 Task: Look for Airbnb properties in Remchi, Algeria from 3rd December, 2023 to 7th December, 2023 for 2 adults.1  bedroom having 1 bed and 1 bathroom. Property type can be hotel. Amenities needed are: washing machine. Look for 4 properties as per requirement.
Action: Mouse moved to (547, 170)
Screenshot: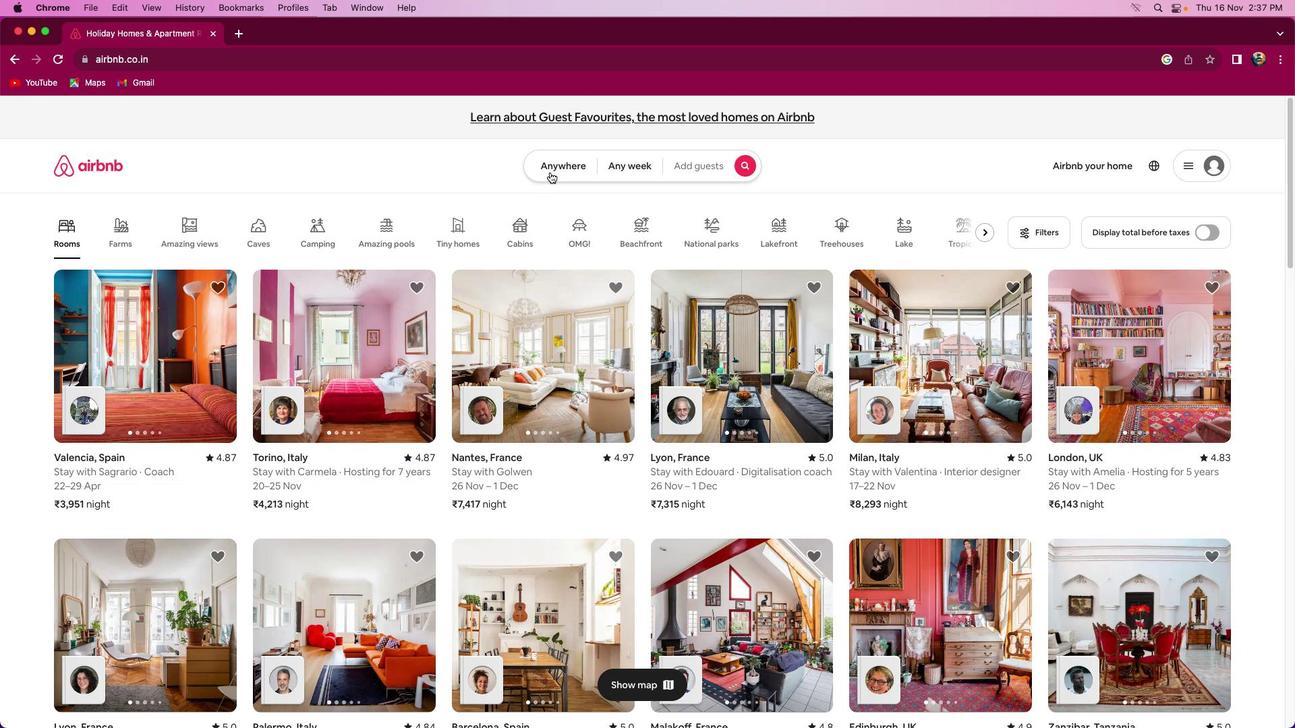 
Action: Mouse pressed left at (547, 170)
Screenshot: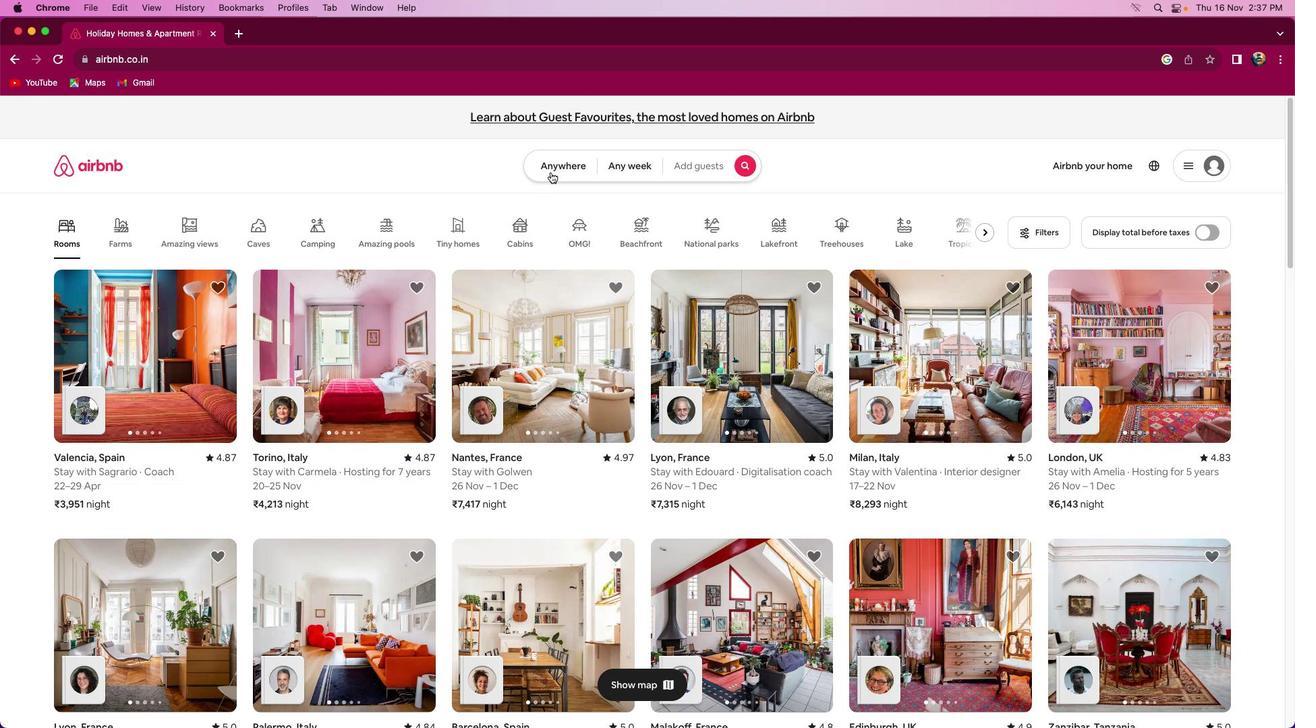 
Action: Mouse moved to (550, 172)
Screenshot: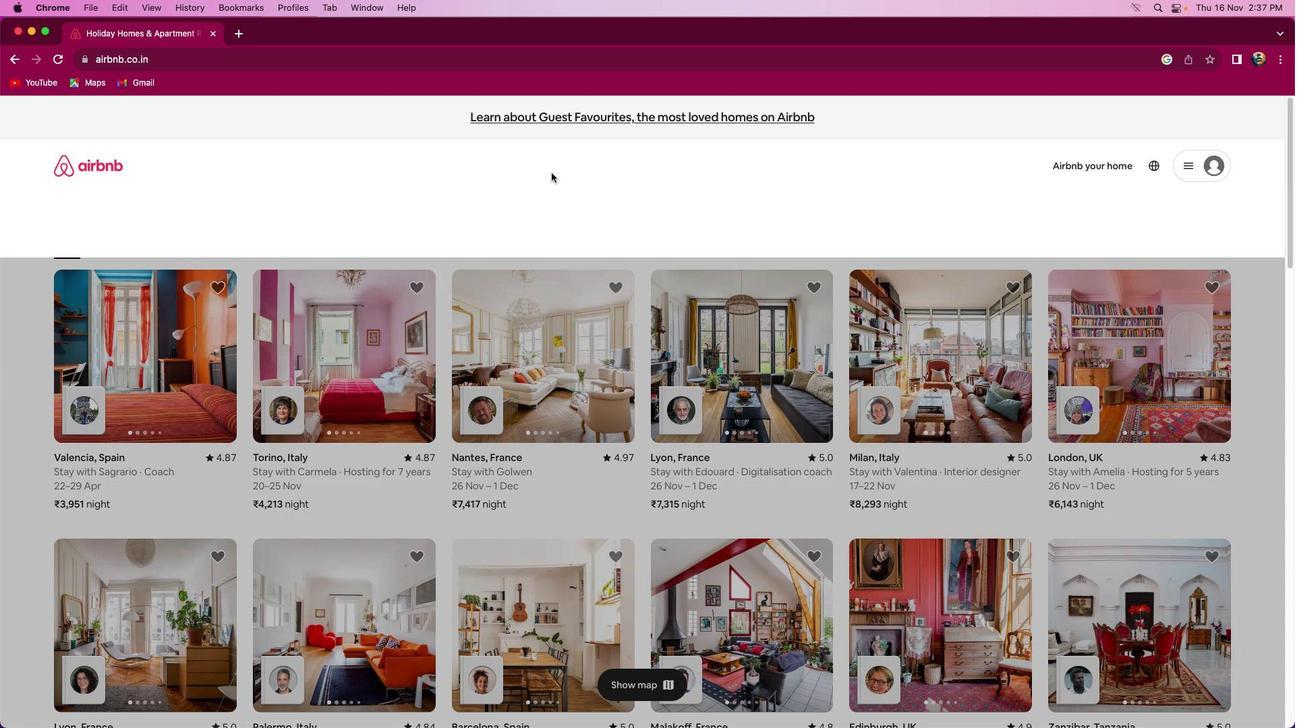 
Action: Mouse pressed left at (550, 172)
Screenshot: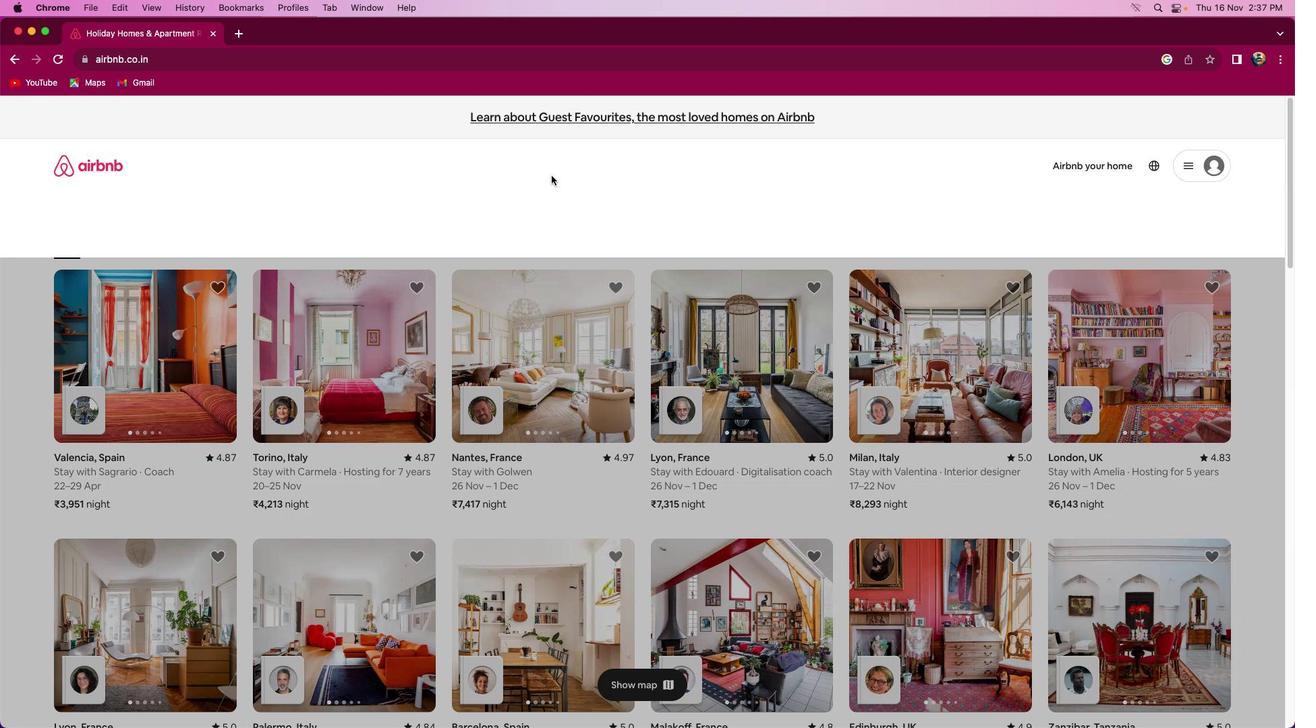 
Action: Mouse moved to (483, 215)
Screenshot: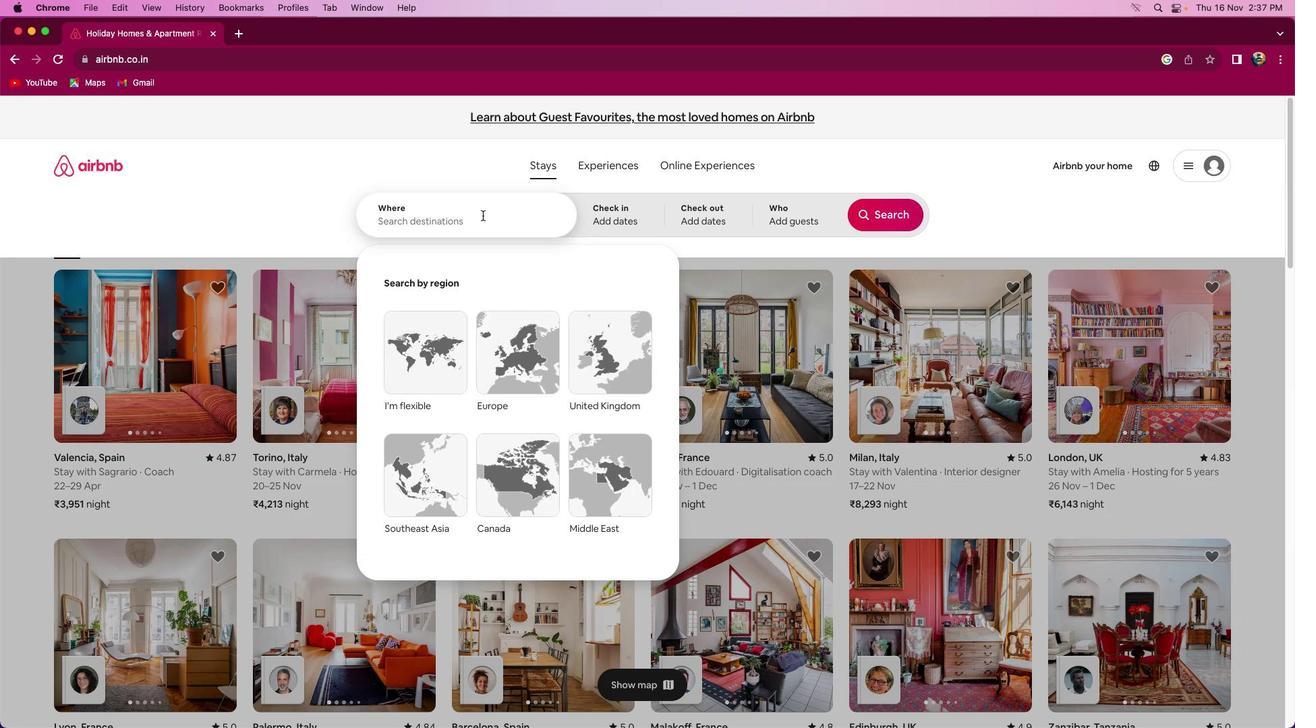 
Action: Mouse pressed left at (483, 215)
Screenshot: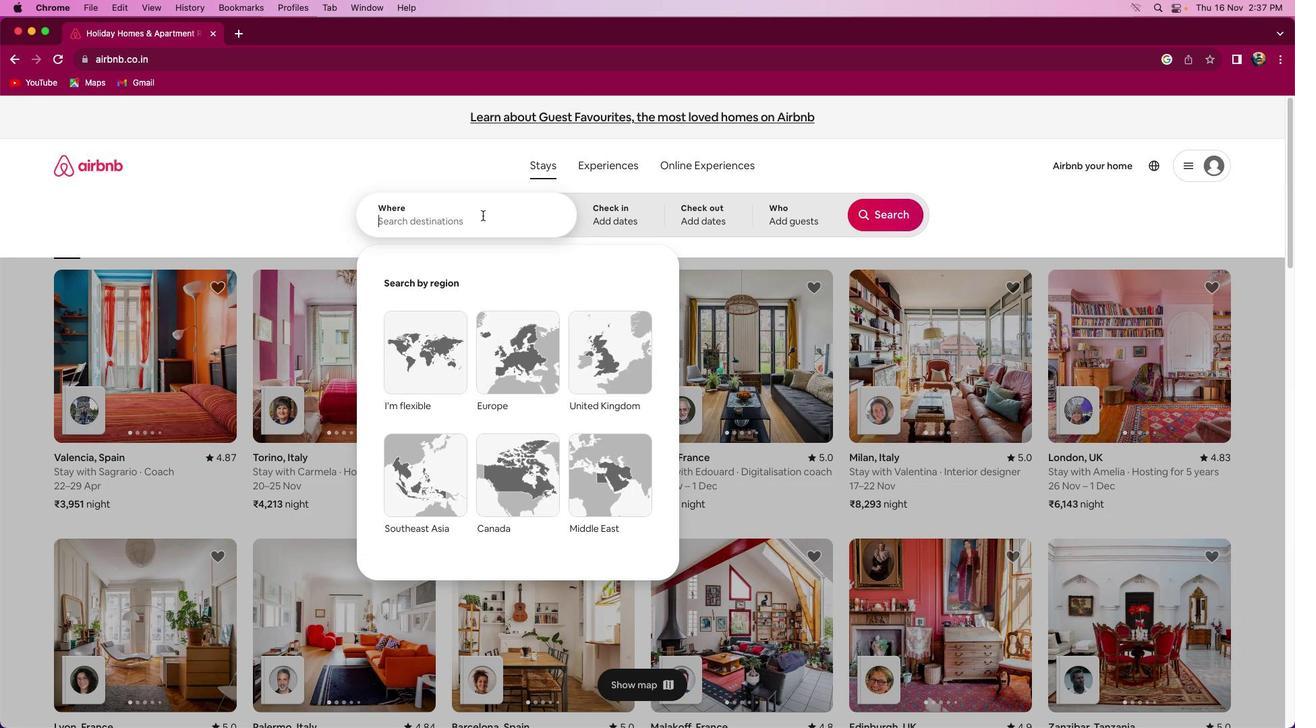 
Action: Key pressed Key.shift_r'R''e''m''c''h''i'','Key.spaceKey.shift_r'A''l''g''e''r''i''a'
Screenshot: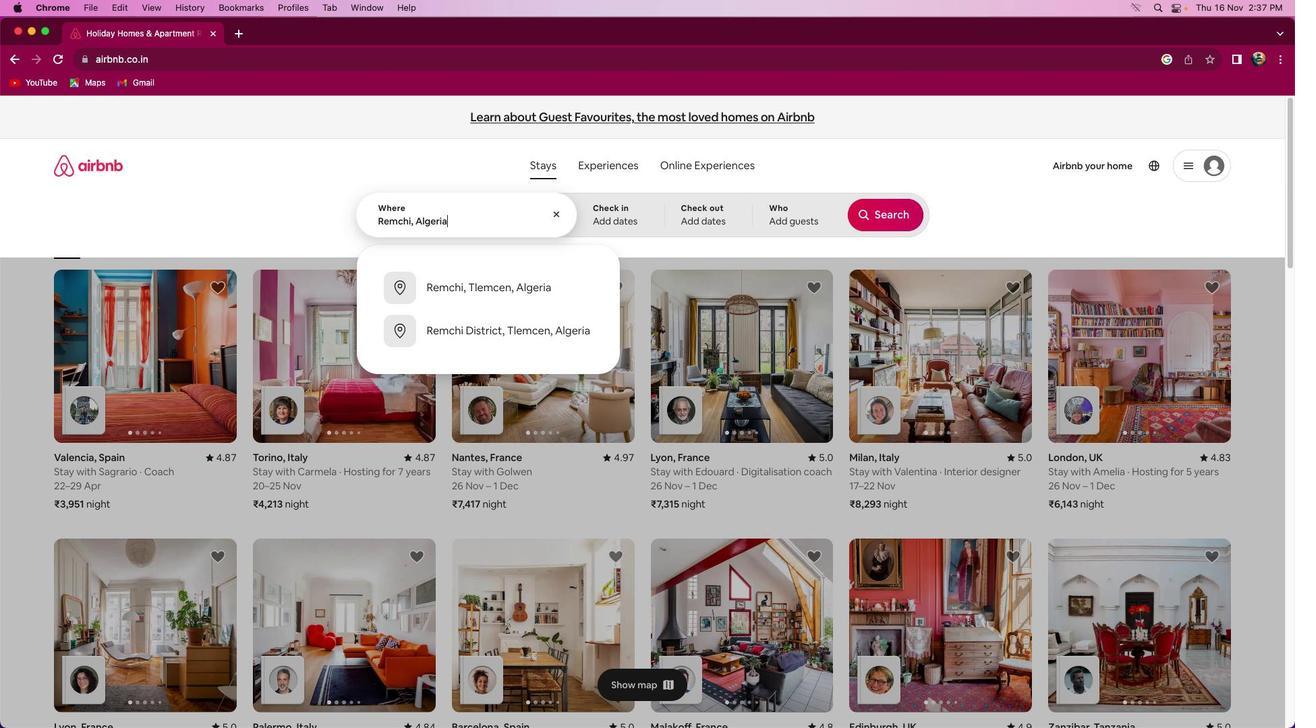 
Action: Mouse moved to (597, 202)
Screenshot: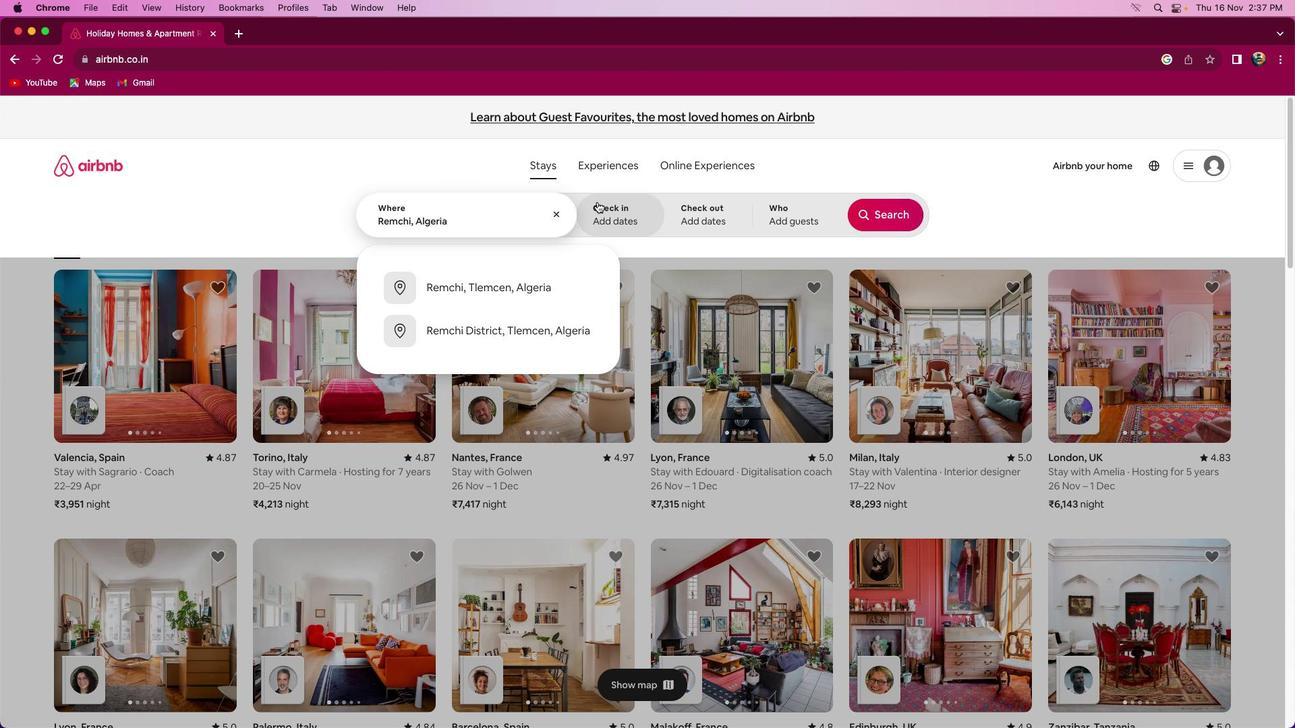 
Action: Mouse pressed left at (597, 202)
Screenshot: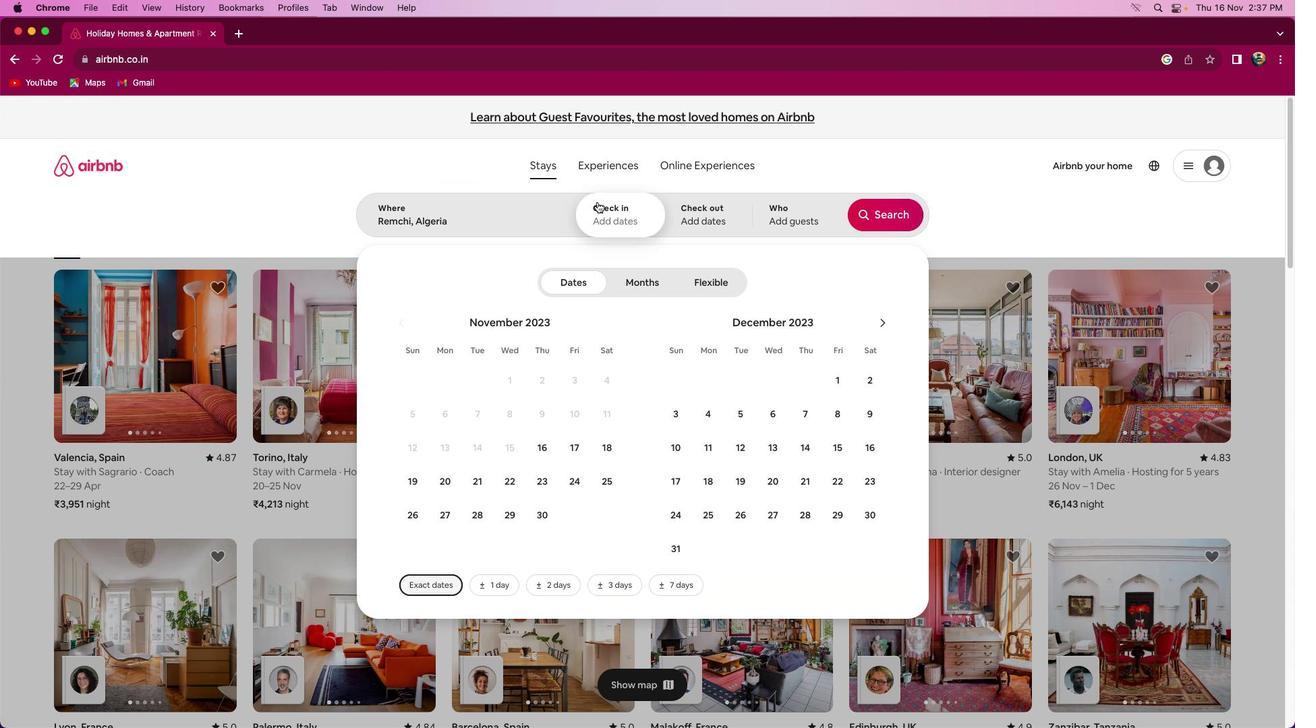 
Action: Mouse moved to (668, 415)
Screenshot: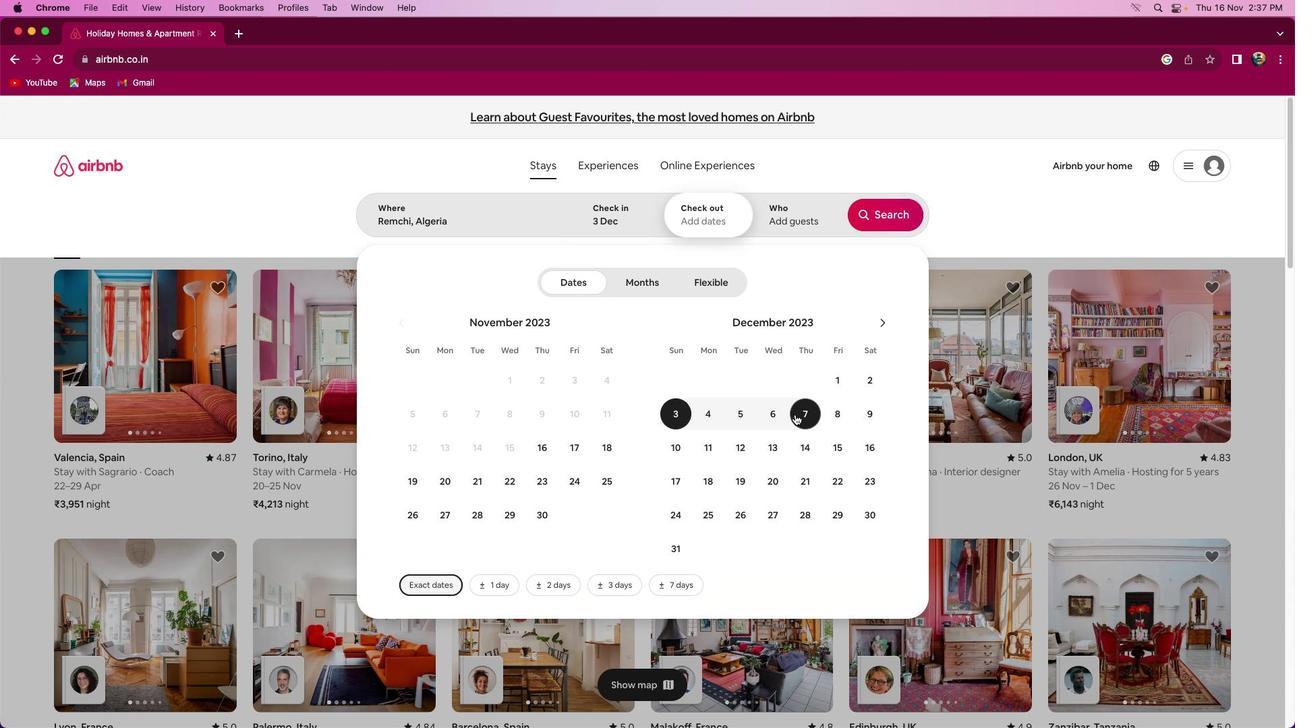 
Action: Mouse pressed left at (668, 415)
Screenshot: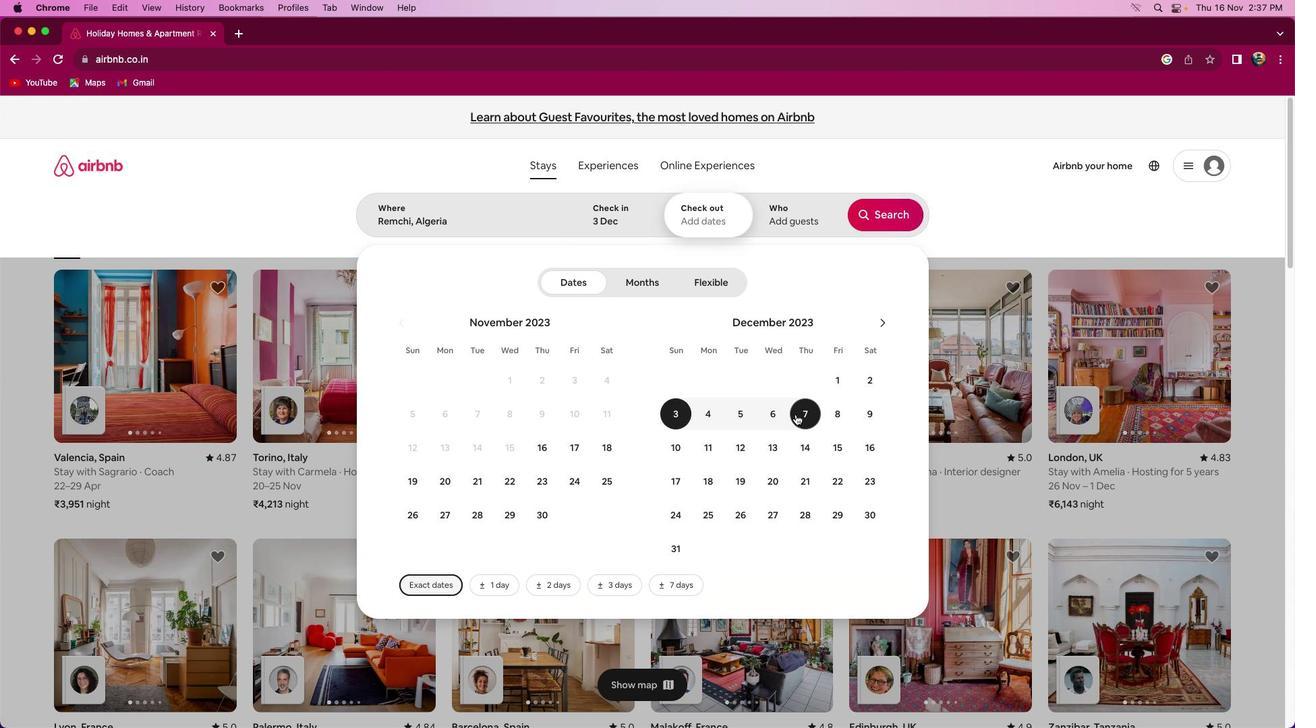 
Action: Mouse moved to (799, 412)
Screenshot: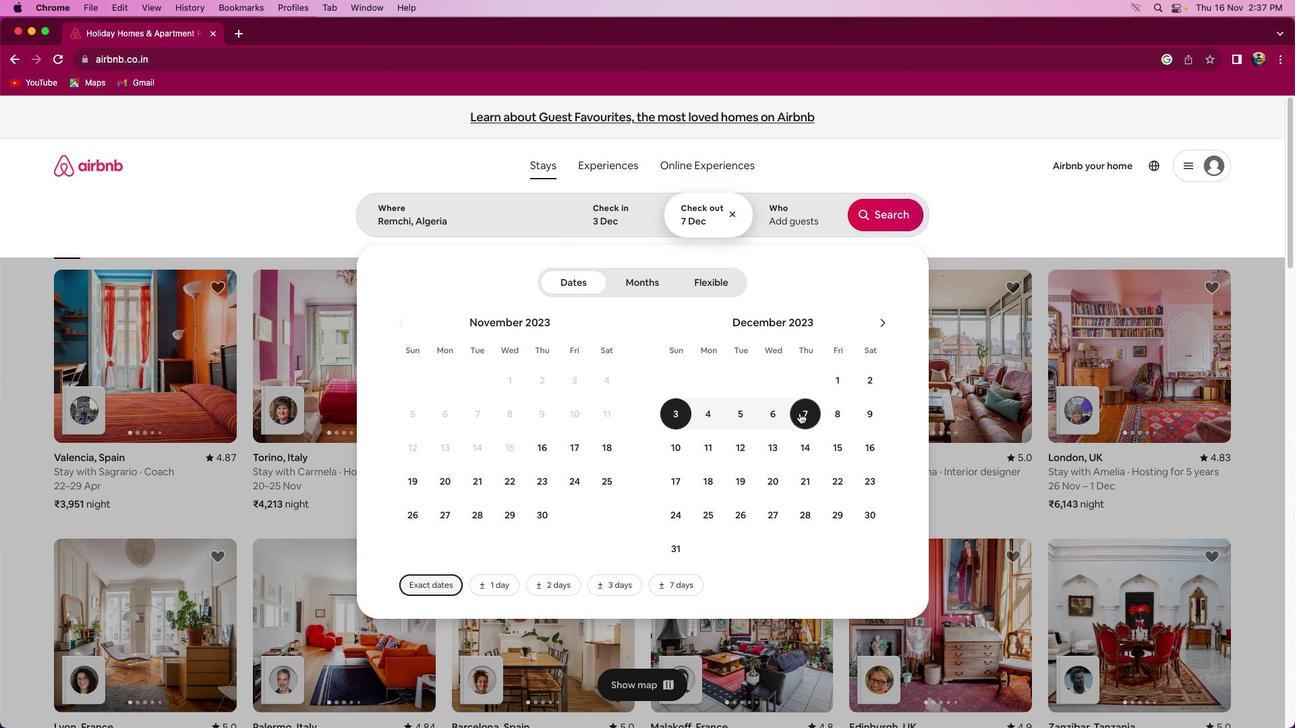 
Action: Mouse pressed left at (799, 412)
Screenshot: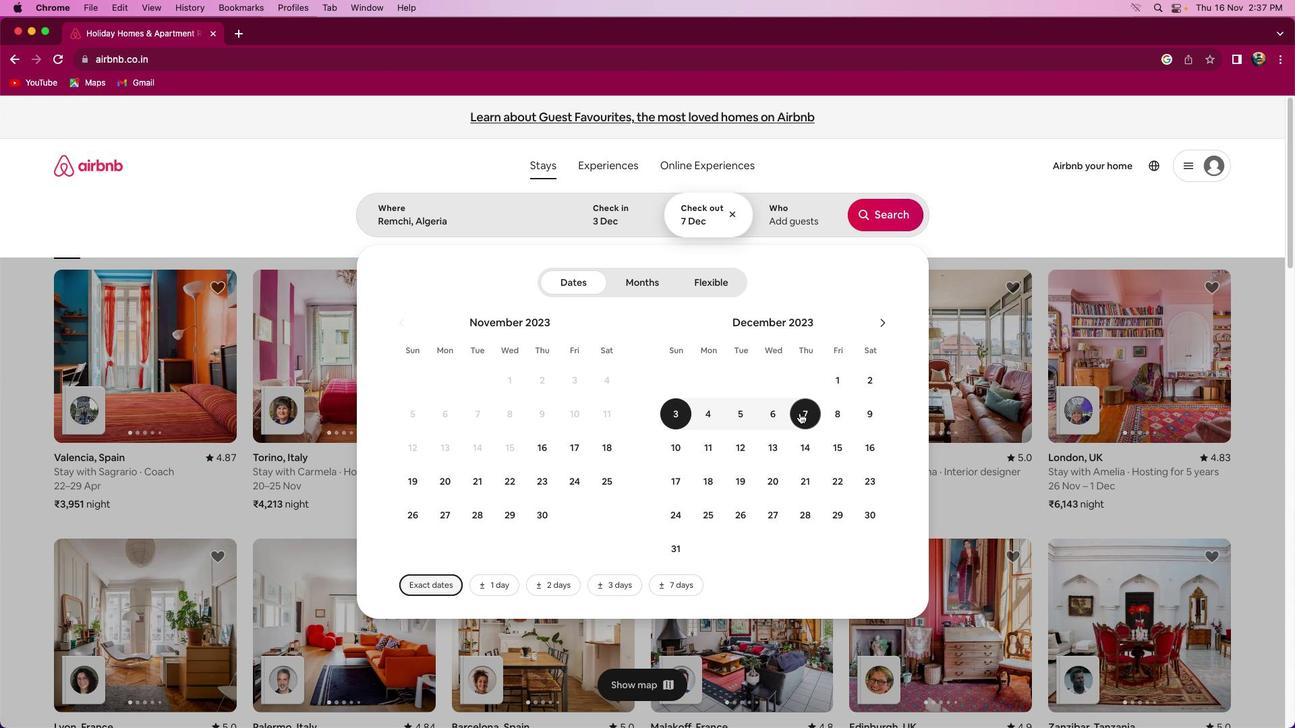 
Action: Mouse moved to (795, 222)
Screenshot: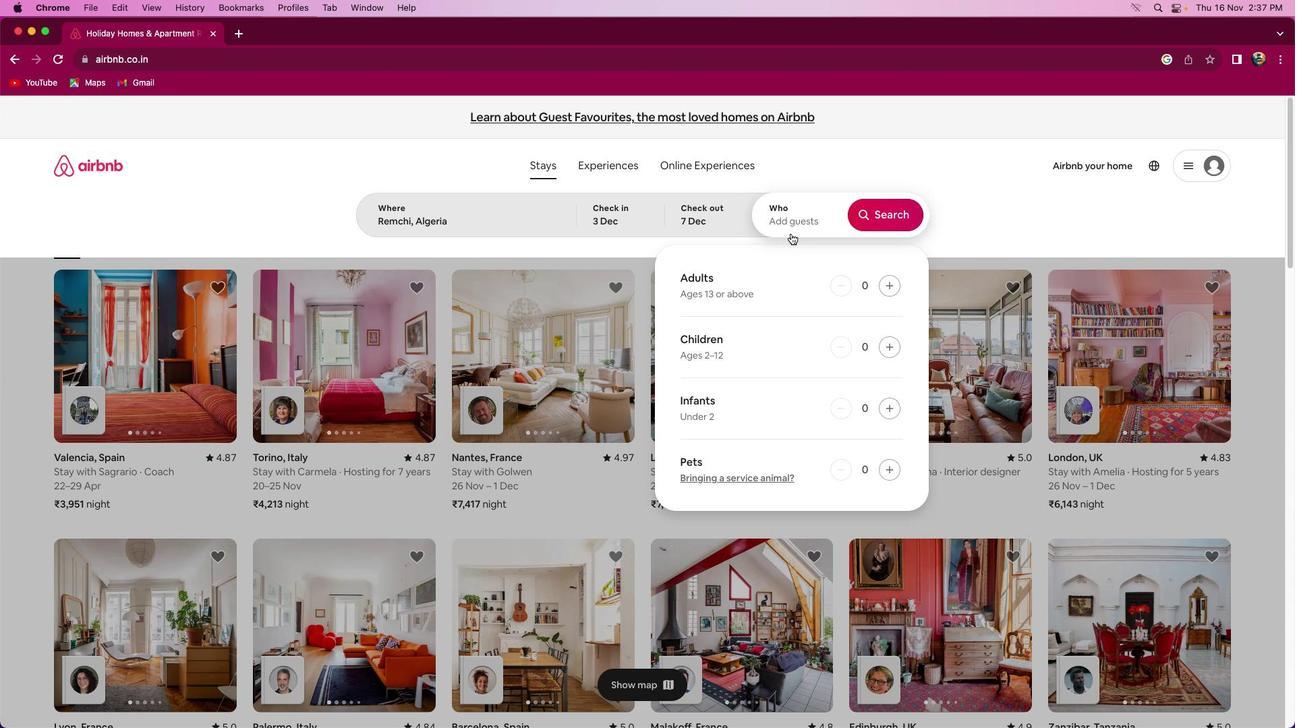 
Action: Mouse pressed left at (795, 222)
Screenshot: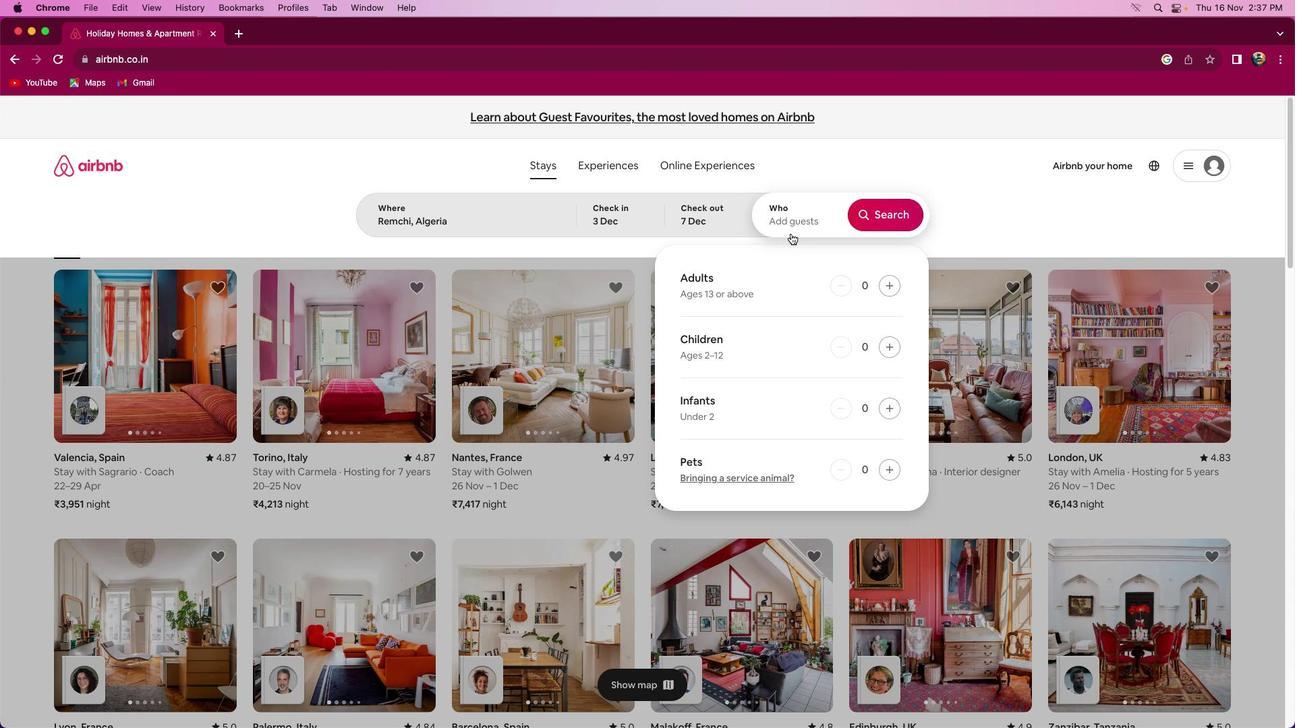 
Action: Mouse moved to (895, 285)
Screenshot: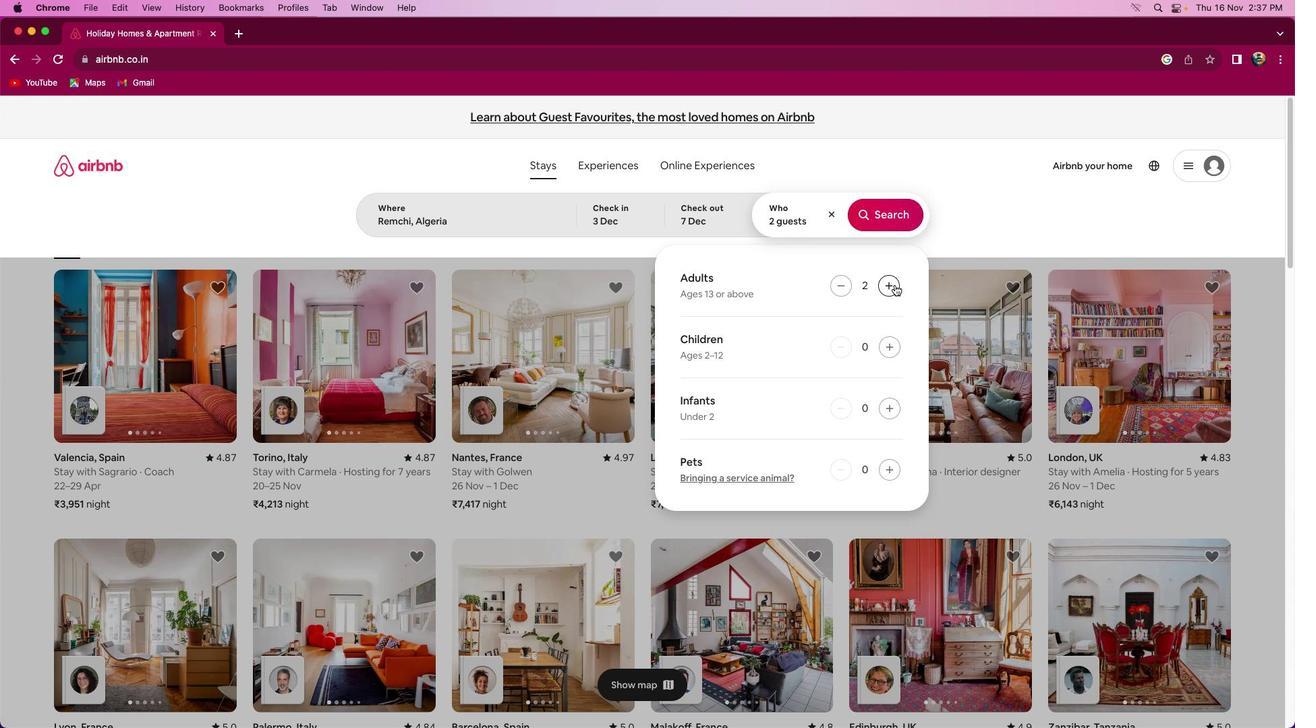 
Action: Mouse pressed left at (895, 285)
Screenshot: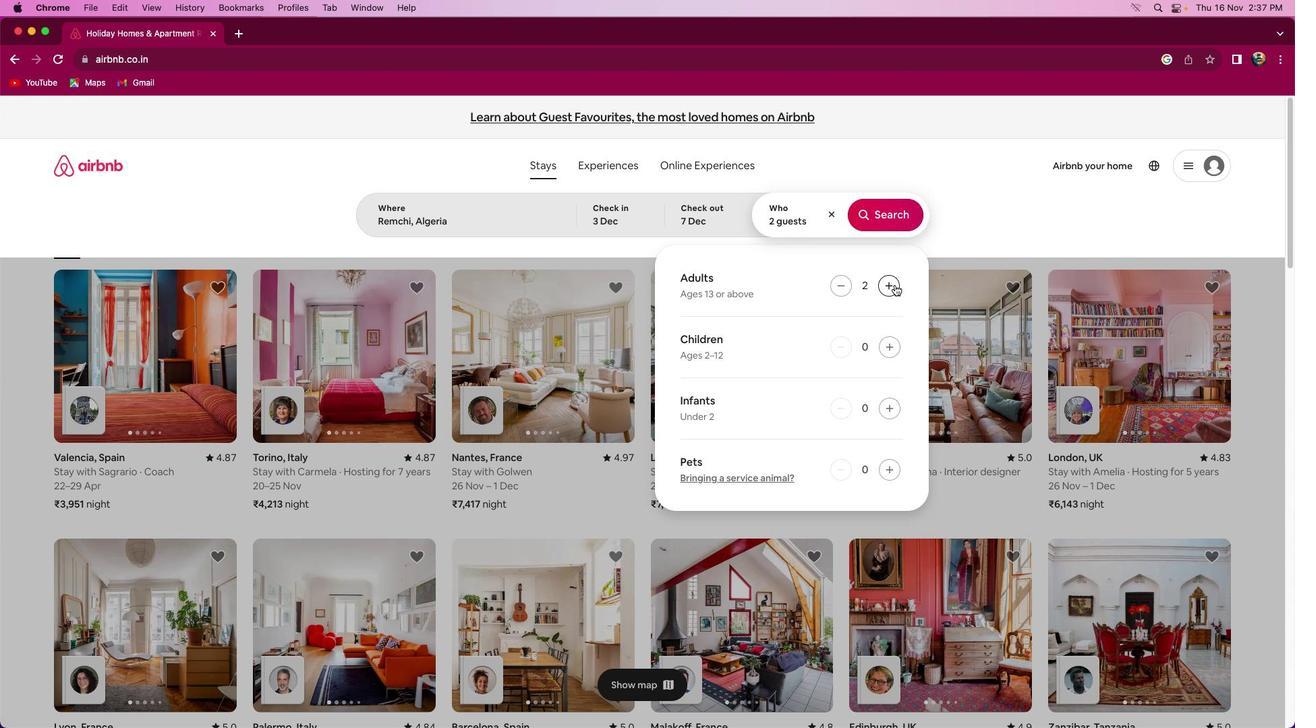 
Action: Mouse pressed left at (895, 285)
Screenshot: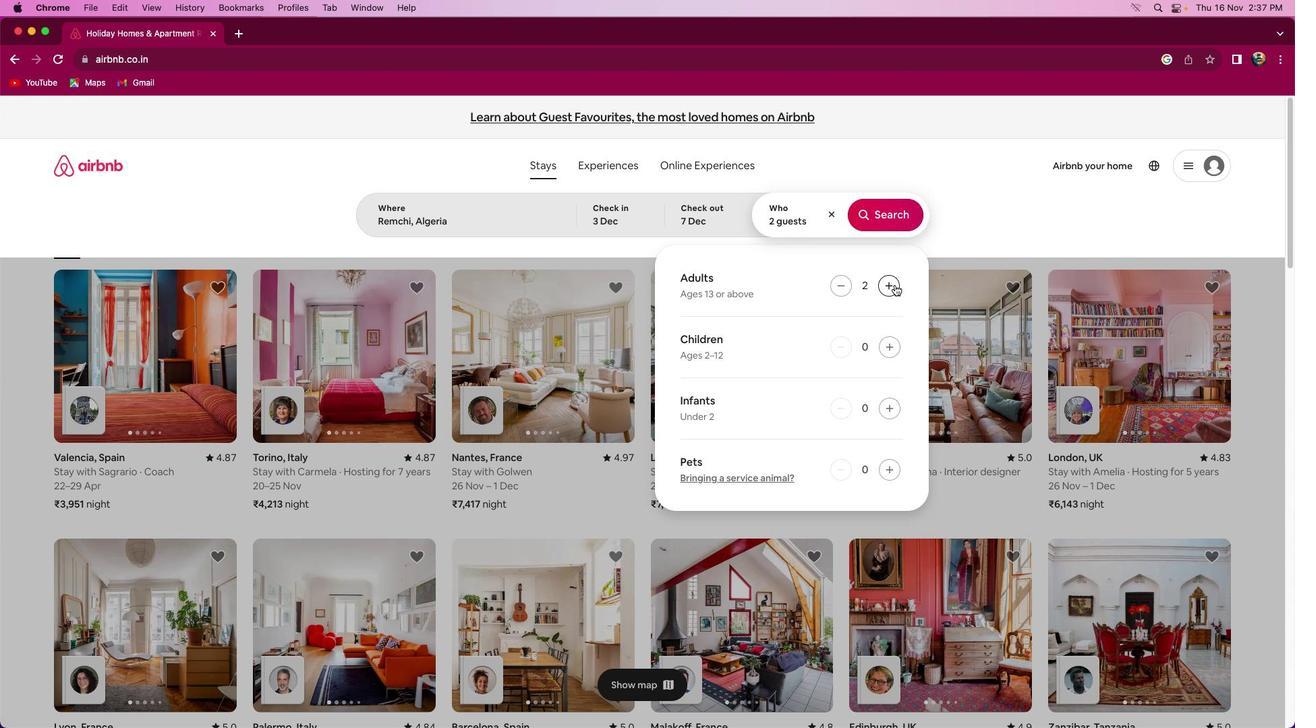 
Action: Mouse moved to (894, 211)
Screenshot: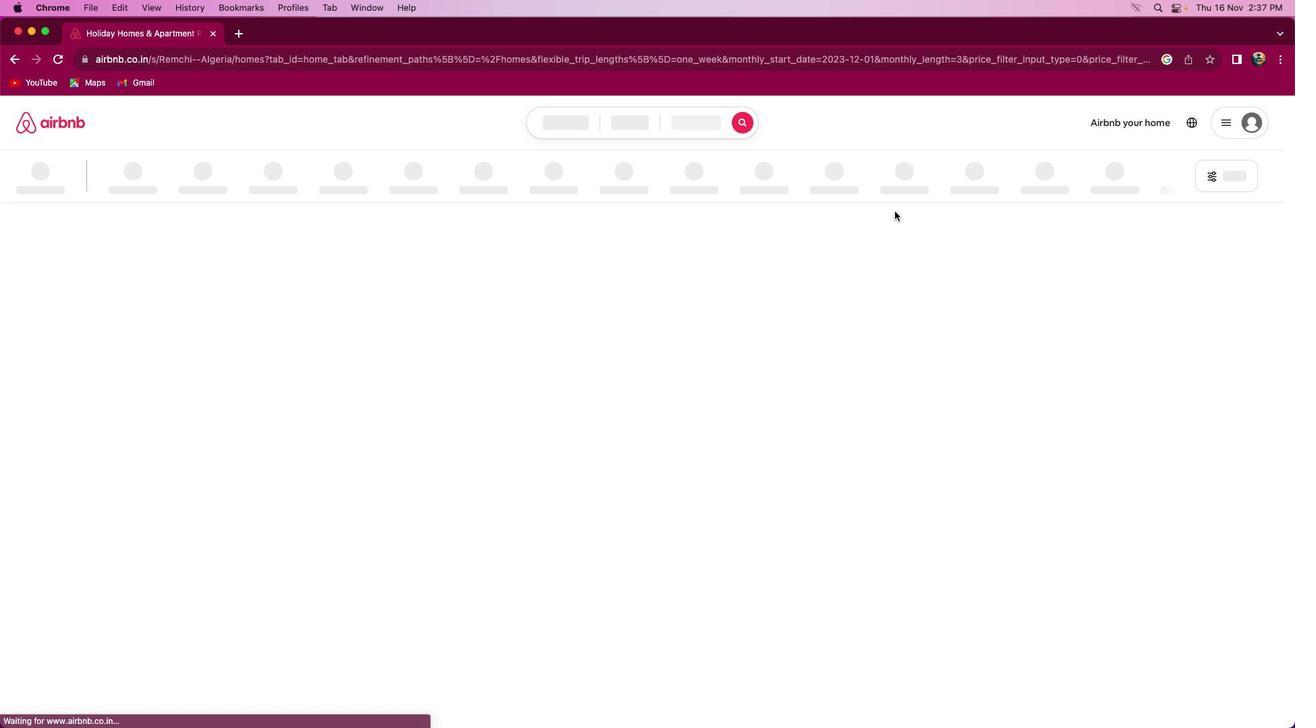 
Action: Mouse pressed left at (894, 211)
Screenshot: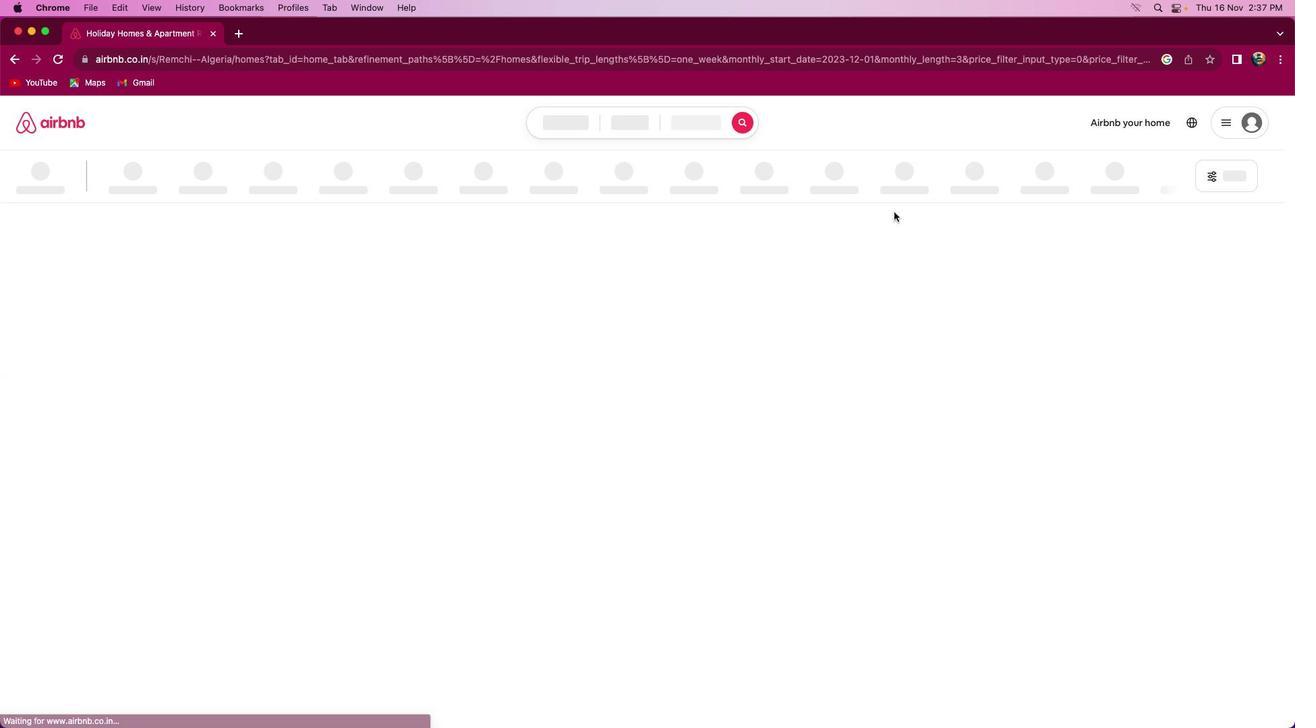 
Action: Mouse moved to (1078, 184)
Screenshot: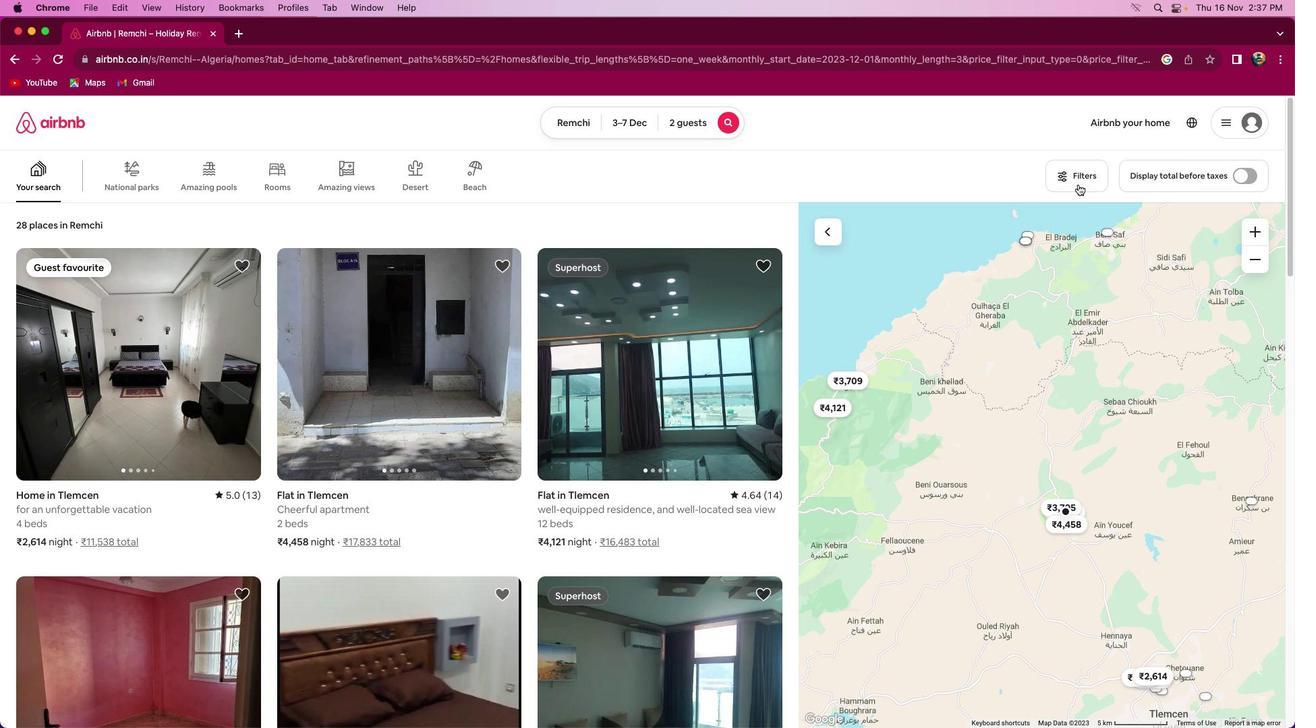 
Action: Mouse pressed left at (1078, 184)
Screenshot: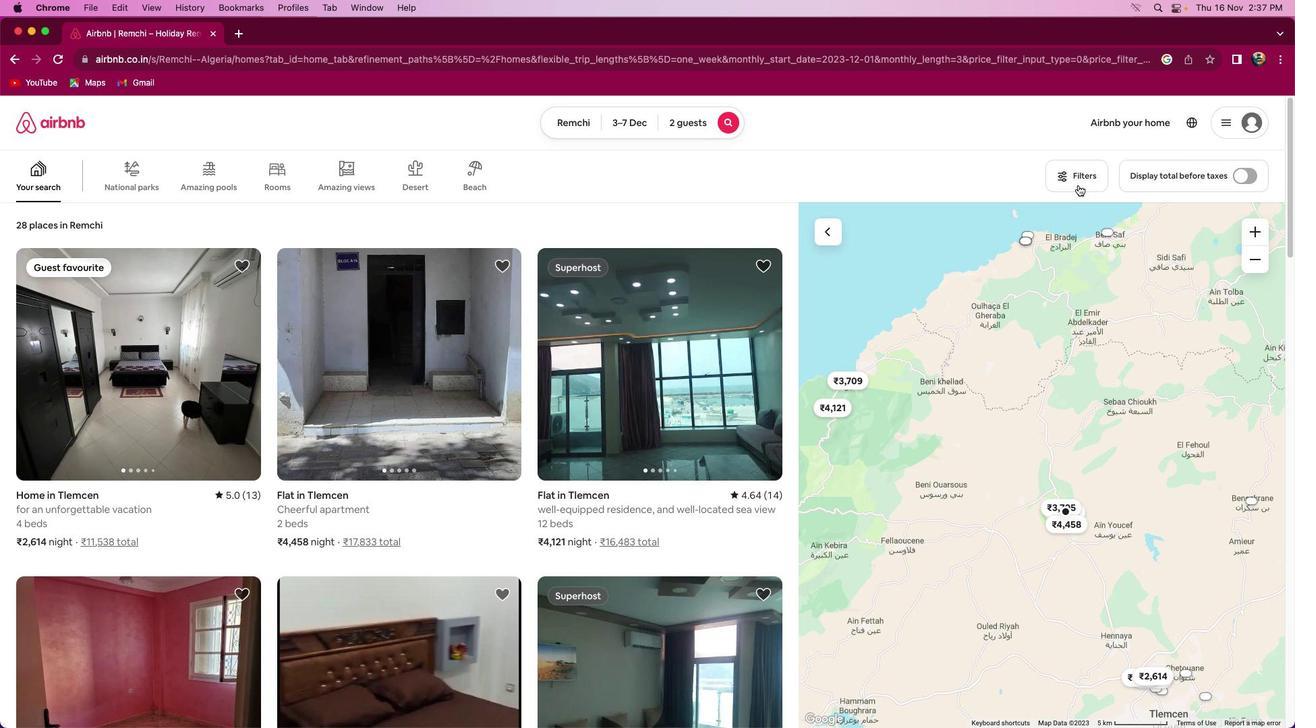 
Action: Mouse moved to (594, 402)
Screenshot: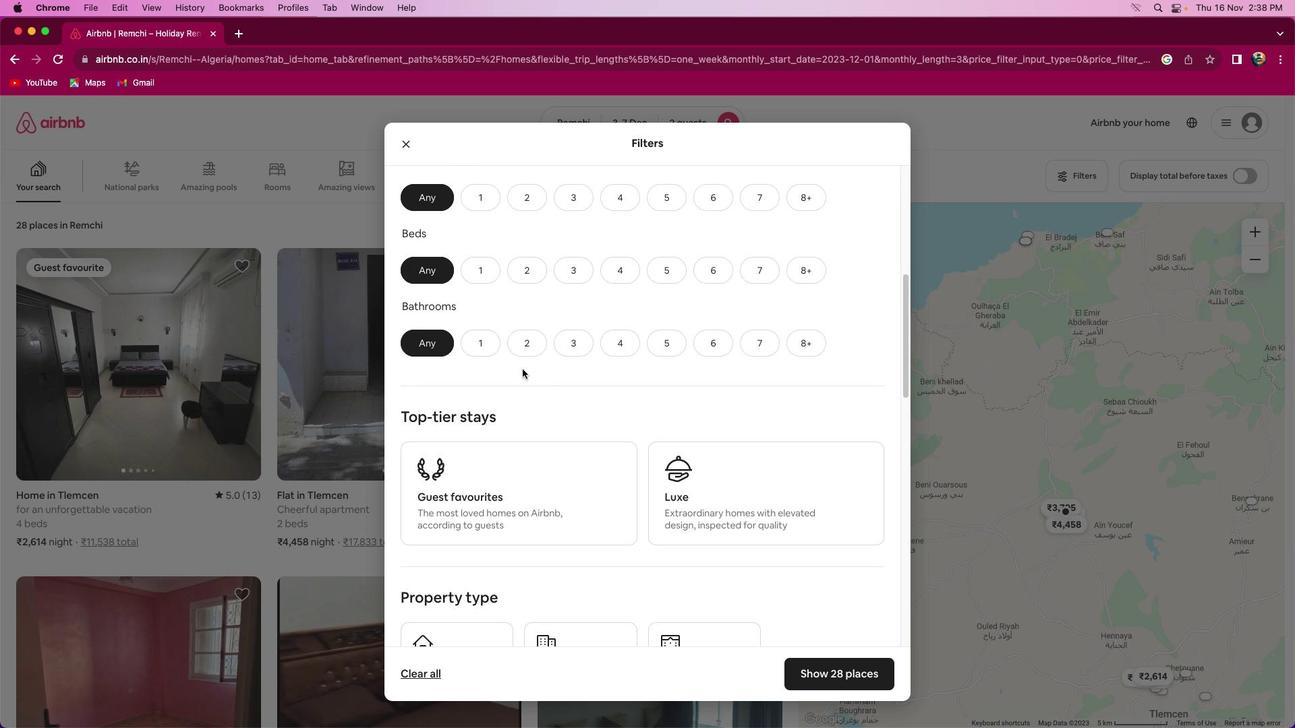 
Action: Mouse scrolled (594, 402) with delta (0, 0)
Screenshot: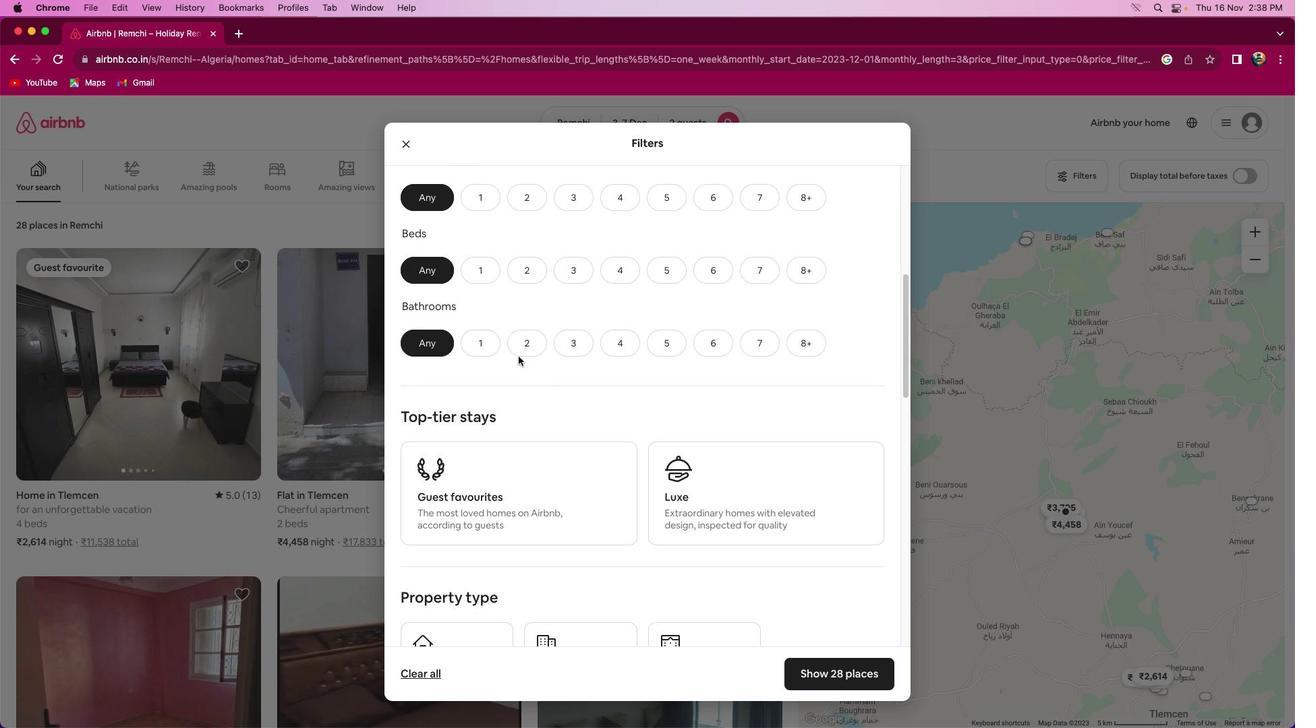 
Action: Mouse scrolled (594, 402) with delta (0, 0)
Screenshot: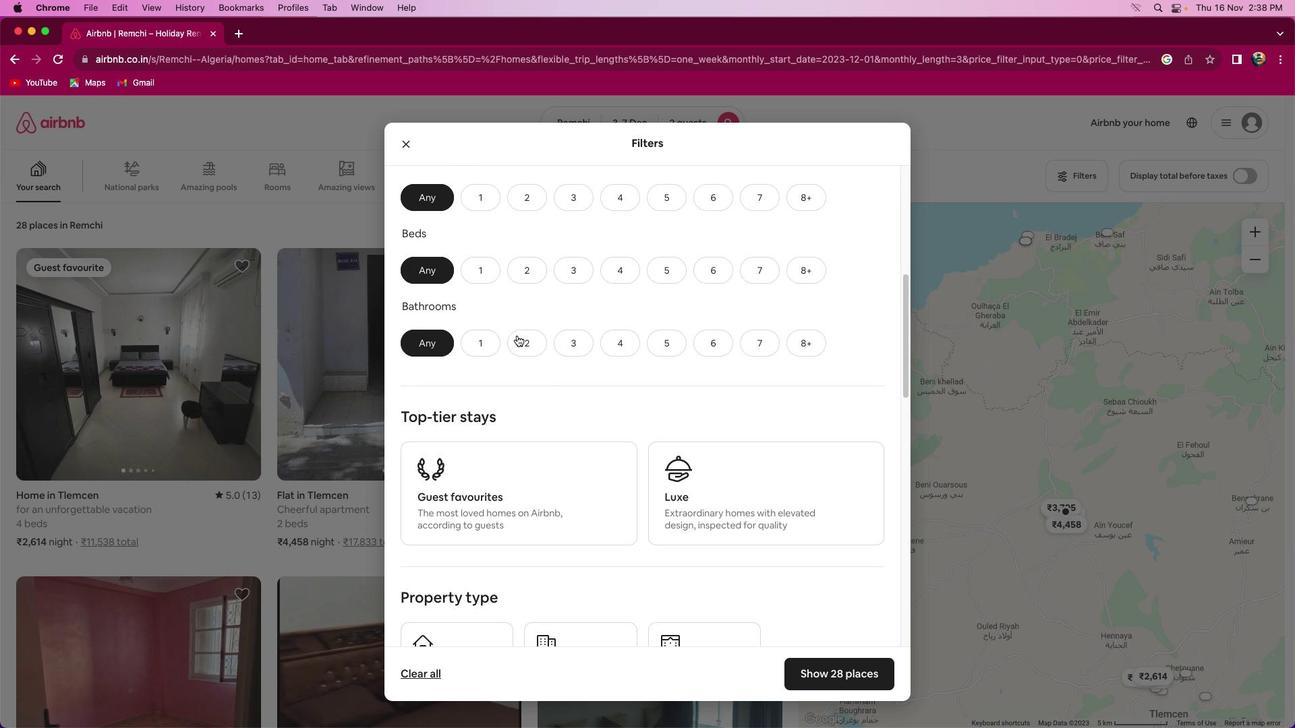 
Action: Mouse scrolled (594, 402) with delta (0, -2)
Screenshot: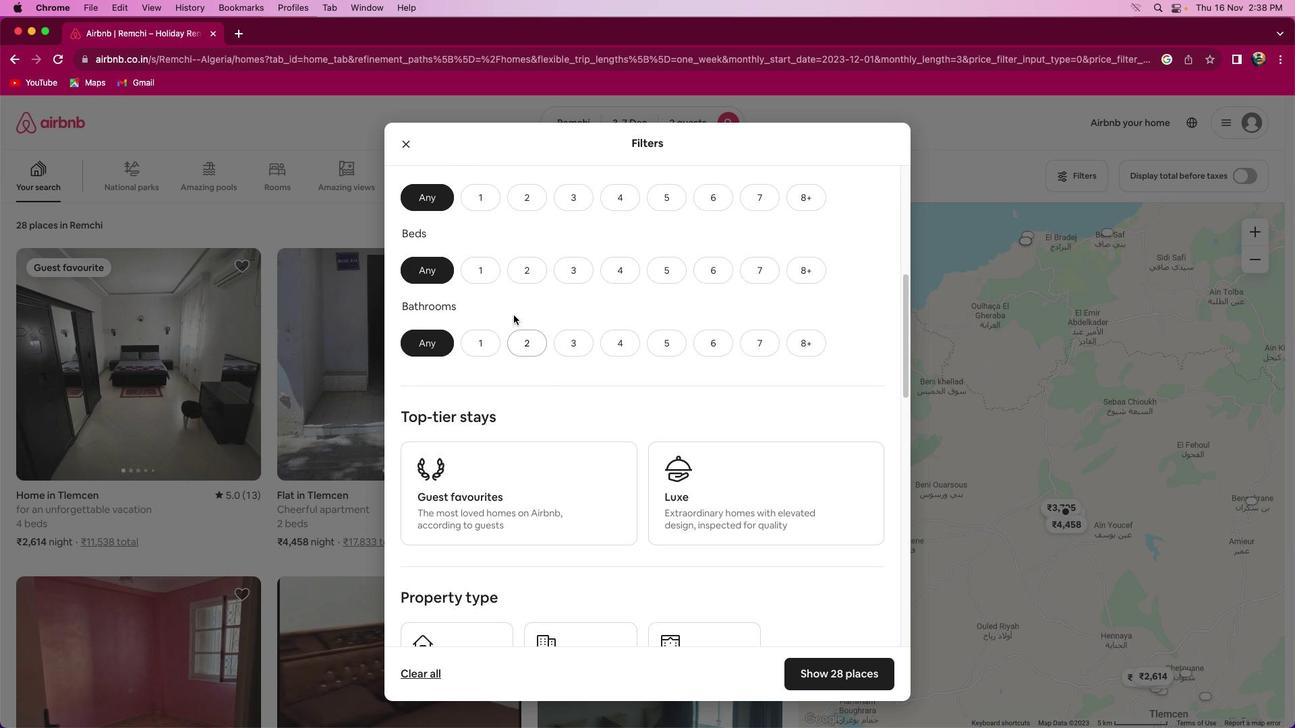 
Action: Mouse scrolled (594, 402) with delta (0, -2)
Screenshot: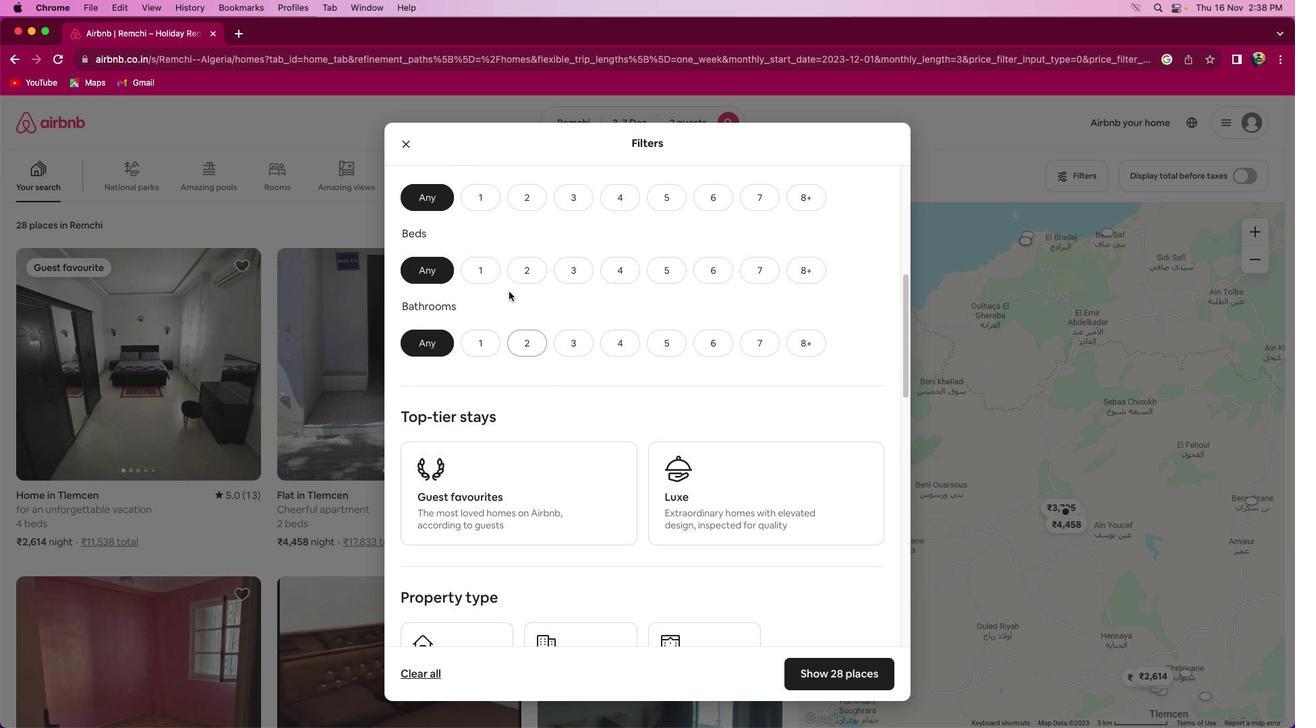 
Action: Mouse scrolled (594, 402) with delta (0, -3)
Screenshot: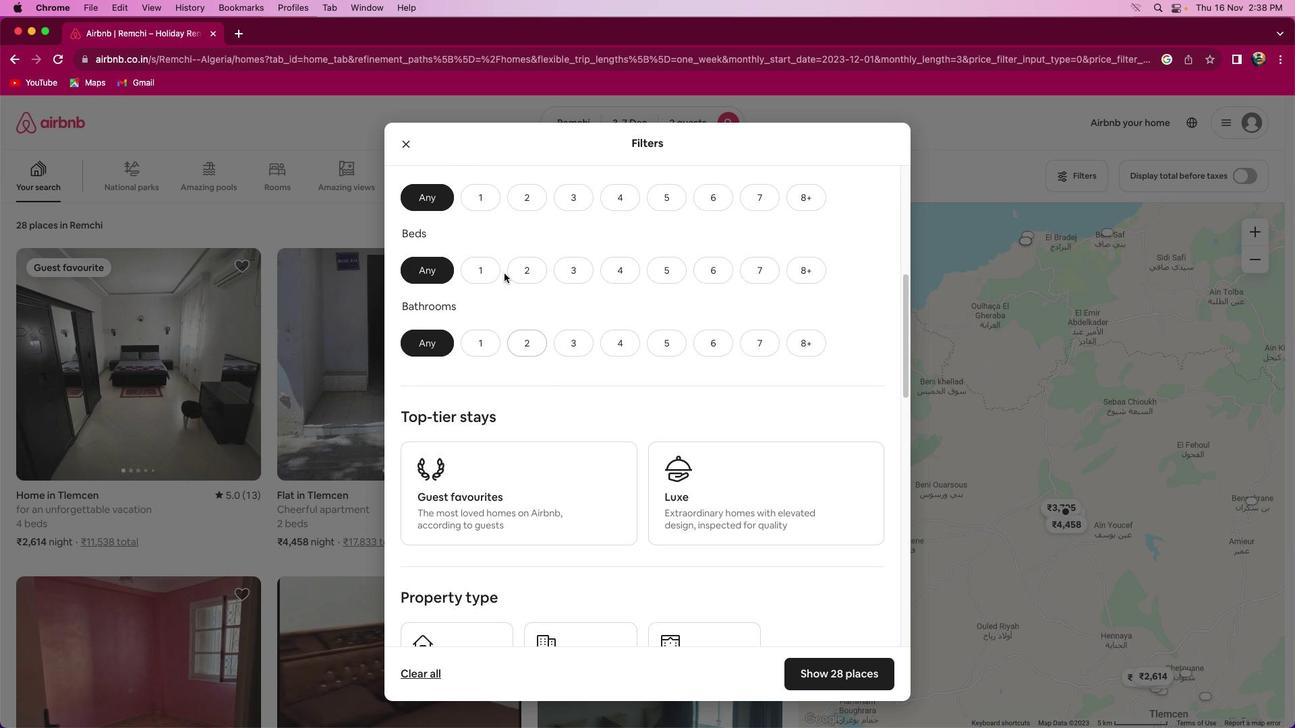 
Action: Mouse moved to (478, 196)
Screenshot: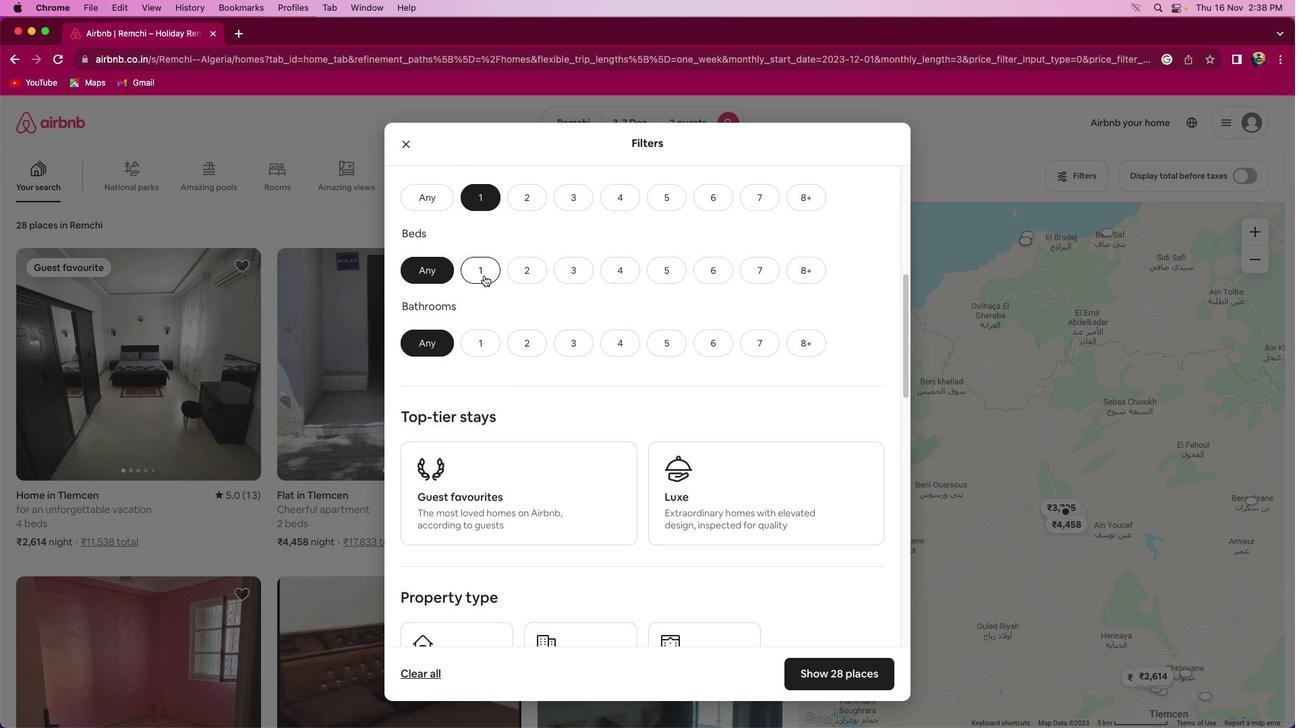 
Action: Mouse pressed left at (478, 196)
Screenshot: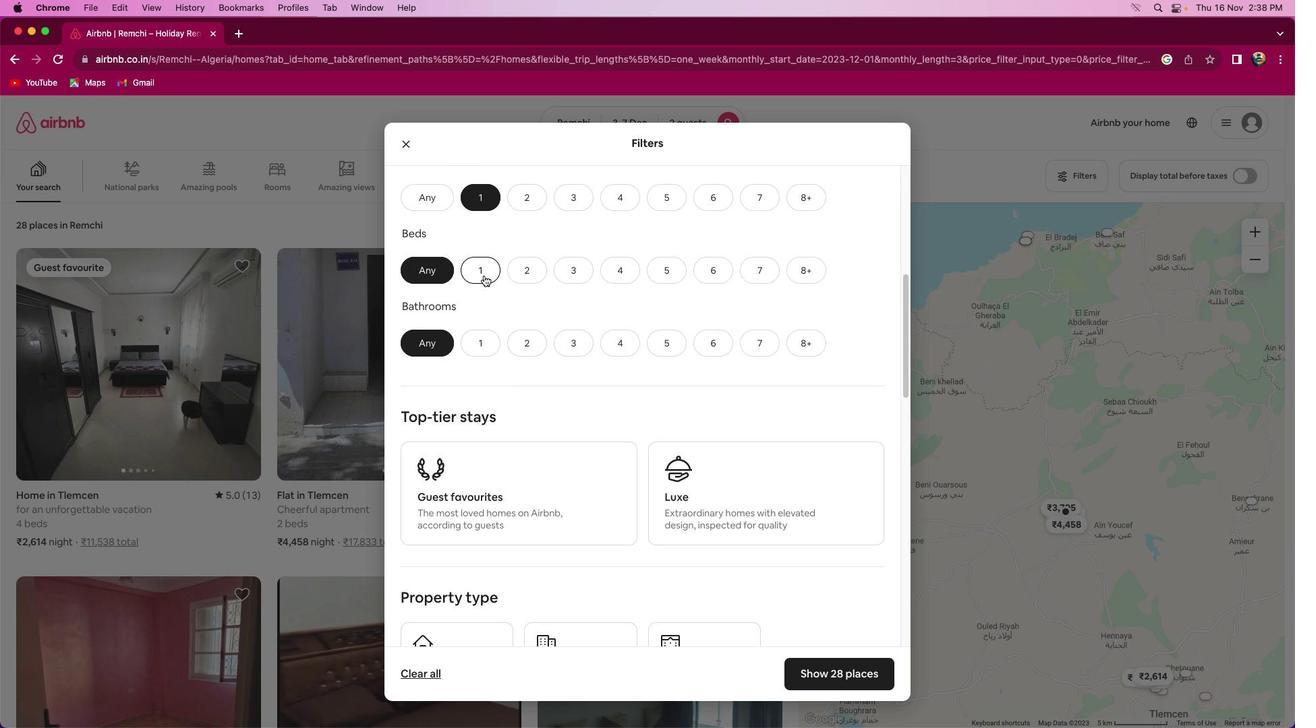 
Action: Mouse moved to (484, 275)
Screenshot: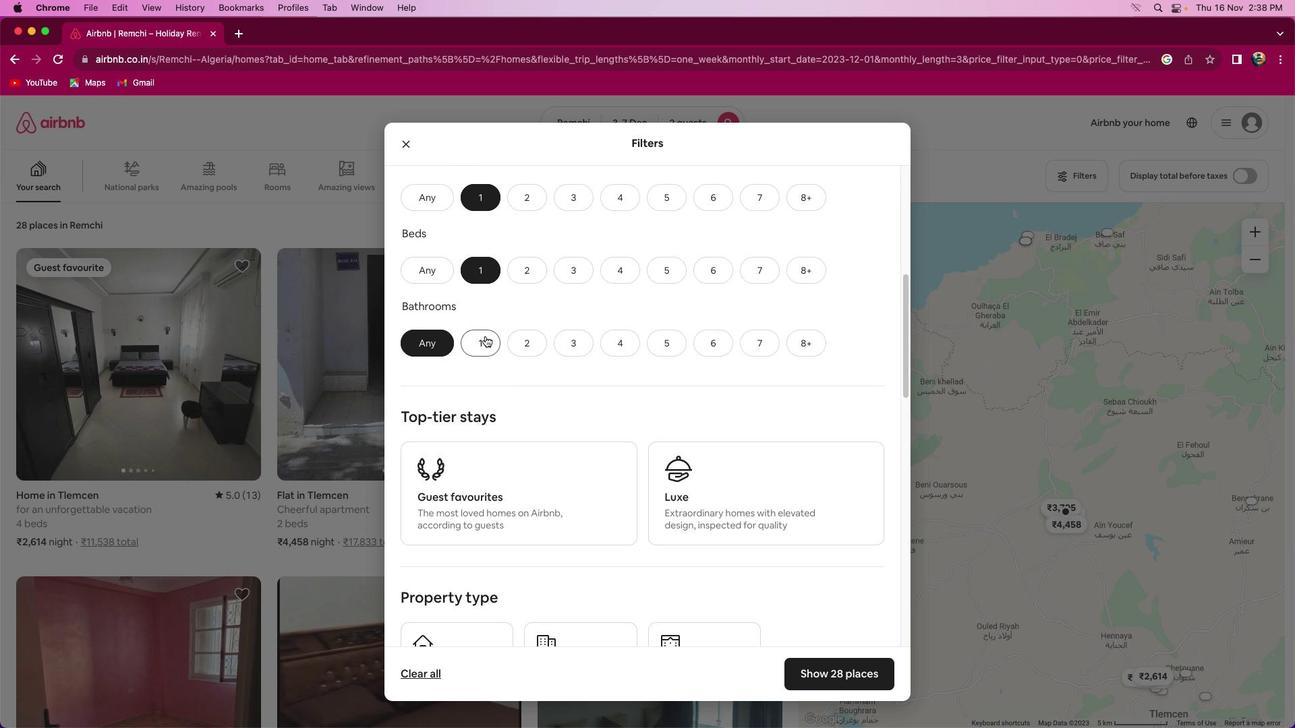 
Action: Mouse pressed left at (484, 275)
Screenshot: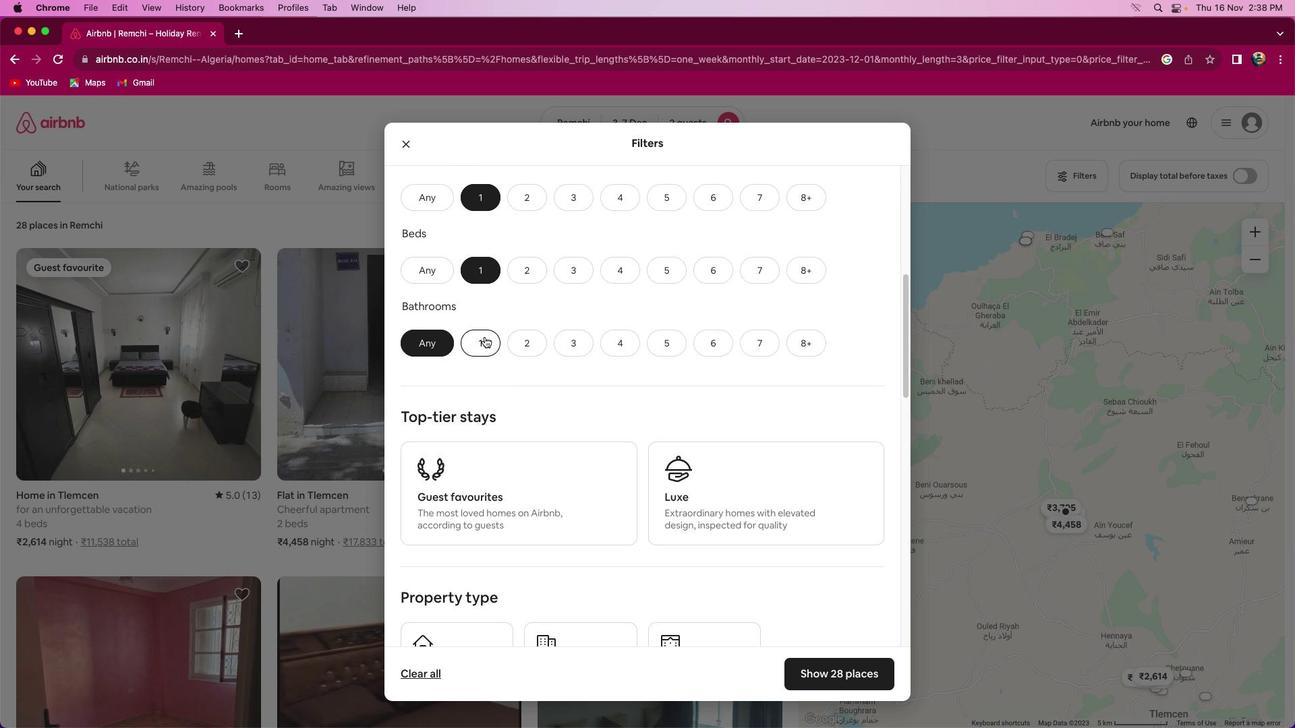 
Action: Mouse moved to (484, 337)
Screenshot: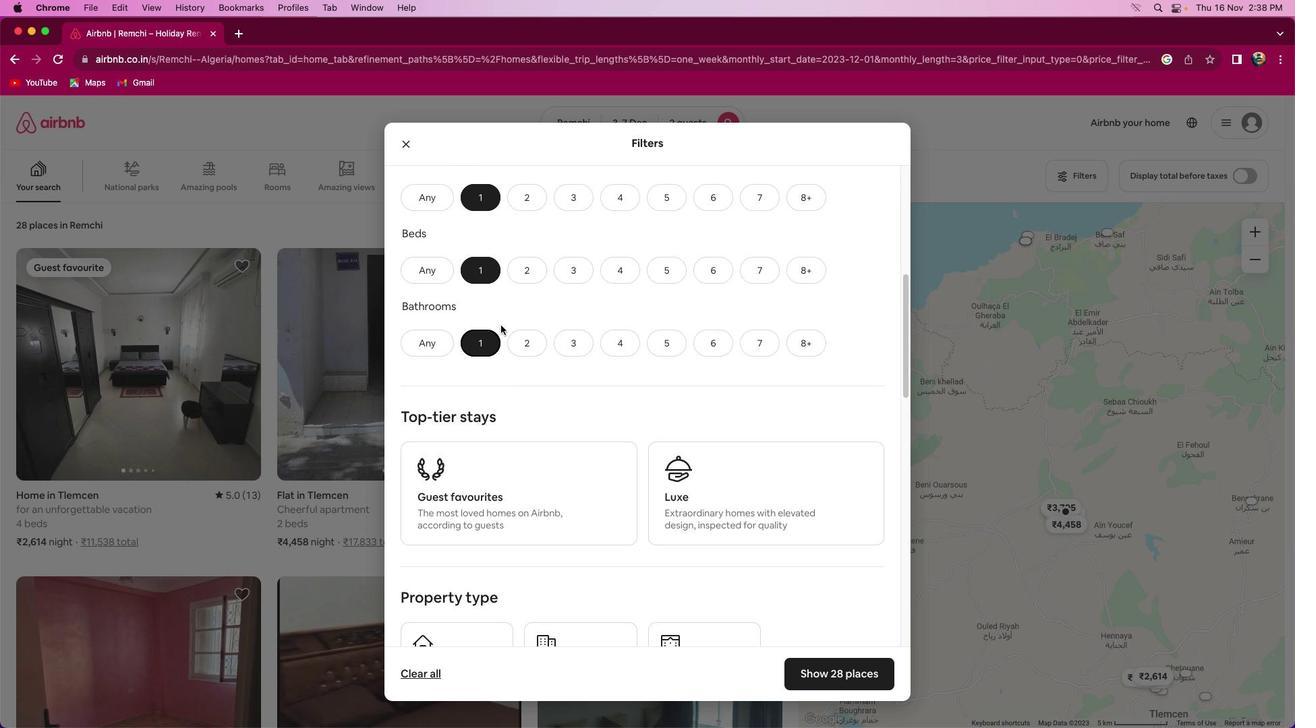 
Action: Mouse pressed left at (484, 337)
Screenshot: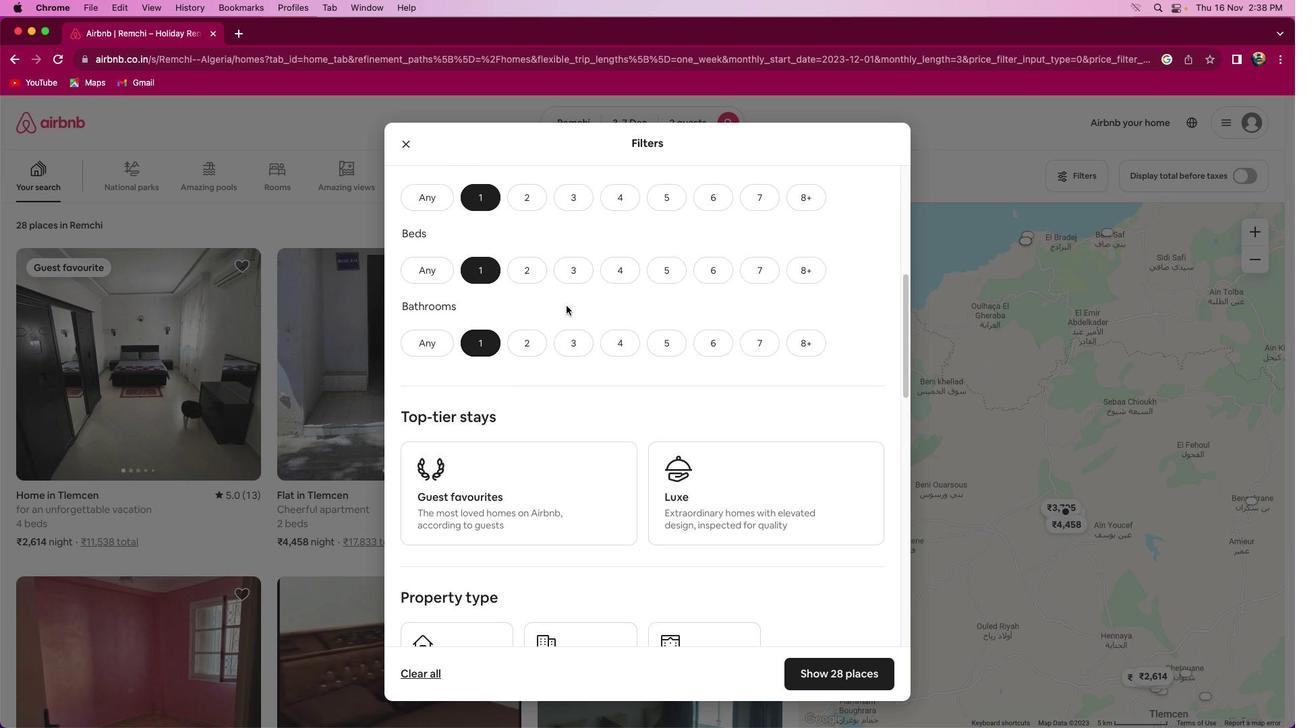 
Action: Mouse moved to (607, 295)
Screenshot: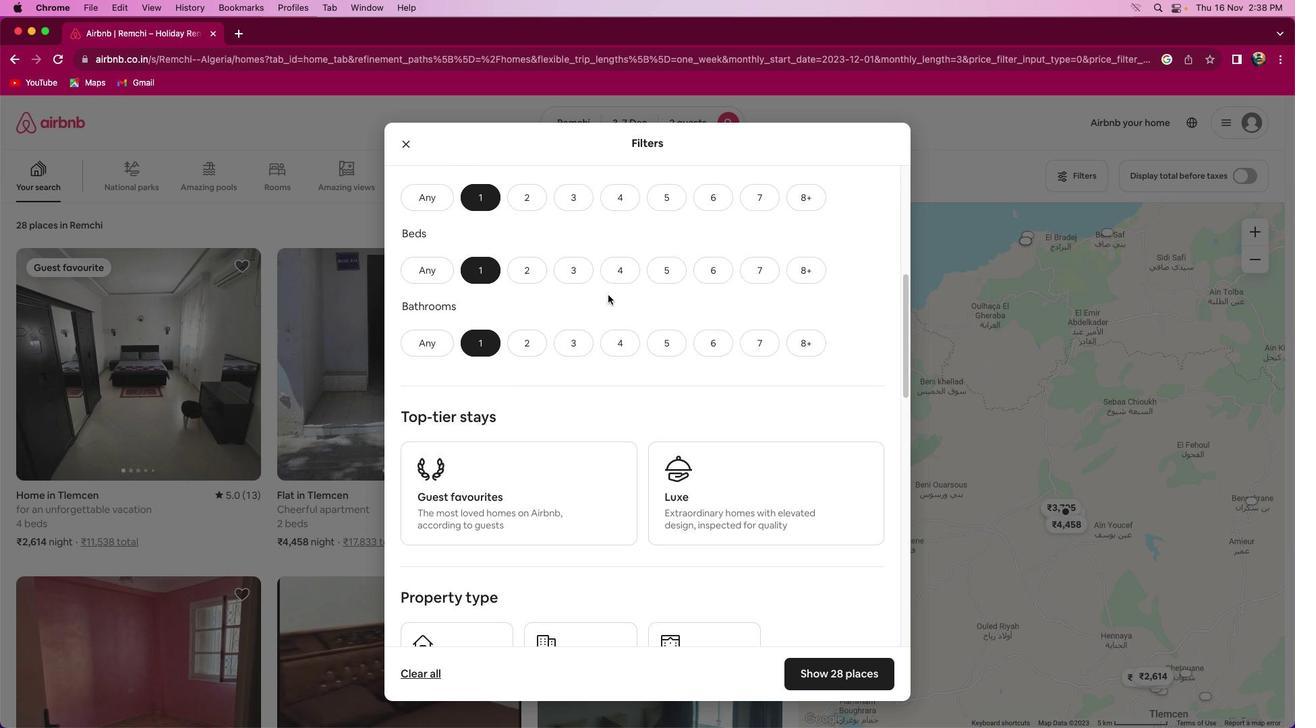 
Action: Mouse scrolled (607, 295) with delta (0, 0)
Screenshot: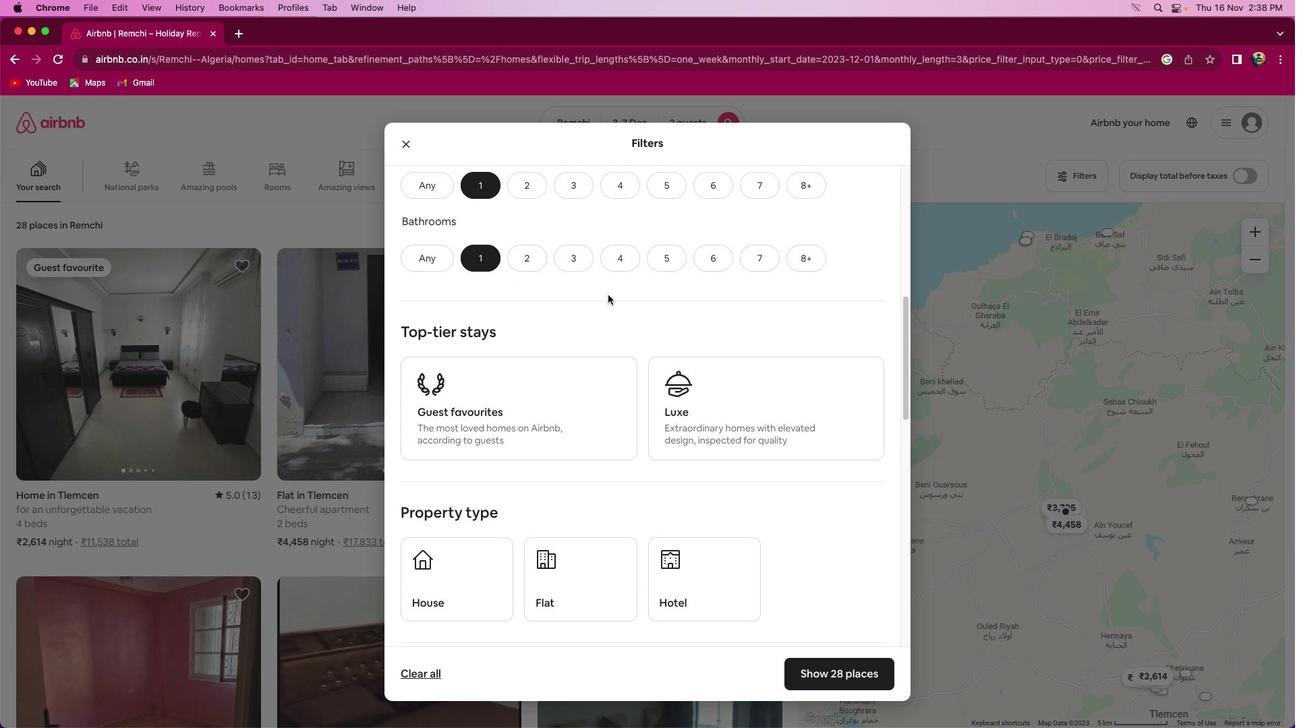 
Action: Mouse scrolled (607, 295) with delta (0, 0)
Screenshot: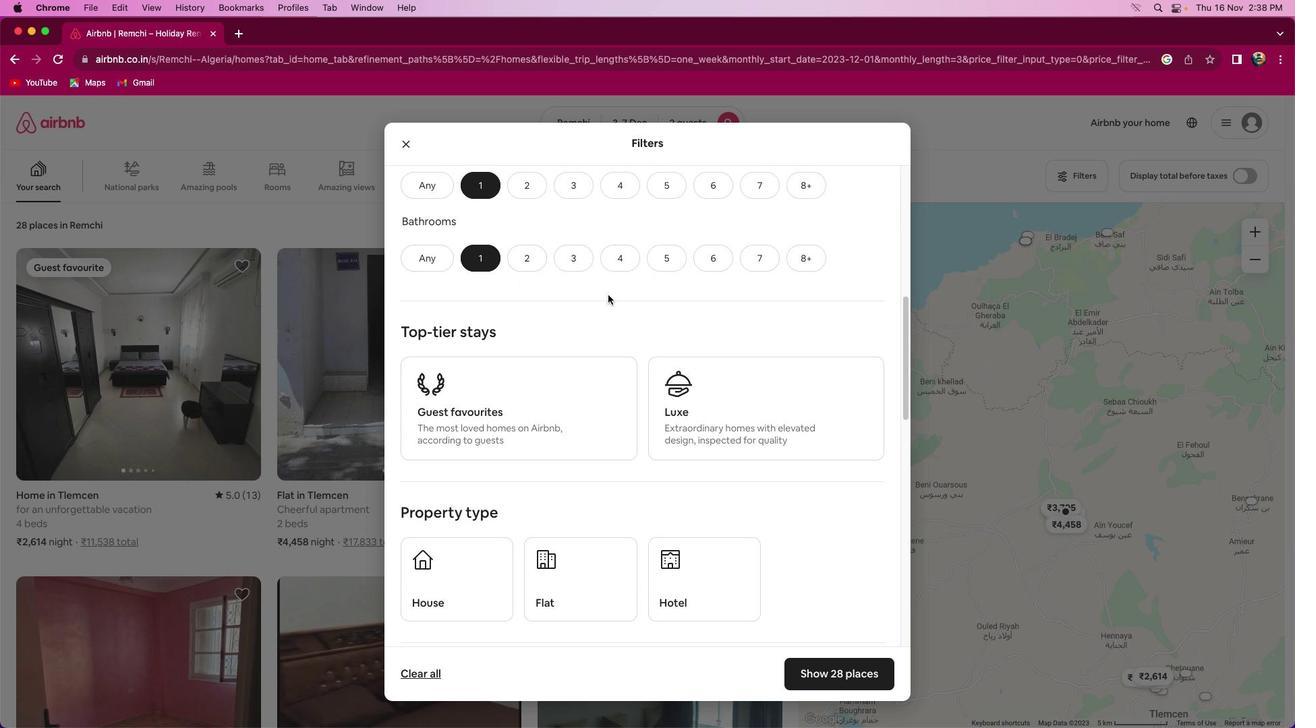 
Action: Mouse scrolled (607, 295) with delta (0, -1)
Screenshot: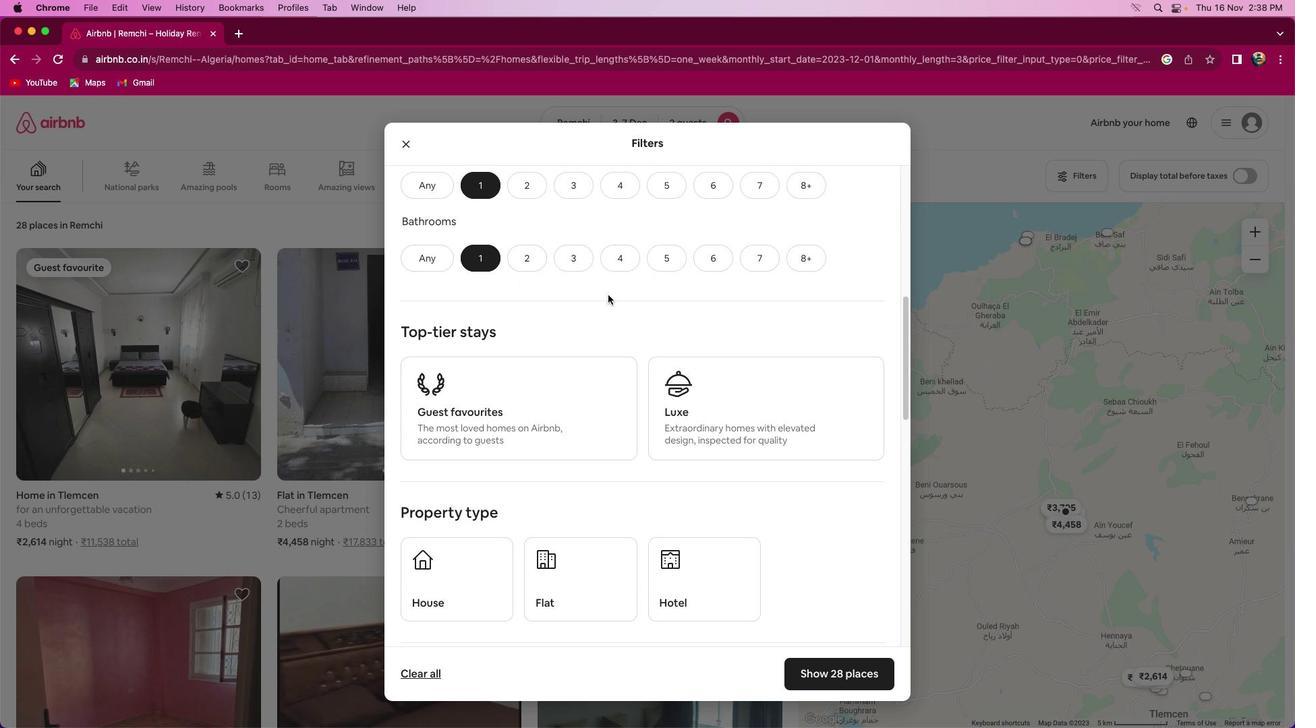 
Action: Mouse scrolled (607, 295) with delta (0, 0)
Screenshot: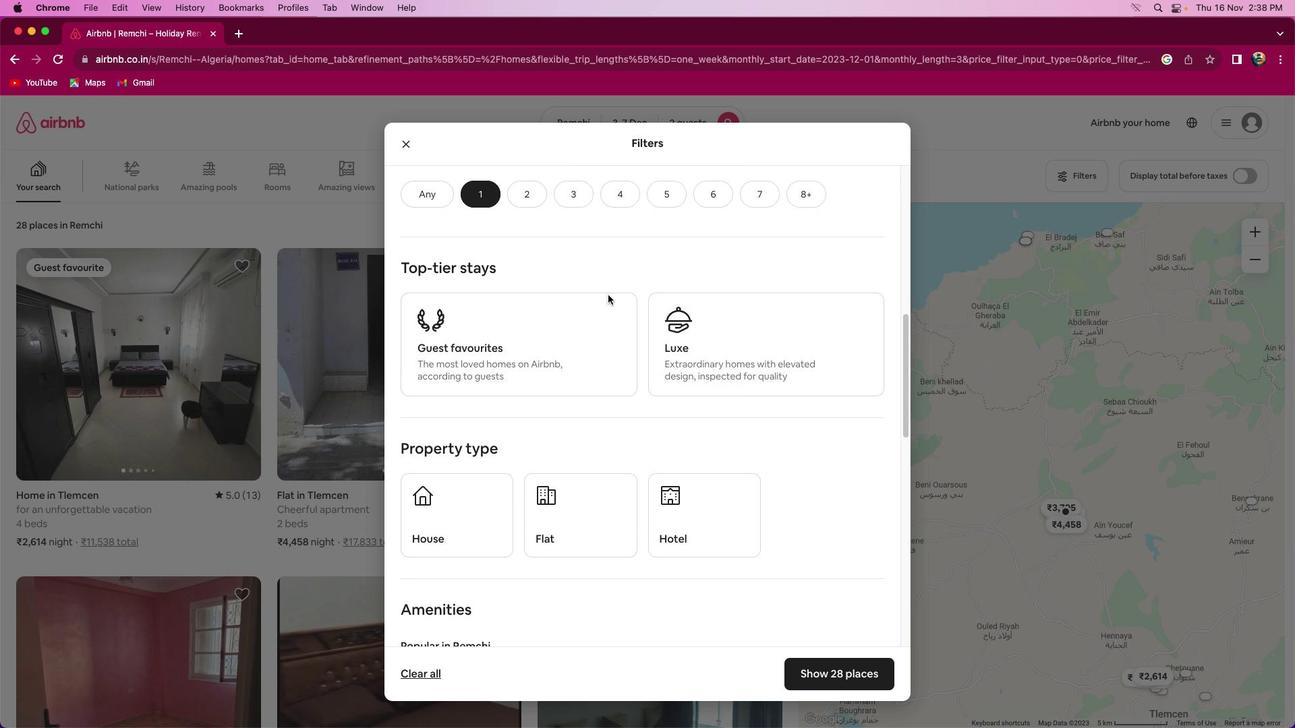 
Action: Mouse scrolled (607, 295) with delta (0, 0)
Screenshot: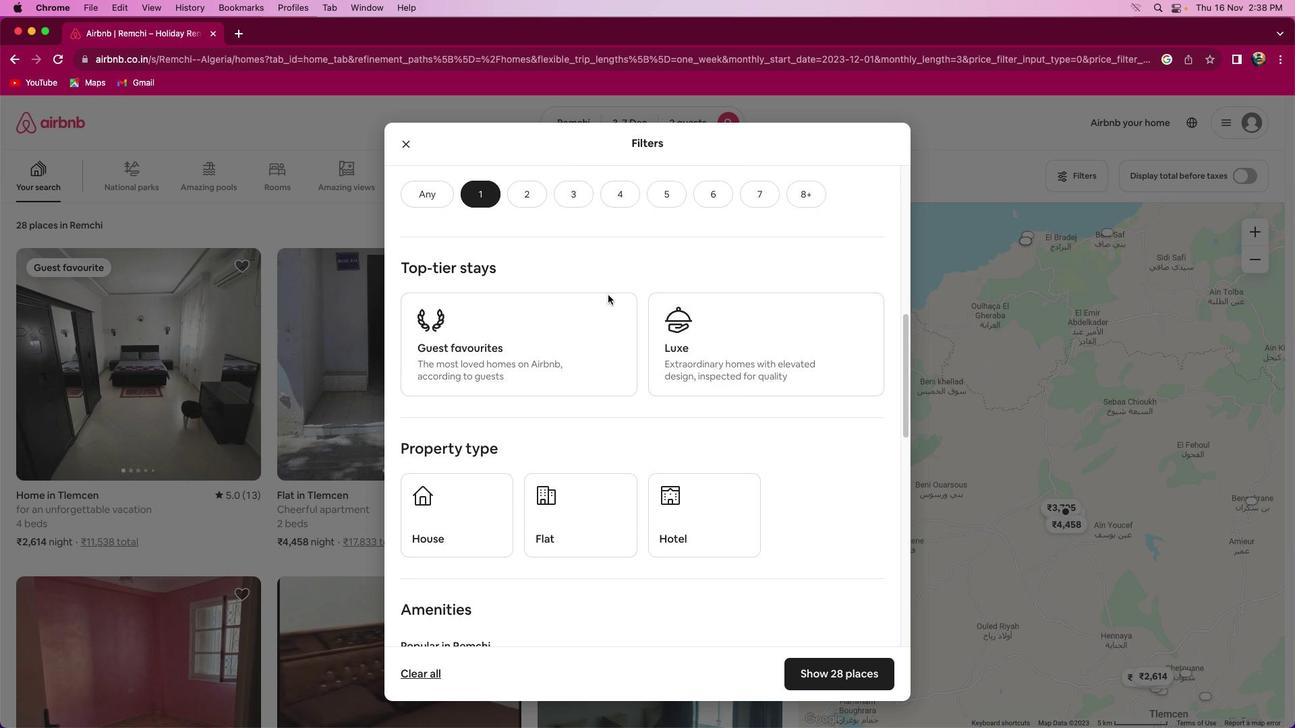 
Action: Mouse scrolled (607, 295) with delta (0, 0)
Screenshot: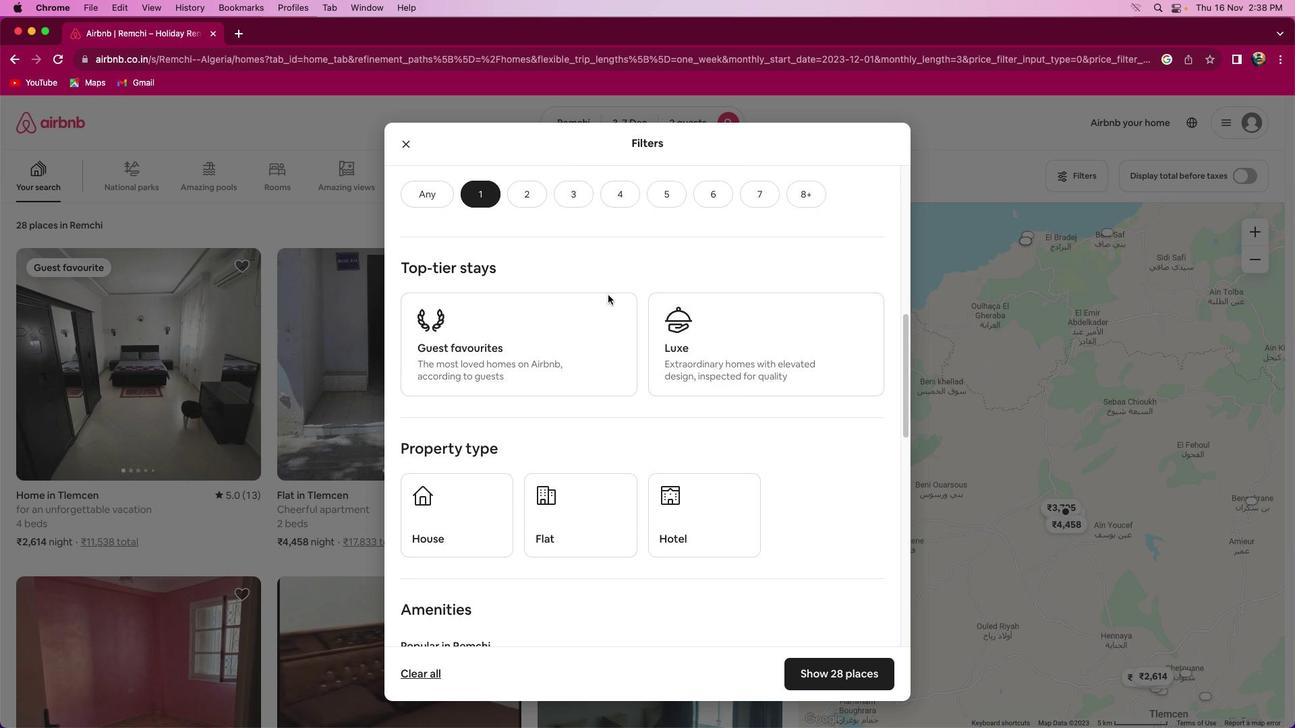 
Action: Mouse scrolled (607, 295) with delta (0, 0)
Screenshot: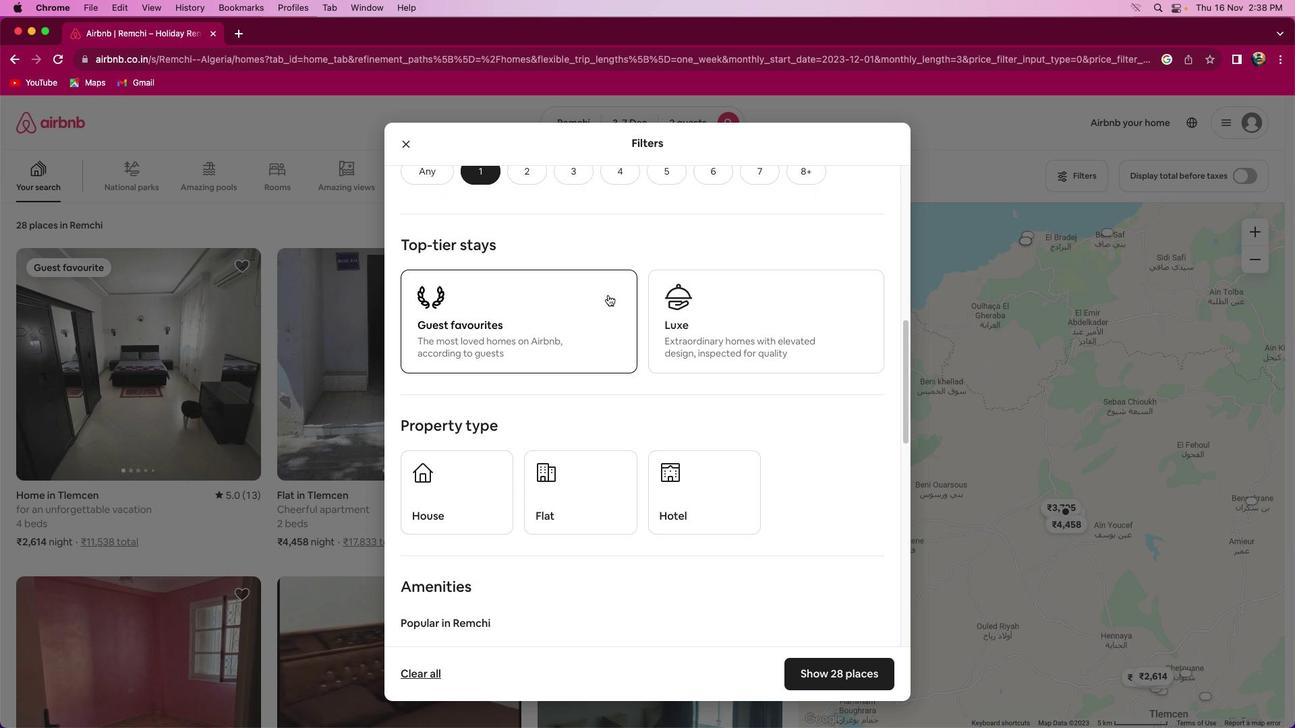 
Action: Mouse scrolled (607, 295) with delta (0, 0)
Screenshot: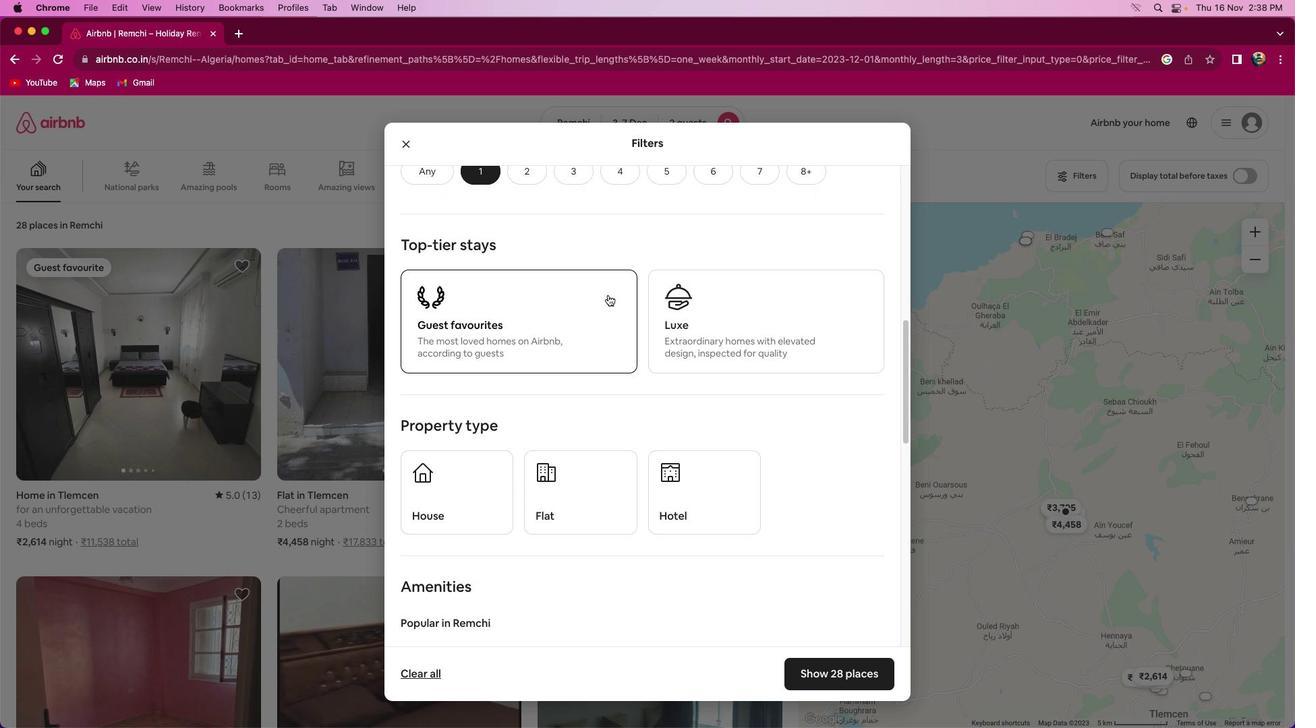 
Action: Mouse scrolled (607, 295) with delta (0, 0)
Screenshot: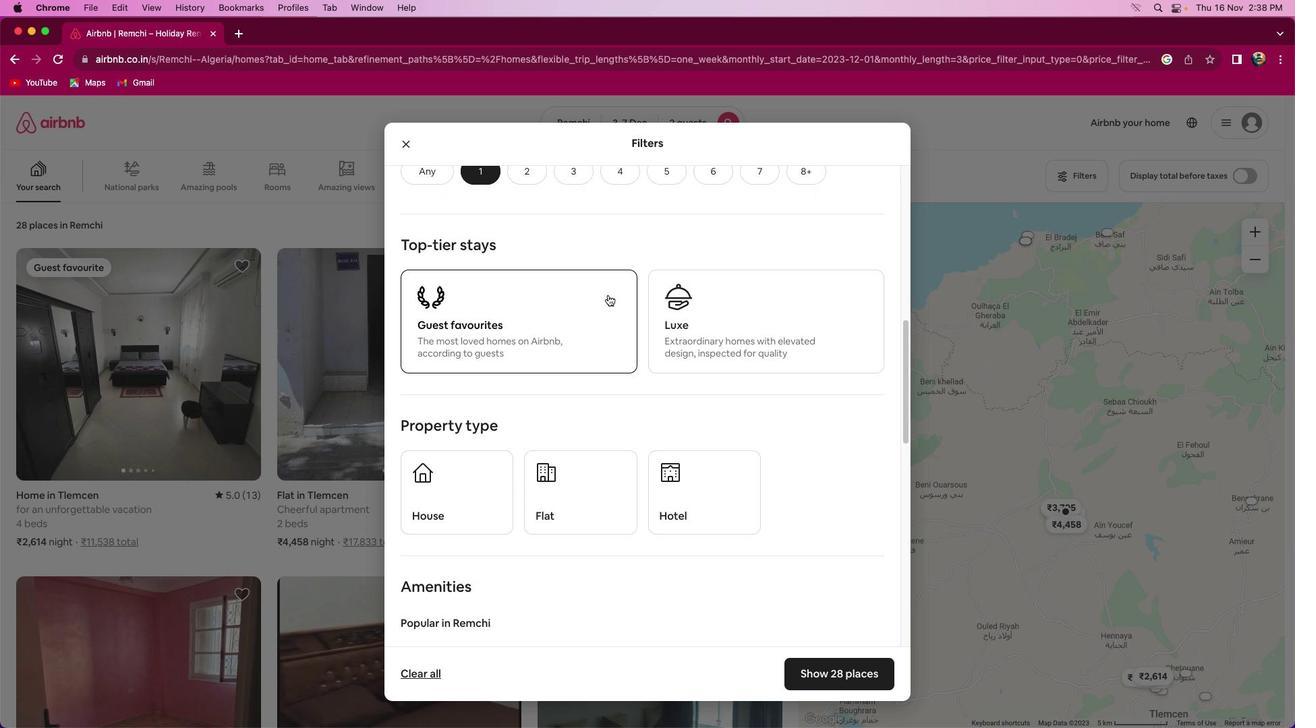 
Action: Mouse scrolled (607, 295) with delta (0, 0)
Screenshot: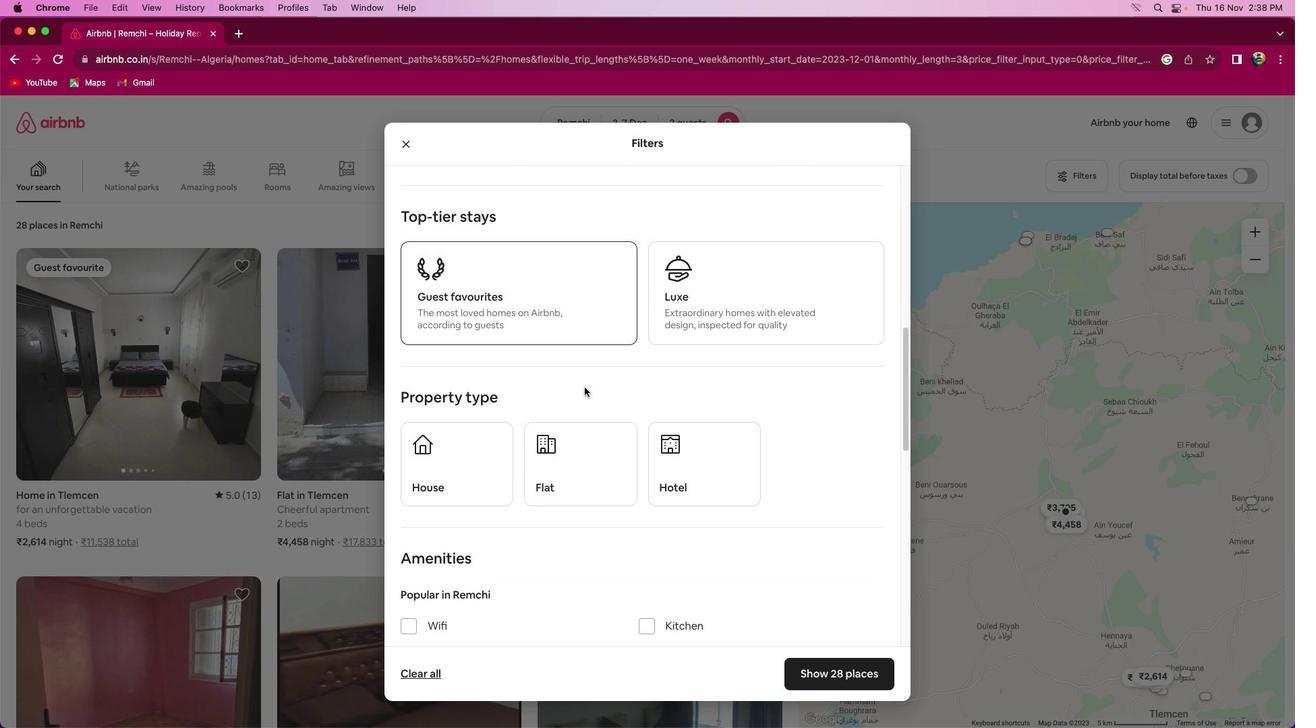 
Action: Mouse scrolled (607, 295) with delta (0, 0)
Screenshot: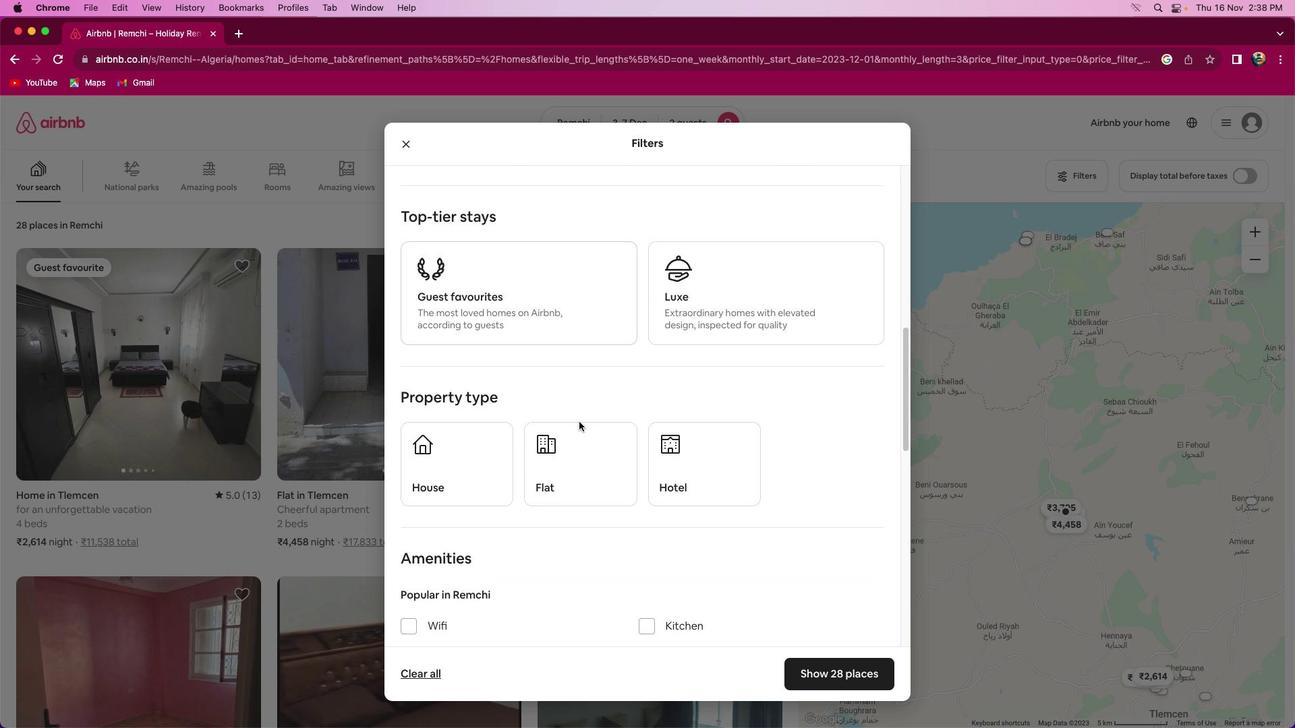 
Action: Mouse scrolled (607, 295) with delta (0, 0)
Screenshot: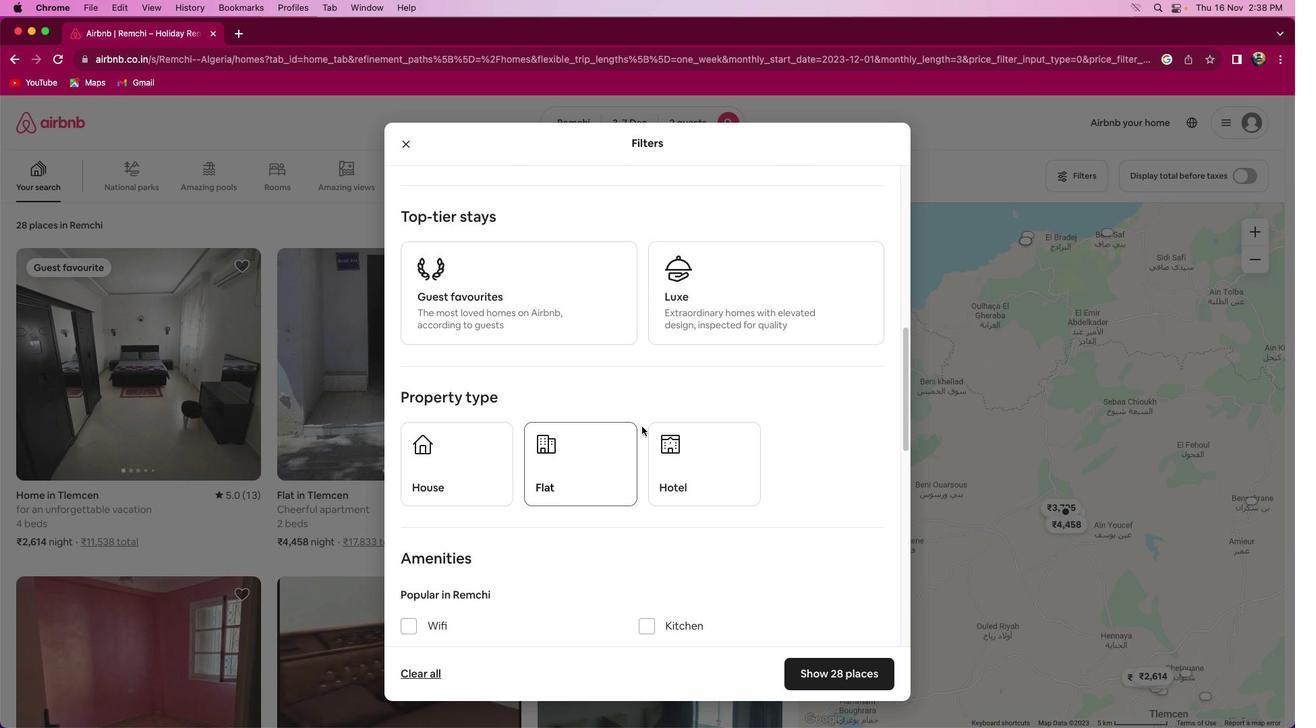 
Action: Mouse moved to (675, 446)
Screenshot: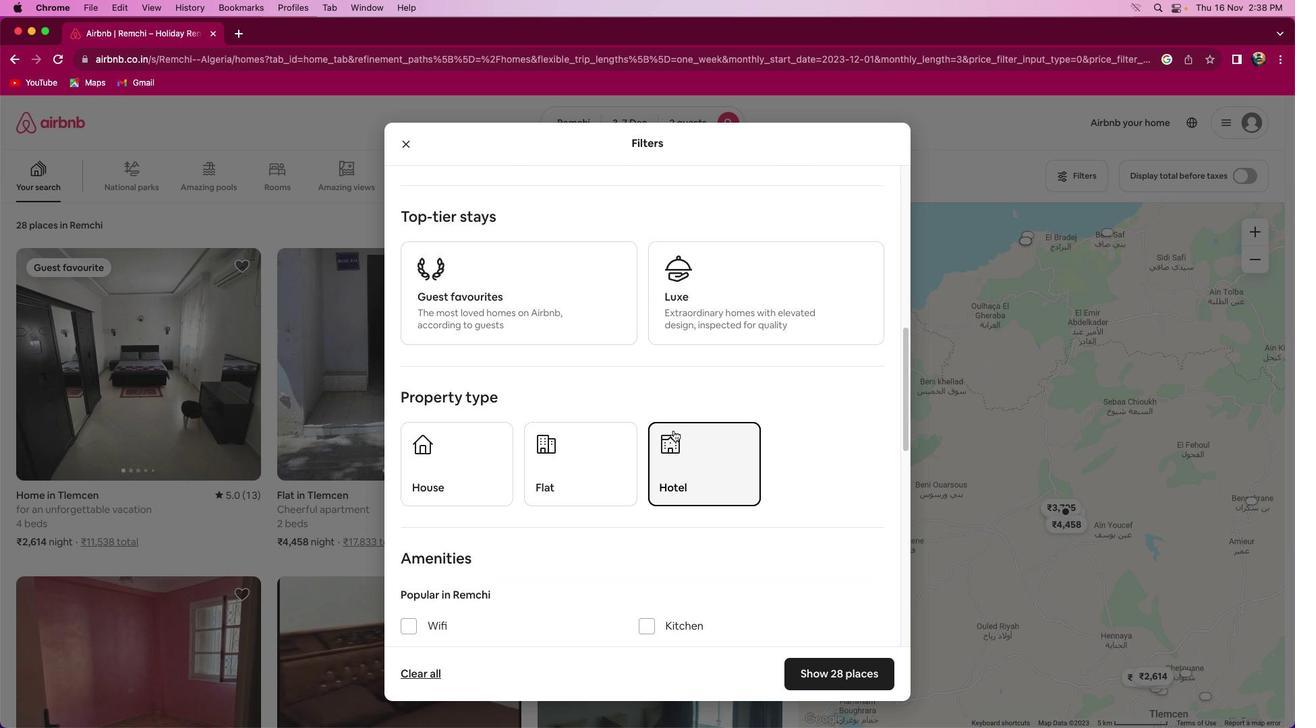 
Action: Mouse pressed left at (675, 446)
Screenshot: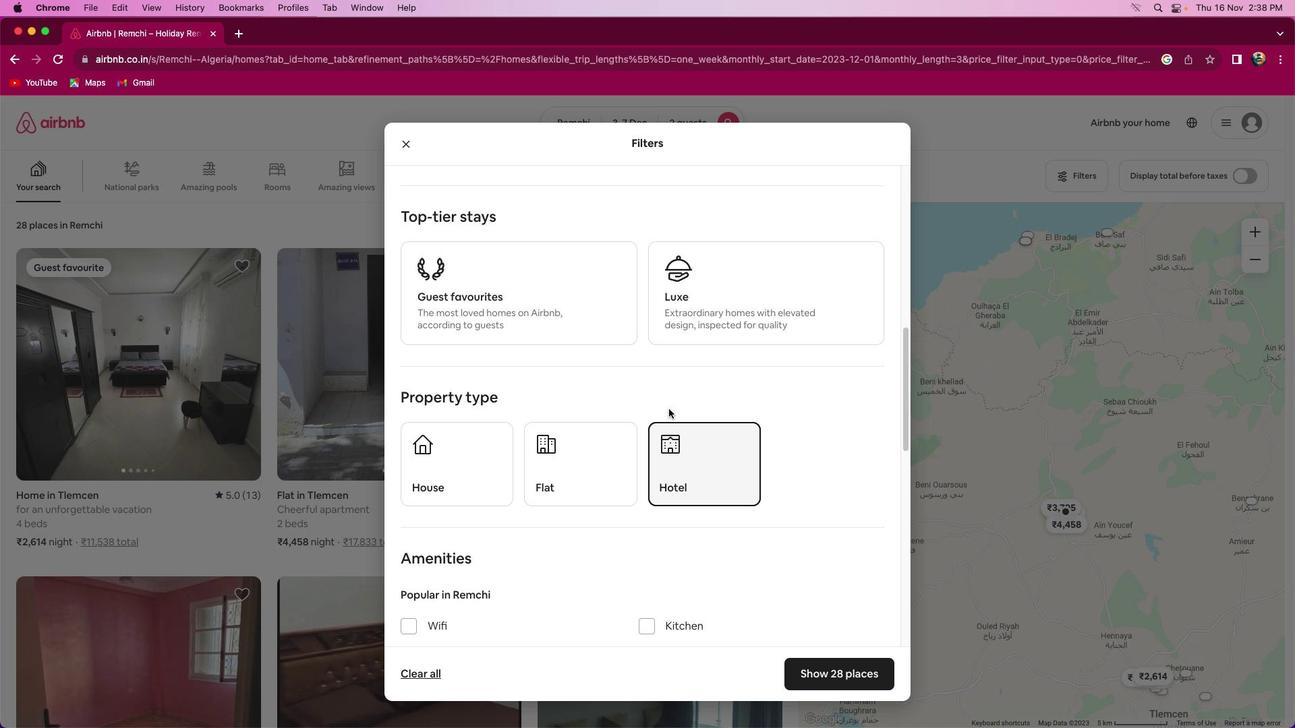 
Action: Mouse moved to (676, 371)
Screenshot: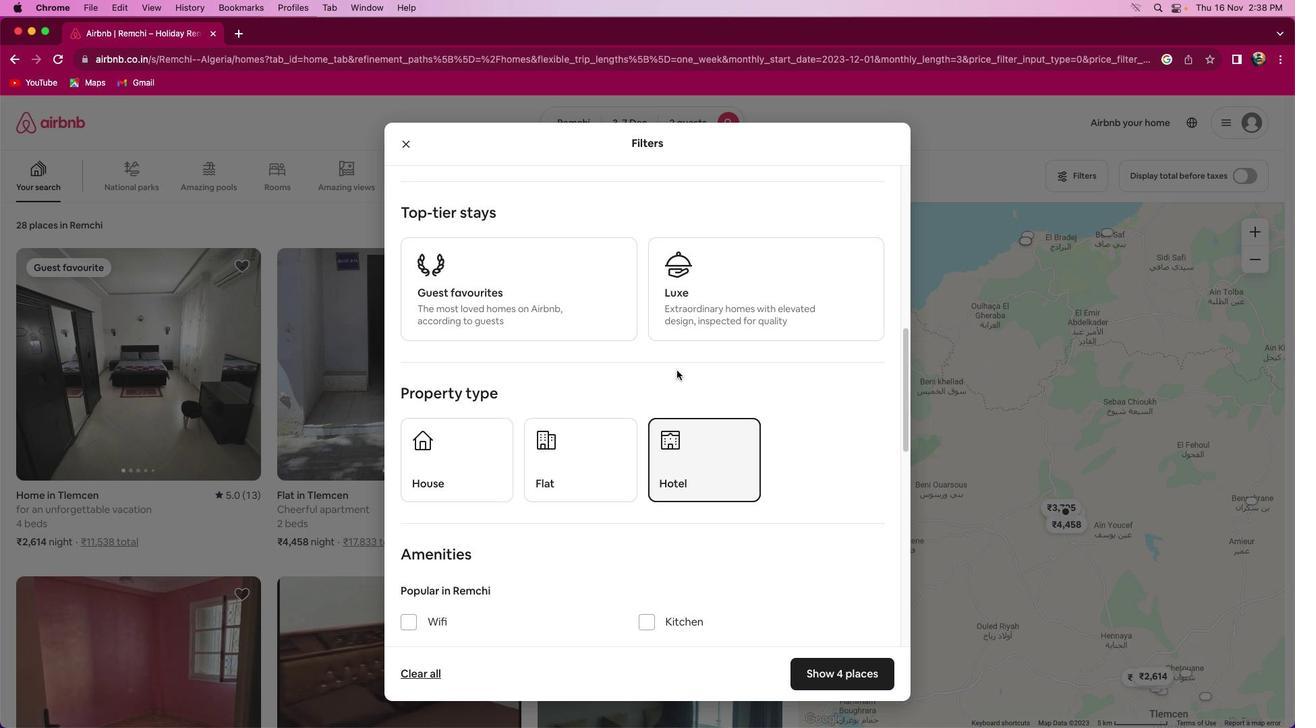 
Action: Mouse scrolled (676, 371) with delta (0, 0)
Screenshot: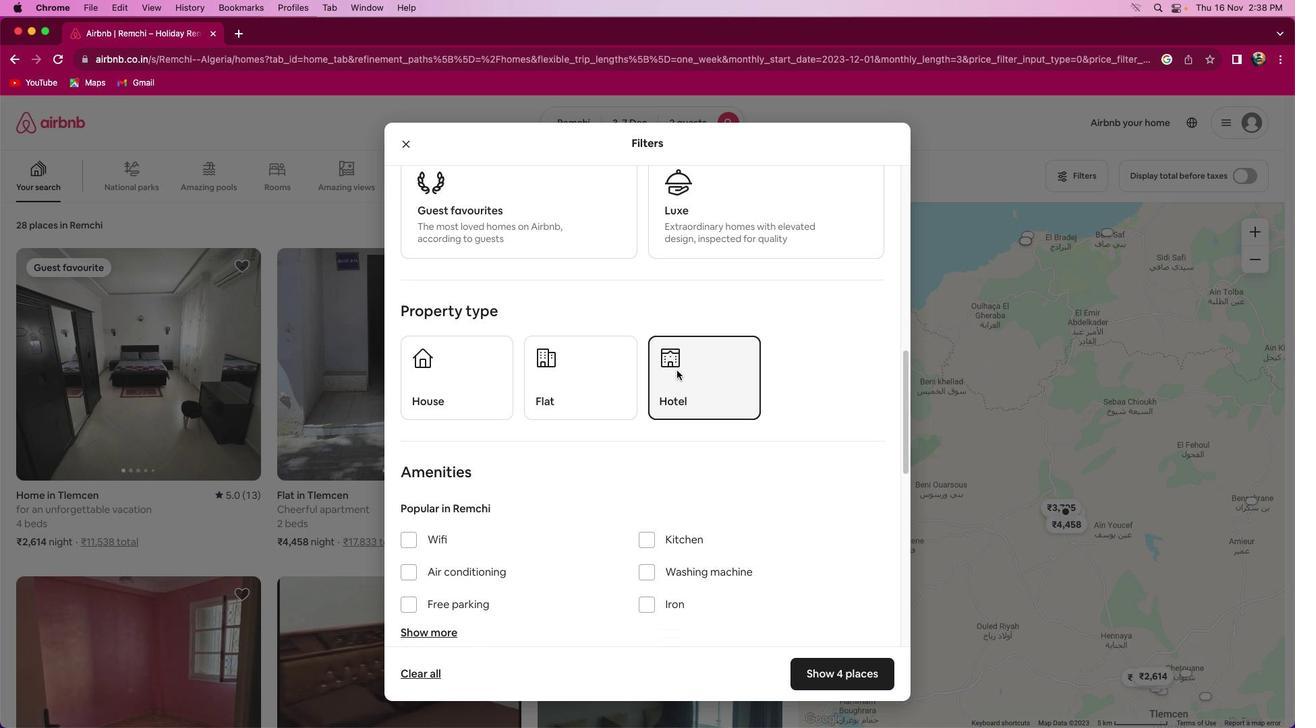 
Action: Mouse scrolled (676, 371) with delta (0, 0)
Screenshot: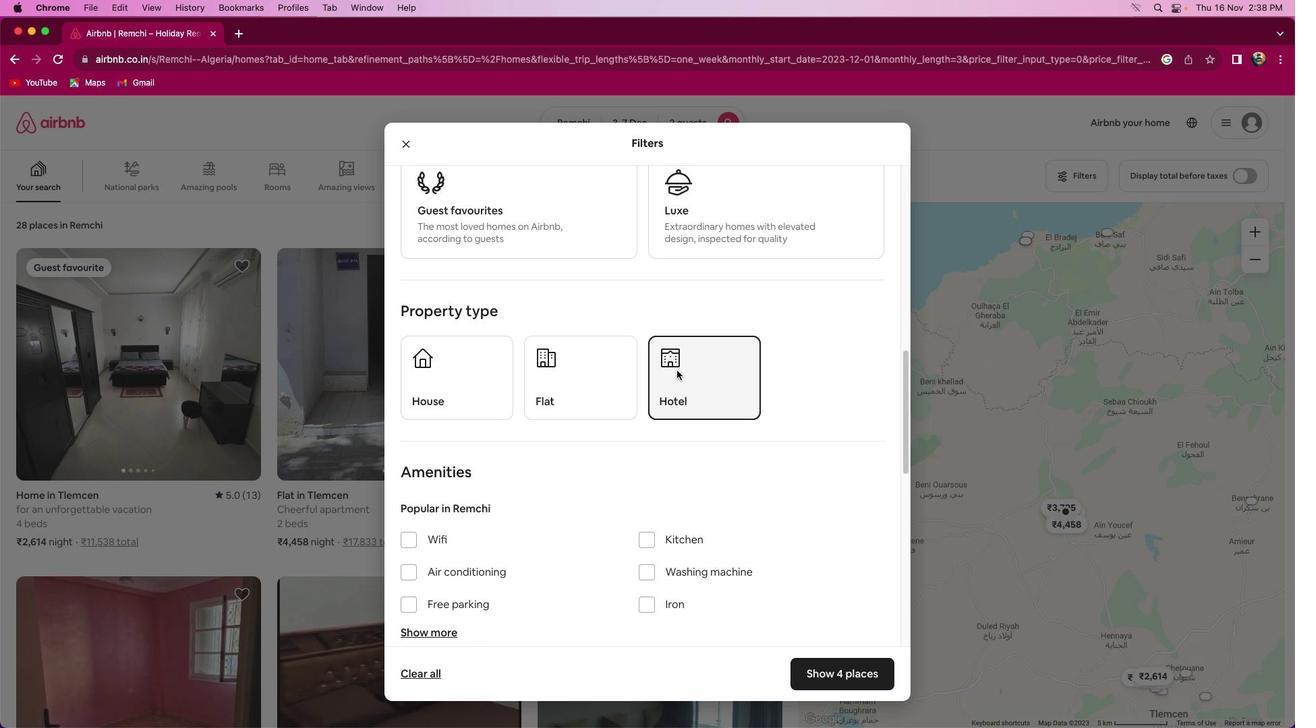 
Action: Mouse scrolled (676, 371) with delta (0, 0)
Screenshot: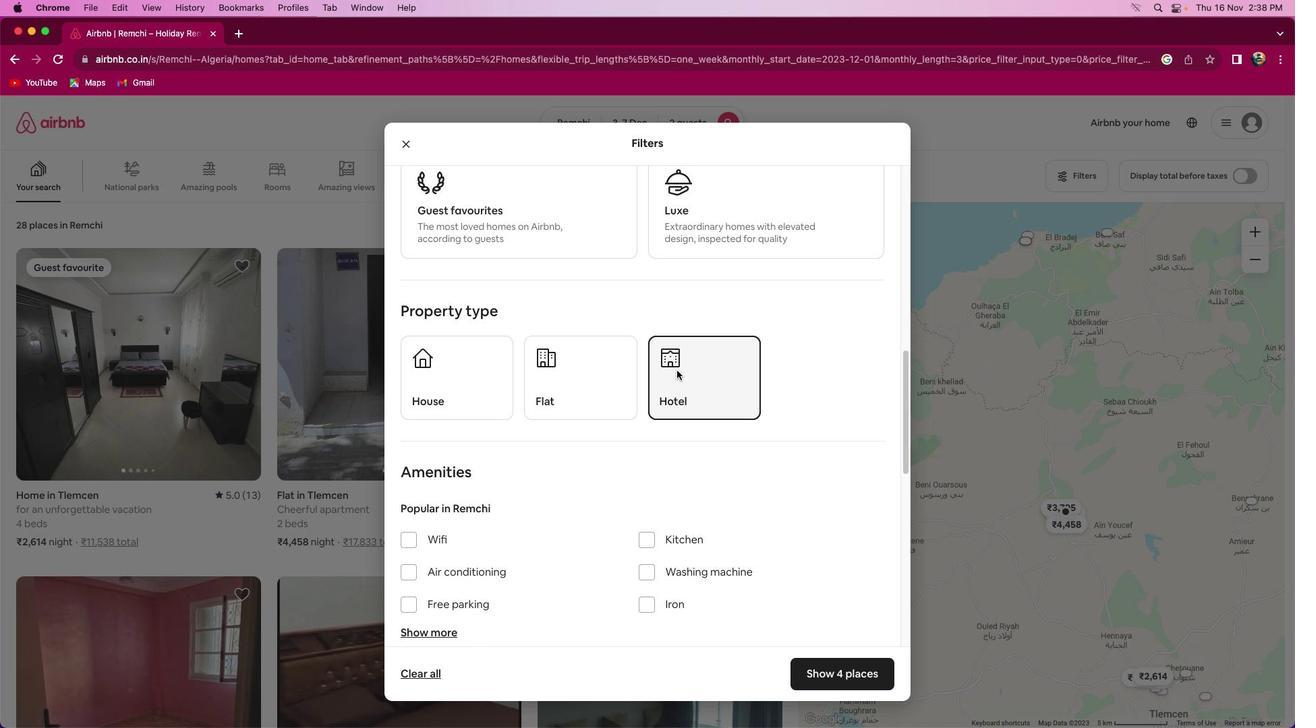 
Action: Mouse scrolled (676, 371) with delta (0, 0)
Screenshot: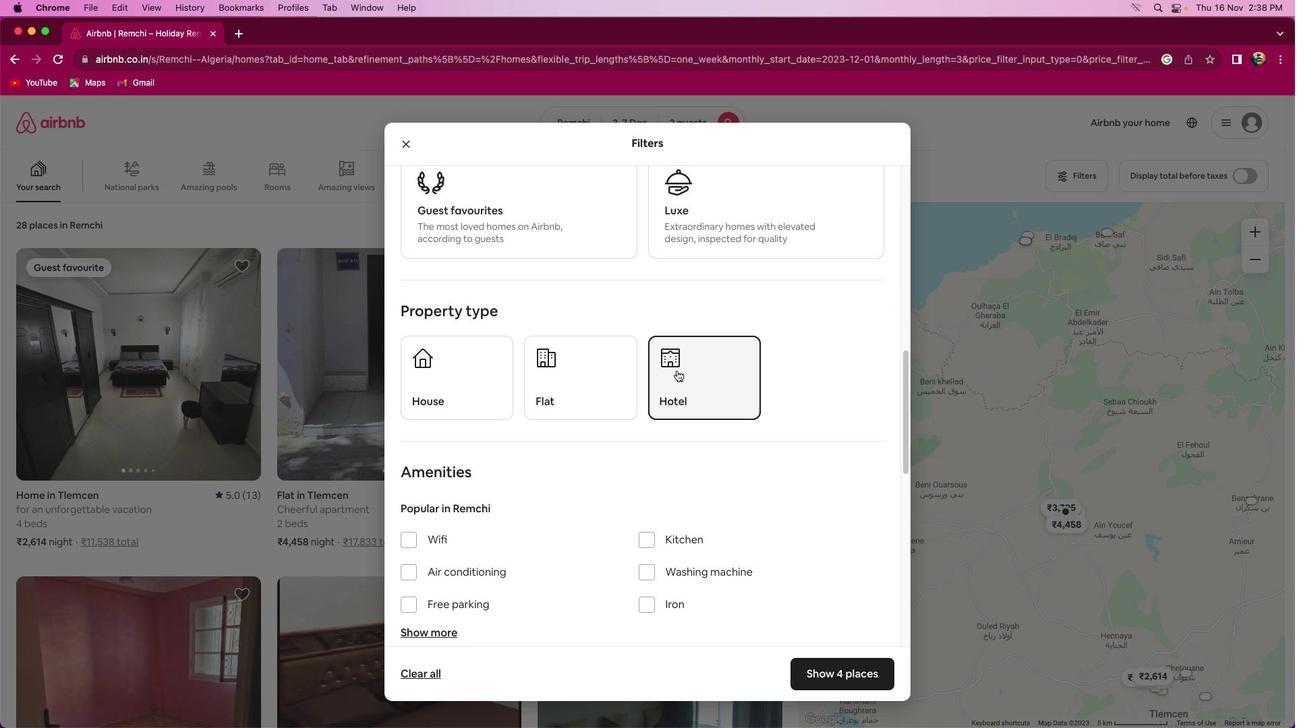 
Action: Mouse scrolled (676, 371) with delta (0, 0)
Screenshot: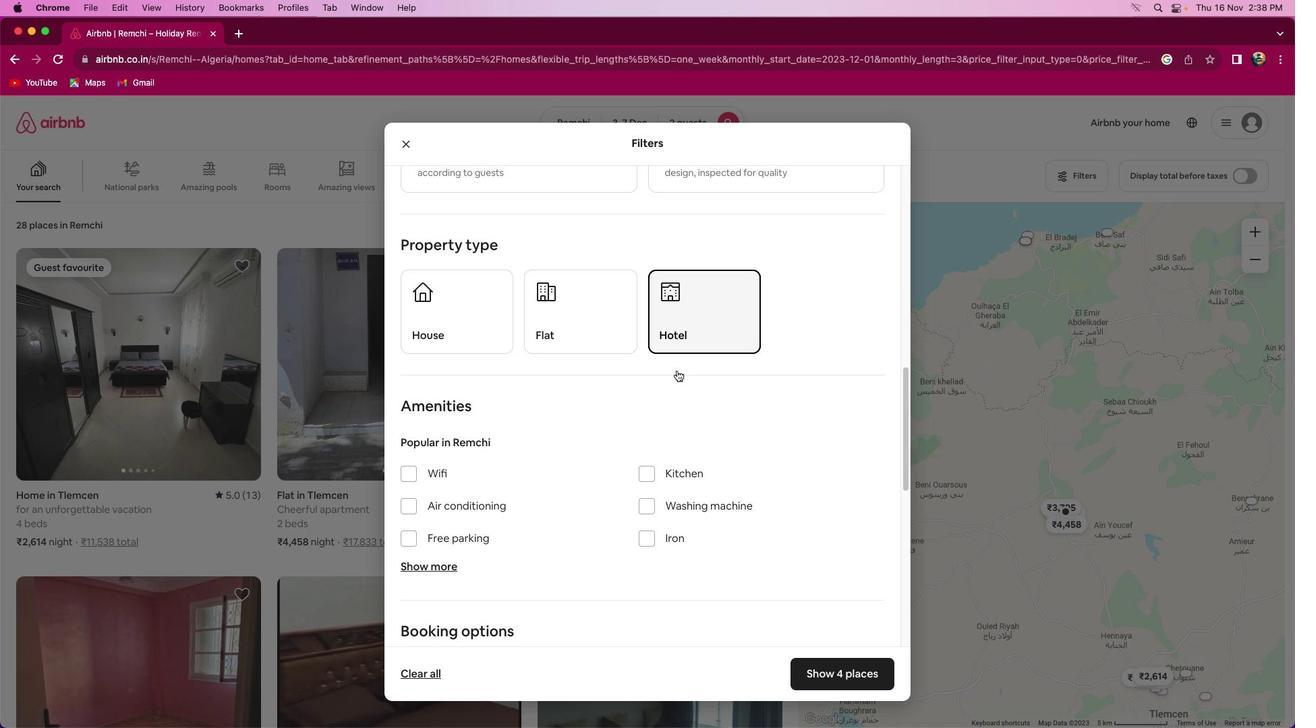 
Action: Mouse scrolled (676, 371) with delta (0, 0)
Screenshot: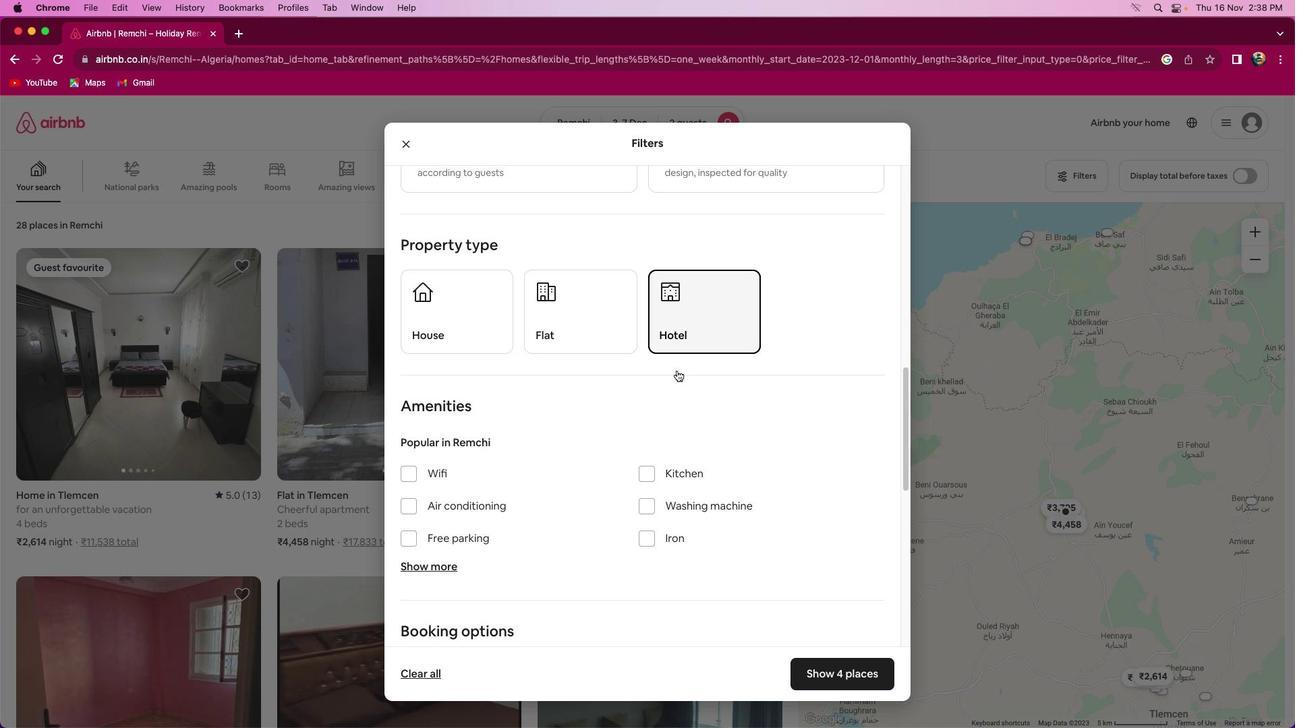 
Action: Mouse scrolled (676, 371) with delta (0, 0)
Screenshot: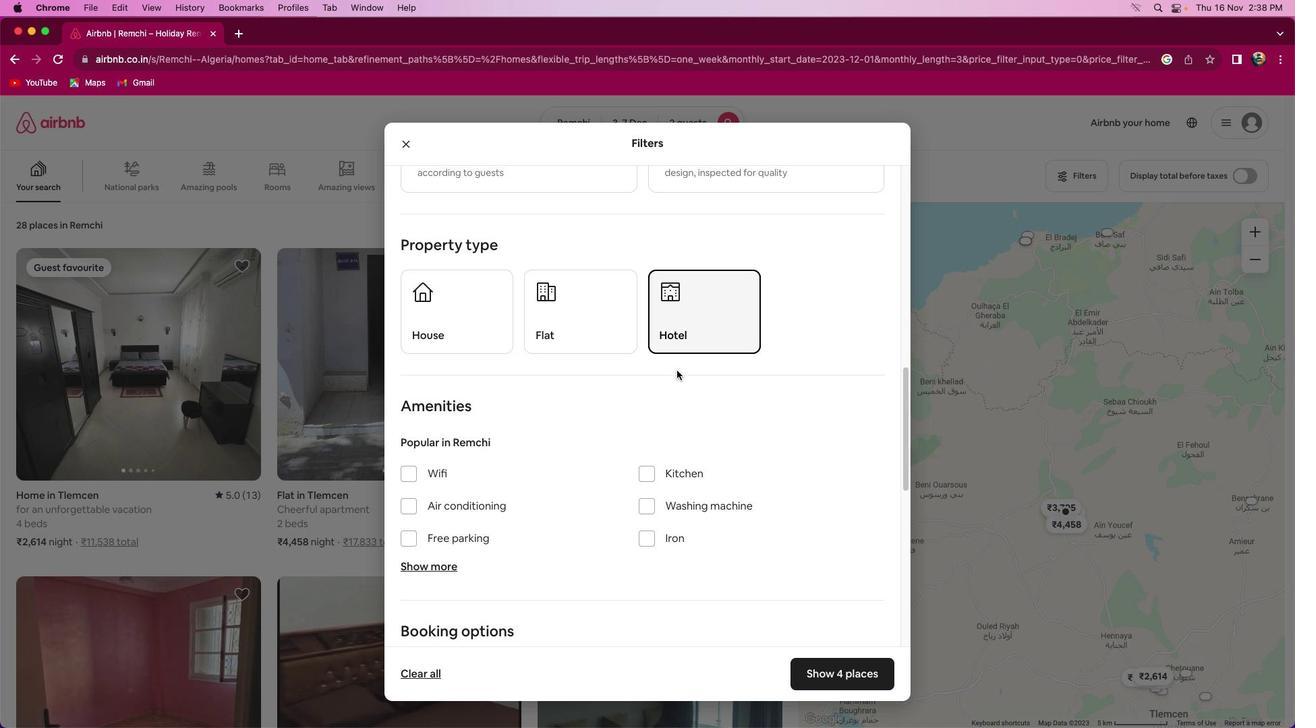 
Action: Mouse scrolled (676, 371) with delta (0, 0)
Screenshot: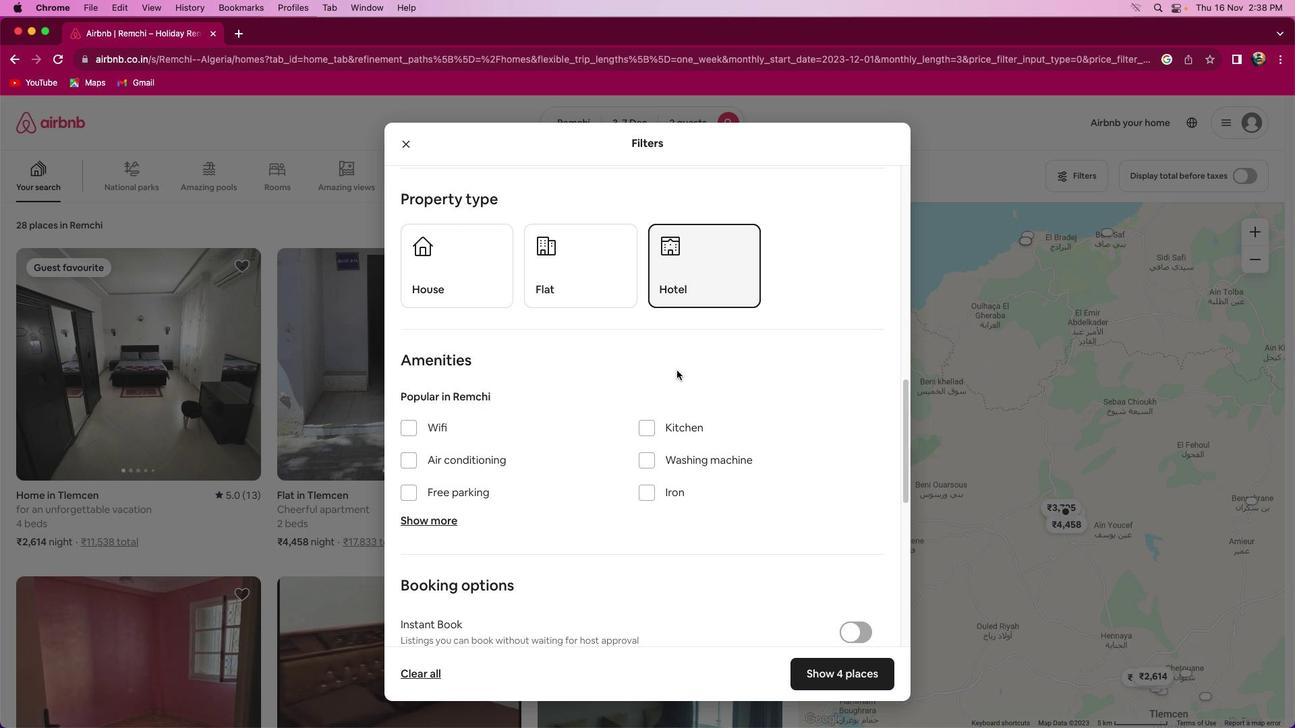 
Action: Mouse scrolled (676, 371) with delta (0, 0)
Screenshot: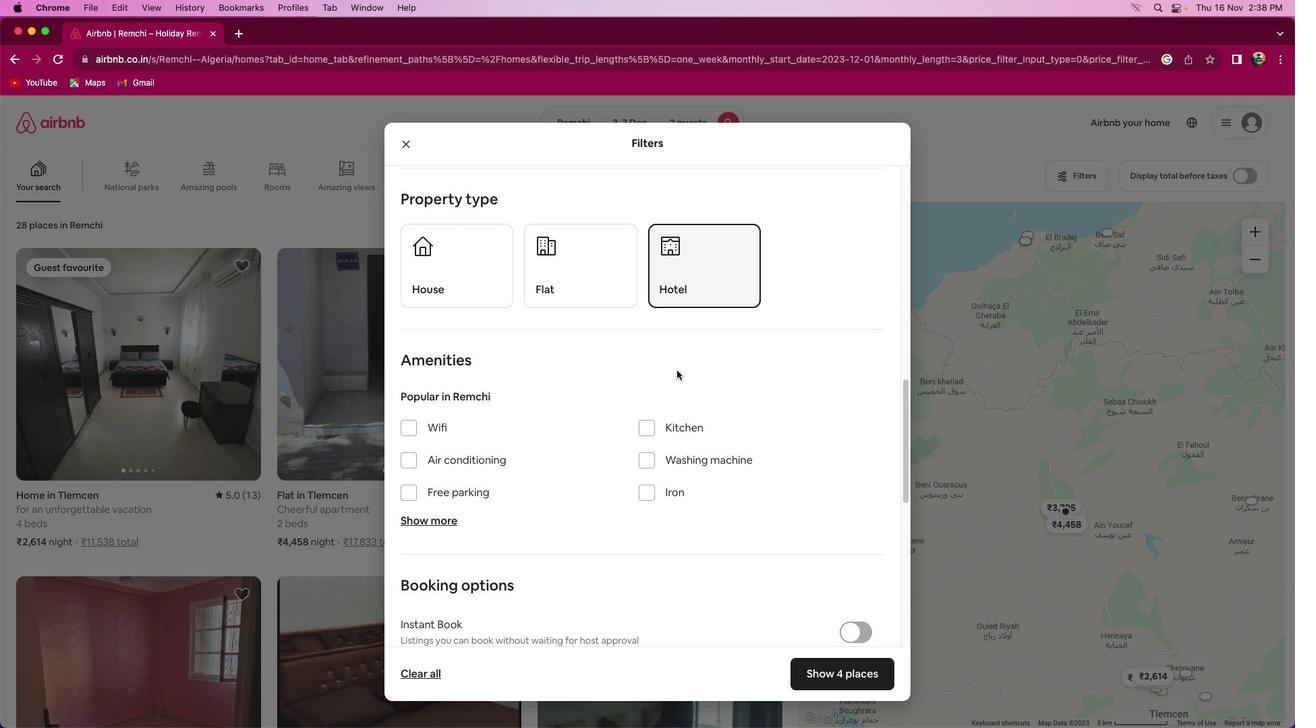 
Action: Mouse scrolled (676, 371) with delta (0, 0)
Screenshot: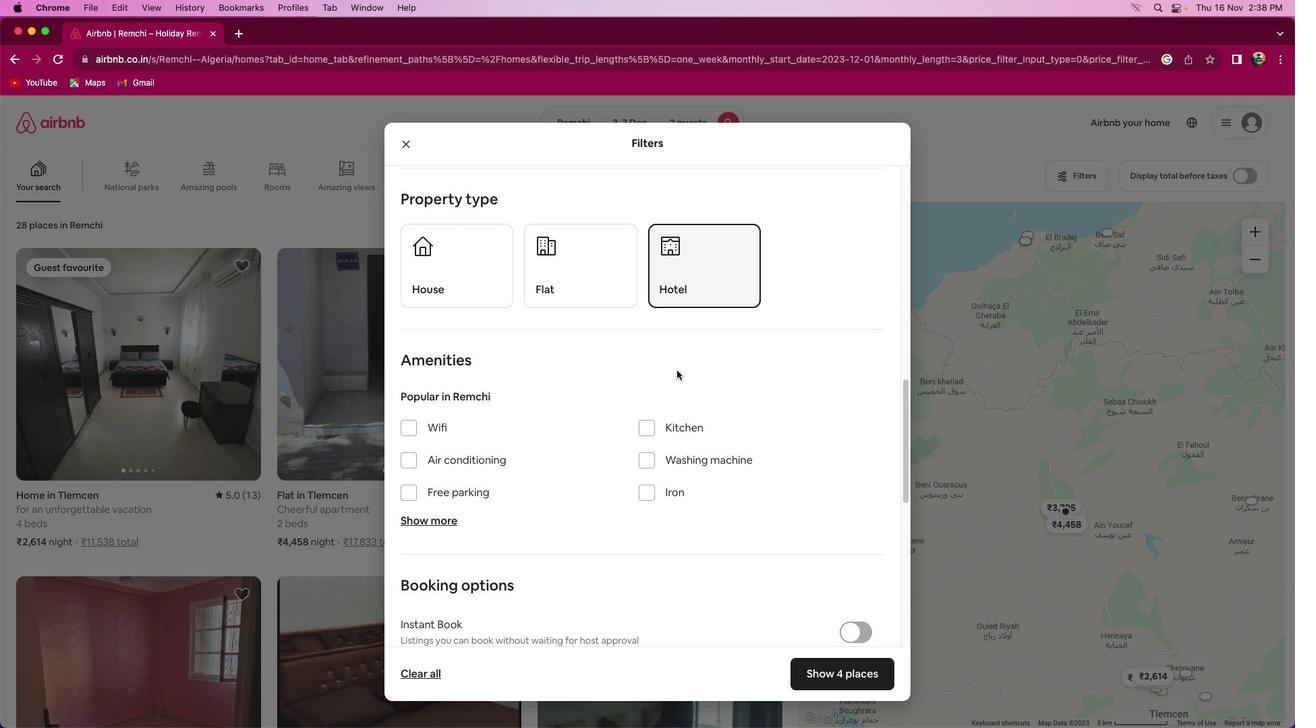 
Action: Mouse scrolled (676, 371) with delta (0, 0)
Screenshot: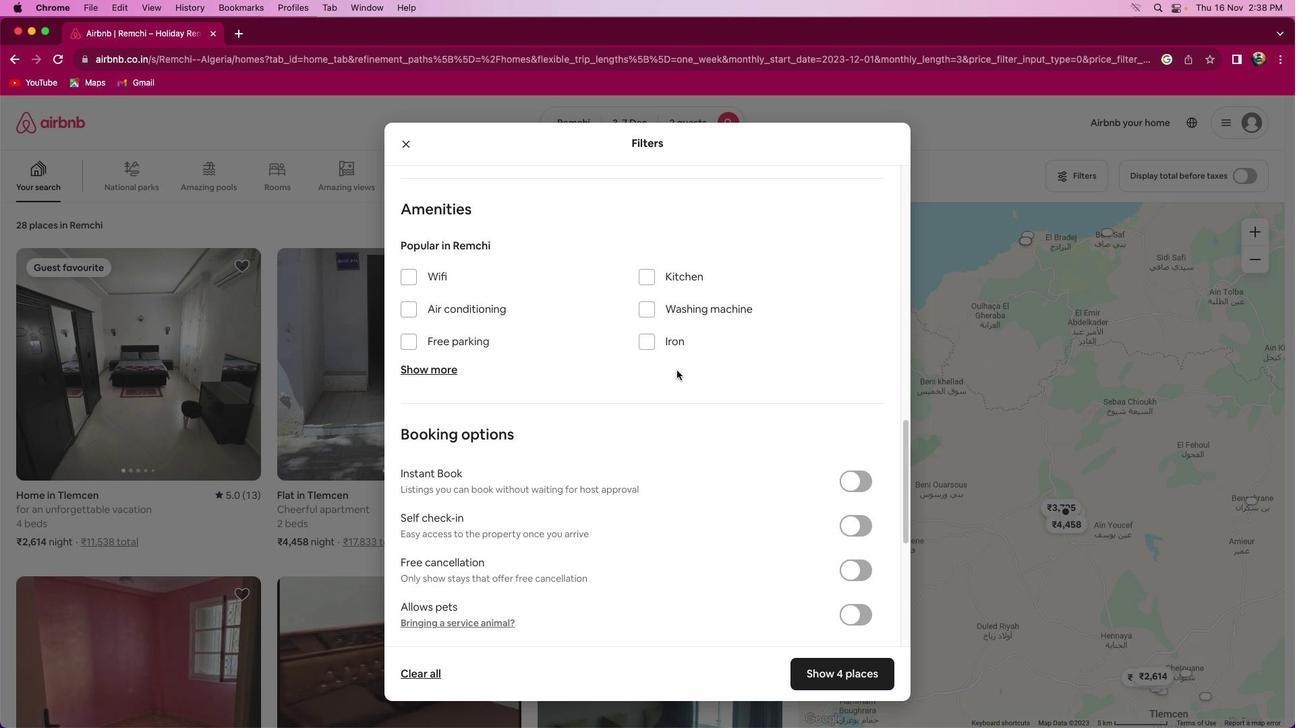
Action: Mouse scrolled (676, 371) with delta (0, 0)
Screenshot: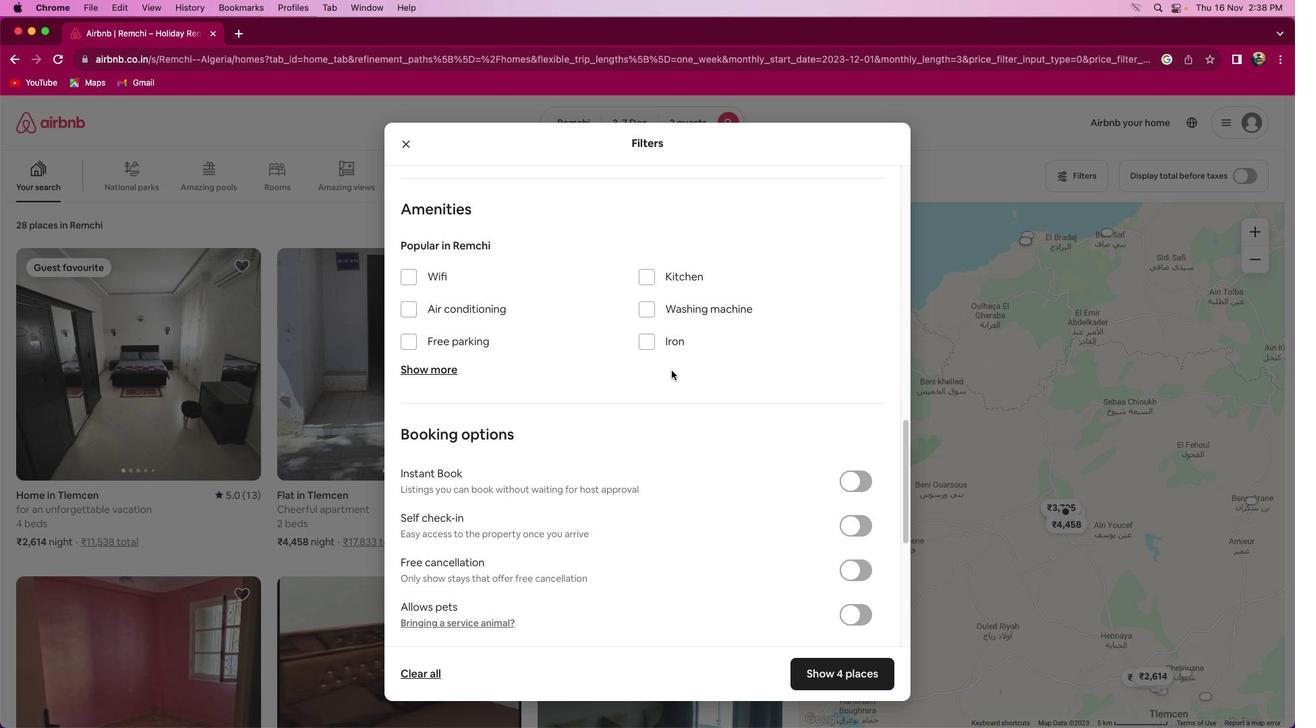
Action: Mouse scrolled (676, 371) with delta (0, -1)
Screenshot: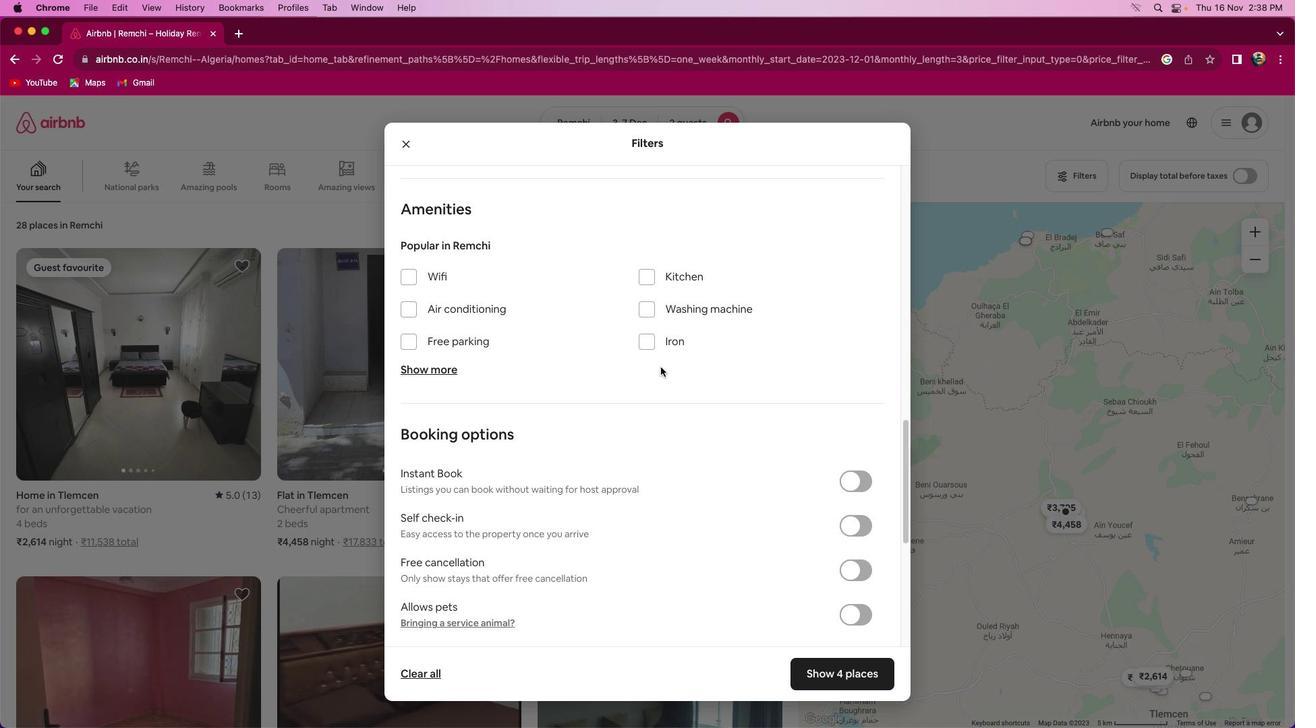 
Action: Mouse scrolled (676, 371) with delta (0, -1)
Screenshot: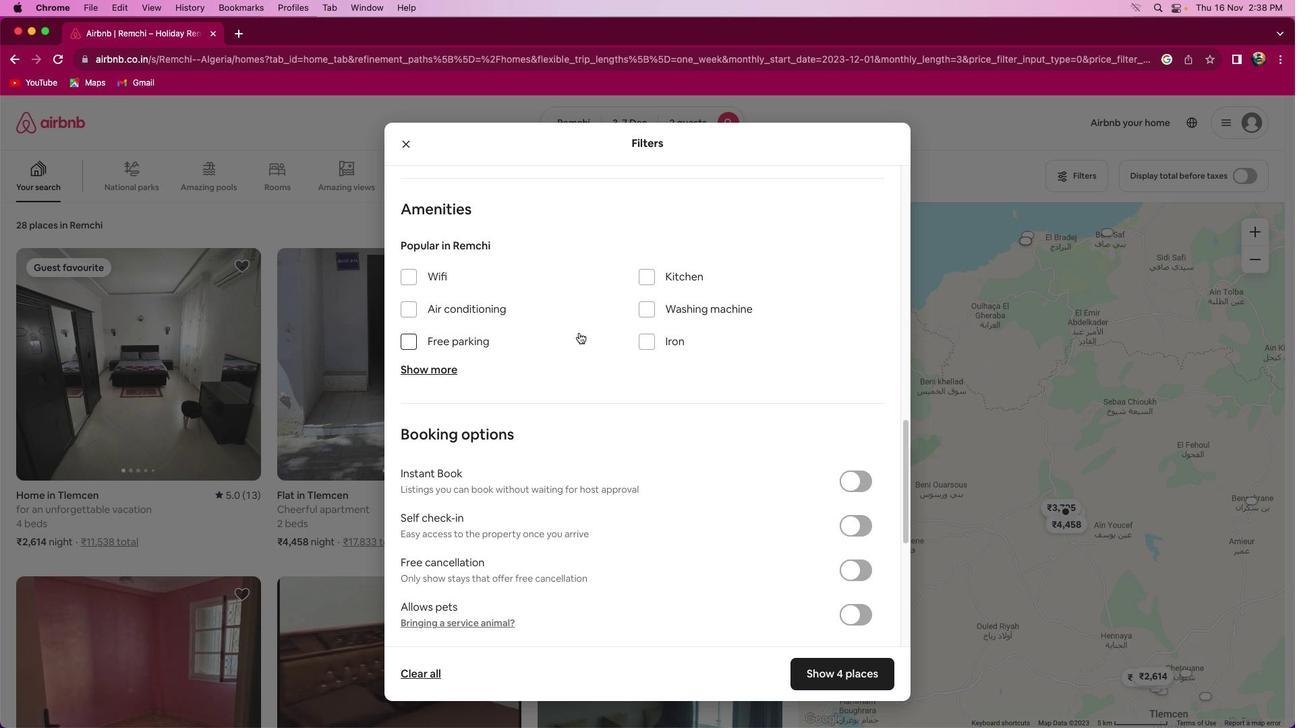 
Action: Mouse moved to (641, 311)
Screenshot: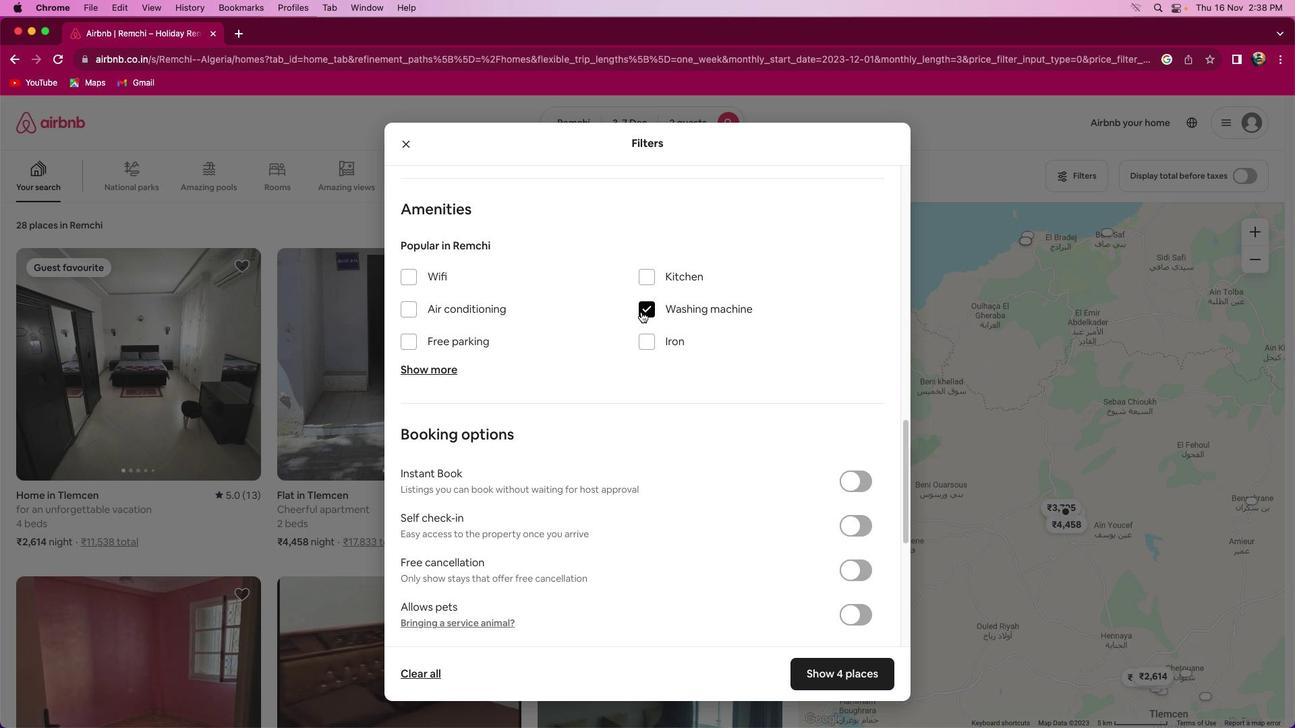 
Action: Mouse pressed left at (641, 311)
Screenshot: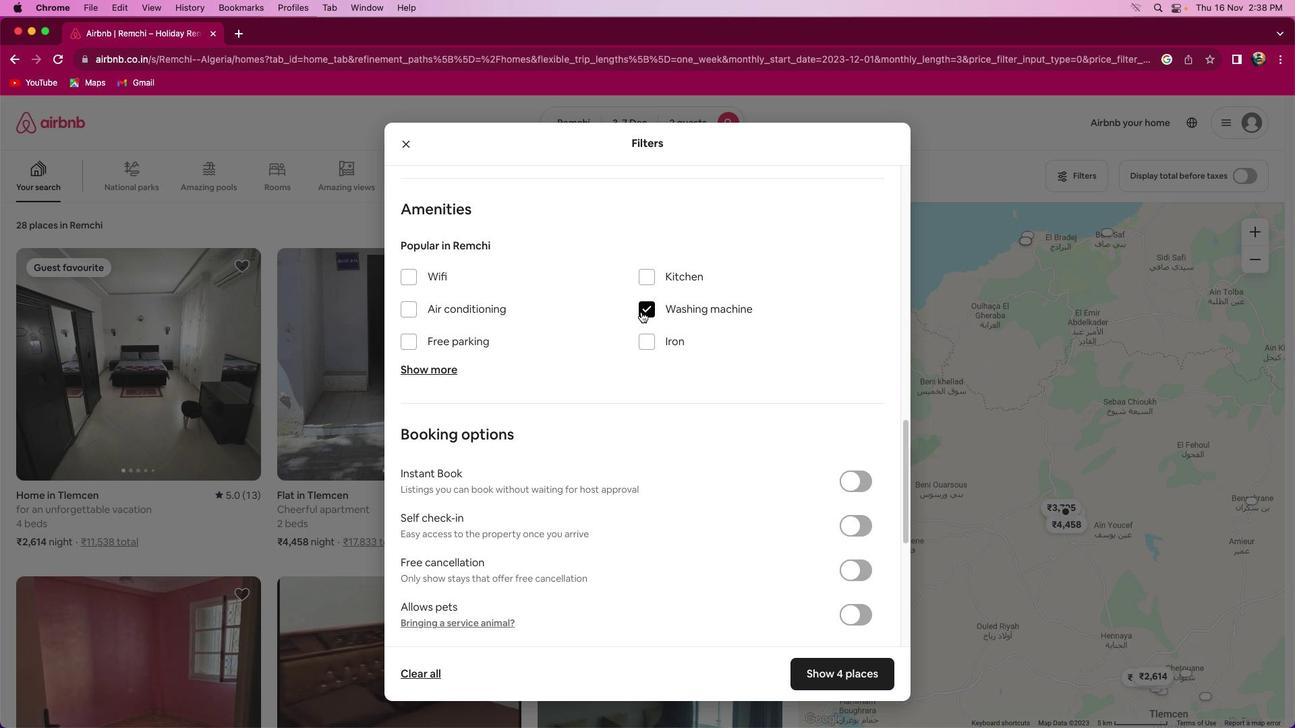 
Action: Mouse moved to (634, 323)
Screenshot: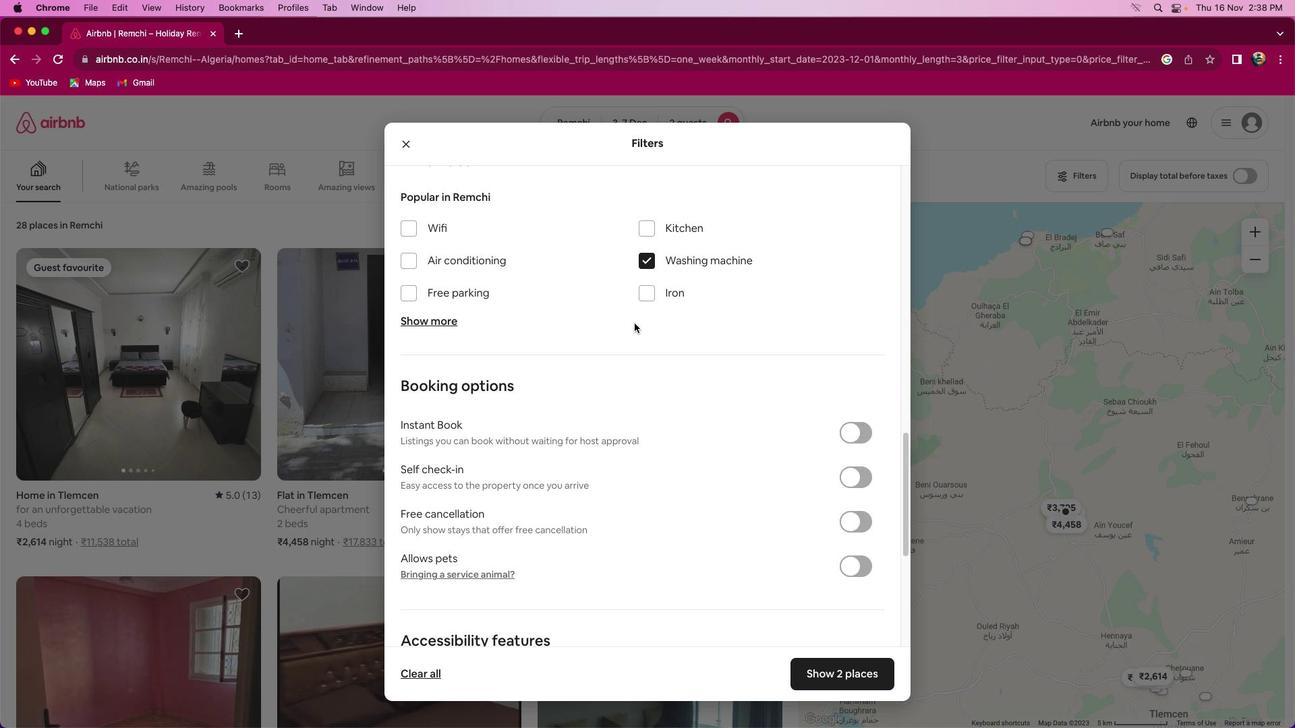 
Action: Mouse scrolled (634, 323) with delta (0, 0)
Screenshot: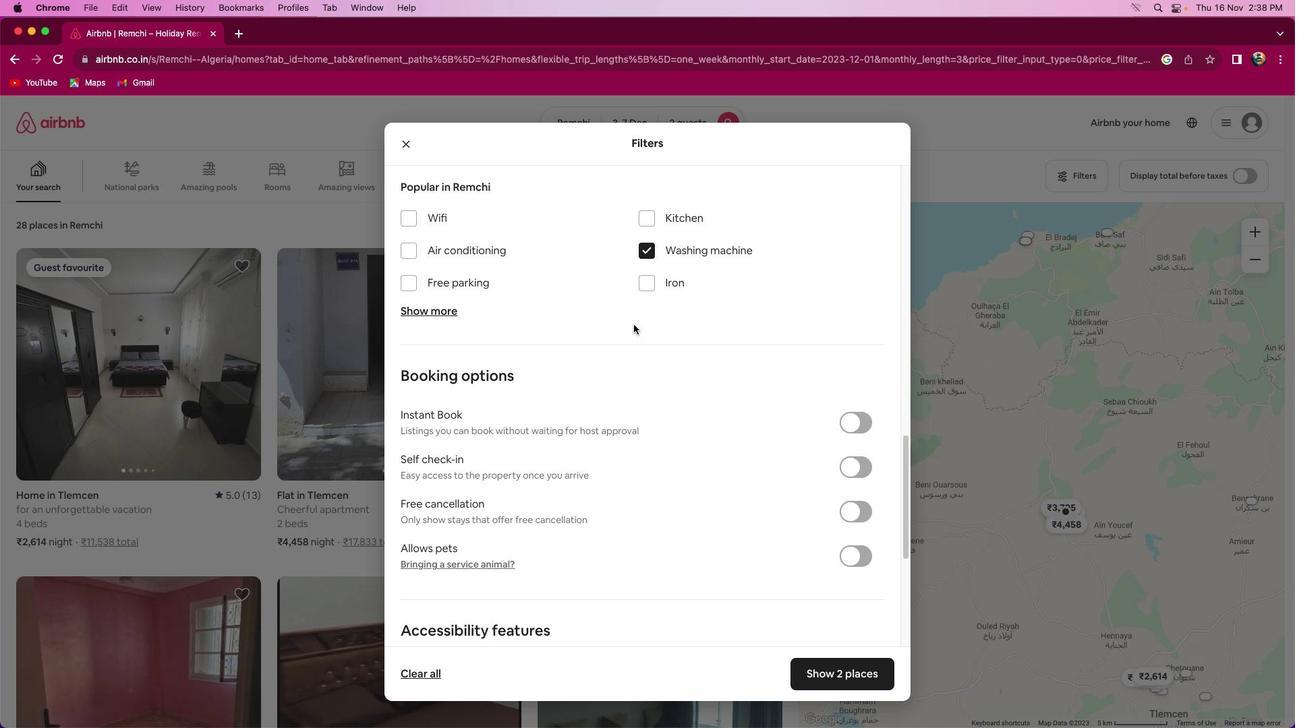 
Action: Mouse scrolled (634, 323) with delta (0, 0)
Screenshot: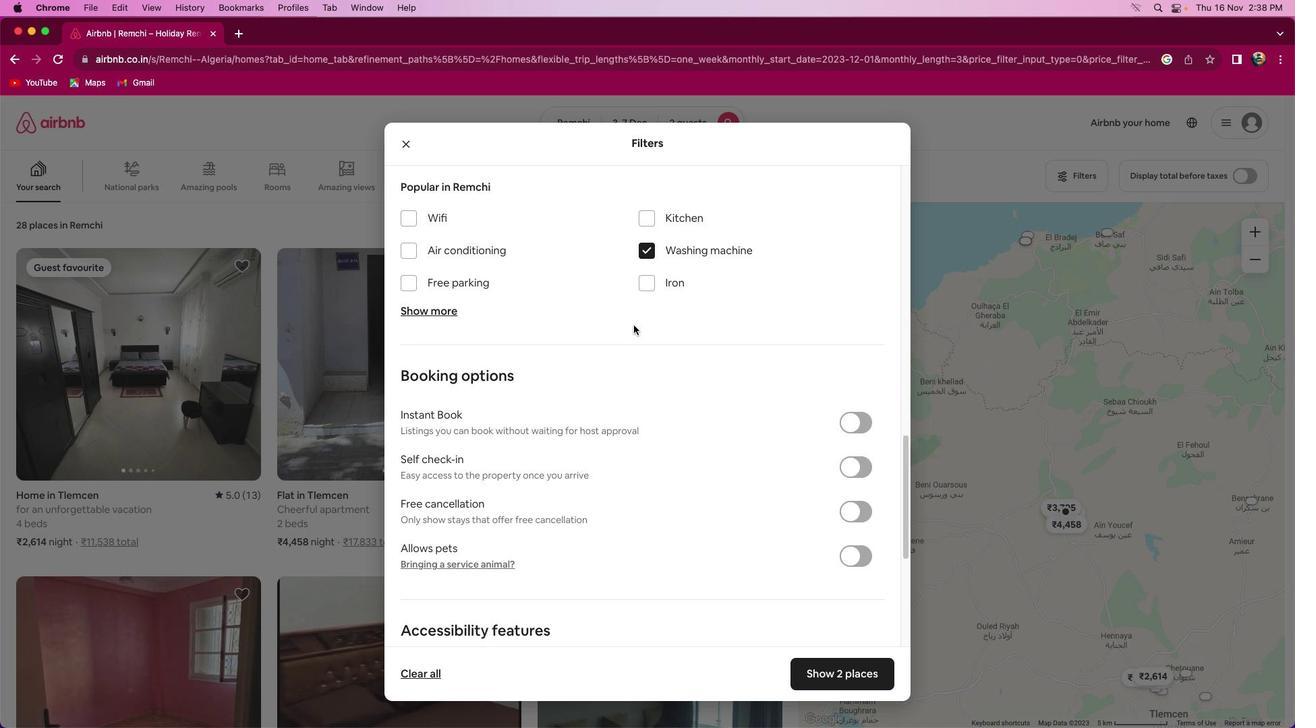
Action: Mouse scrolled (634, 323) with delta (0, 0)
Screenshot: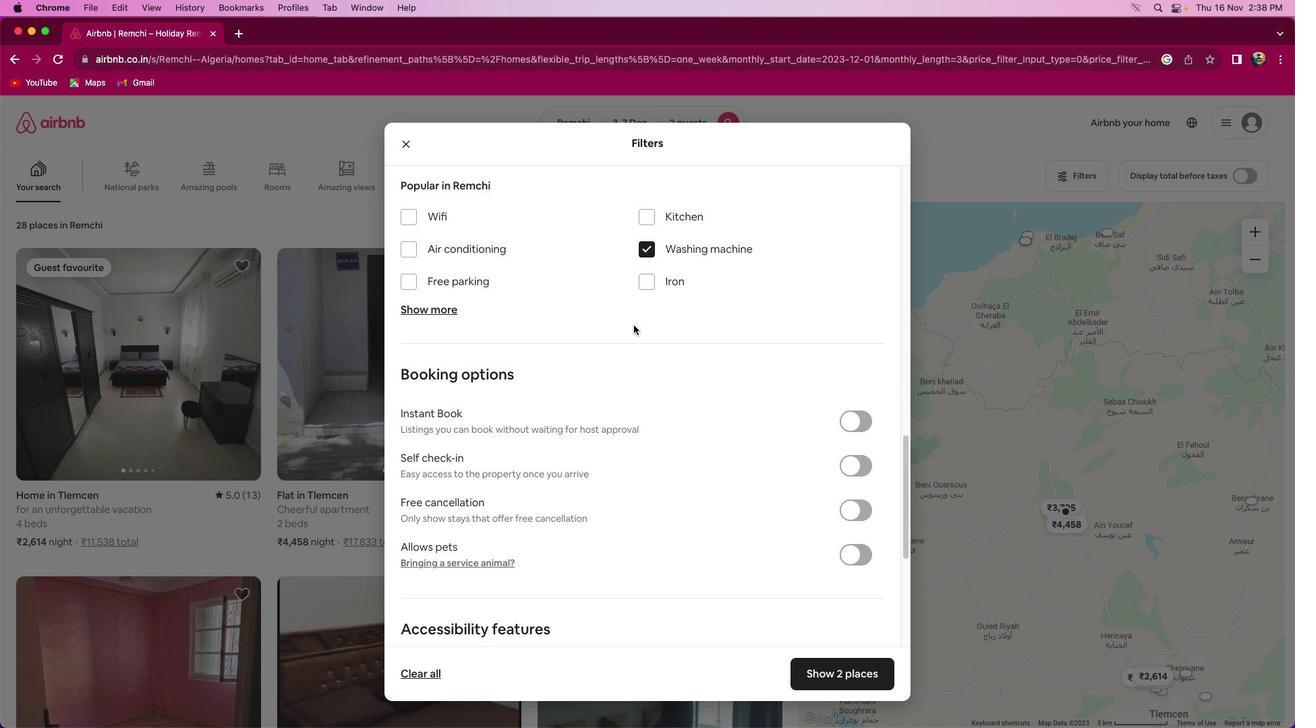 
Action: Mouse moved to (633, 325)
Screenshot: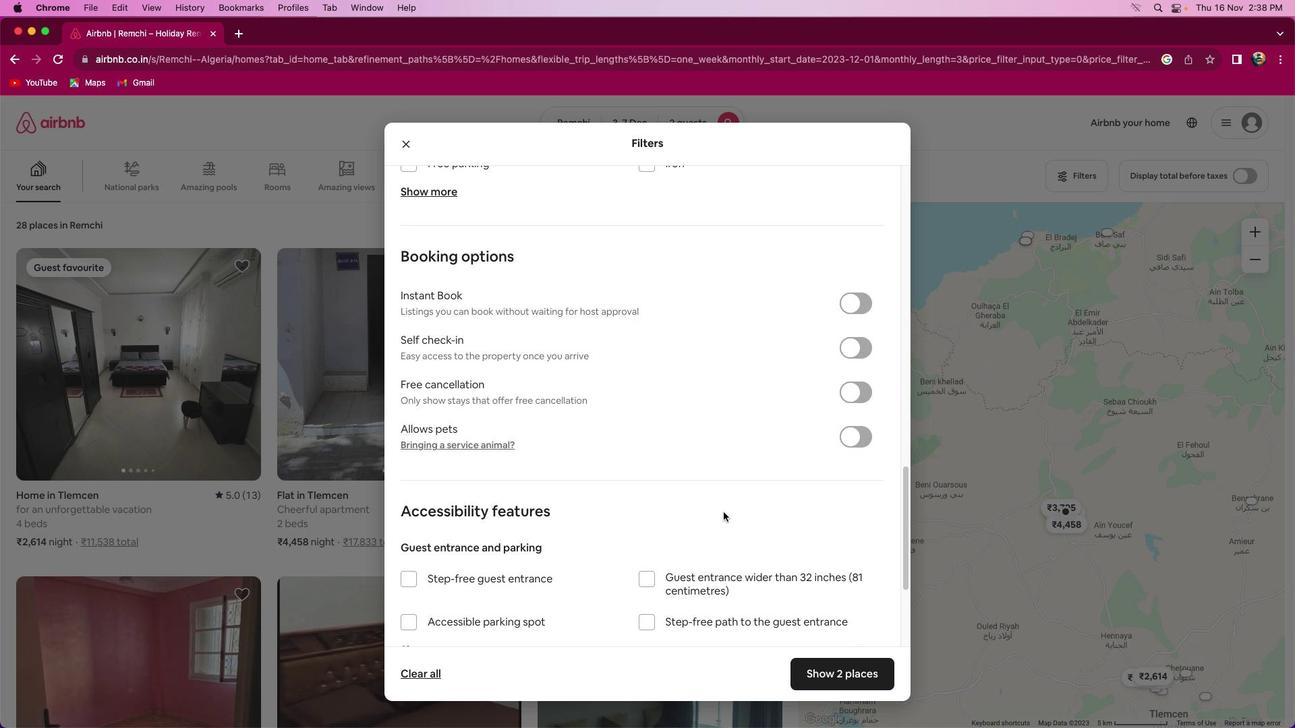 
Action: Mouse scrolled (633, 325) with delta (0, 0)
Screenshot: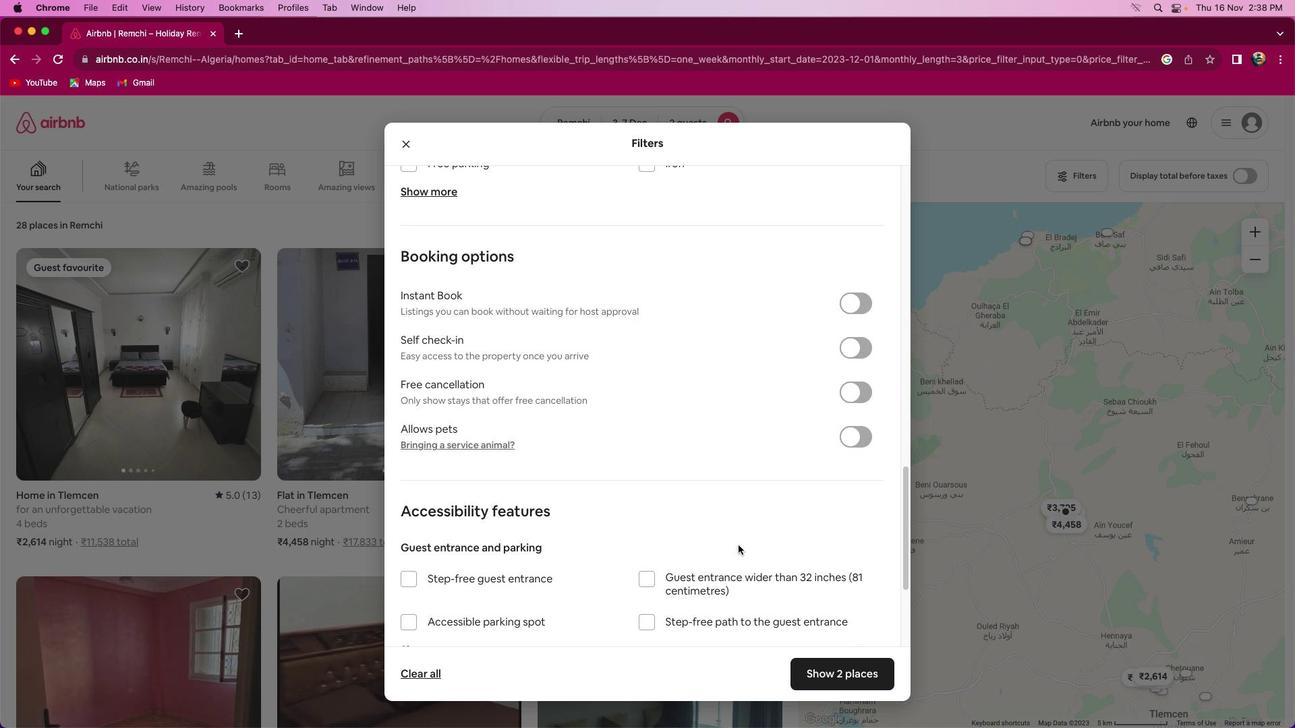 
Action: Mouse scrolled (633, 325) with delta (0, 0)
Screenshot: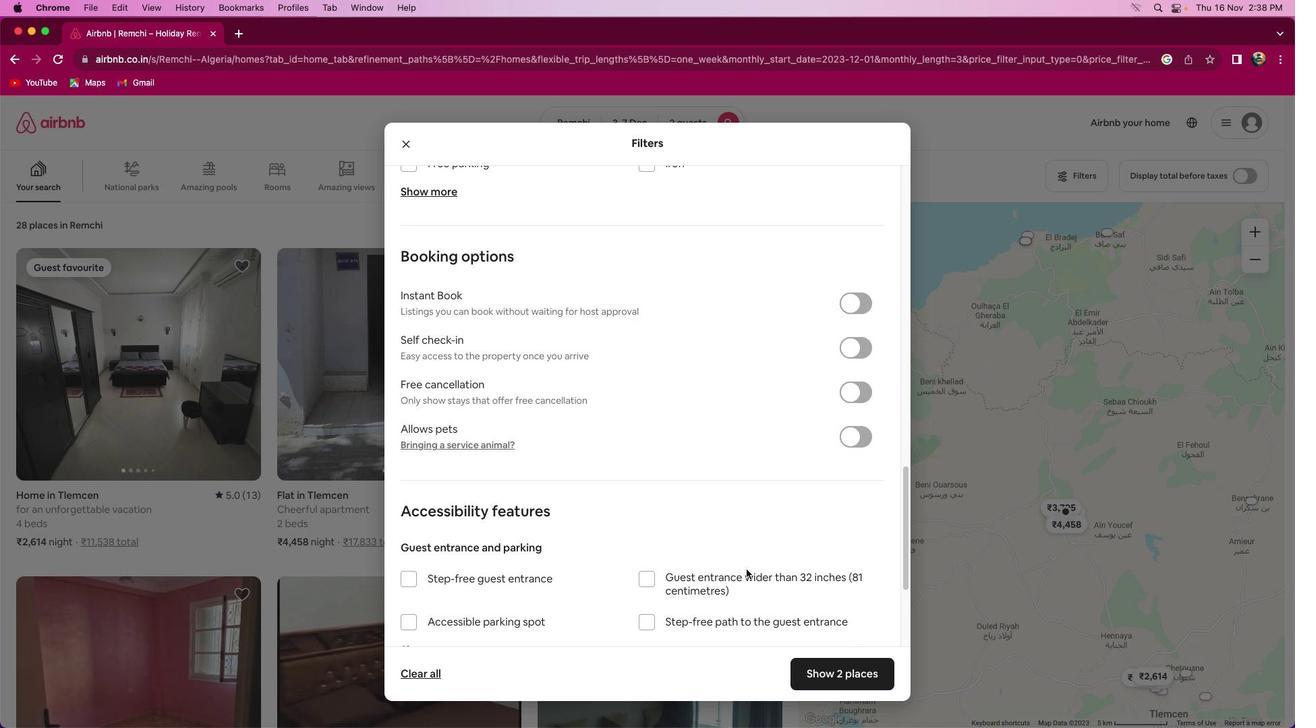 
Action: Mouse scrolled (633, 325) with delta (0, -2)
Screenshot: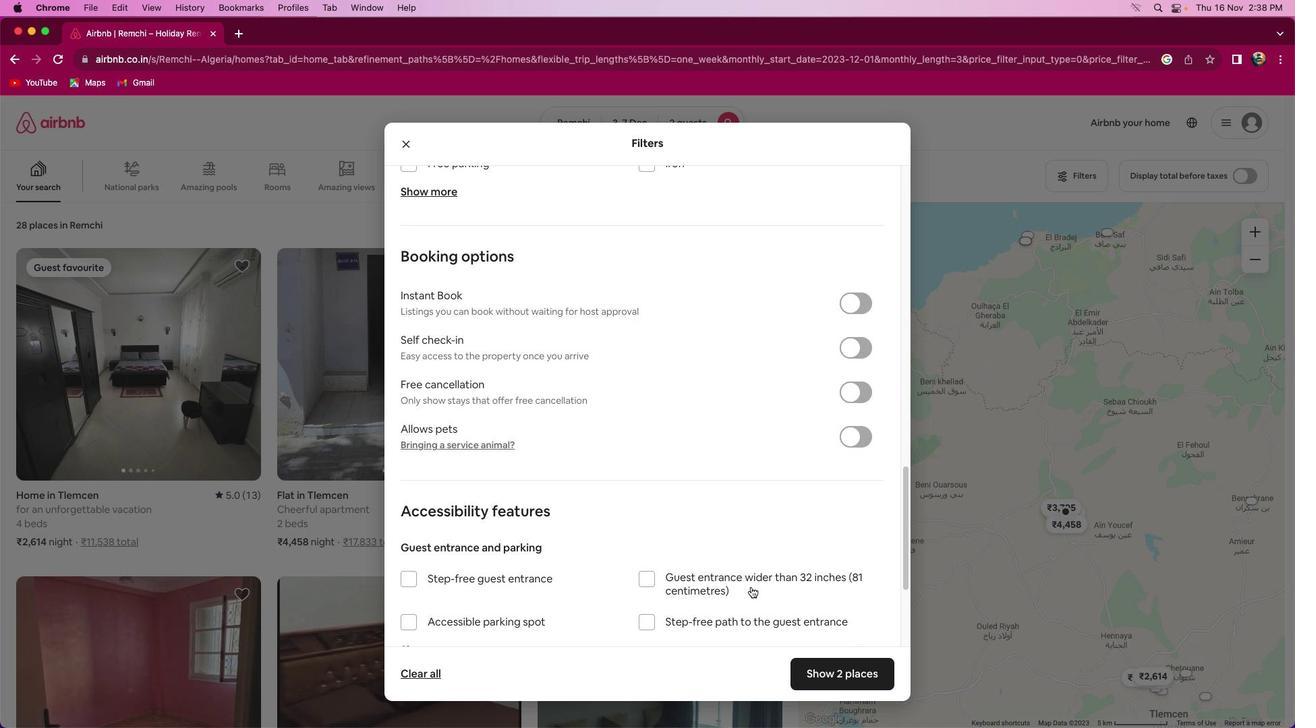 
Action: Mouse moved to (846, 682)
Screenshot: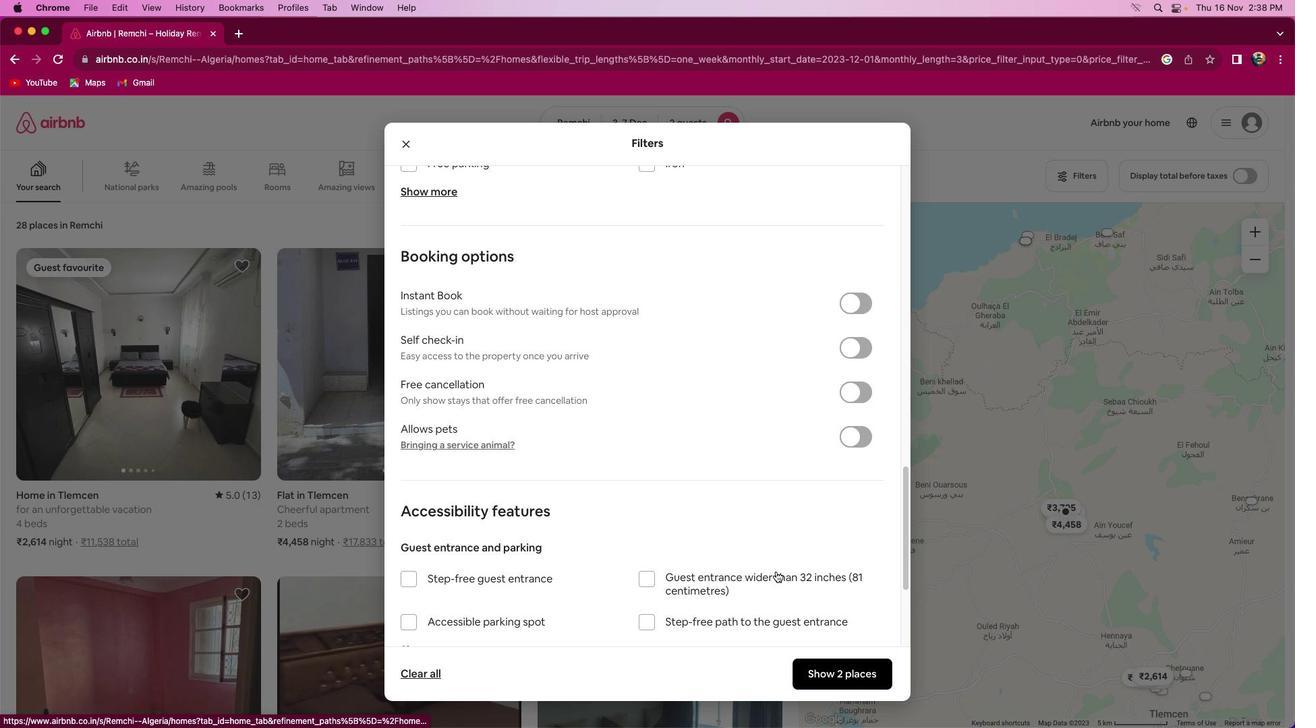 
Action: Mouse pressed left at (846, 682)
Screenshot: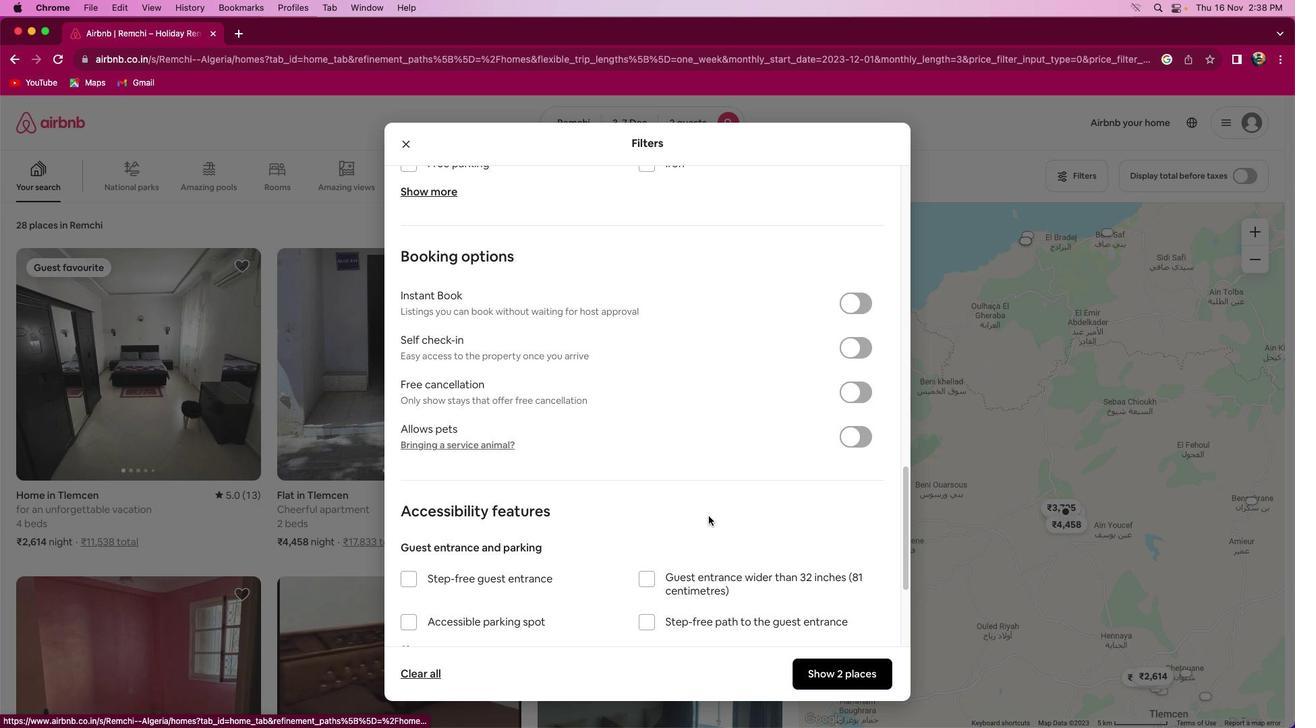 
Action: Mouse moved to (166, 362)
Screenshot: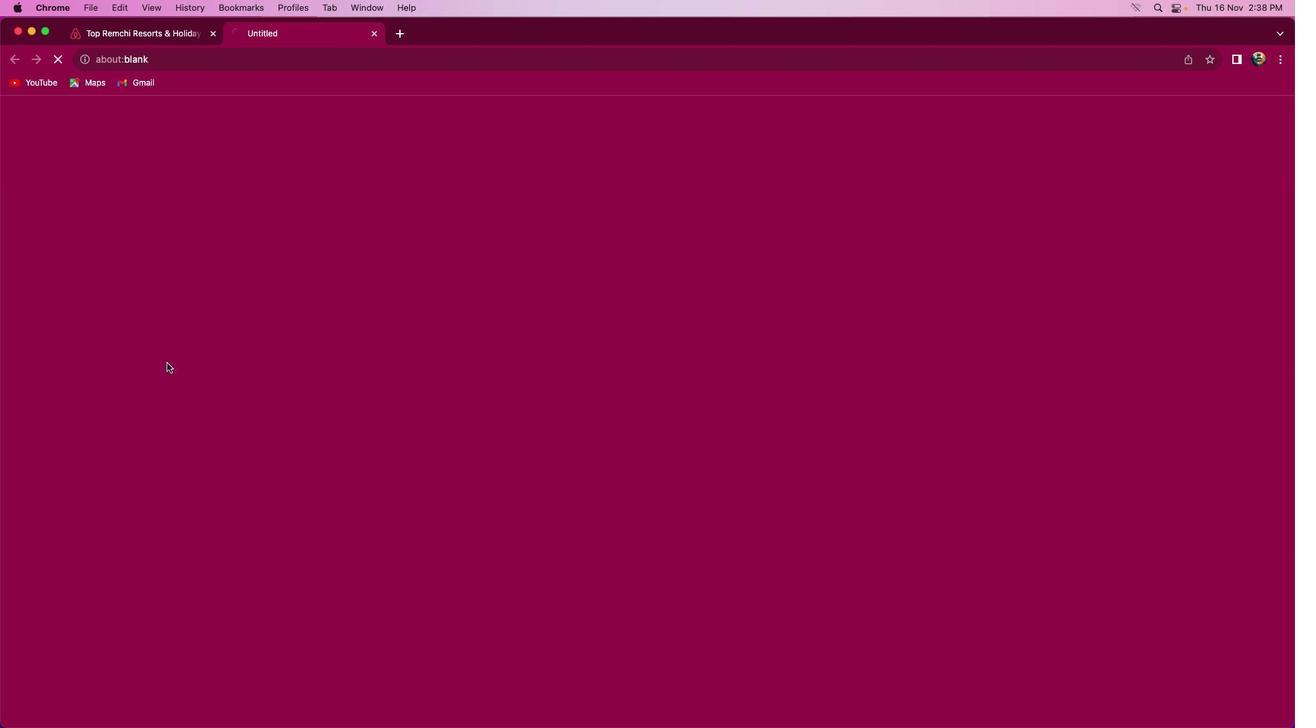 
Action: Mouse pressed left at (166, 362)
Screenshot: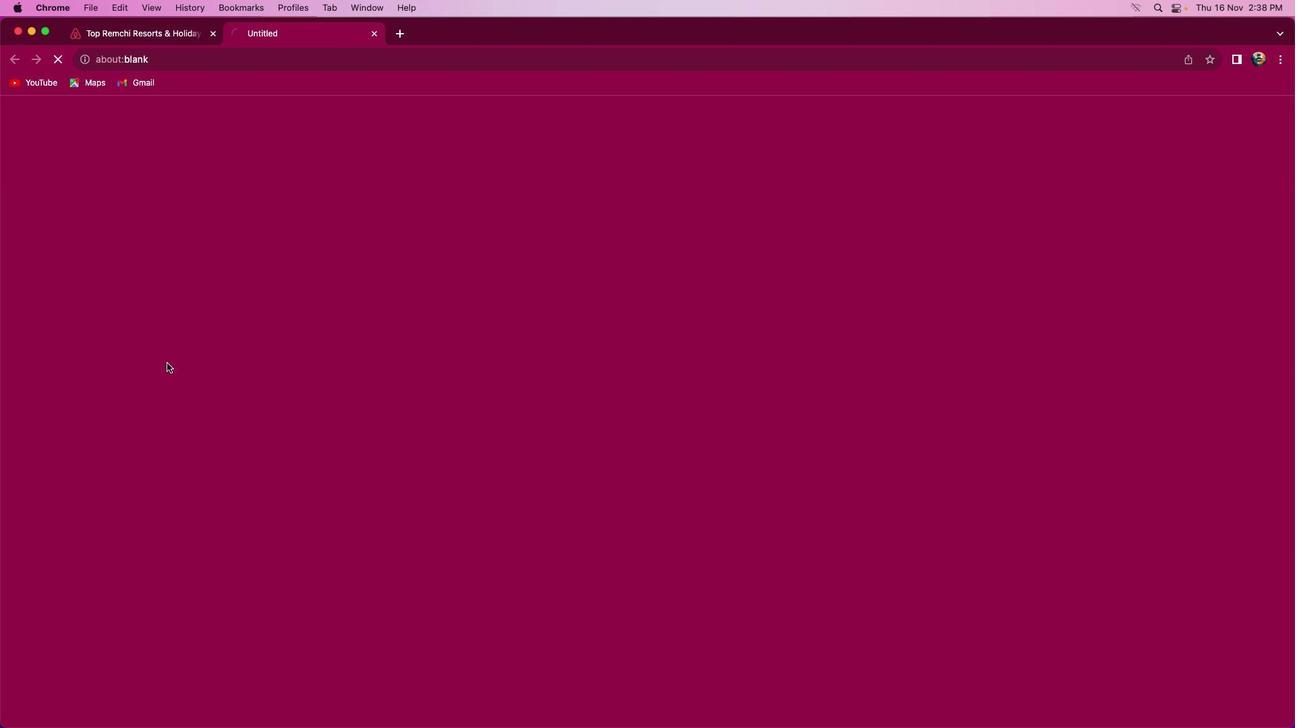 
Action: Mouse moved to (941, 510)
Screenshot: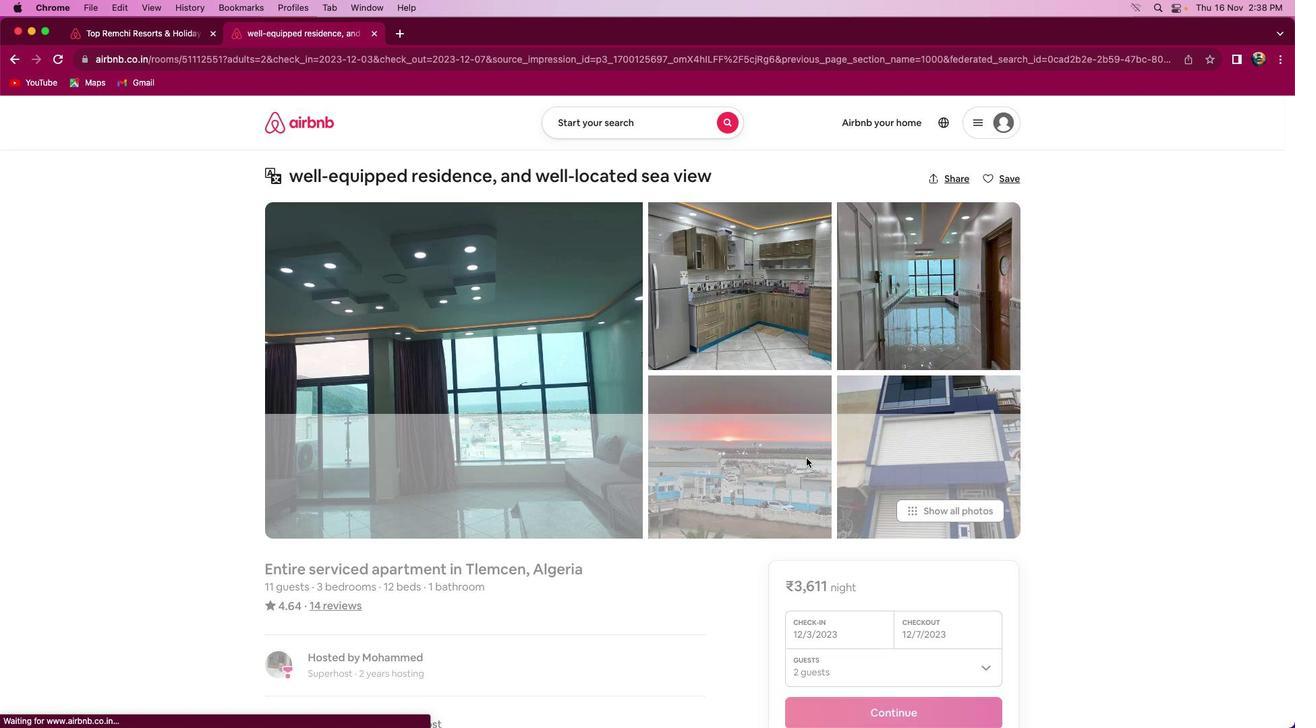 
Action: Mouse pressed left at (941, 510)
Screenshot: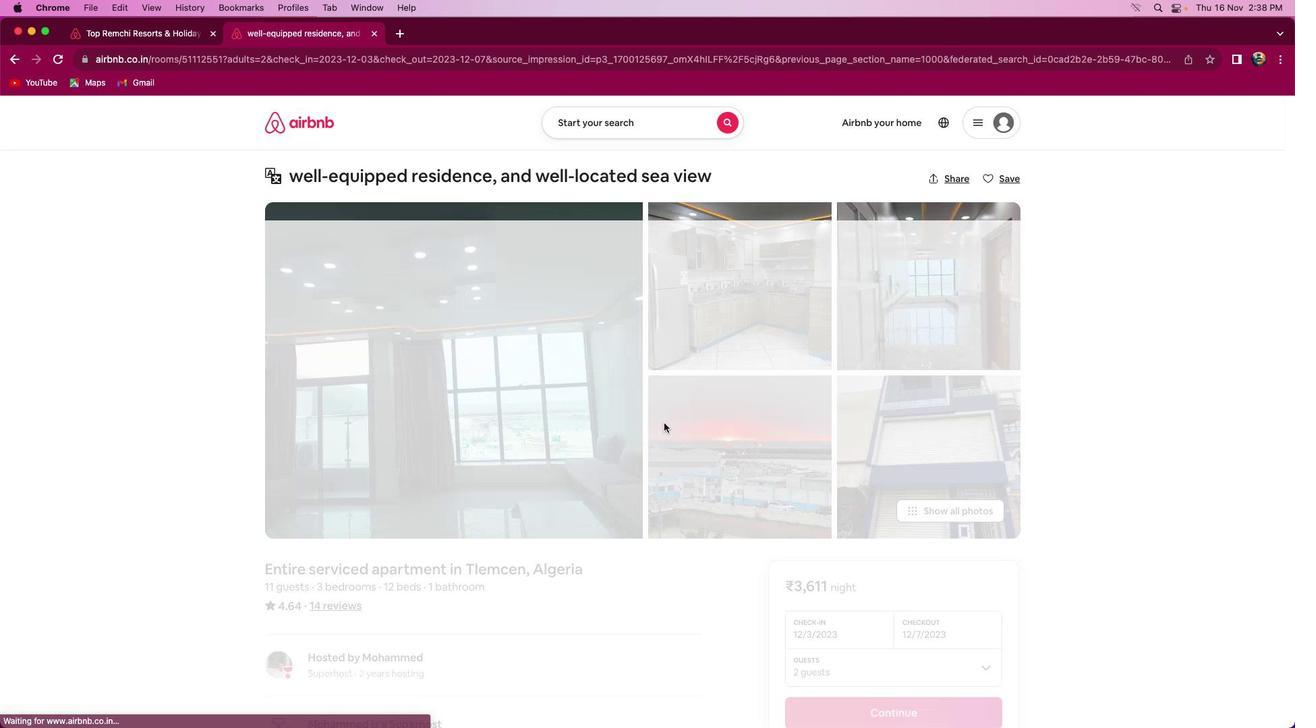 
Action: Mouse moved to (648, 402)
Screenshot: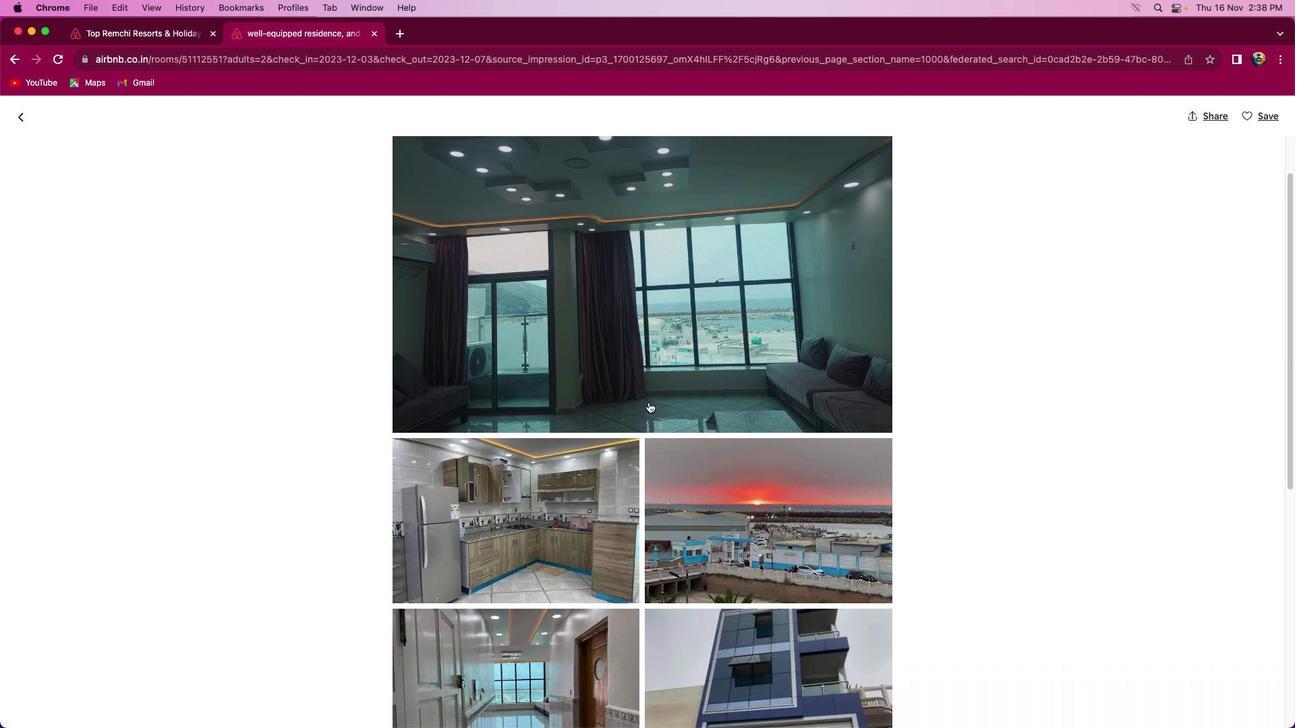 
Action: Mouse scrolled (648, 402) with delta (0, 0)
Screenshot: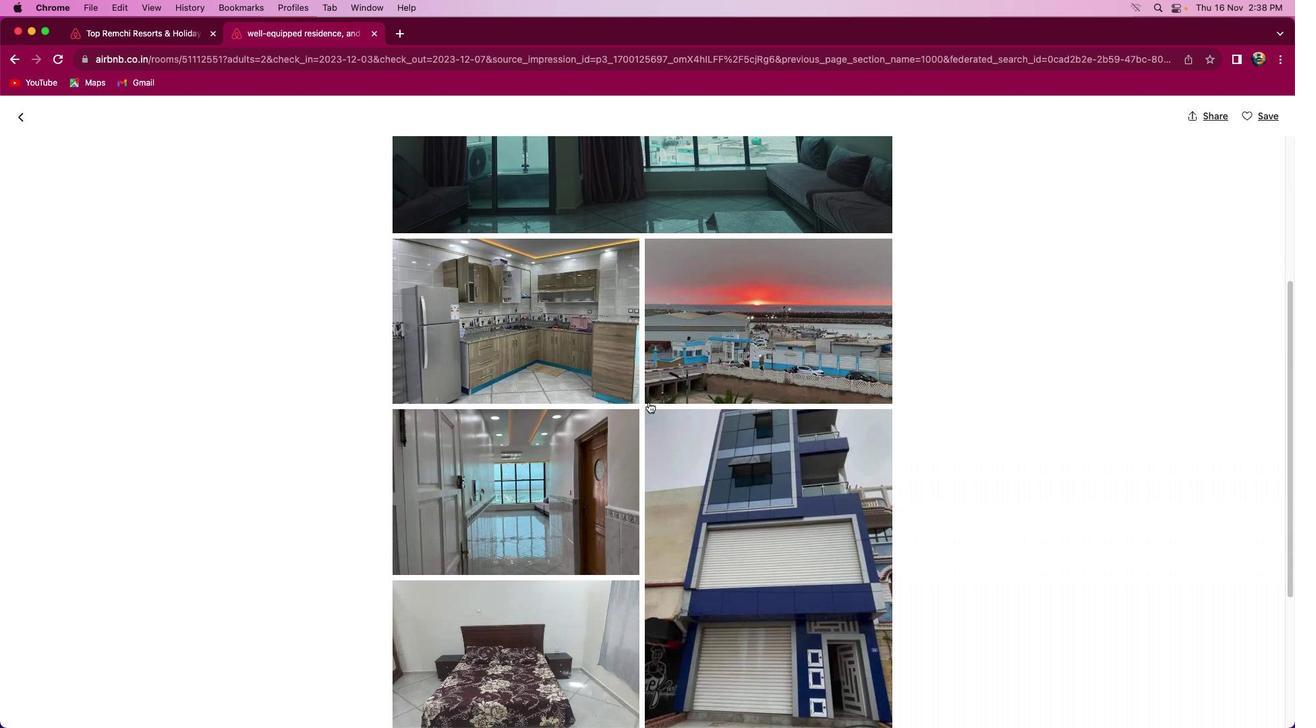 
Action: Mouse scrolled (648, 402) with delta (0, 0)
Screenshot: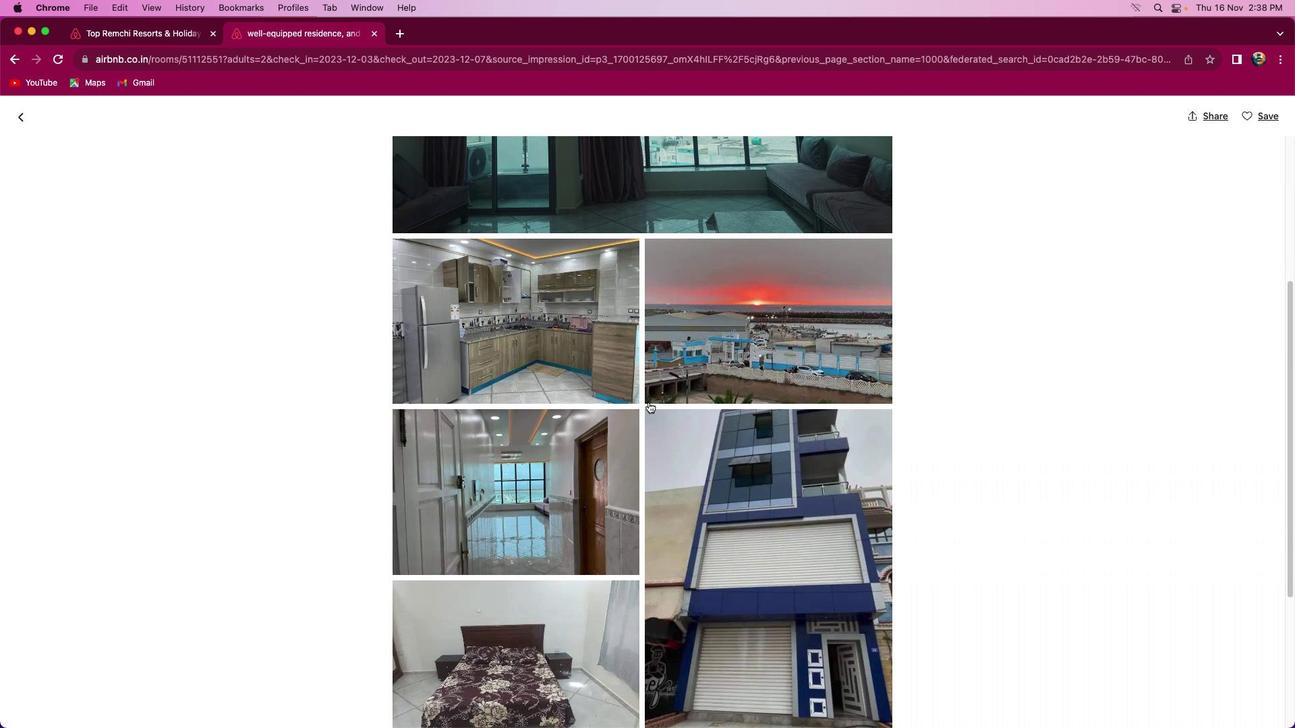 
Action: Mouse scrolled (648, 402) with delta (0, -1)
Screenshot: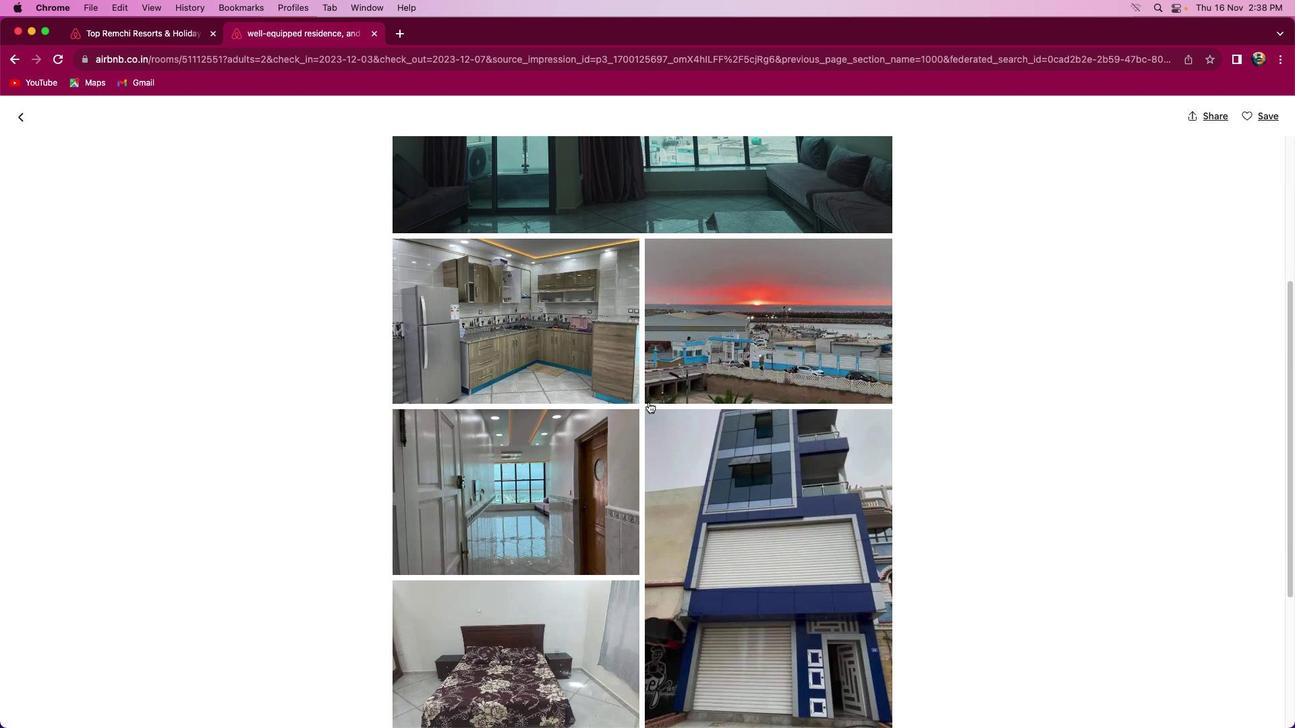 
Action: Mouse scrolled (648, 402) with delta (0, -2)
Screenshot: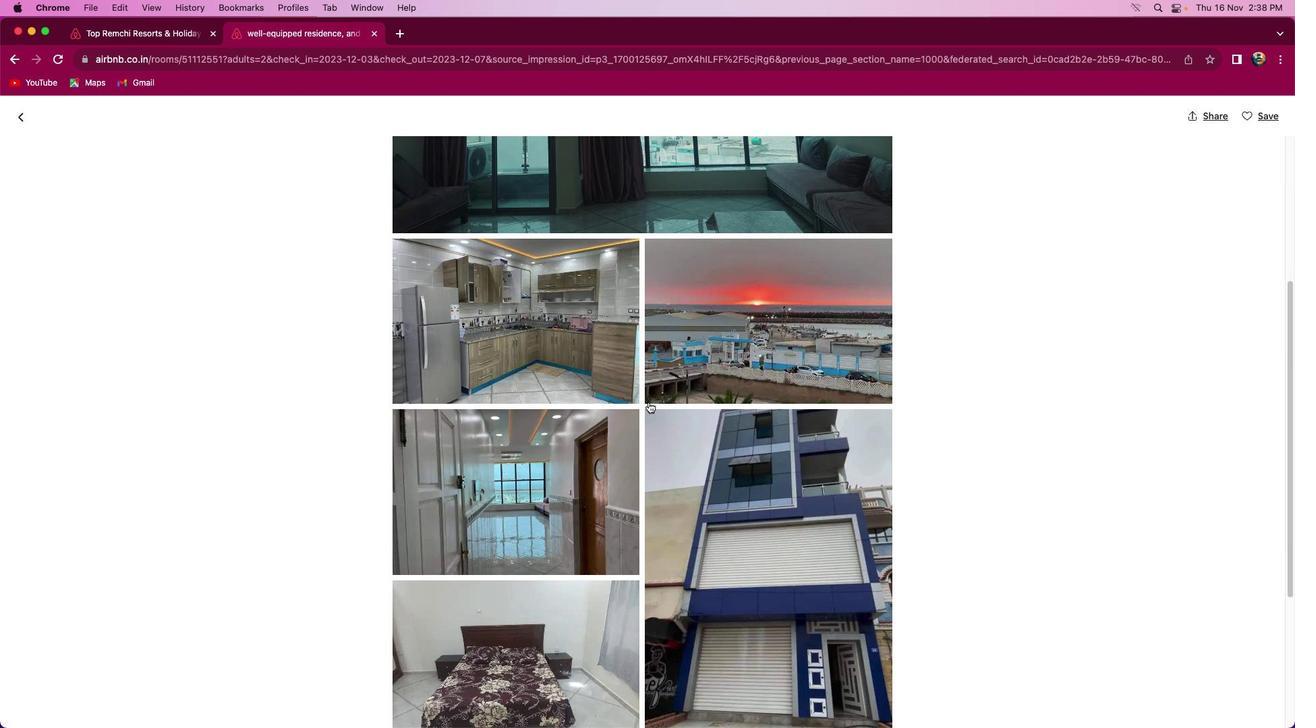 
Action: Mouse scrolled (648, 402) with delta (0, -2)
Screenshot: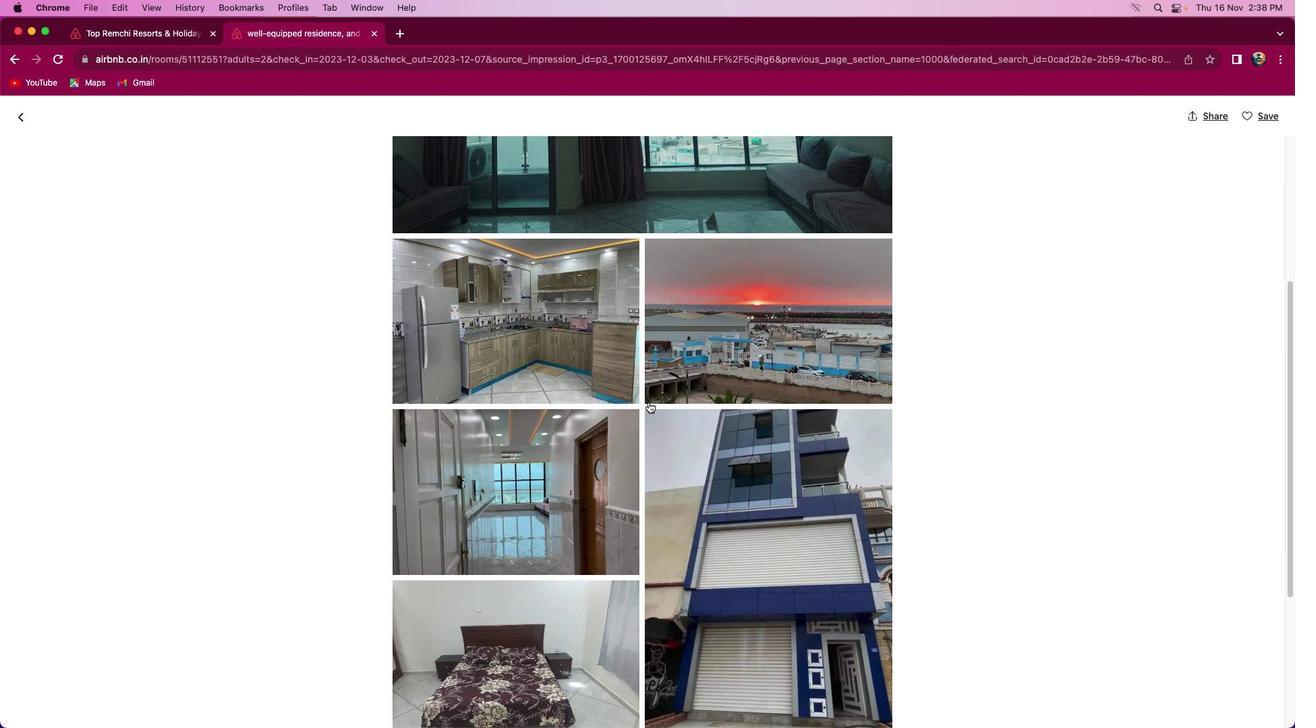 
Action: Mouse scrolled (648, 402) with delta (0, 0)
Screenshot: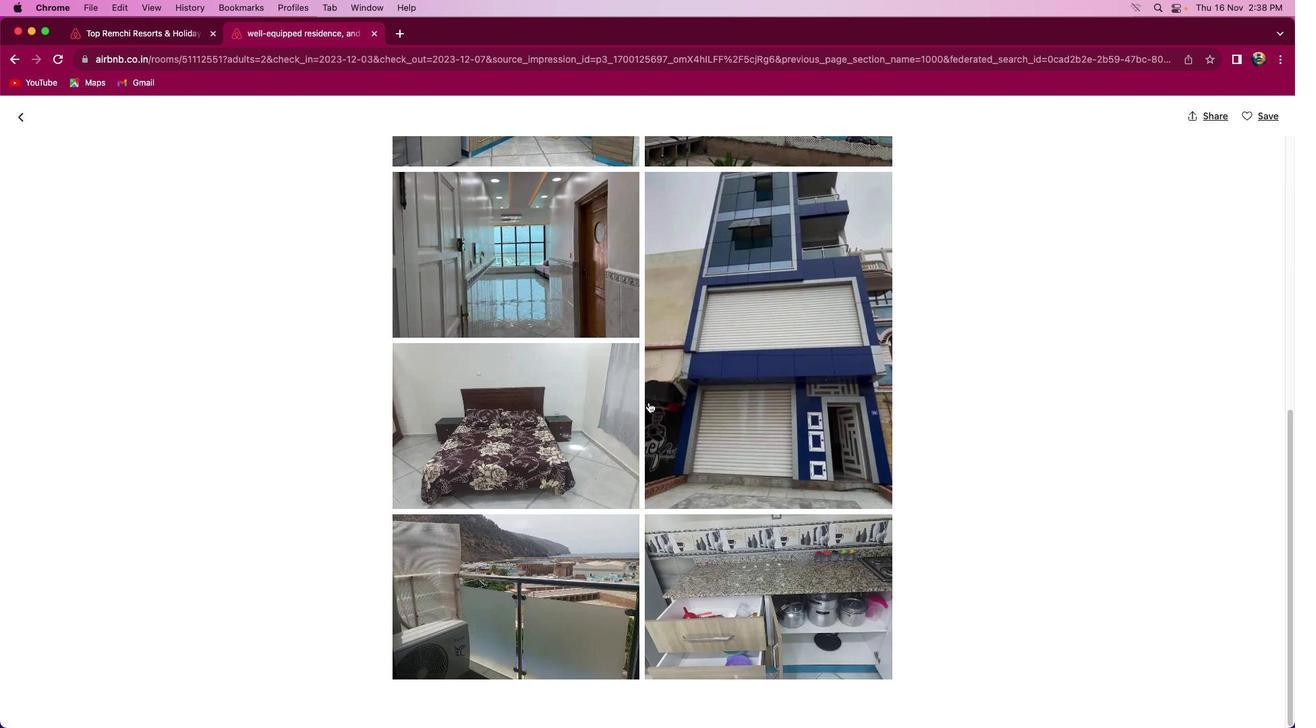 
Action: Mouse scrolled (648, 402) with delta (0, 0)
Screenshot: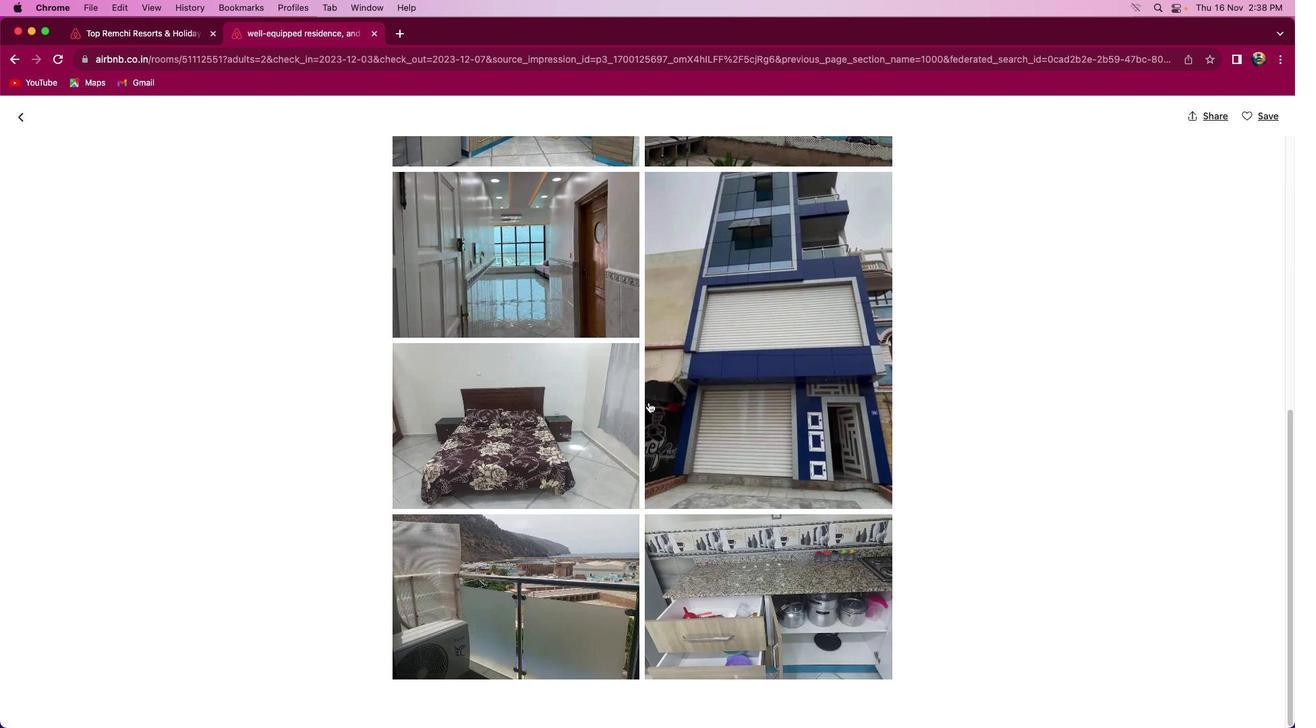 
Action: Mouse scrolled (648, 402) with delta (0, -2)
Screenshot: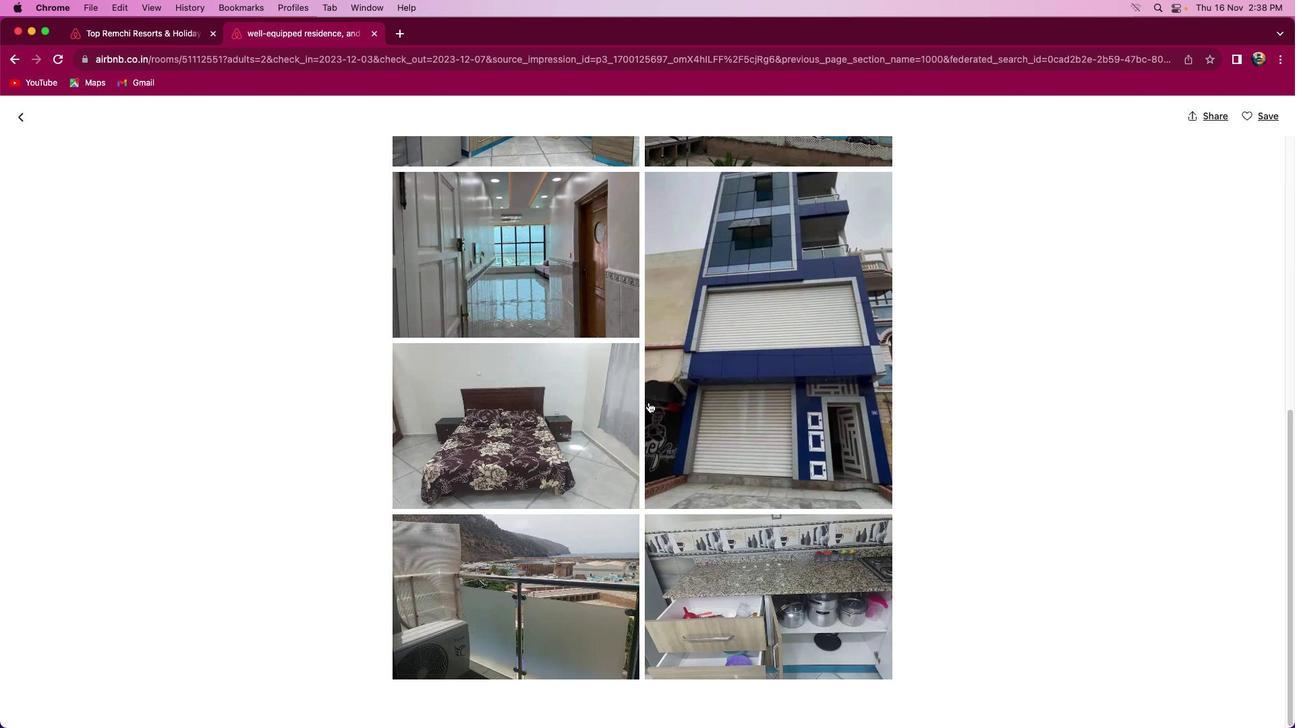 
Action: Mouse scrolled (648, 402) with delta (0, -3)
Screenshot: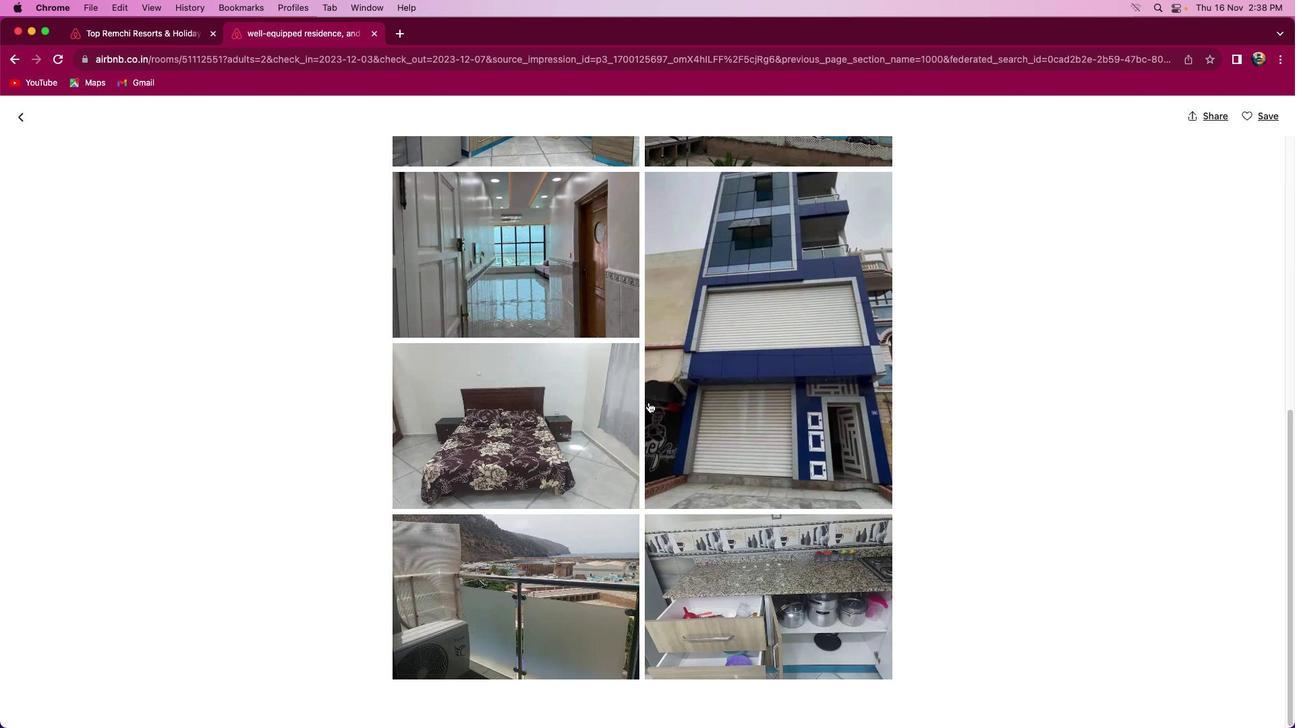 
Action: Mouse scrolled (648, 402) with delta (0, 0)
Screenshot: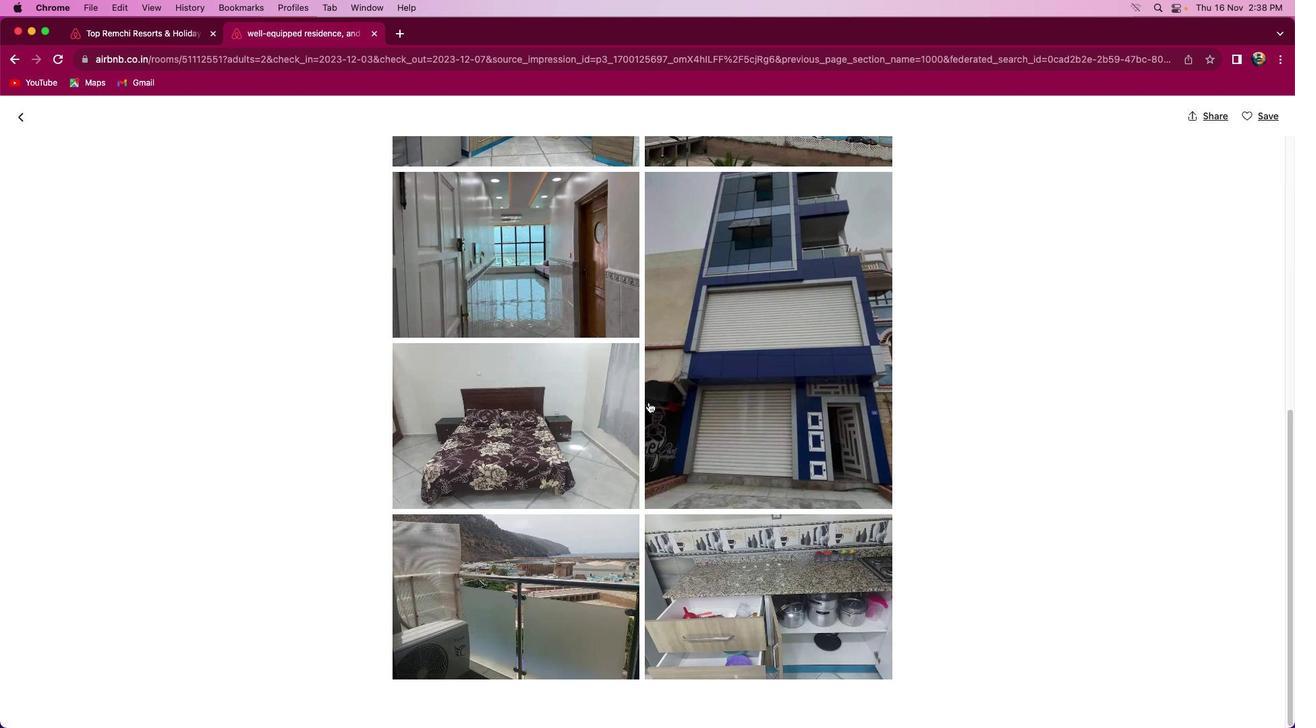 
Action: Mouse scrolled (648, 402) with delta (0, 0)
Screenshot: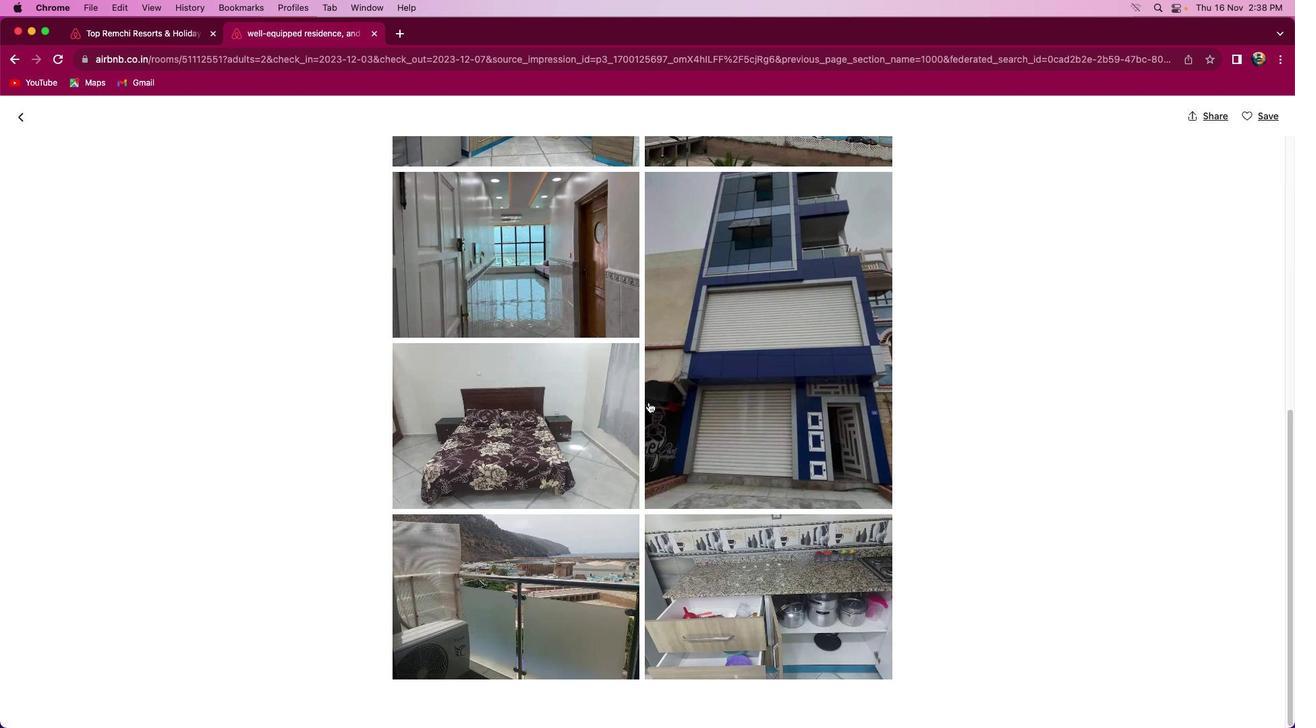 
Action: Mouse scrolled (648, 402) with delta (0, -1)
Screenshot: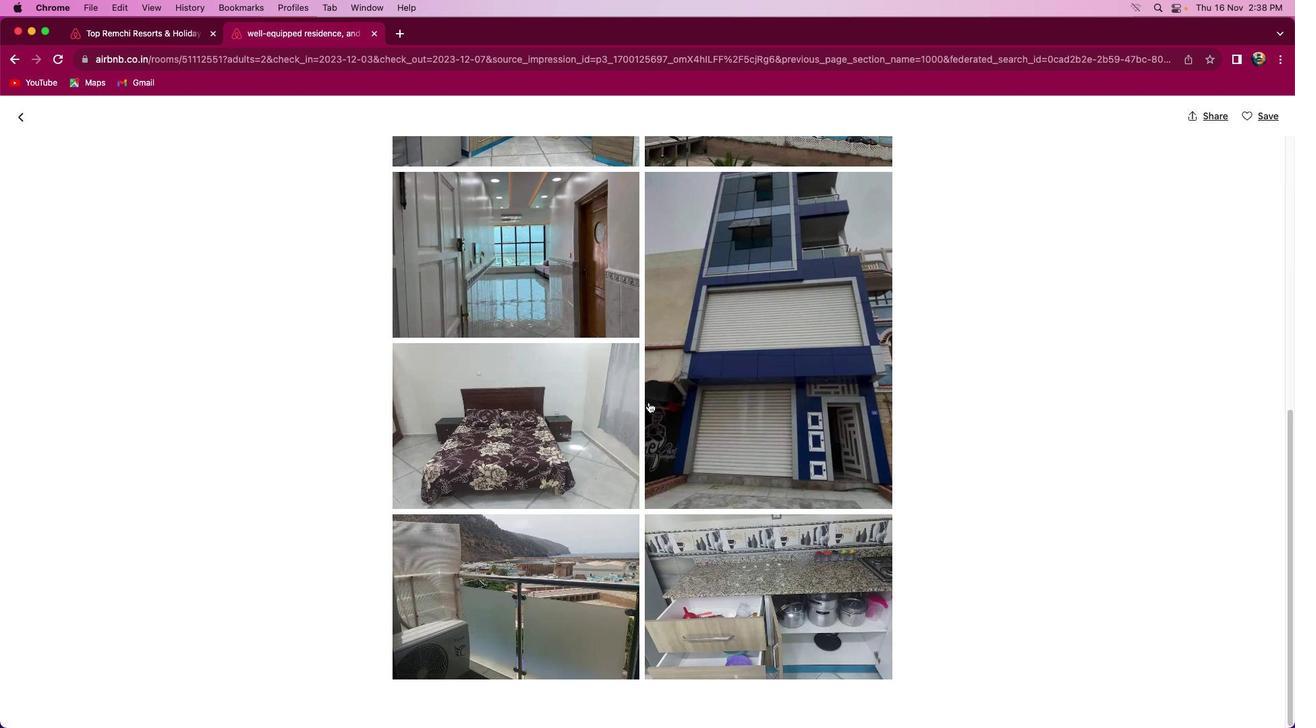 
Action: Mouse scrolled (648, 402) with delta (0, -2)
Screenshot: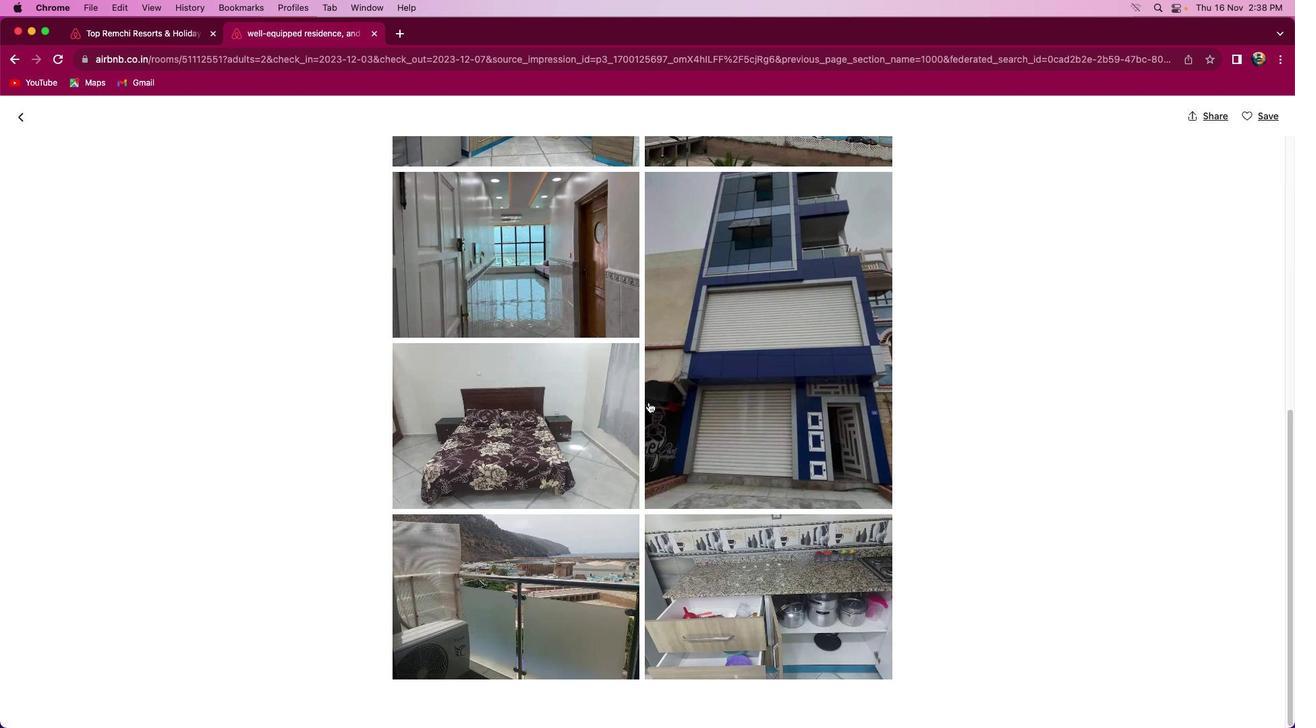
Action: Mouse scrolled (648, 402) with delta (0, 0)
Screenshot: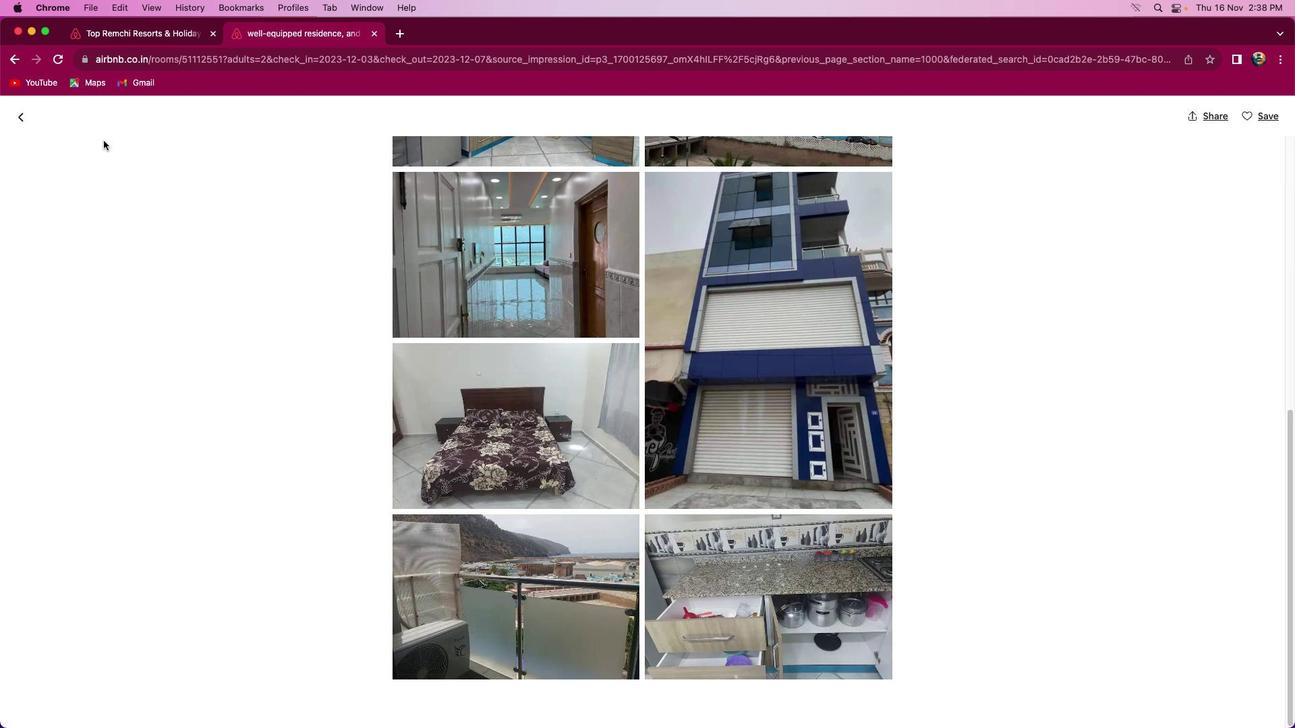 
Action: Mouse scrolled (648, 402) with delta (0, 0)
Screenshot: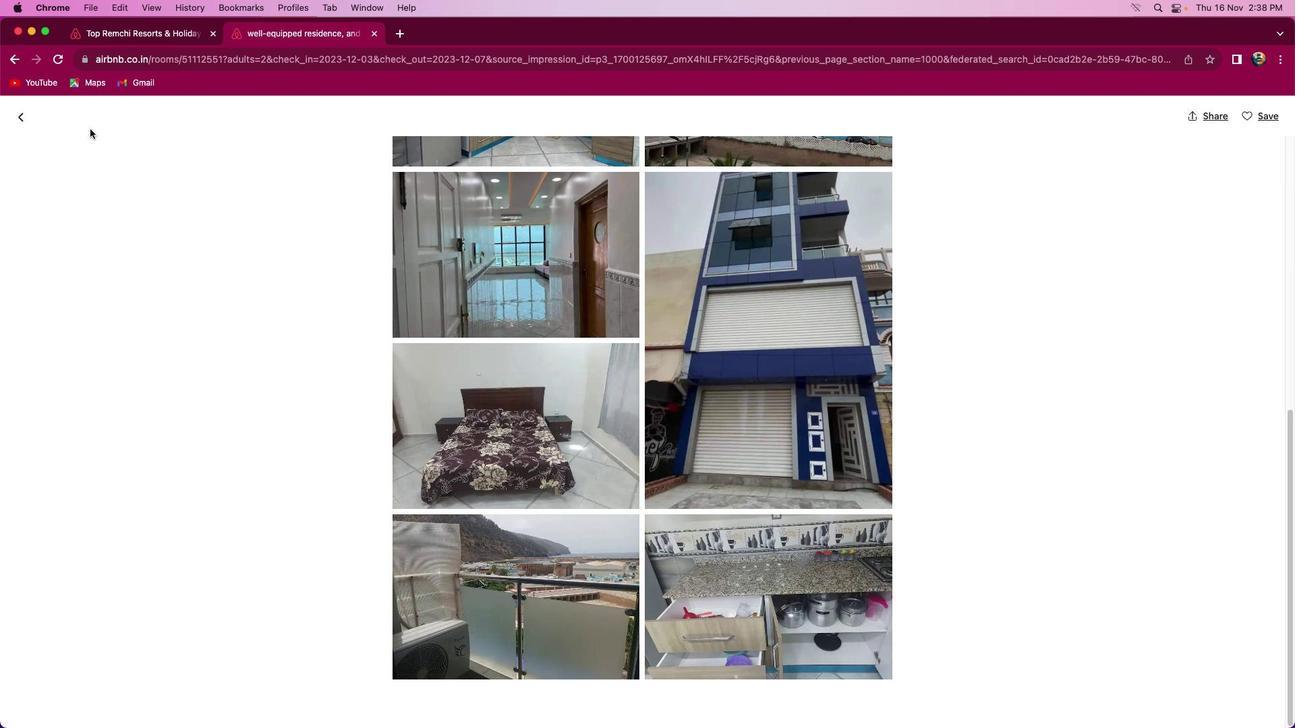 
Action: Mouse scrolled (648, 402) with delta (0, -2)
Screenshot: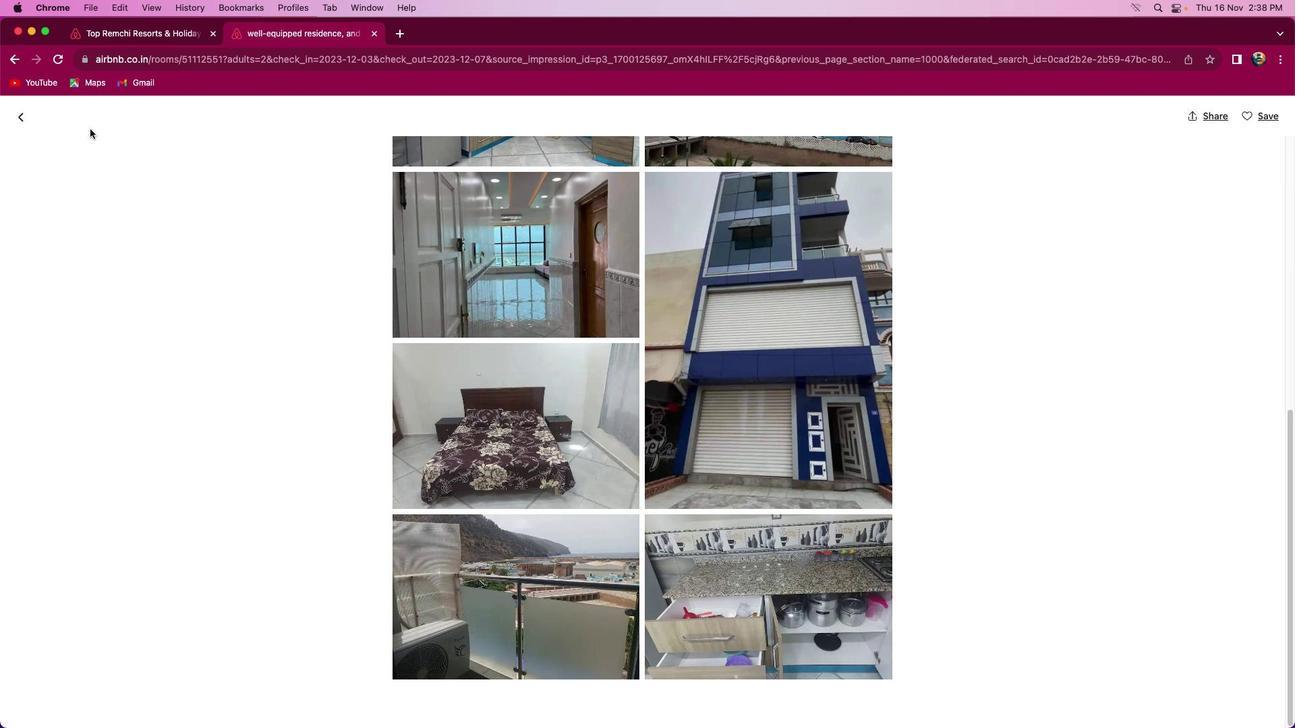 
Action: Mouse scrolled (648, 402) with delta (0, -3)
Screenshot: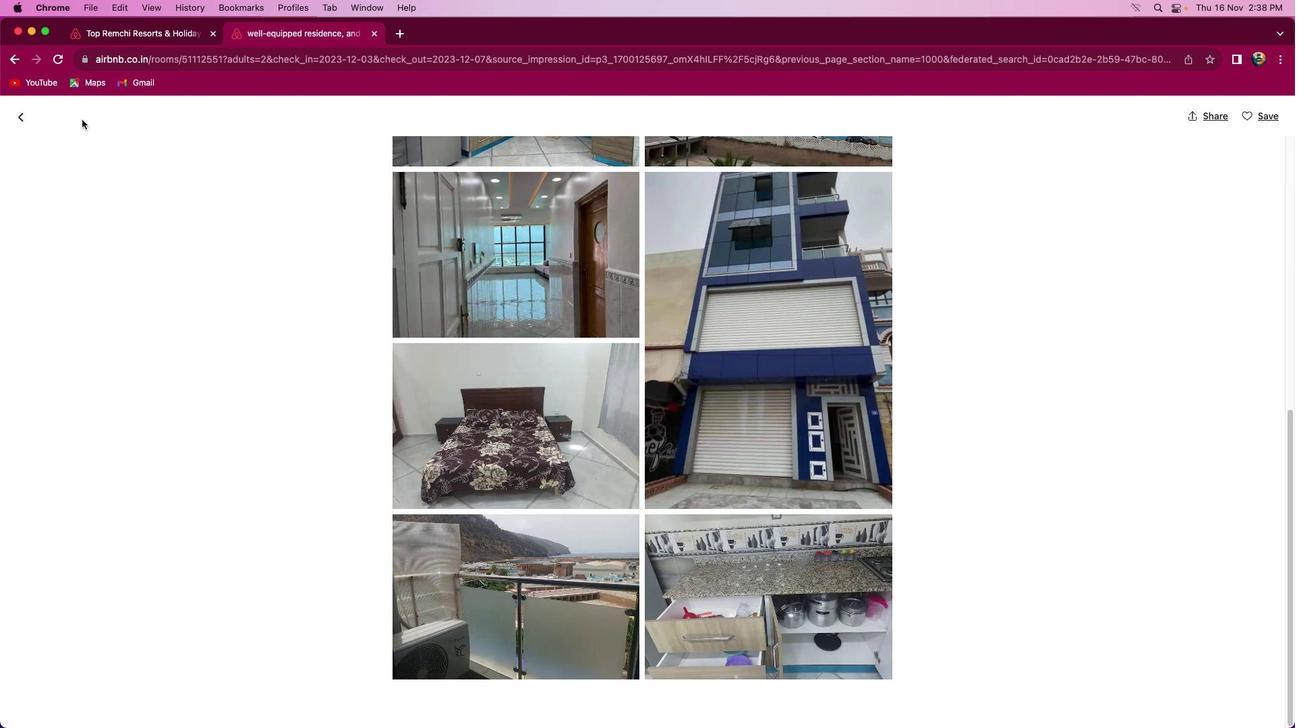 
Action: Mouse moved to (22, 116)
Screenshot: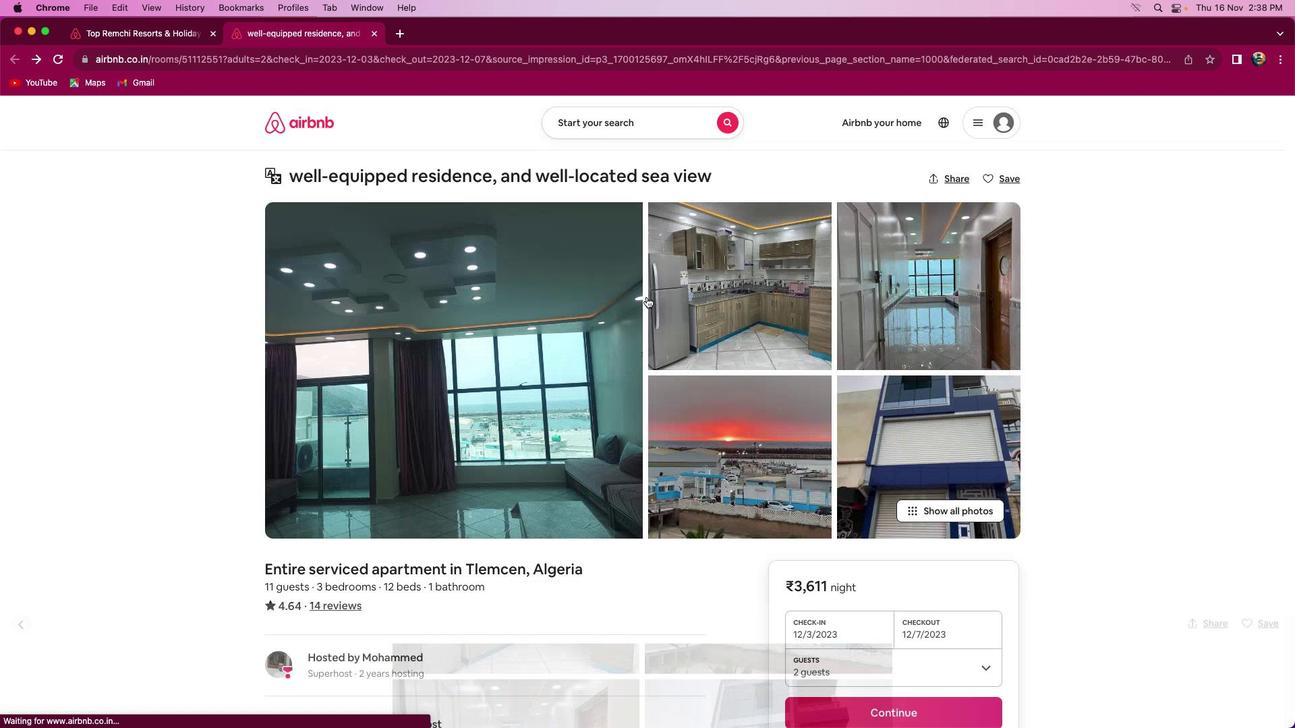 
Action: Mouse pressed left at (22, 116)
Screenshot: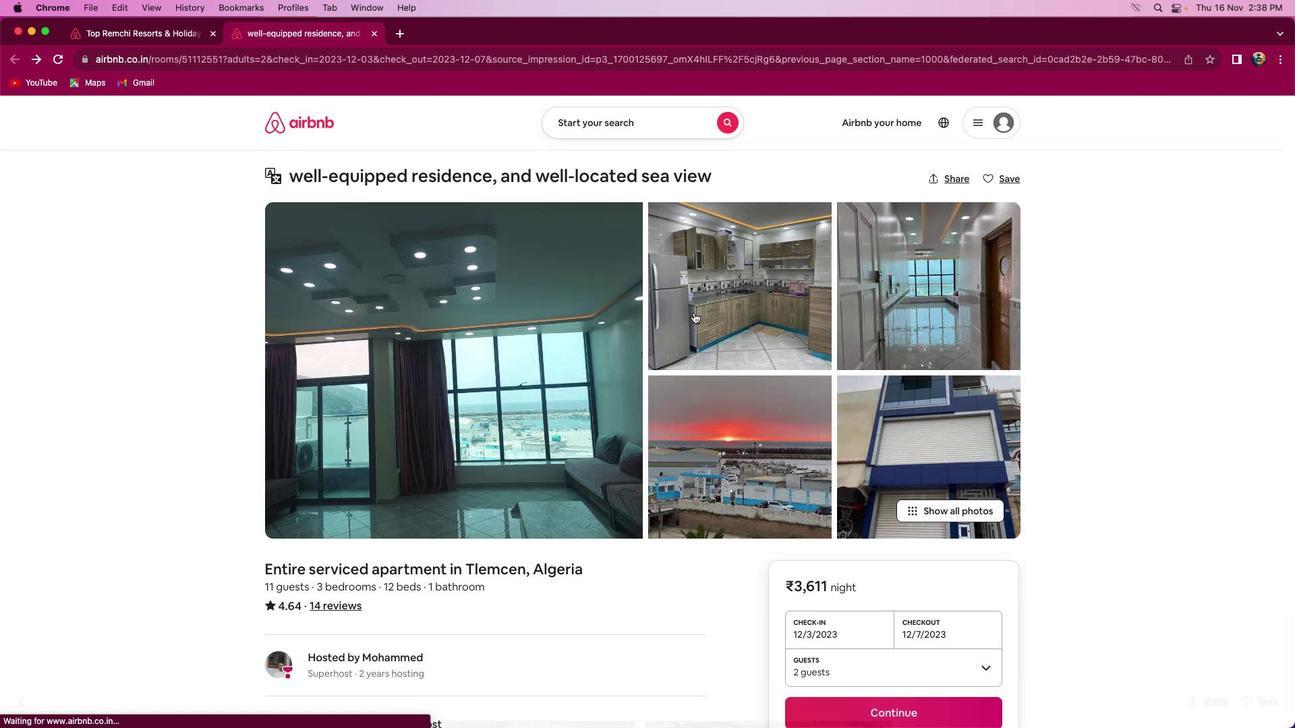 
Action: Mouse moved to (789, 417)
Screenshot: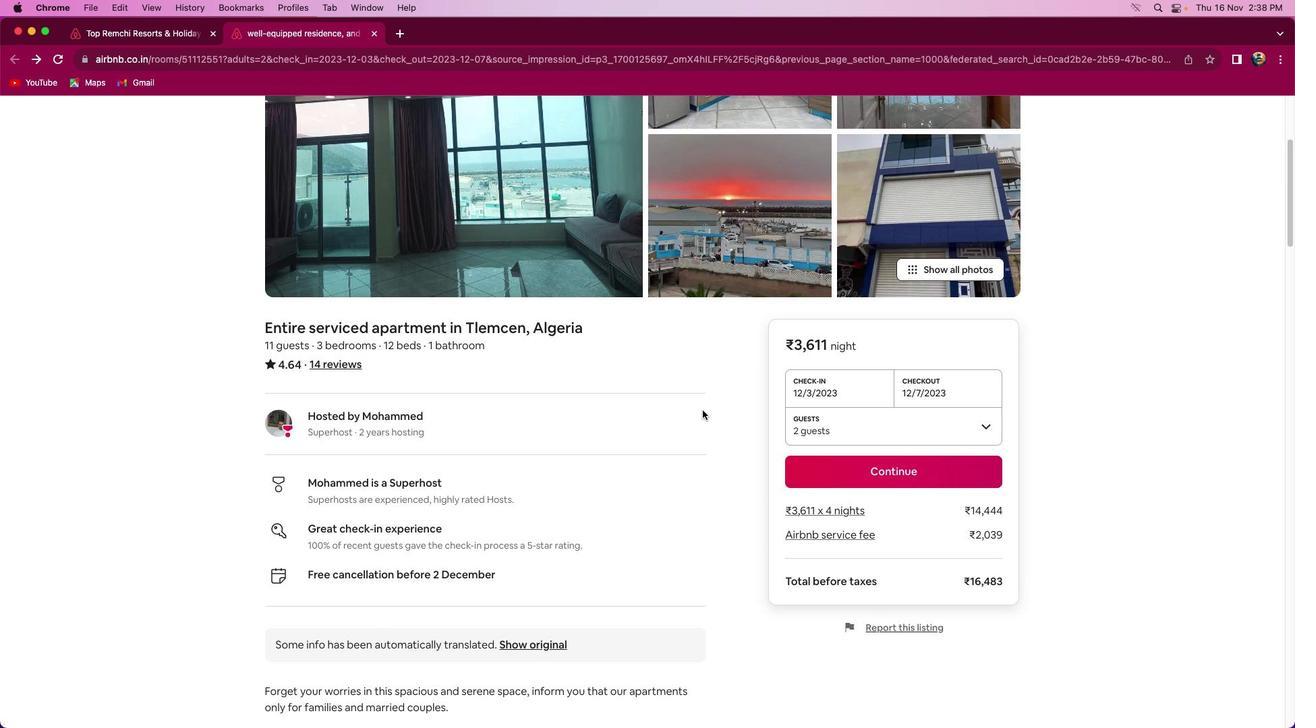 
Action: Mouse scrolled (789, 417) with delta (0, 0)
Screenshot: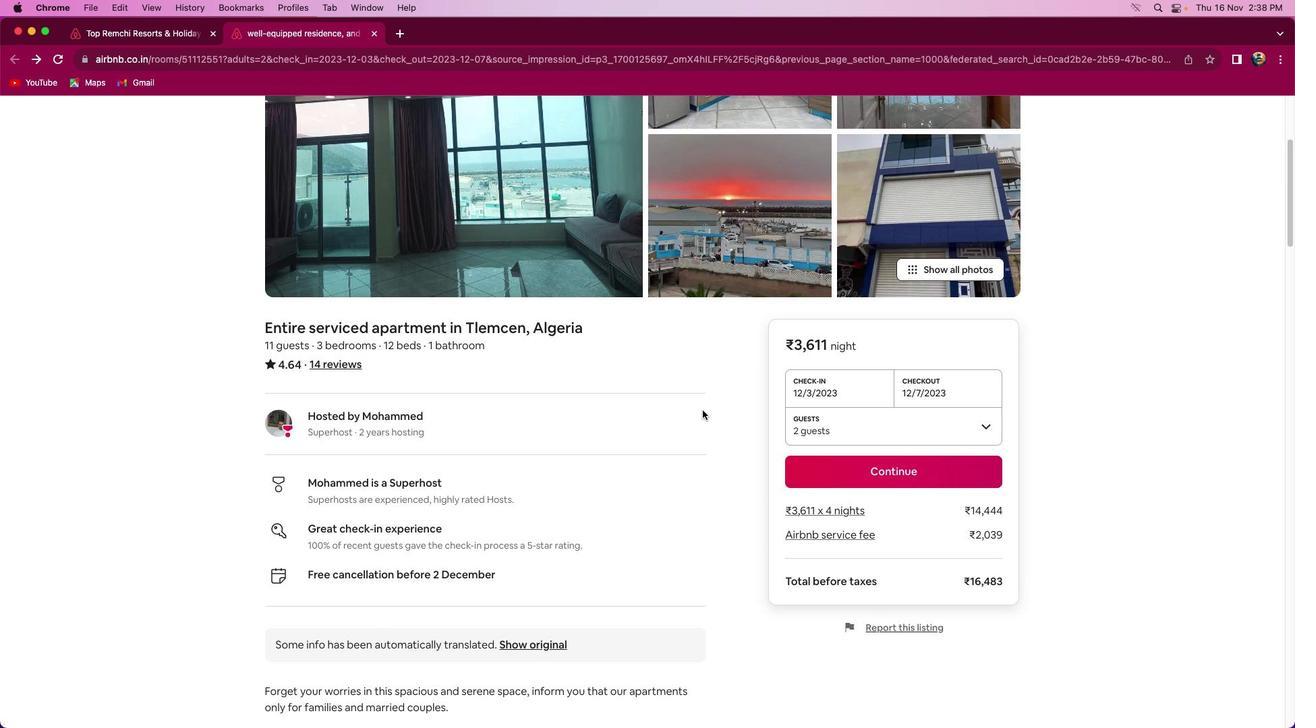 
Action: Mouse moved to (789, 417)
Screenshot: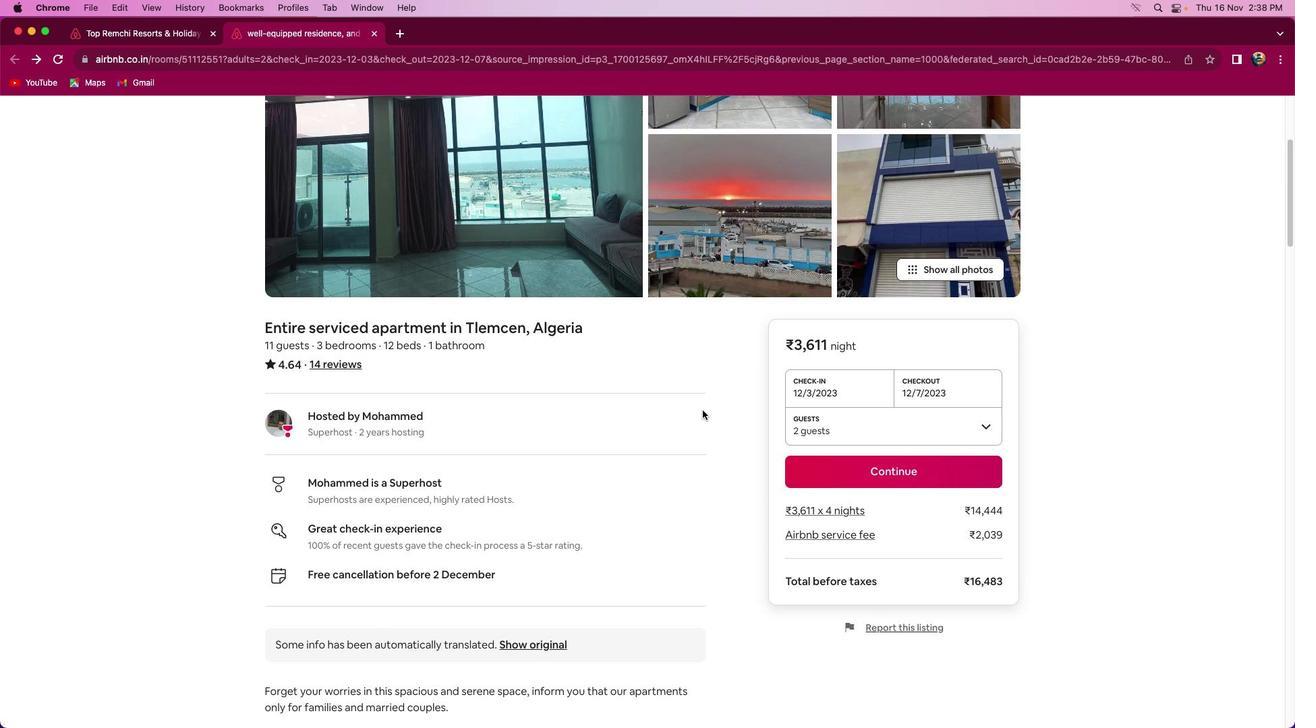 
Action: Mouse scrolled (789, 417) with delta (0, 0)
Screenshot: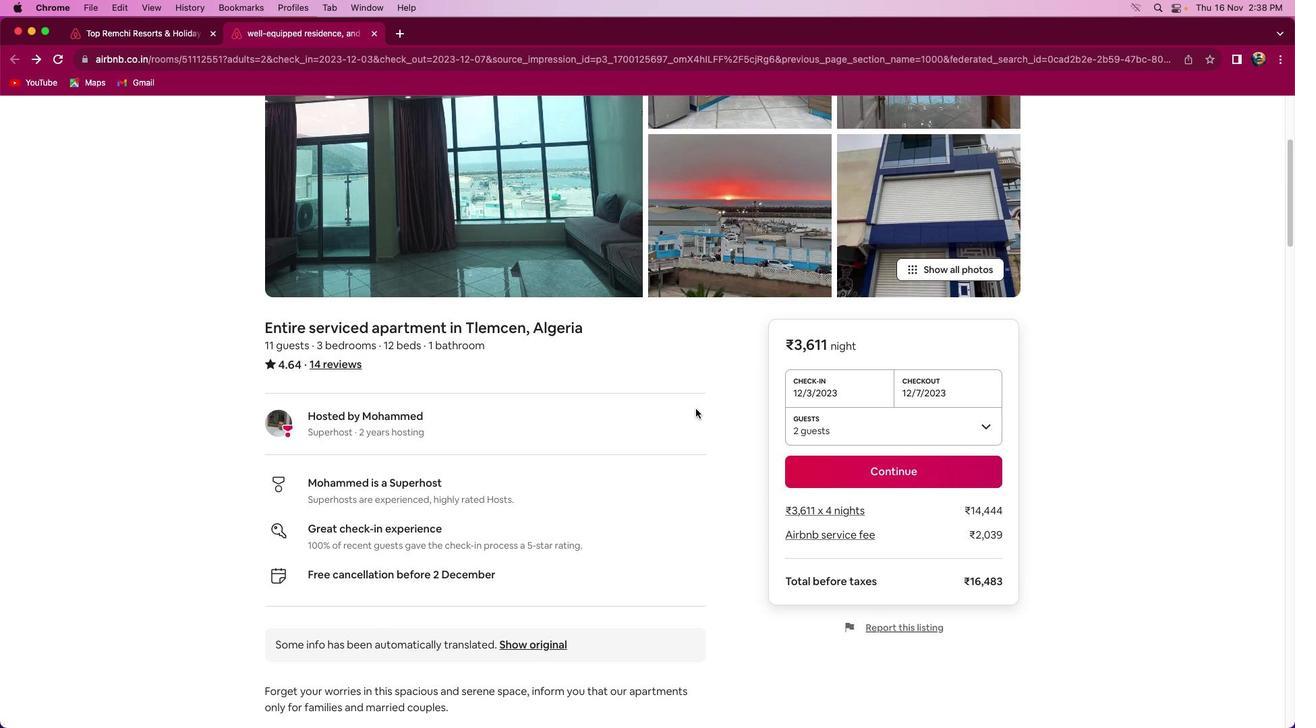 
Action: Mouse moved to (789, 416)
Screenshot: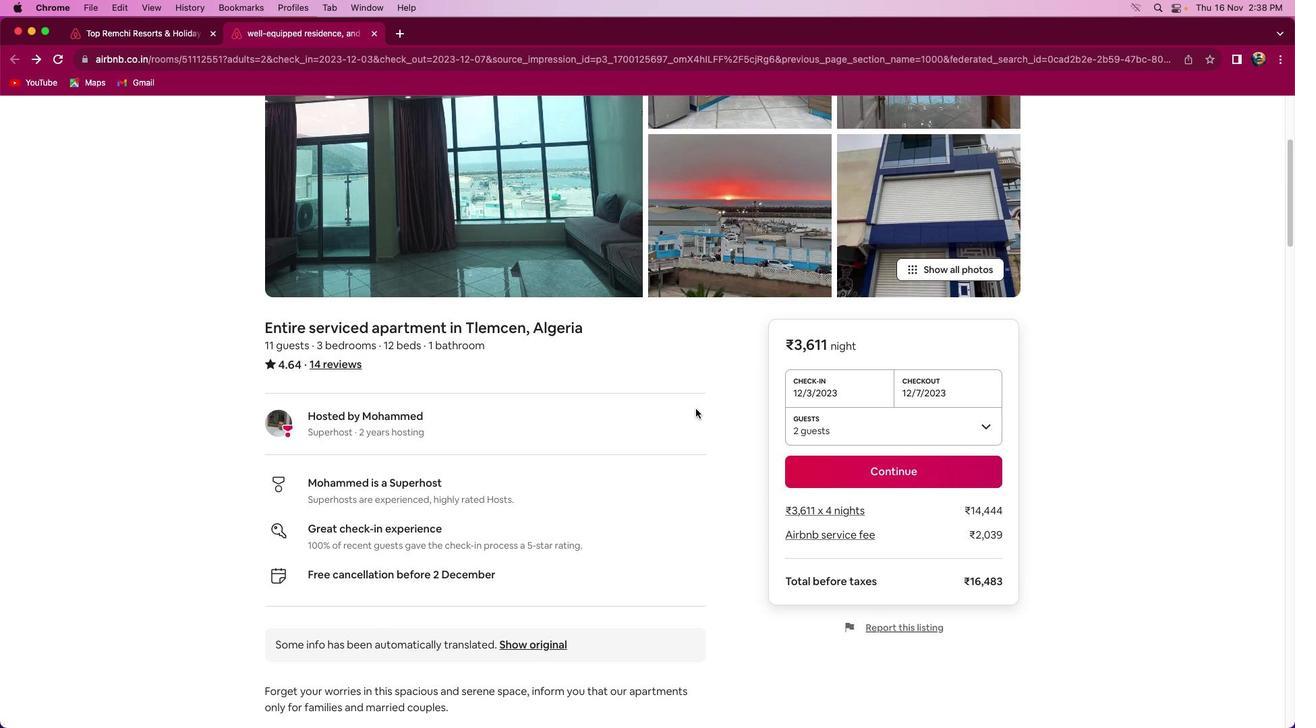 
Action: Mouse scrolled (789, 416) with delta (0, -2)
Screenshot: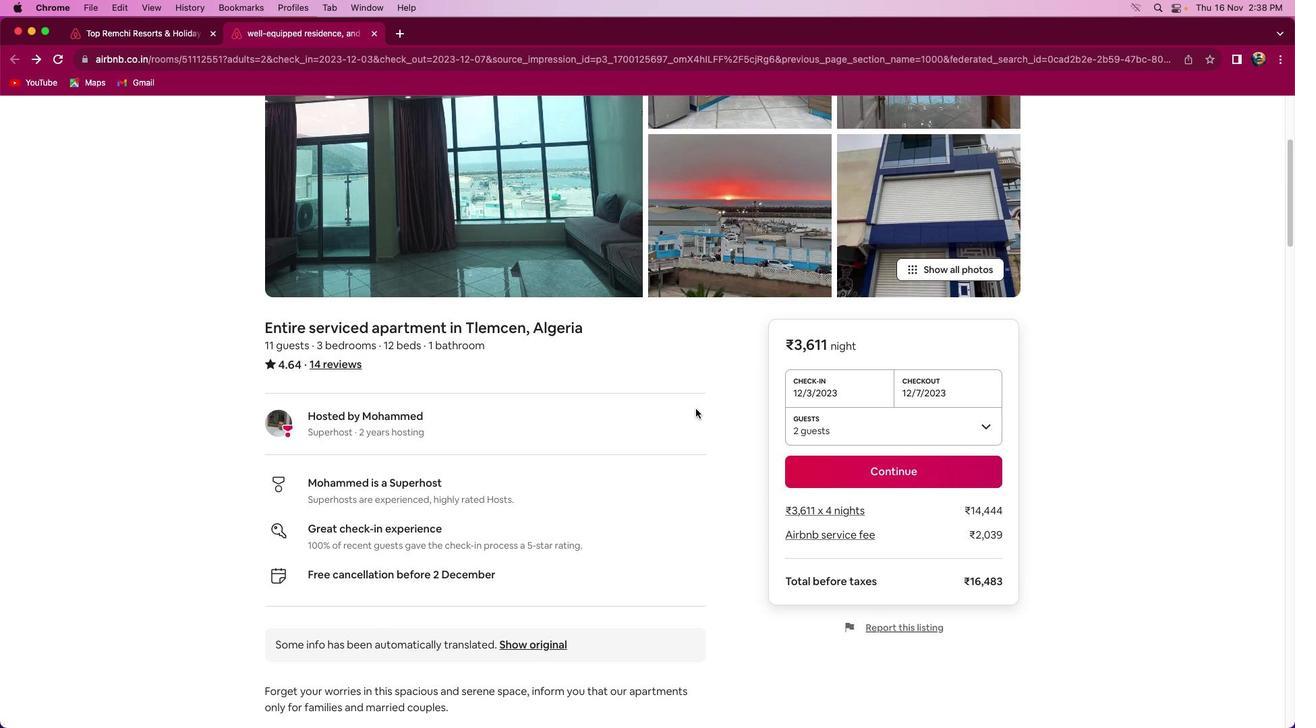 
Action: Mouse moved to (789, 415)
Screenshot: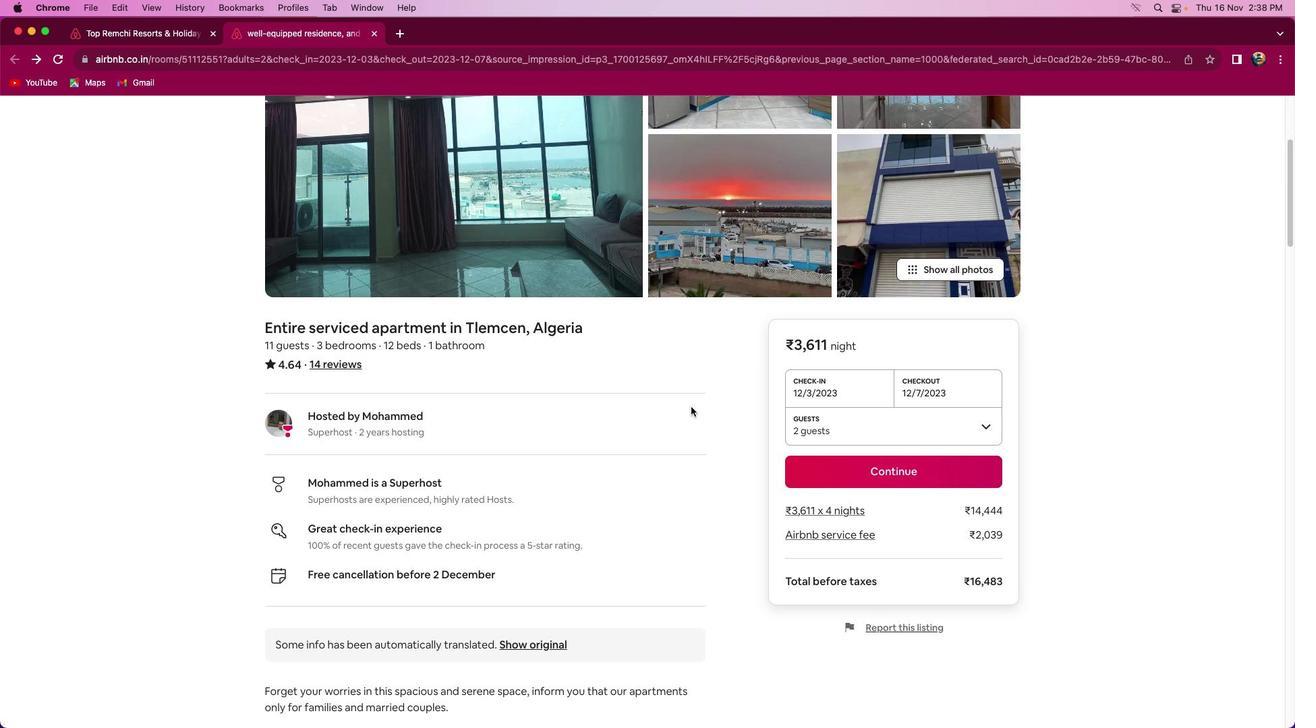 
Action: Mouse scrolled (789, 415) with delta (0, -2)
Screenshot: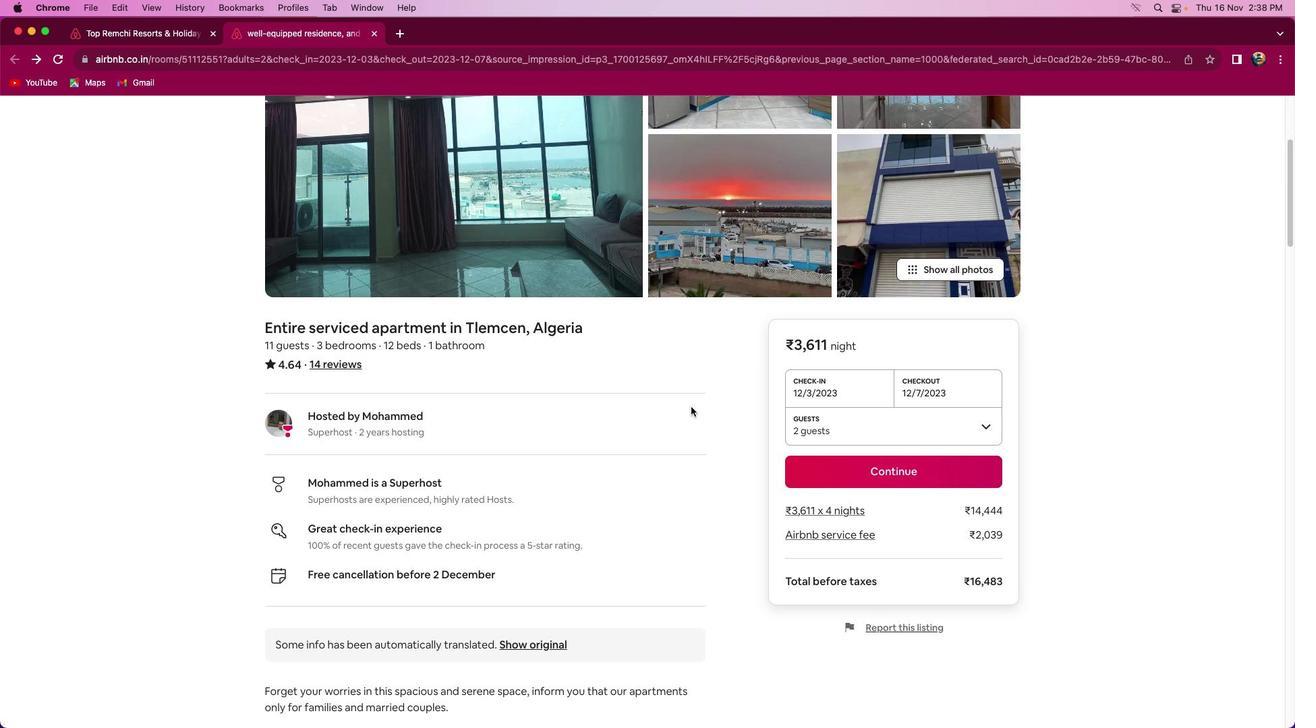 
Action: Mouse moved to (690, 407)
Screenshot: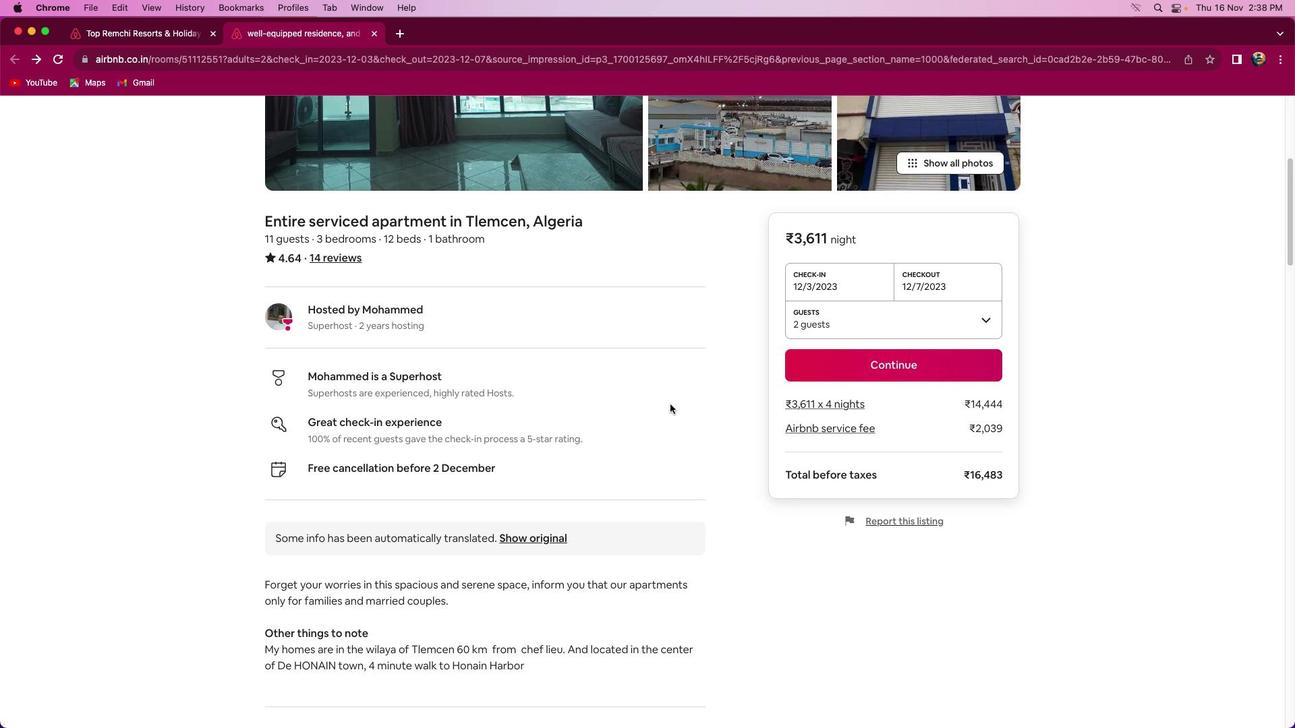 
Action: Mouse scrolled (690, 407) with delta (0, 0)
Screenshot: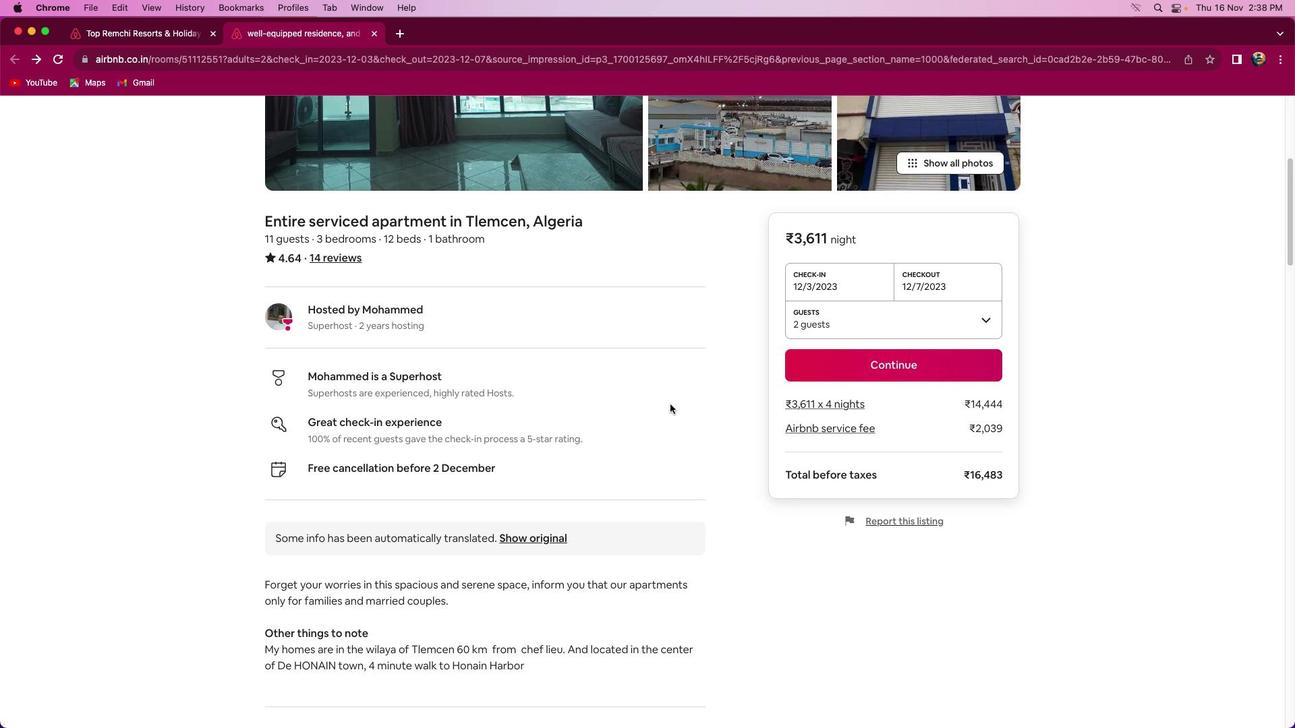 
Action: Mouse moved to (690, 406)
Screenshot: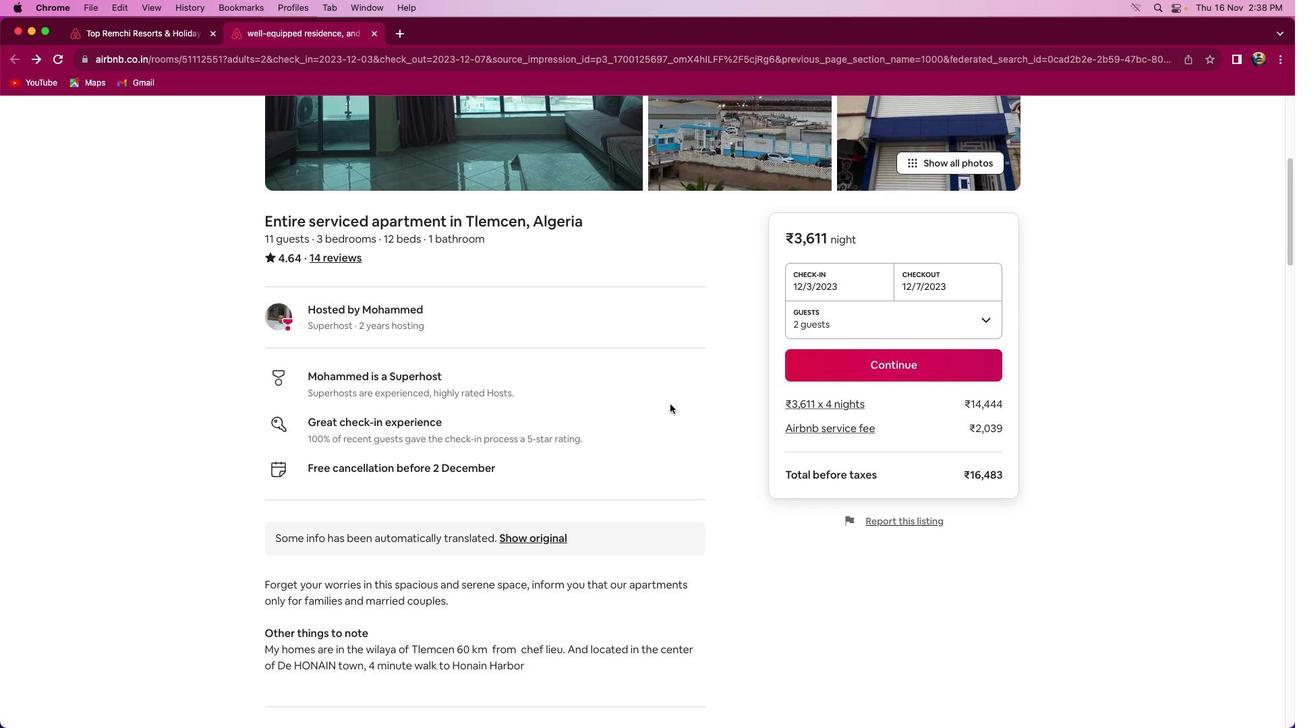 
Action: Mouse scrolled (690, 406) with delta (0, 0)
Screenshot: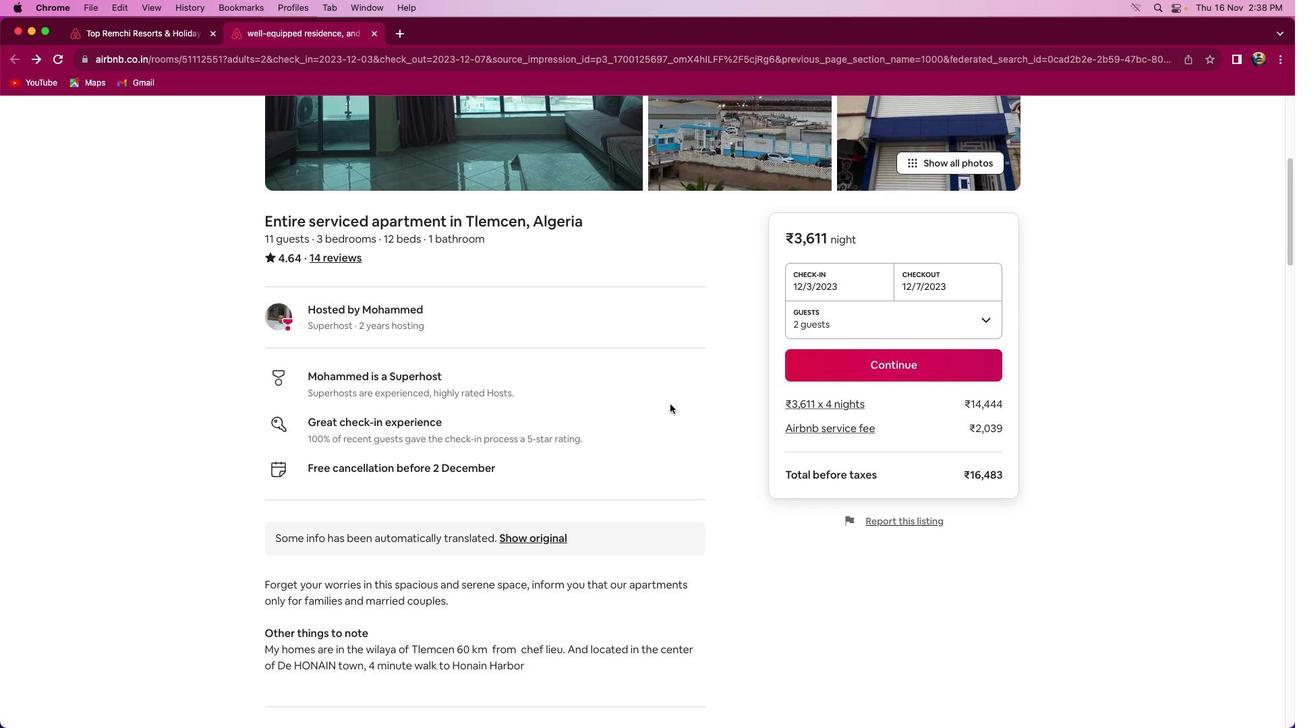 
Action: Mouse scrolled (690, 406) with delta (0, -1)
Screenshot: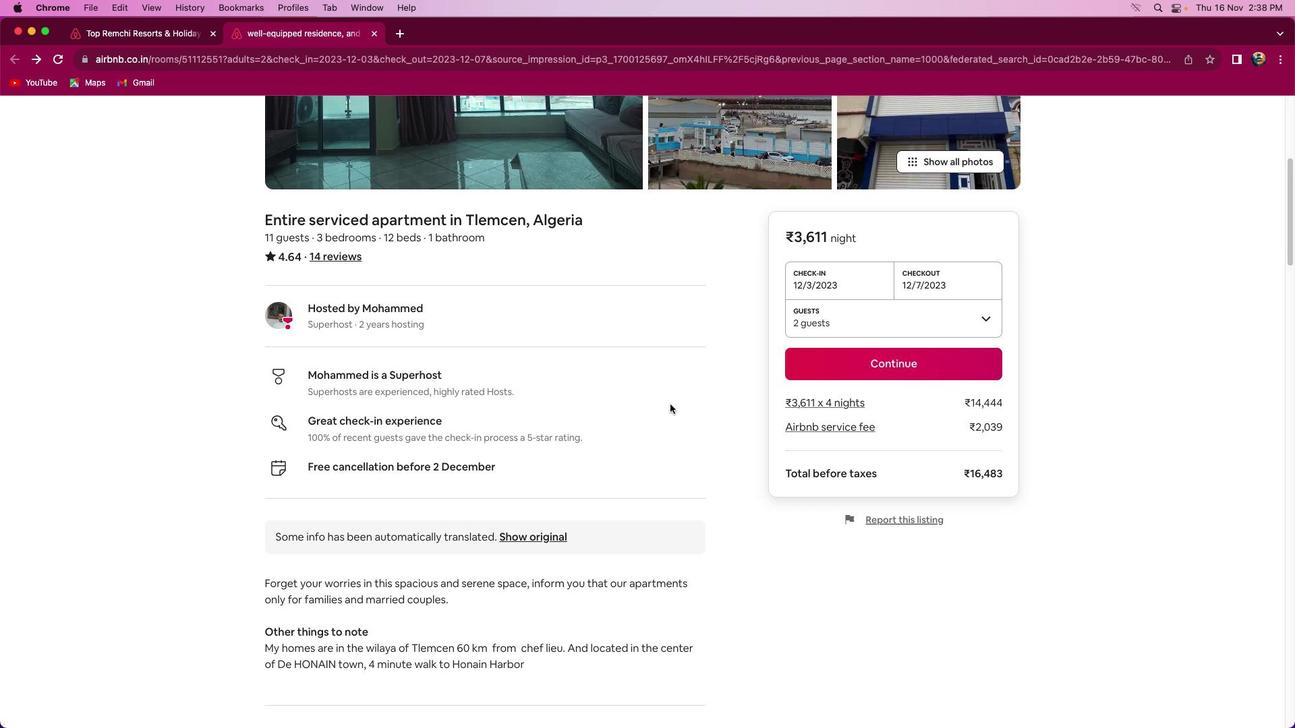 
Action: Mouse moved to (670, 404)
Screenshot: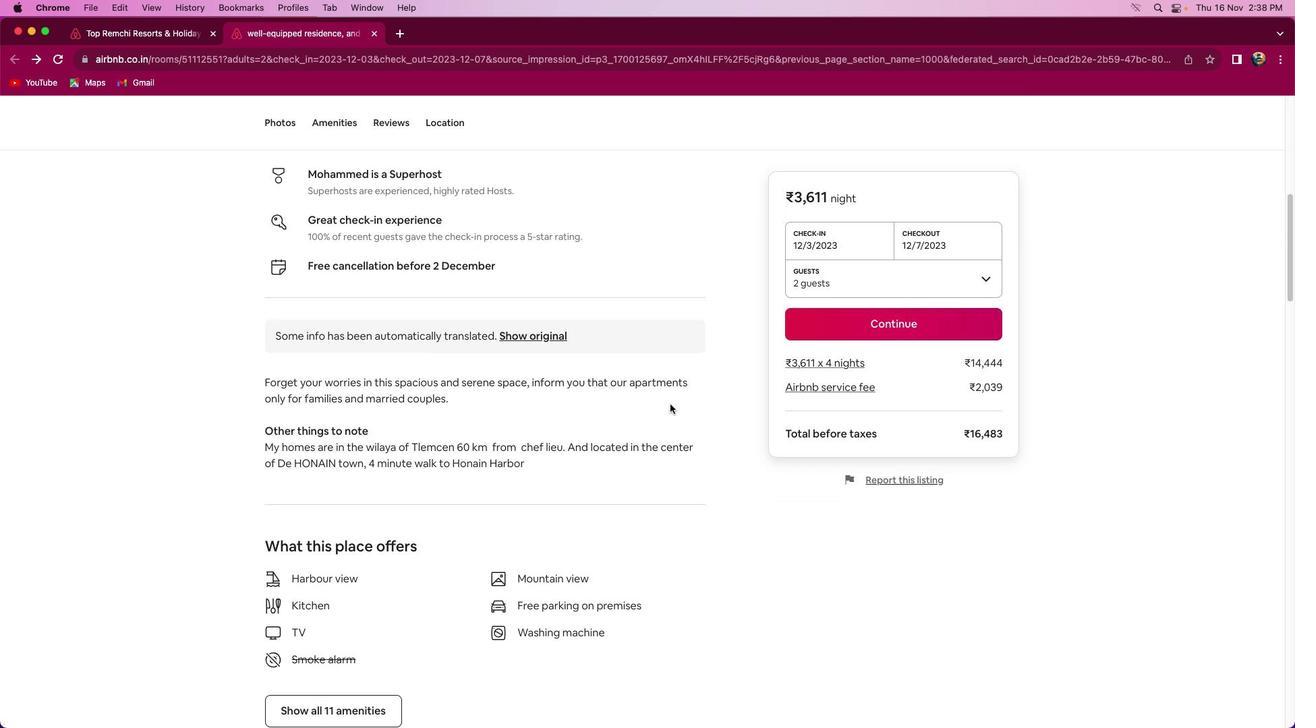 
Action: Mouse scrolled (670, 404) with delta (0, 0)
Screenshot: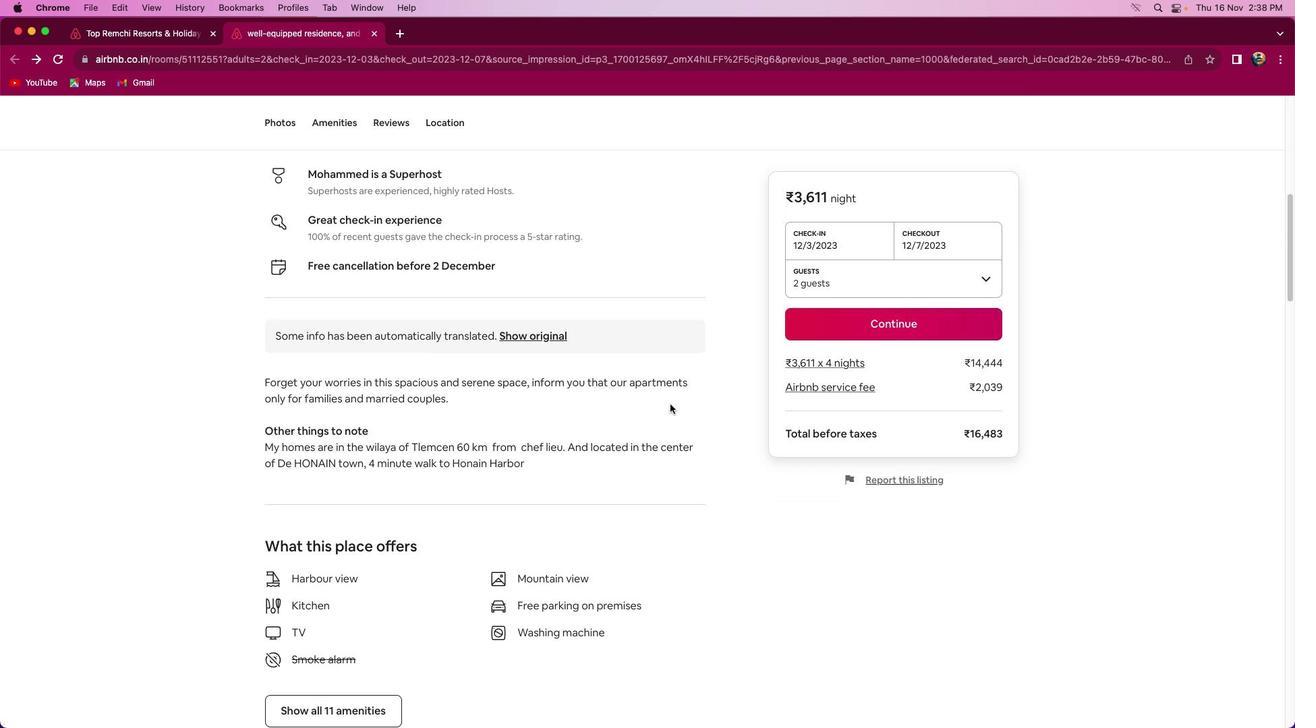 
Action: Mouse scrolled (670, 404) with delta (0, 0)
Screenshot: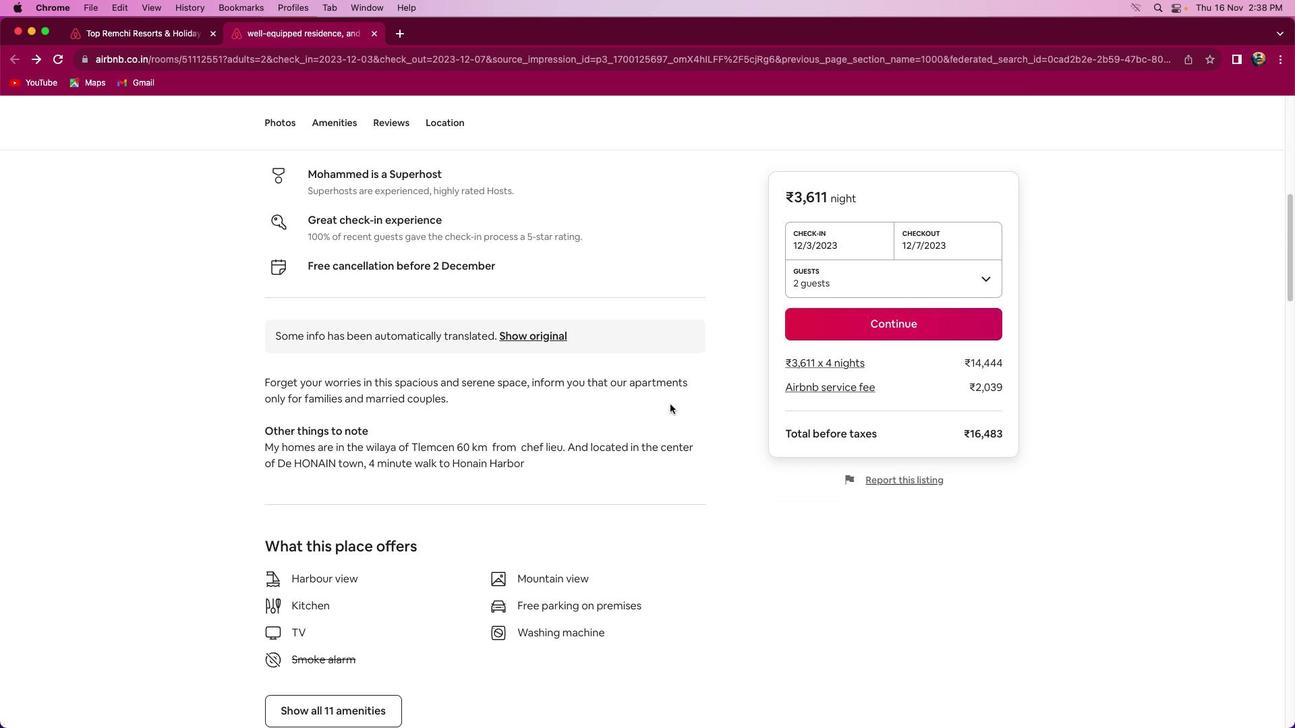 
Action: Mouse scrolled (670, 404) with delta (0, -1)
Screenshot: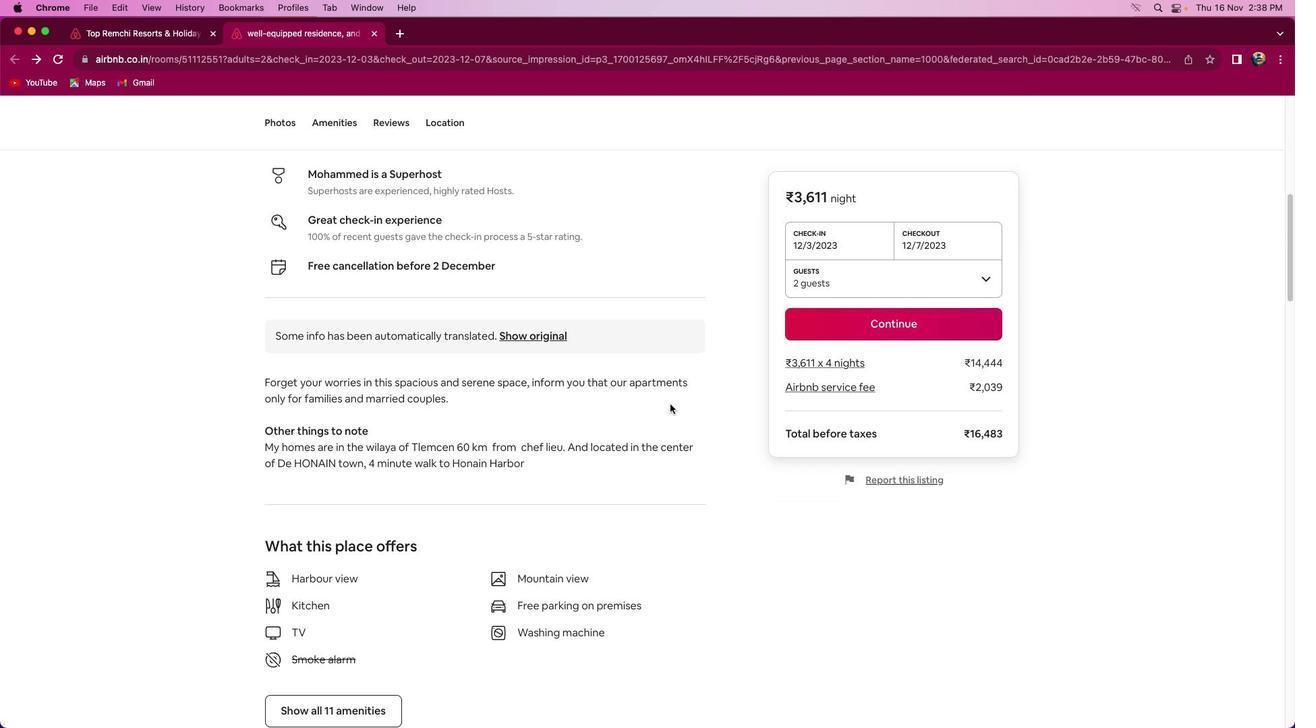 
Action: Mouse scrolled (670, 404) with delta (0, -2)
Screenshot: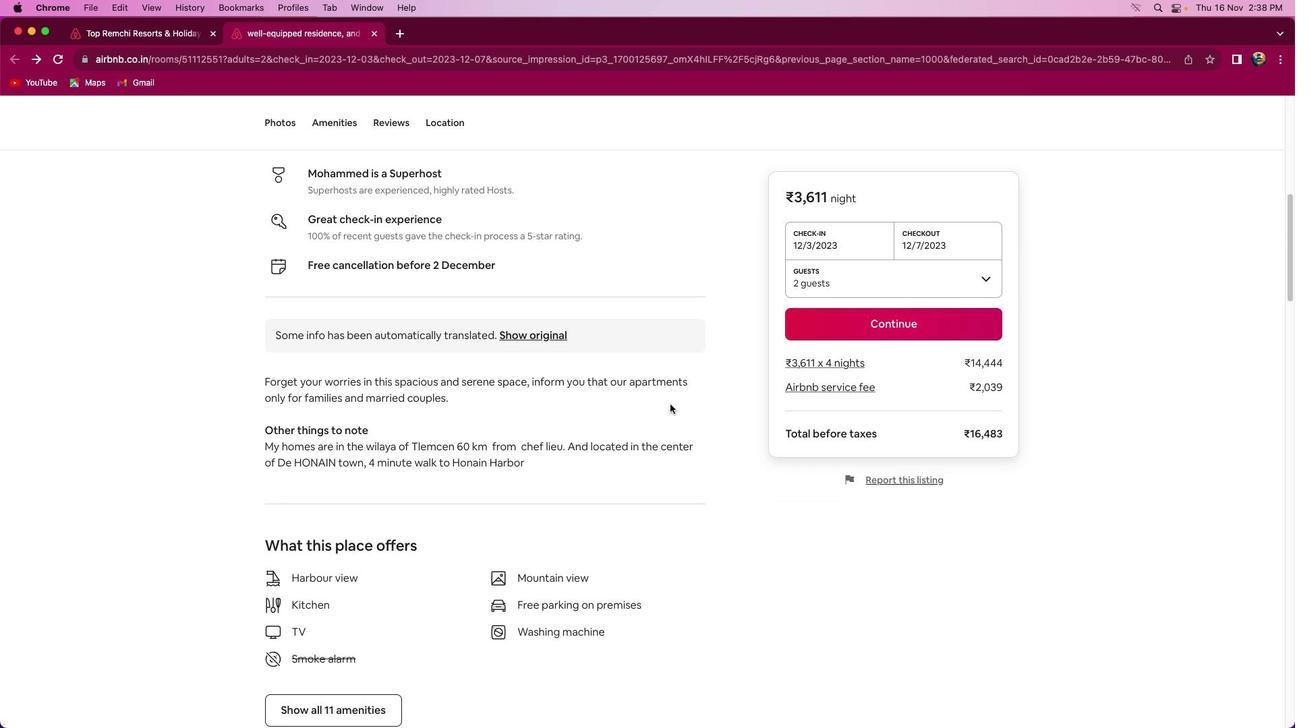 
Action: Mouse moved to (670, 404)
Screenshot: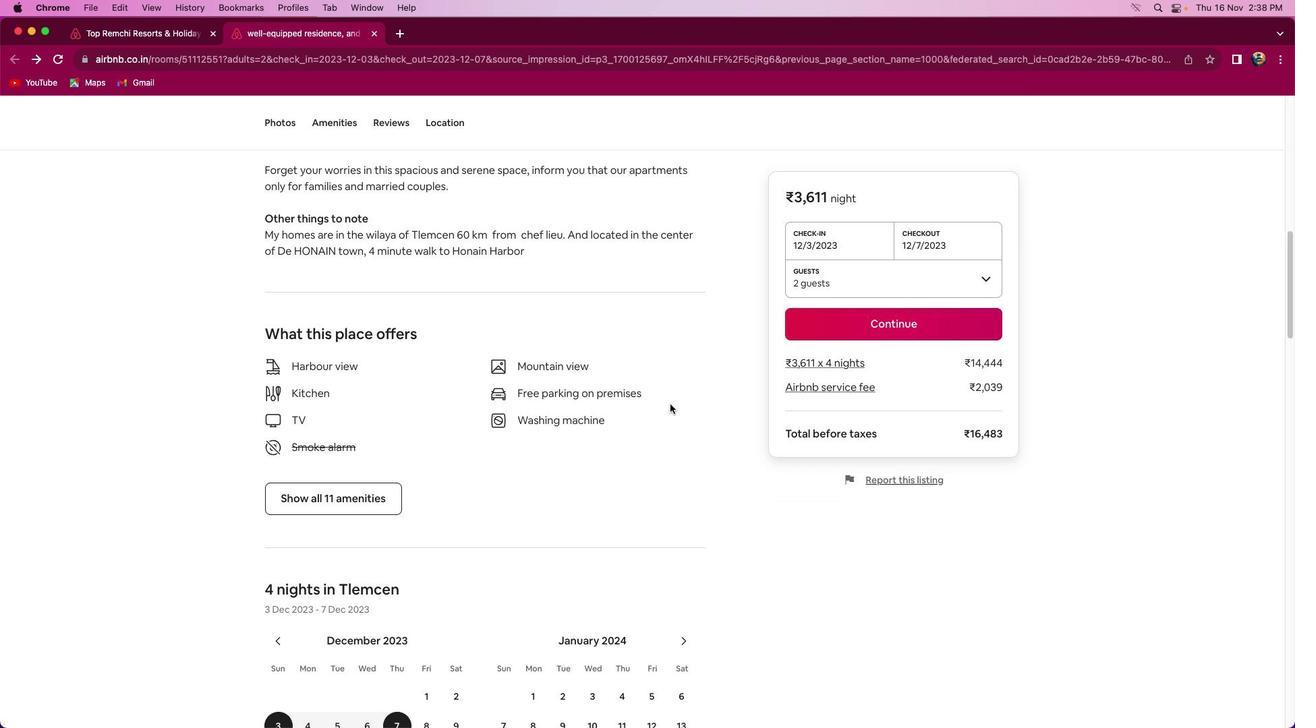 
Action: Mouse scrolled (670, 404) with delta (0, 0)
Screenshot: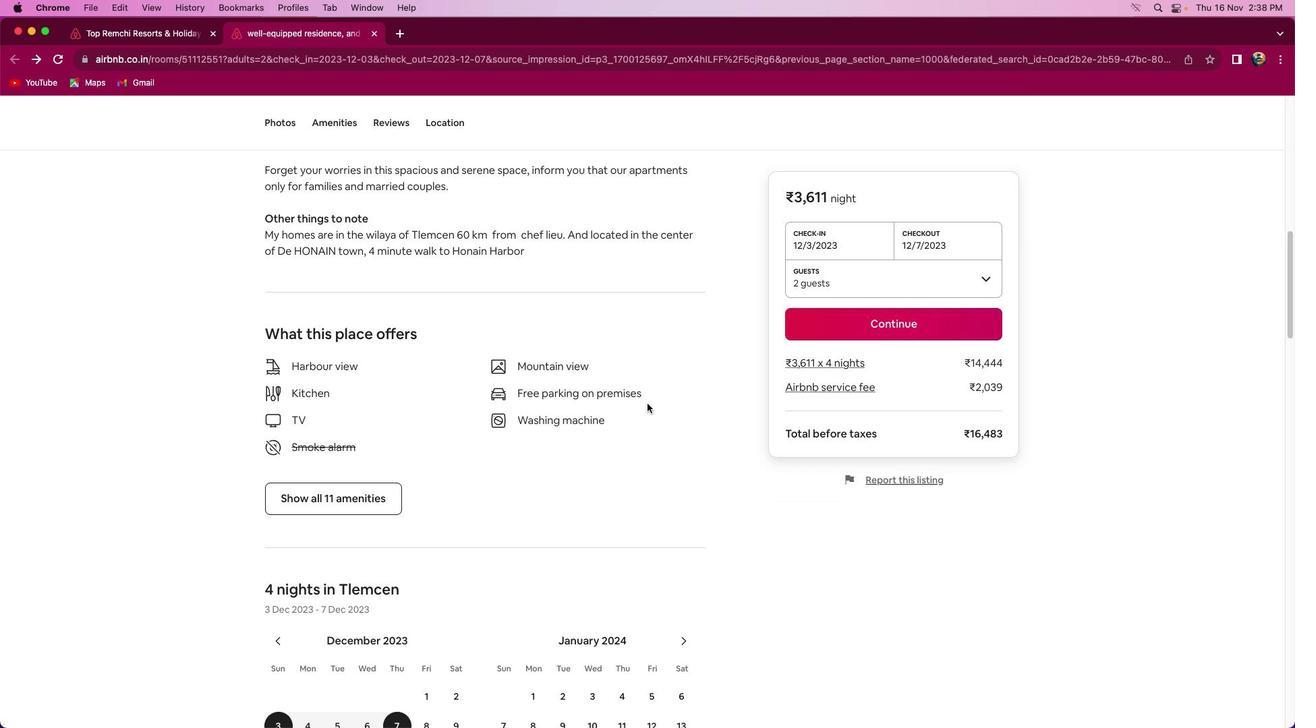 
Action: Mouse scrolled (670, 404) with delta (0, 0)
Screenshot: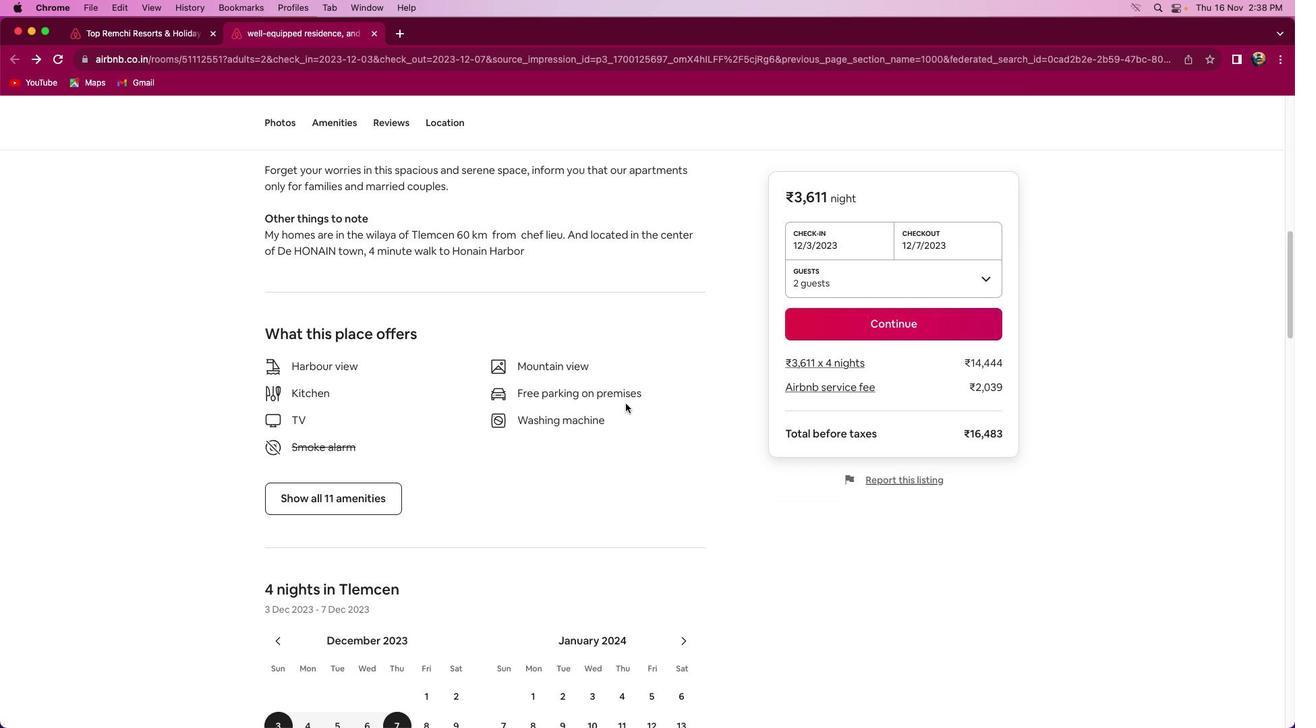 
Action: Mouse scrolled (670, 404) with delta (0, -1)
Screenshot: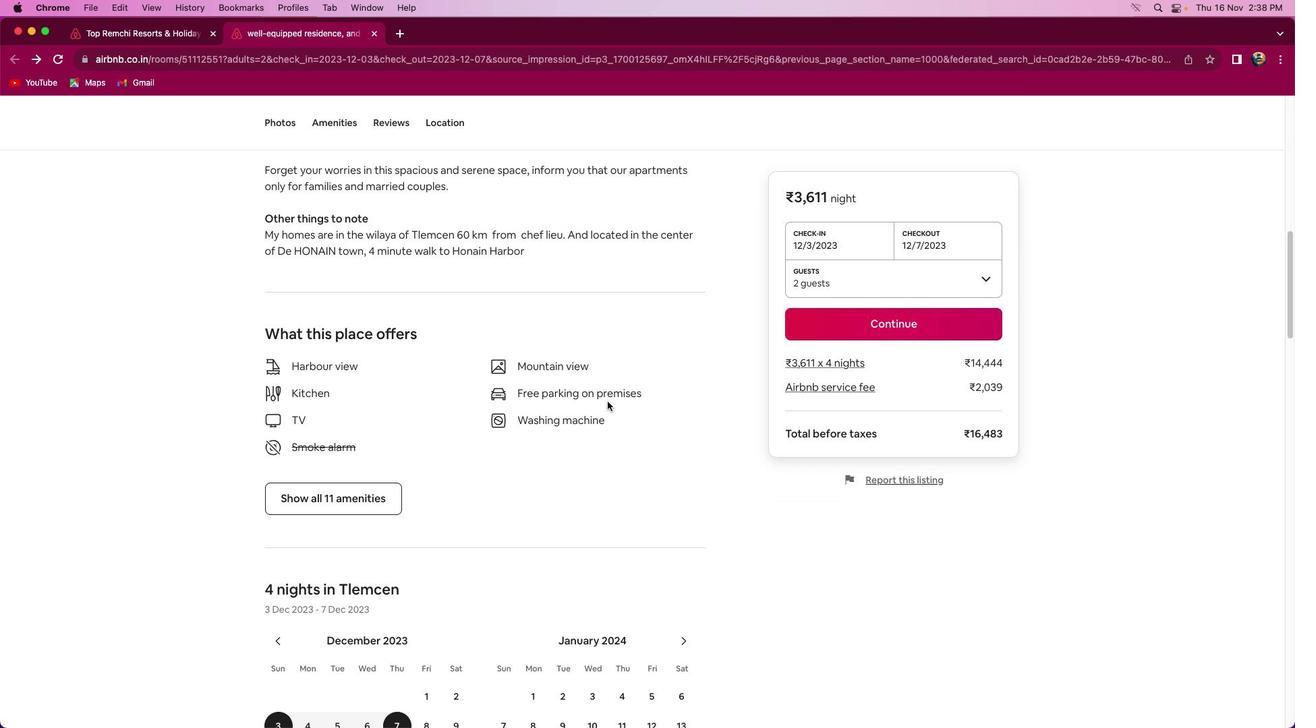 
Action: Mouse scrolled (670, 404) with delta (0, -2)
Screenshot: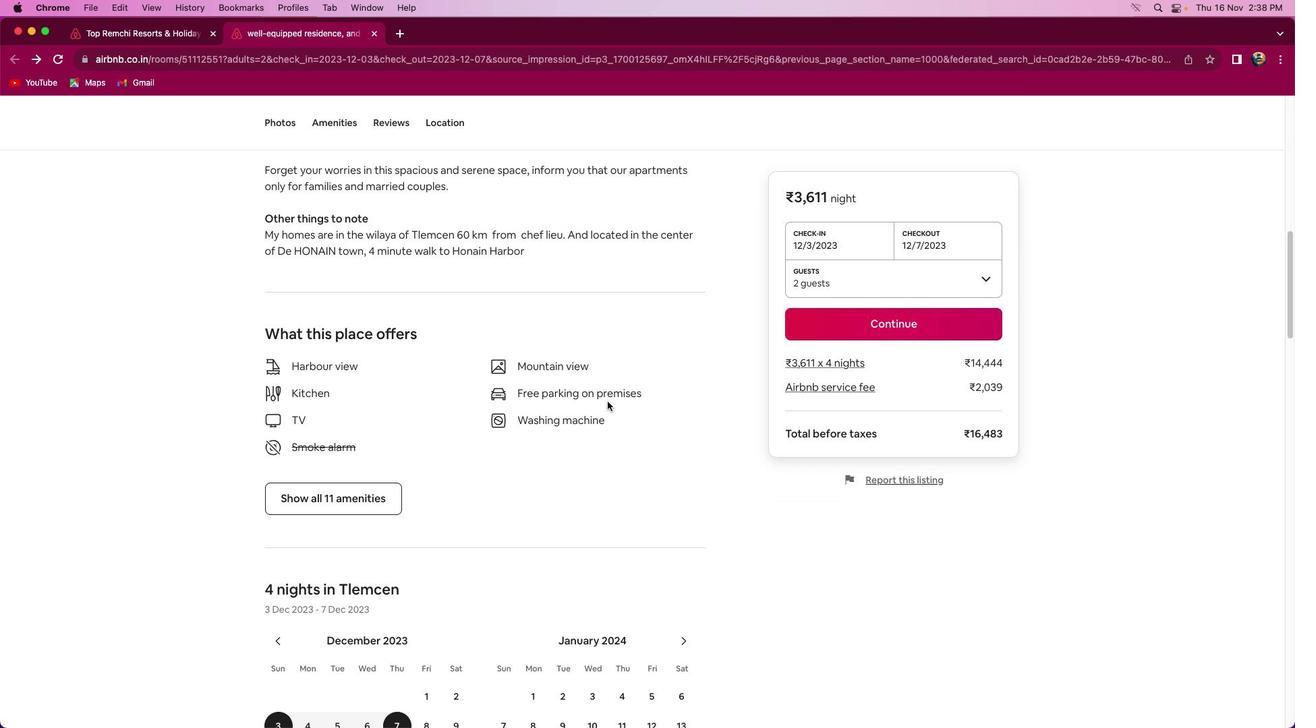 
Action: Mouse moved to (599, 400)
Screenshot: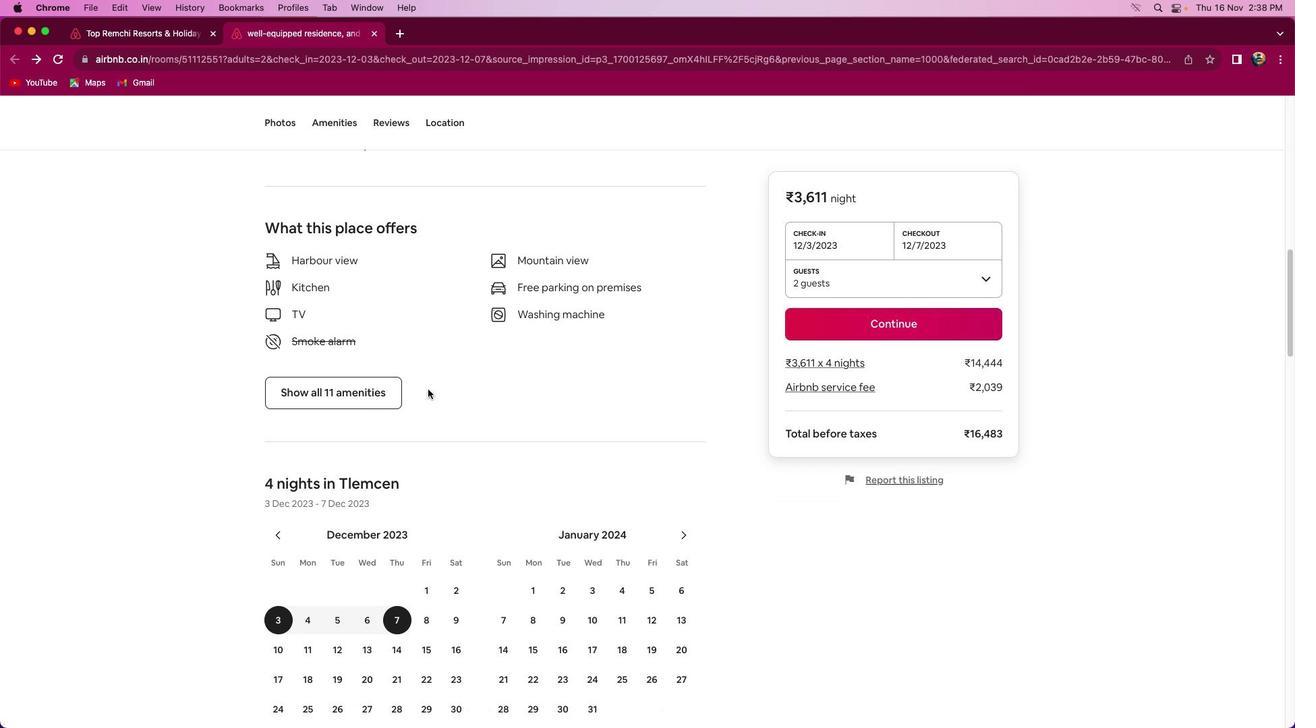 
Action: Mouse scrolled (599, 400) with delta (0, 0)
Screenshot: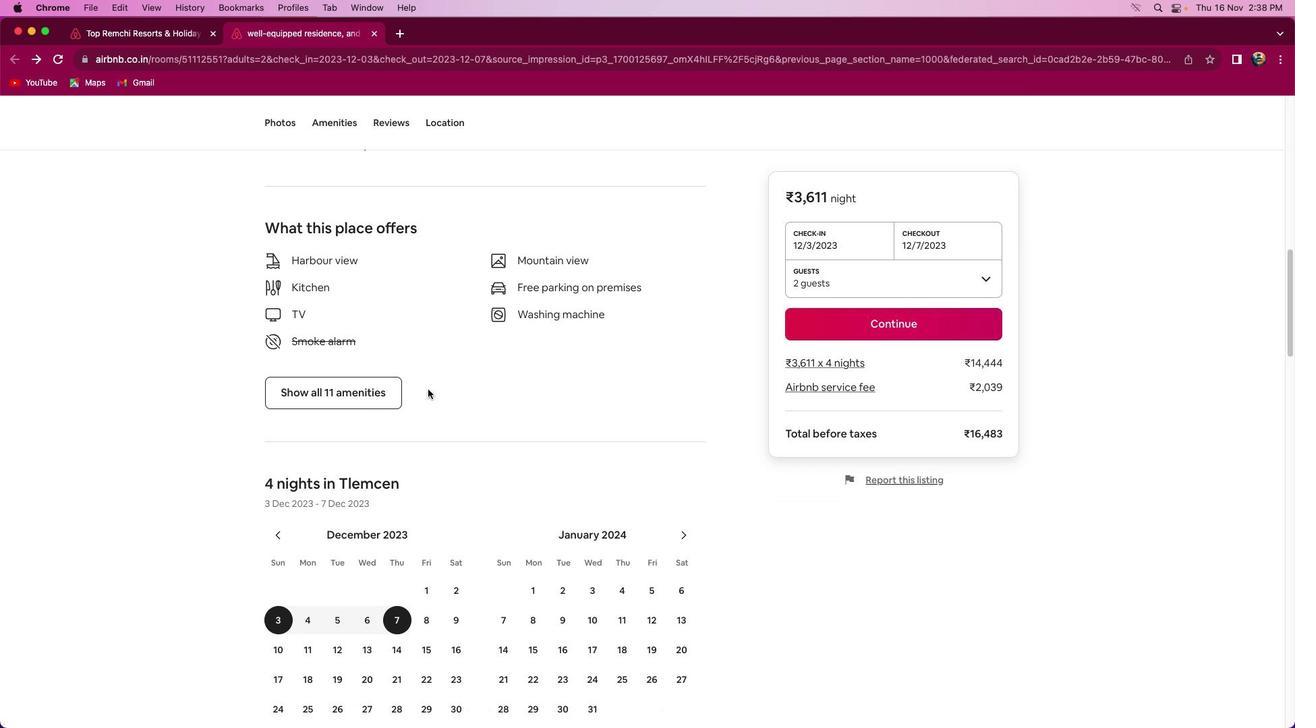 
Action: Mouse moved to (598, 399)
Screenshot: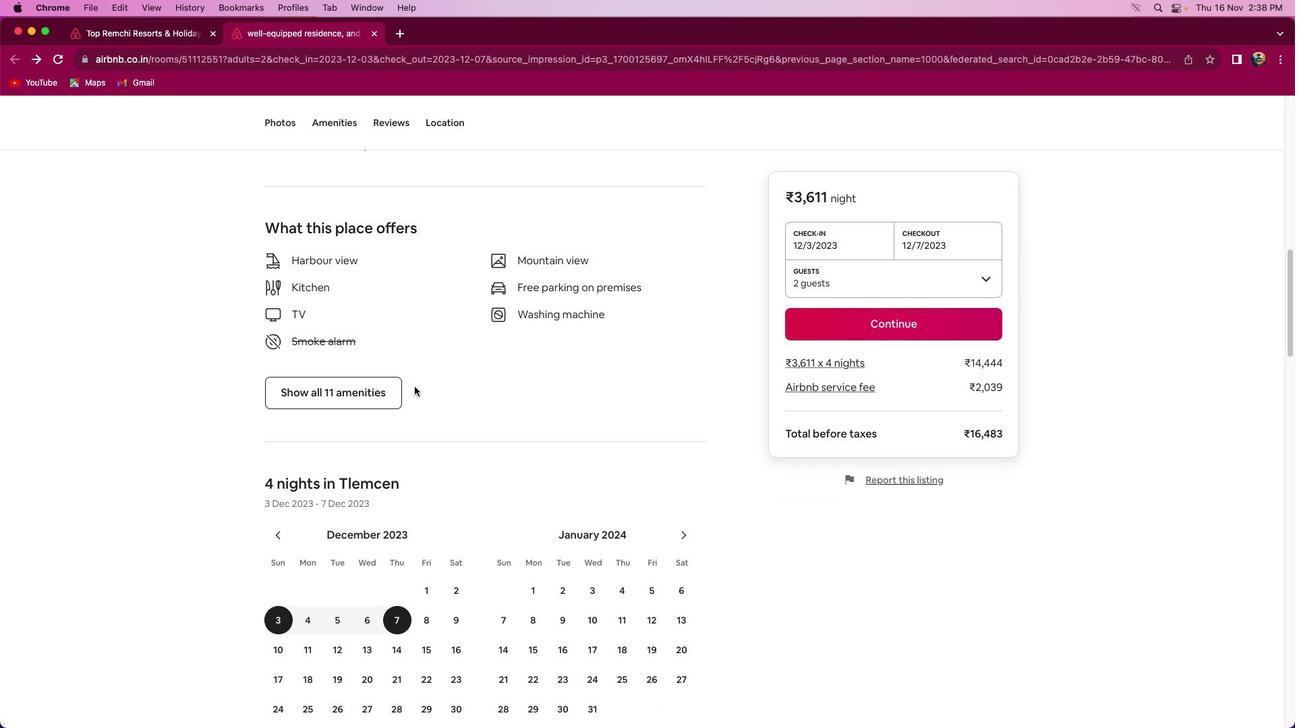 
Action: Mouse scrolled (598, 399) with delta (0, 0)
Screenshot: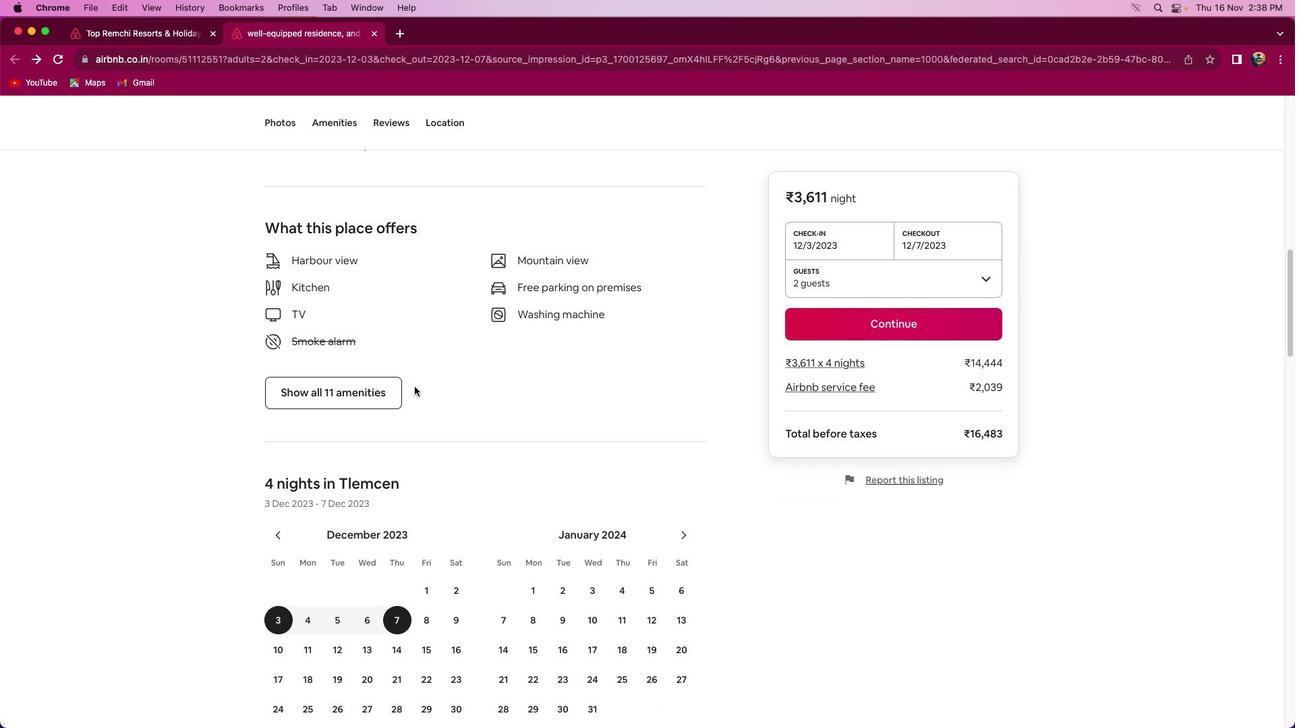 
Action: Mouse moved to (598, 399)
Screenshot: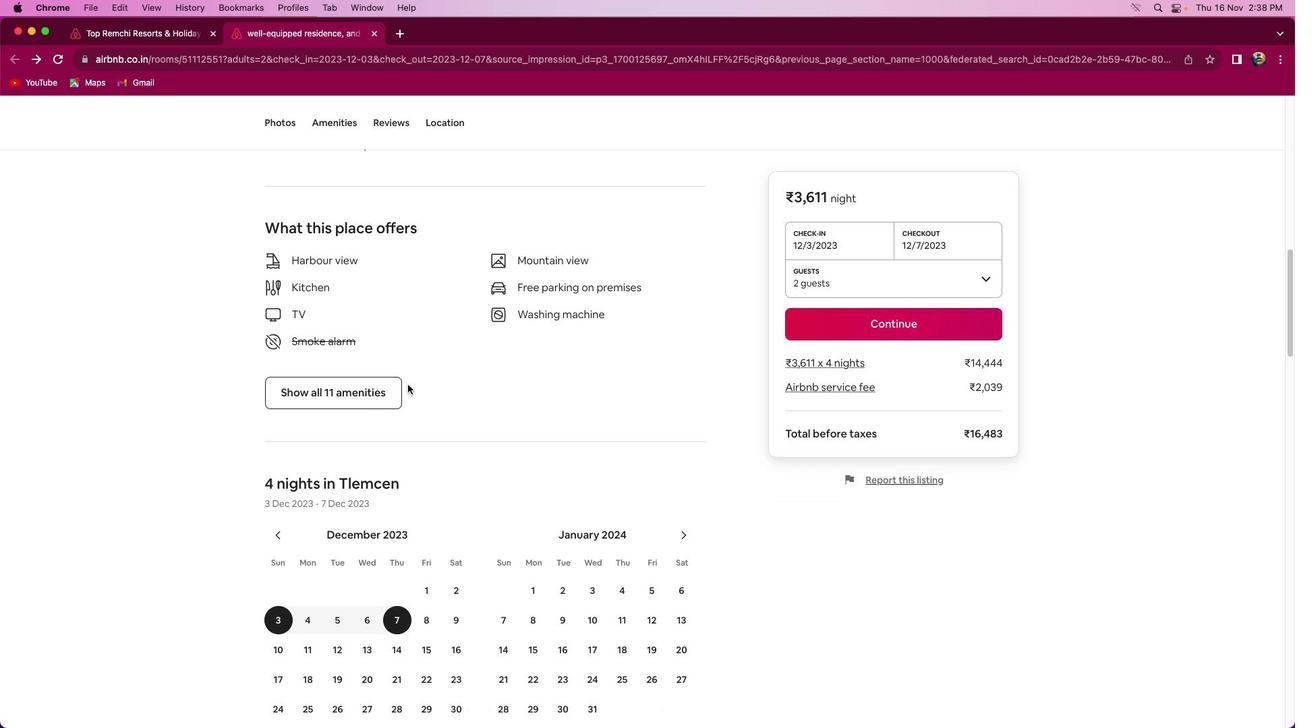 
Action: Mouse scrolled (598, 399) with delta (0, -1)
Screenshot: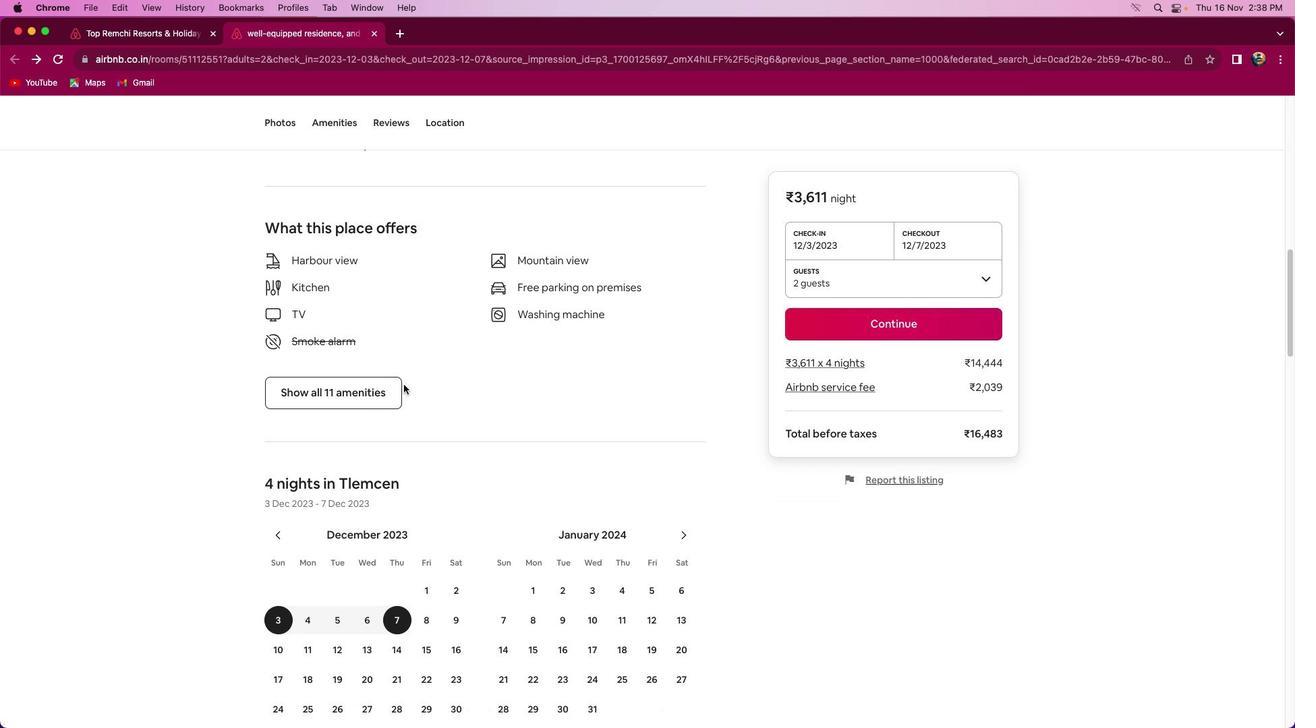 
Action: Mouse moved to (384, 389)
Screenshot: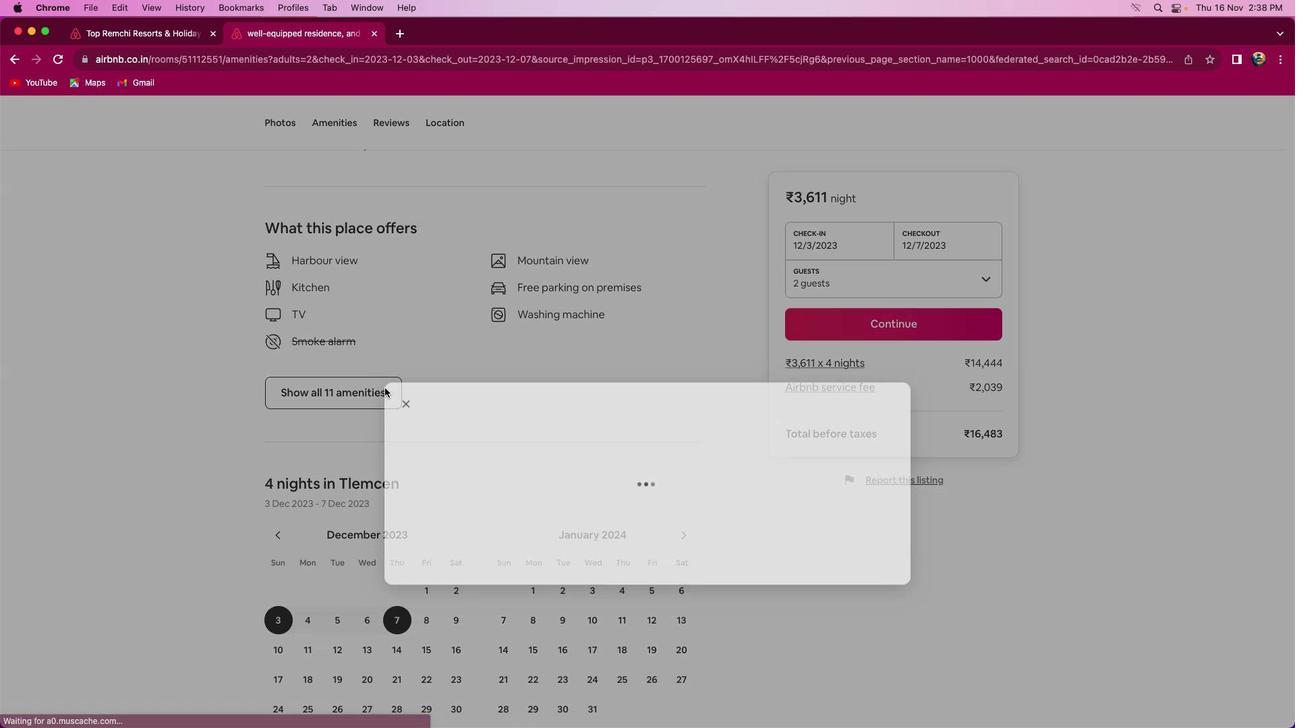 
Action: Mouse pressed left at (384, 389)
Screenshot: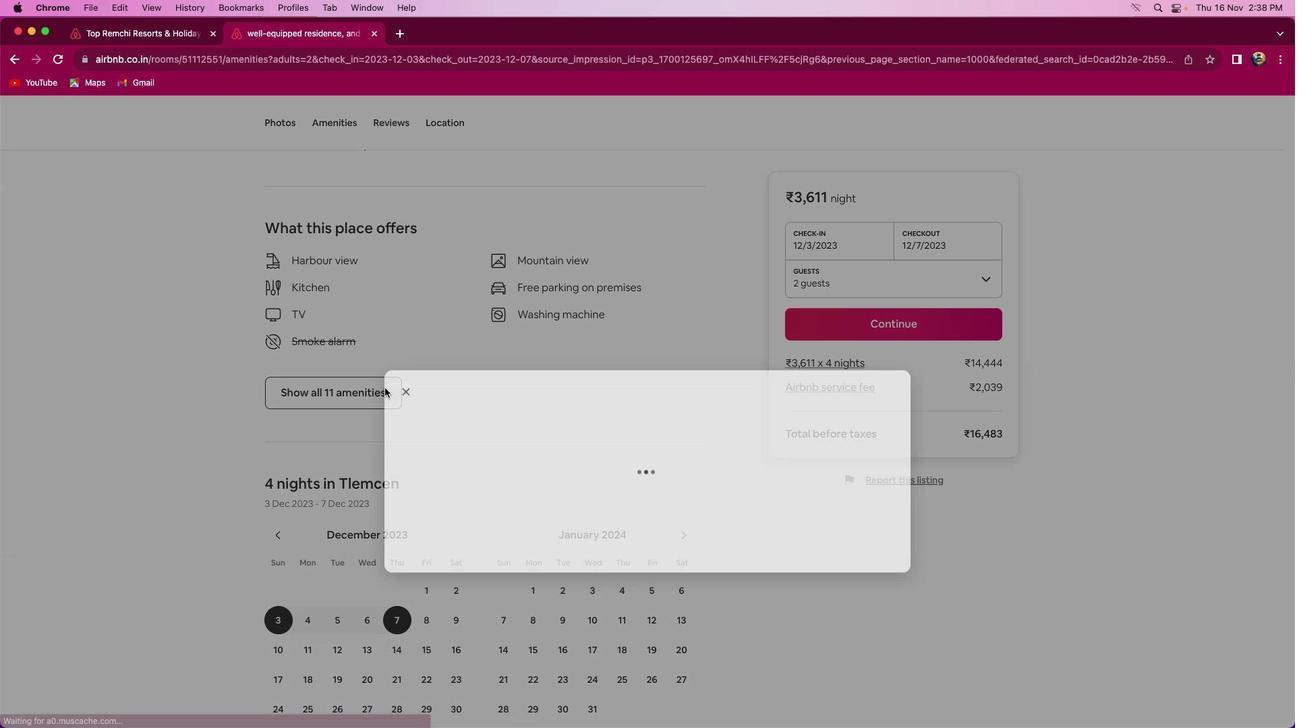
Action: Mouse moved to (655, 381)
Screenshot: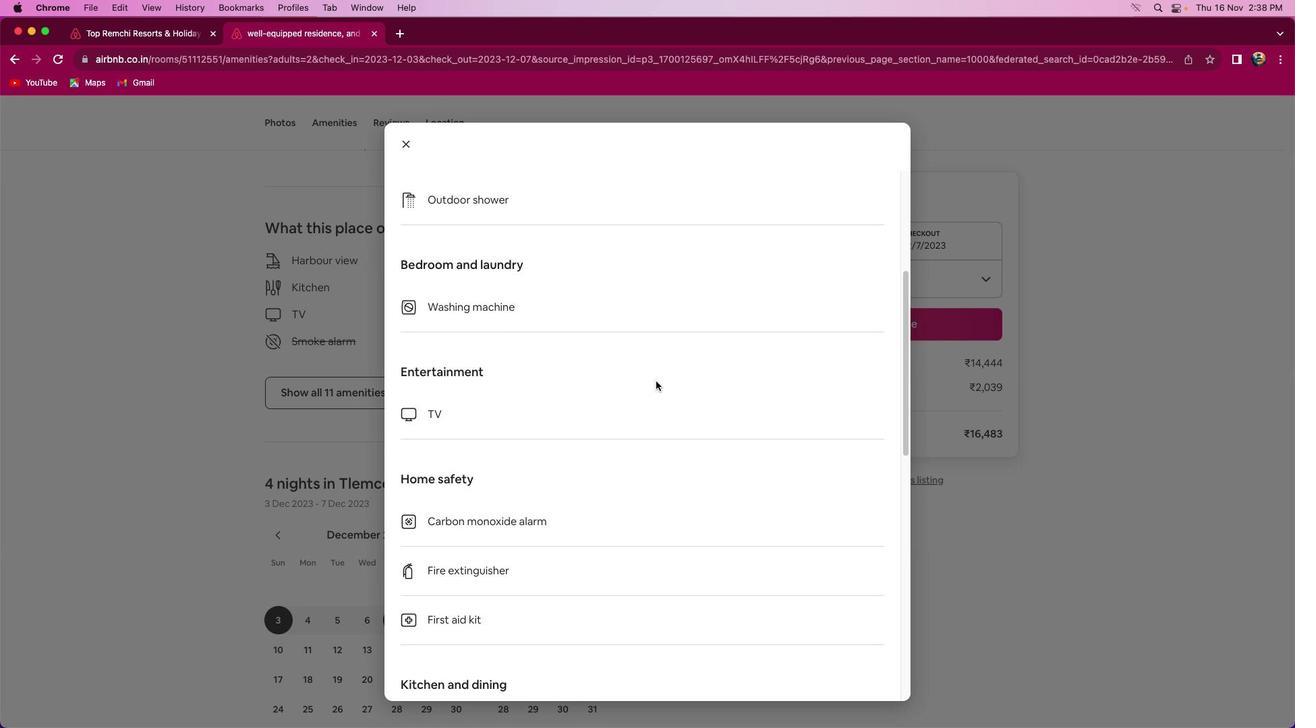 
Action: Mouse scrolled (655, 381) with delta (0, 0)
Screenshot: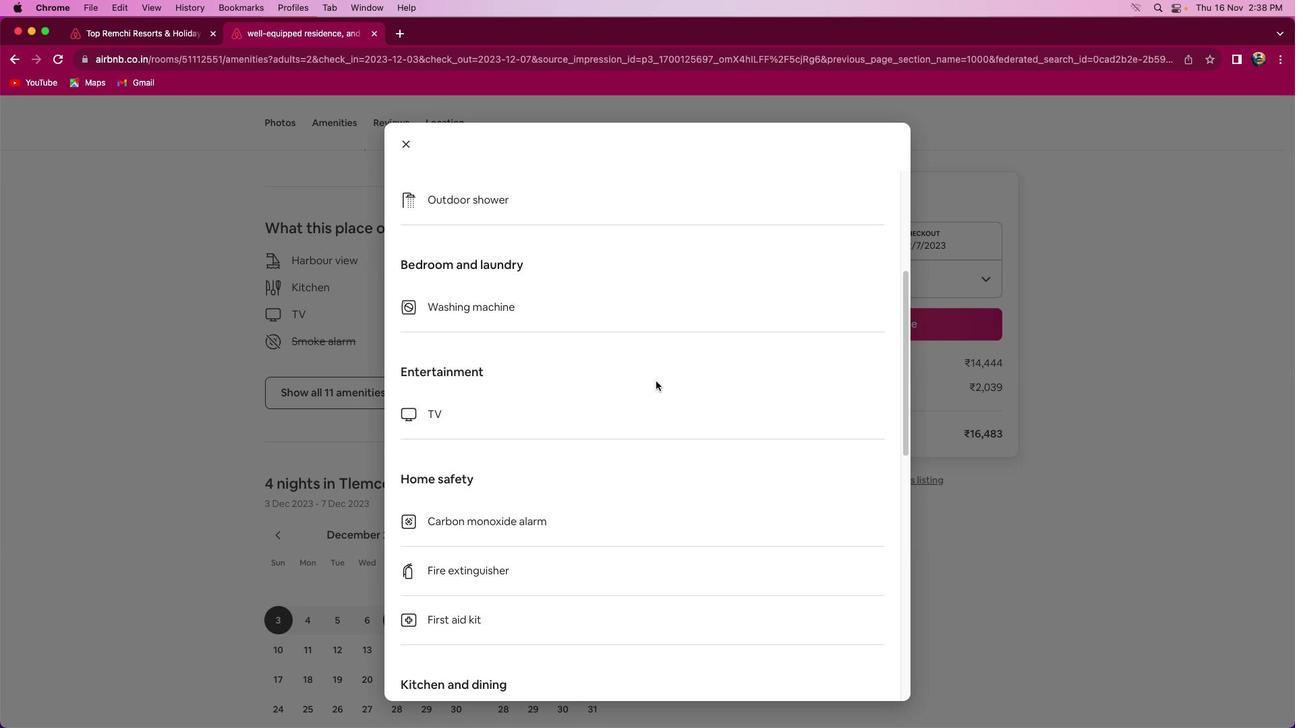 
Action: Mouse scrolled (655, 381) with delta (0, 0)
Screenshot: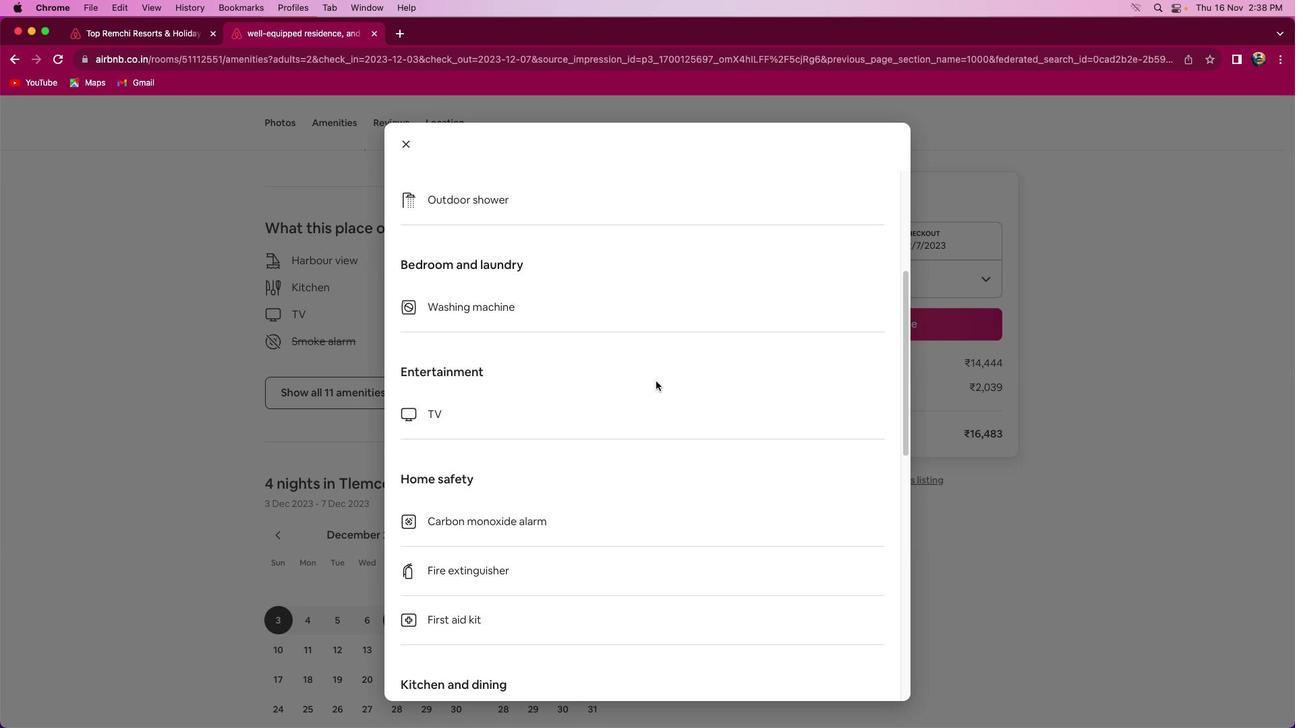 
Action: Mouse scrolled (655, 381) with delta (0, -2)
Screenshot: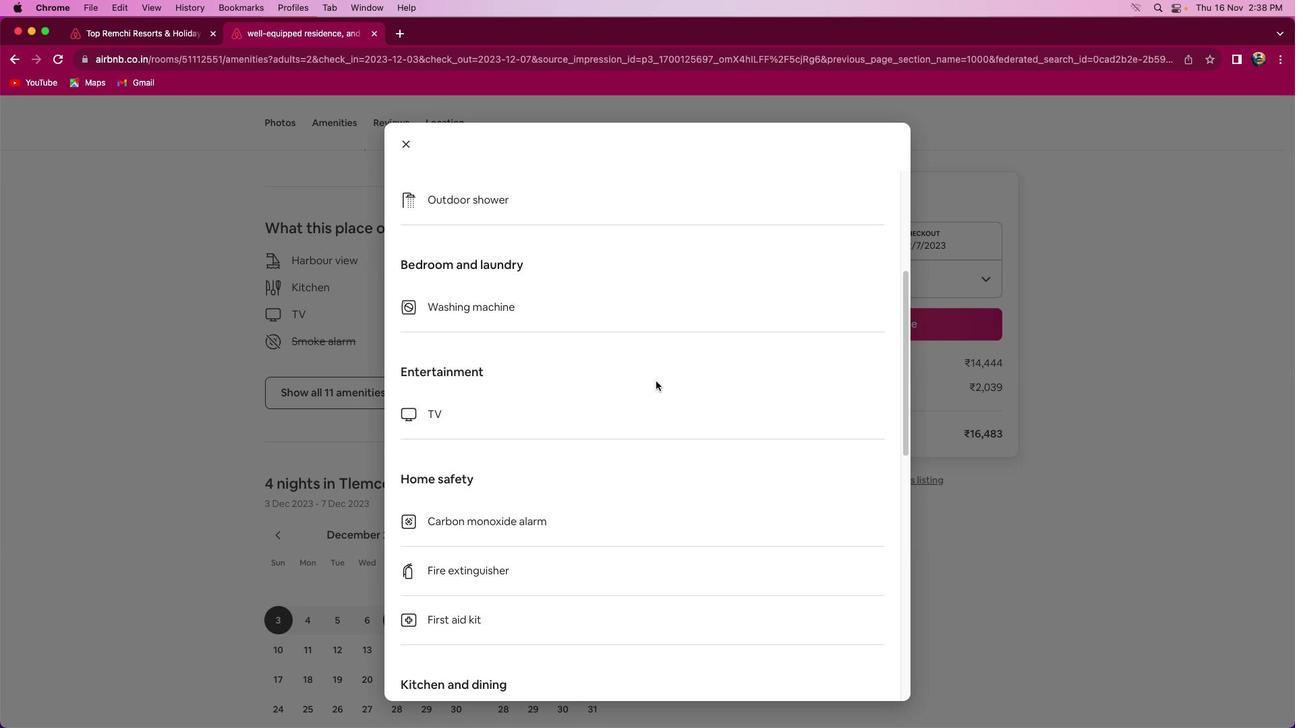 
Action: Mouse scrolled (655, 381) with delta (0, -3)
Screenshot: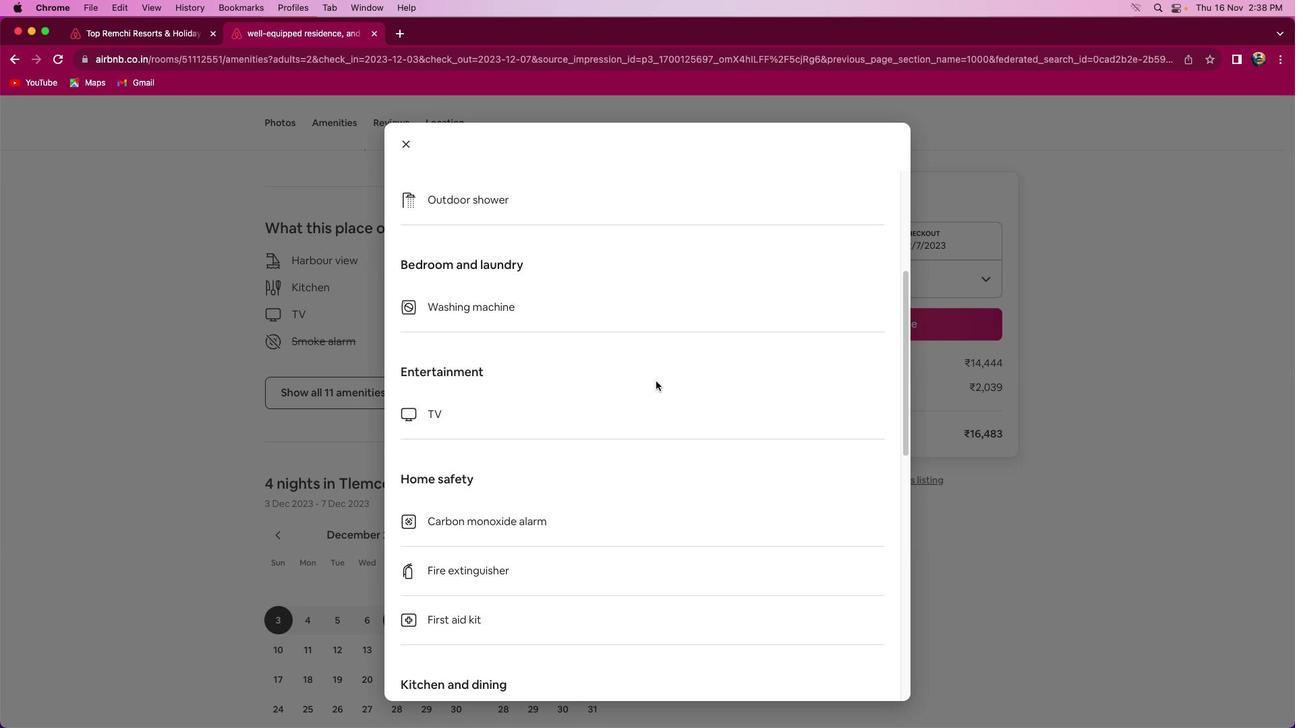 
Action: Mouse scrolled (655, 381) with delta (0, 0)
Screenshot: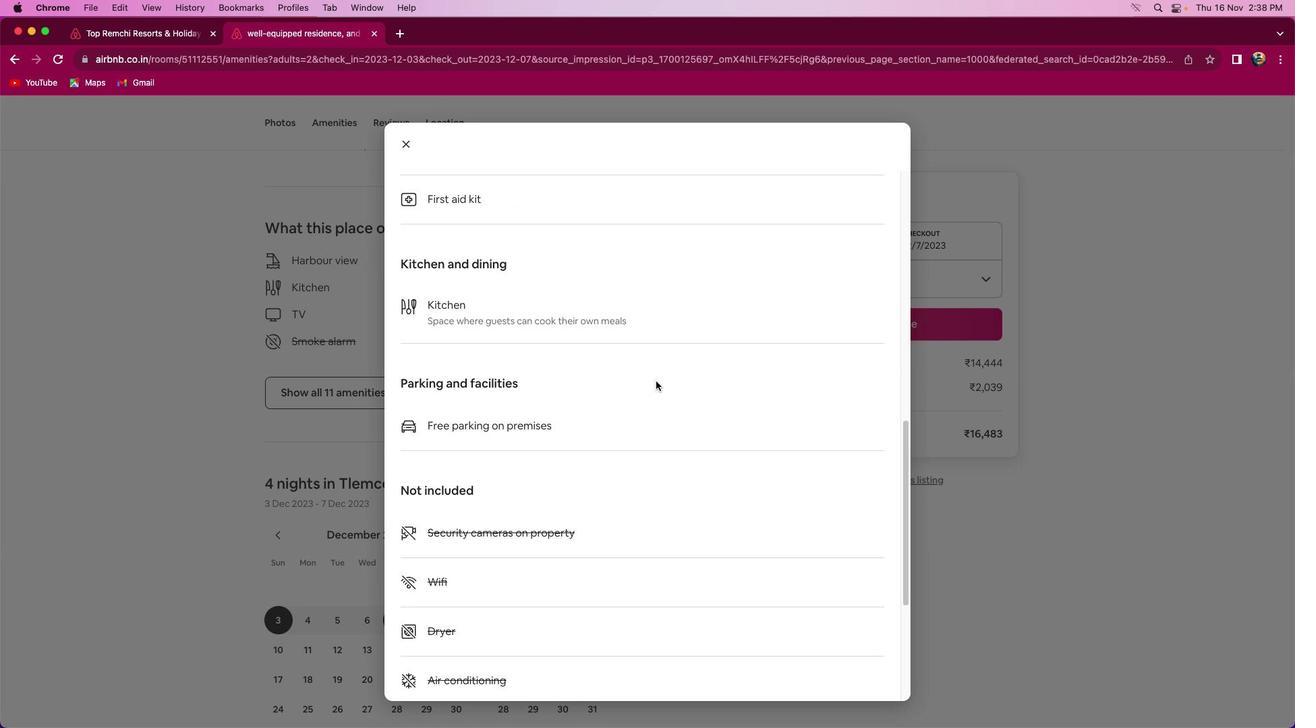 
Action: Mouse scrolled (655, 381) with delta (0, 0)
Screenshot: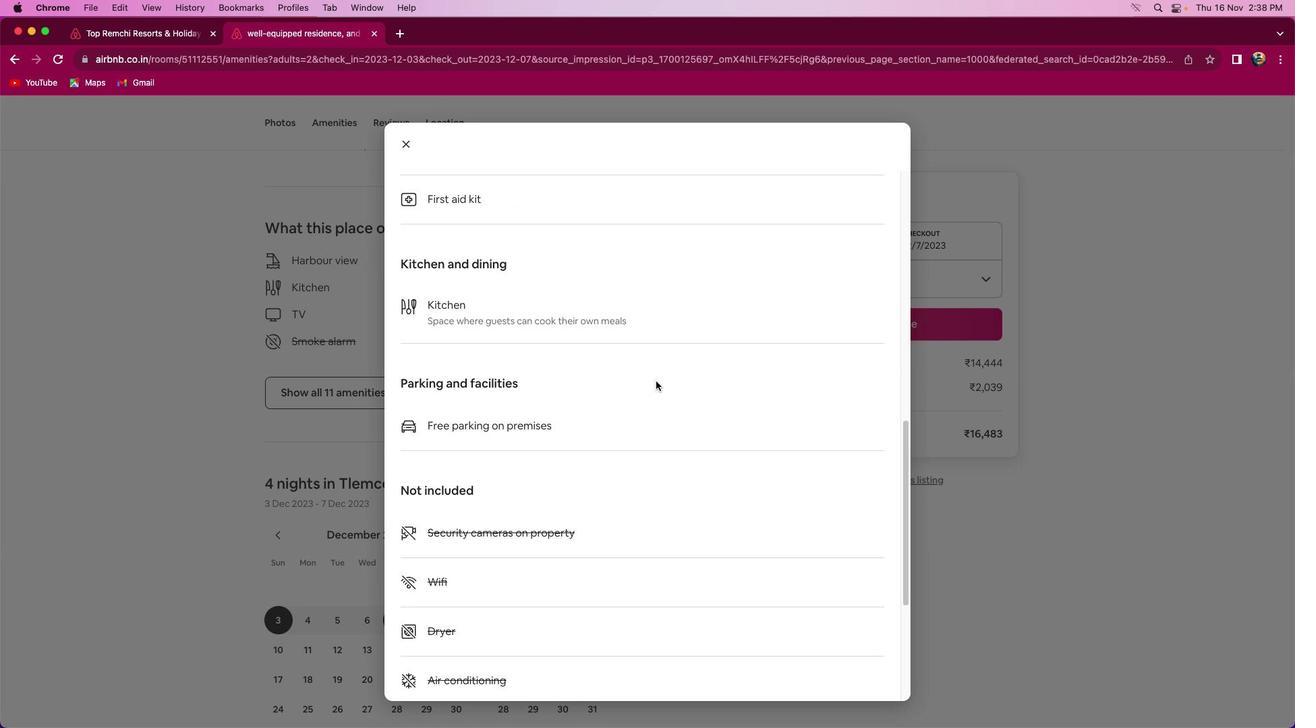 
Action: Mouse scrolled (655, 381) with delta (0, -2)
Screenshot: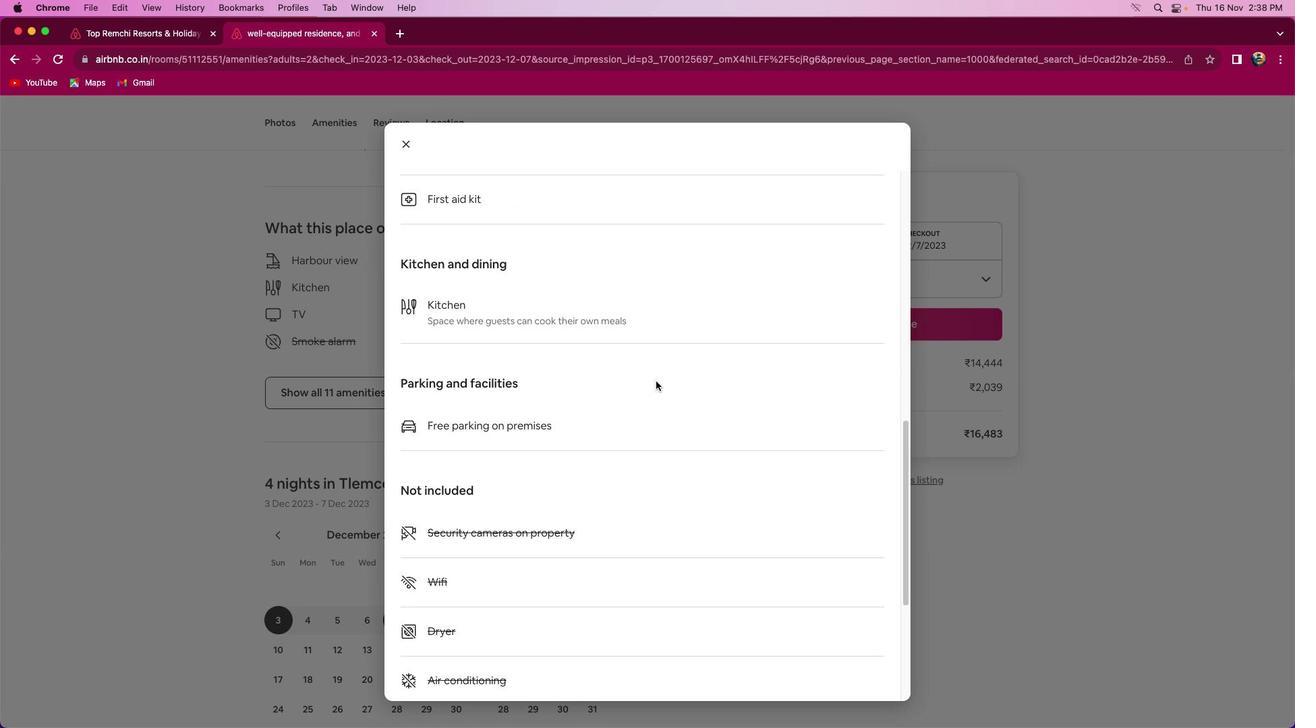 
Action: Mouse scrolled (655, 381) with delta (0, -3)
Screenshot: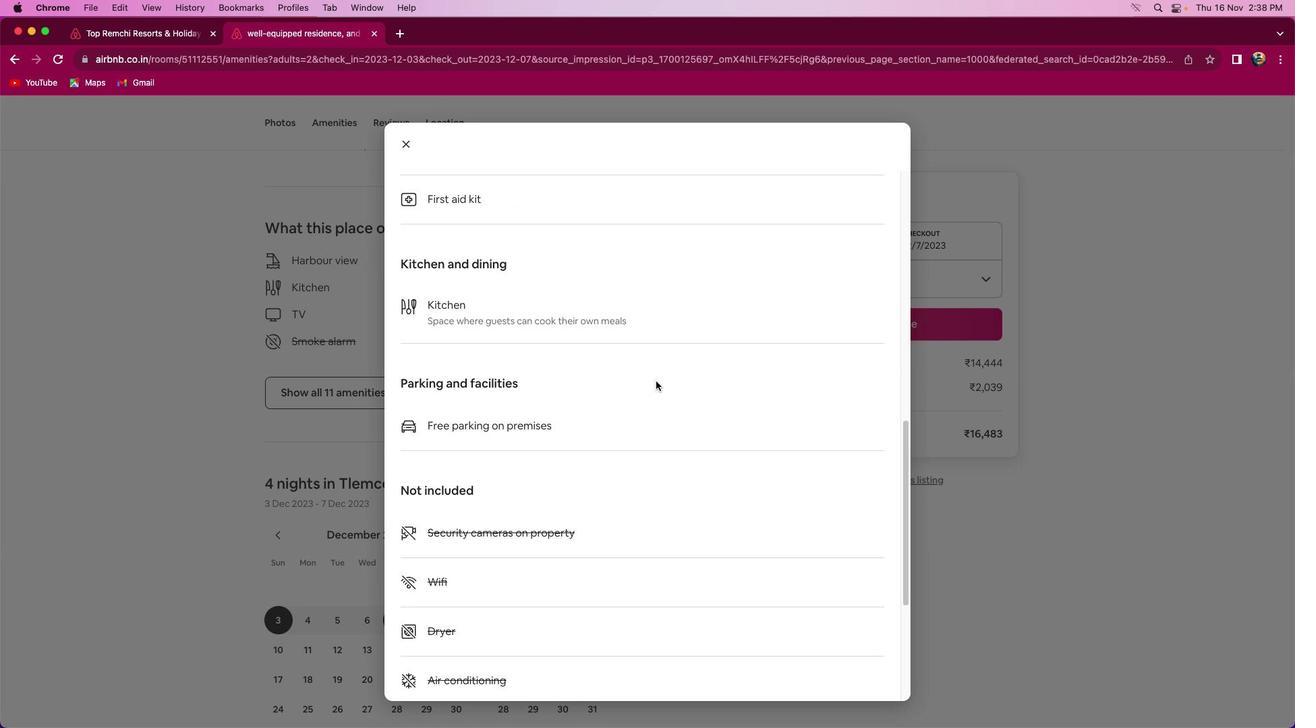 
Action: Mouse scrolled (655, 381) with delta (0, -4)
Screenshot: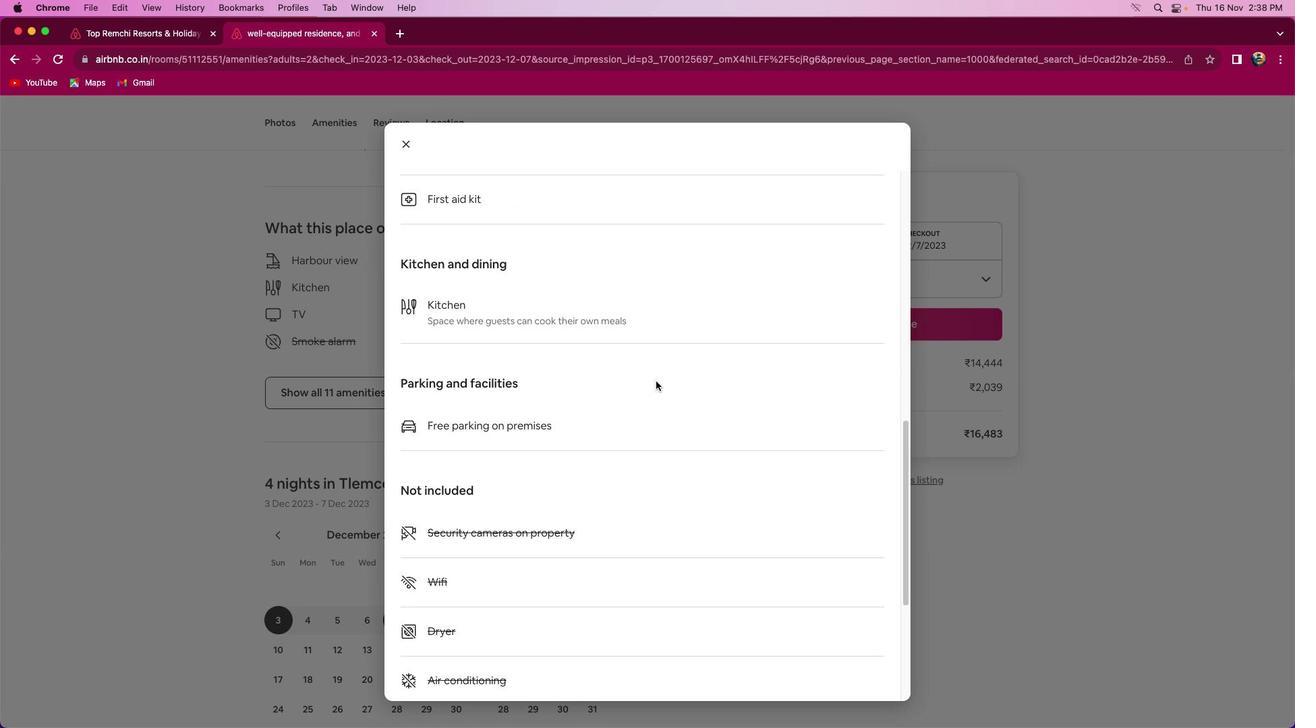 
Action: Mouse scrolled (655, 381) with delta (0, 0)
Screenshot: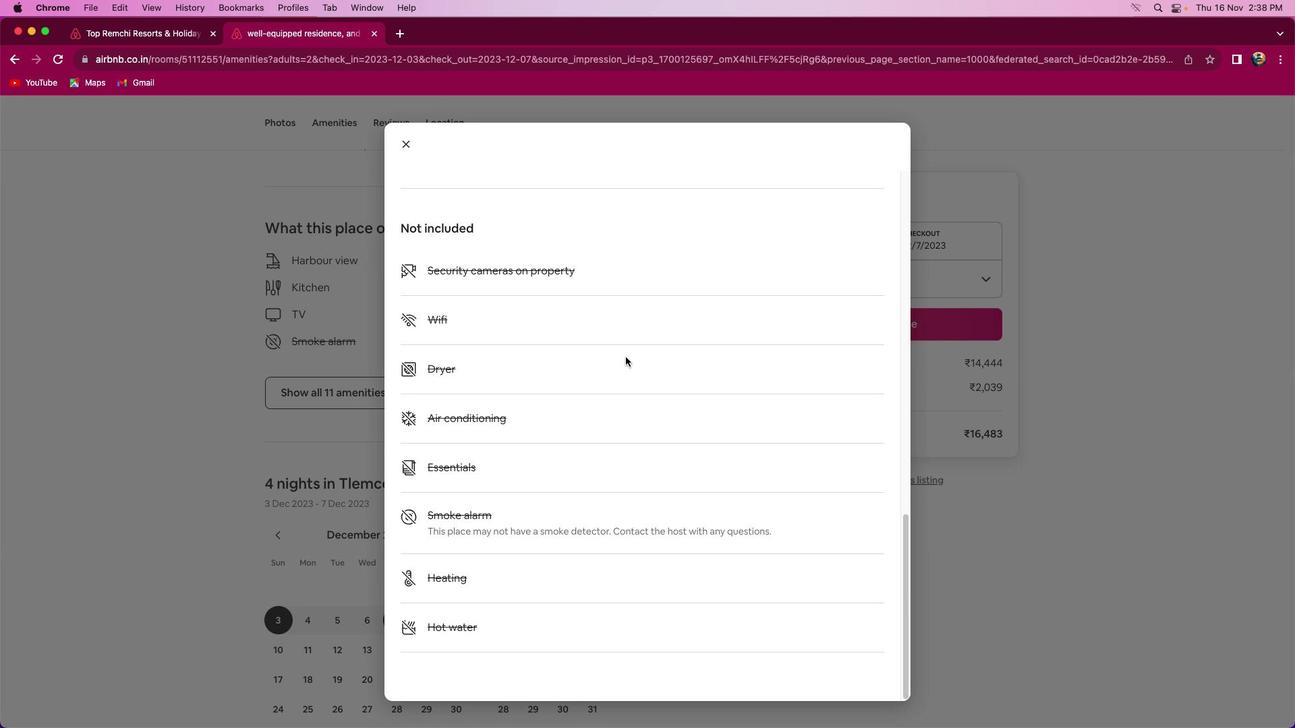 
Action: Mouse scrolled (655, 381) with delta (0, 0)
Screenshot: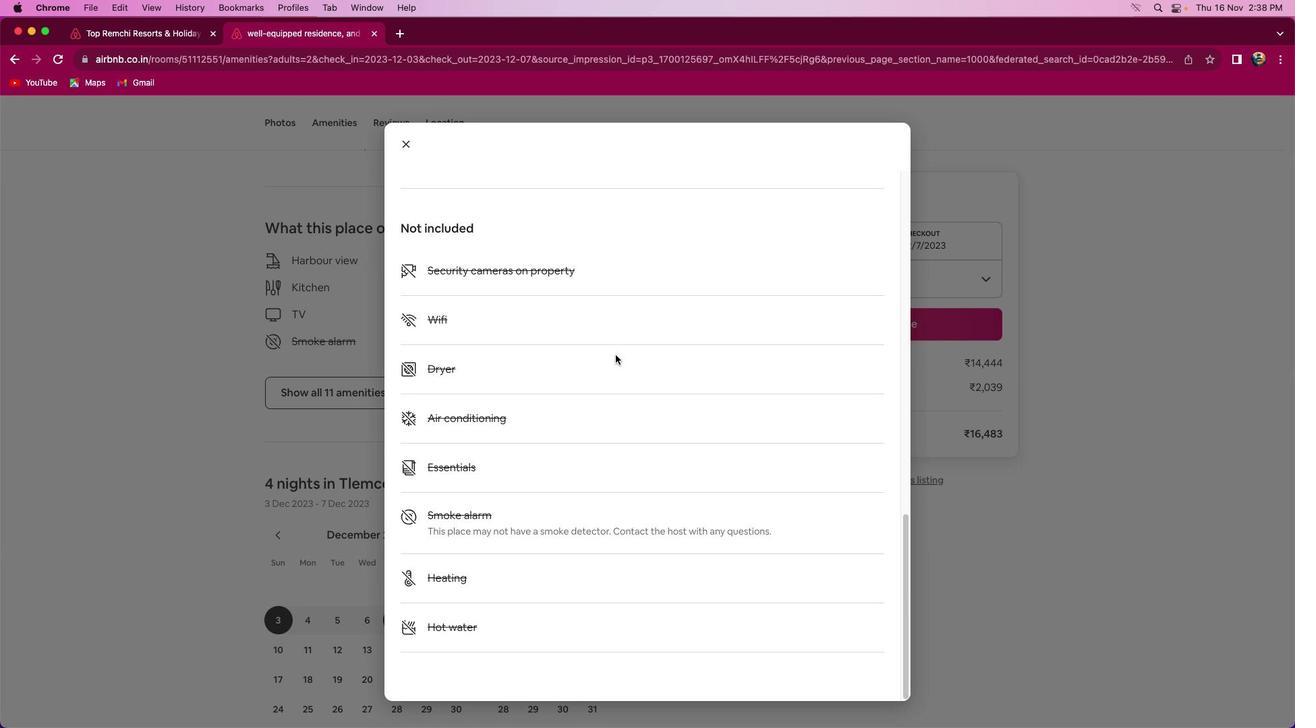 
Action: Mouse scrolled (655, 381) with delta (0, -2)
Screenshot: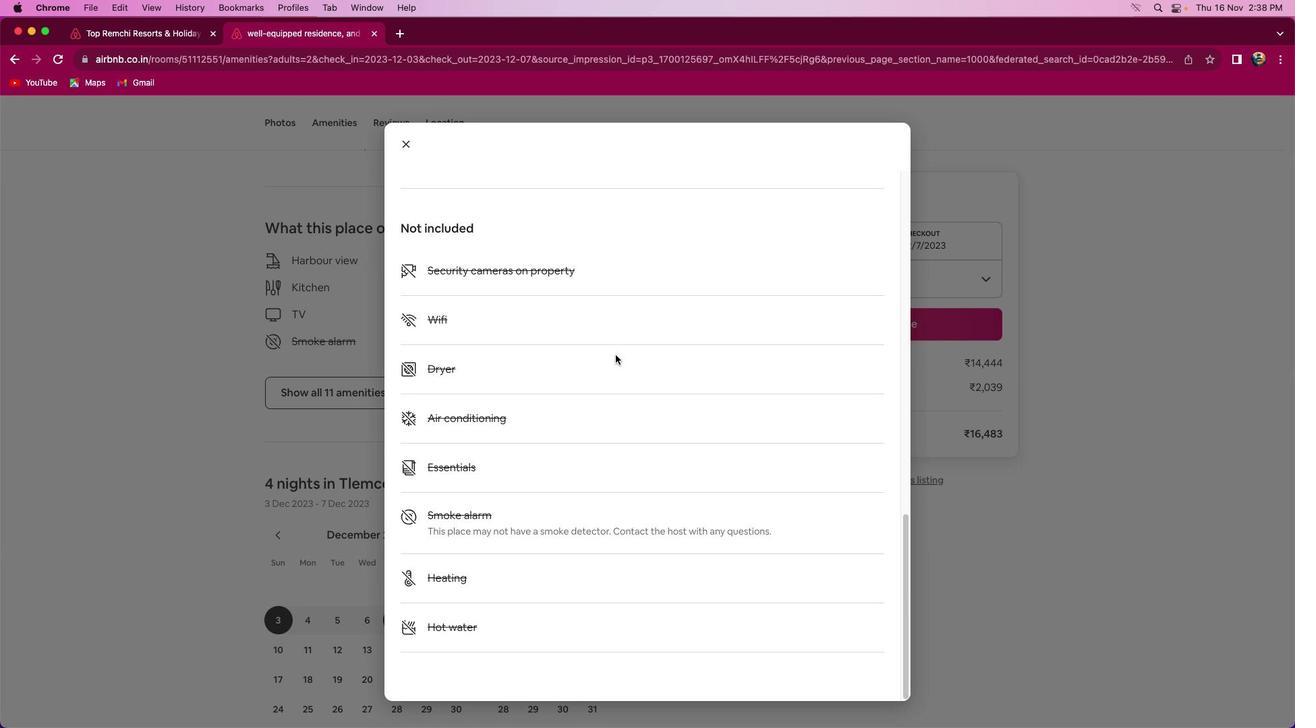 
Action: Mouse scrolled (655, 381) with delta (0, -3)
Screenshot: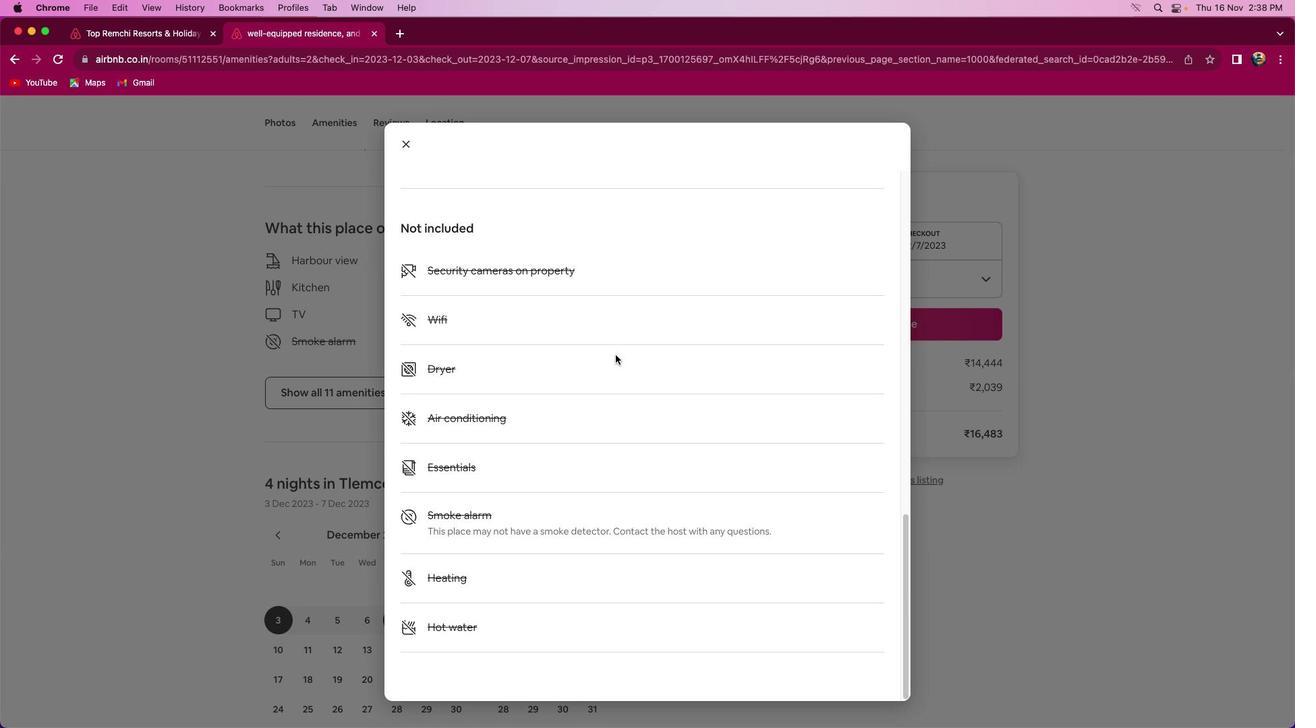 
Action: Mouse scrolled (655, 381) with delta (0, -4)
Screenshot: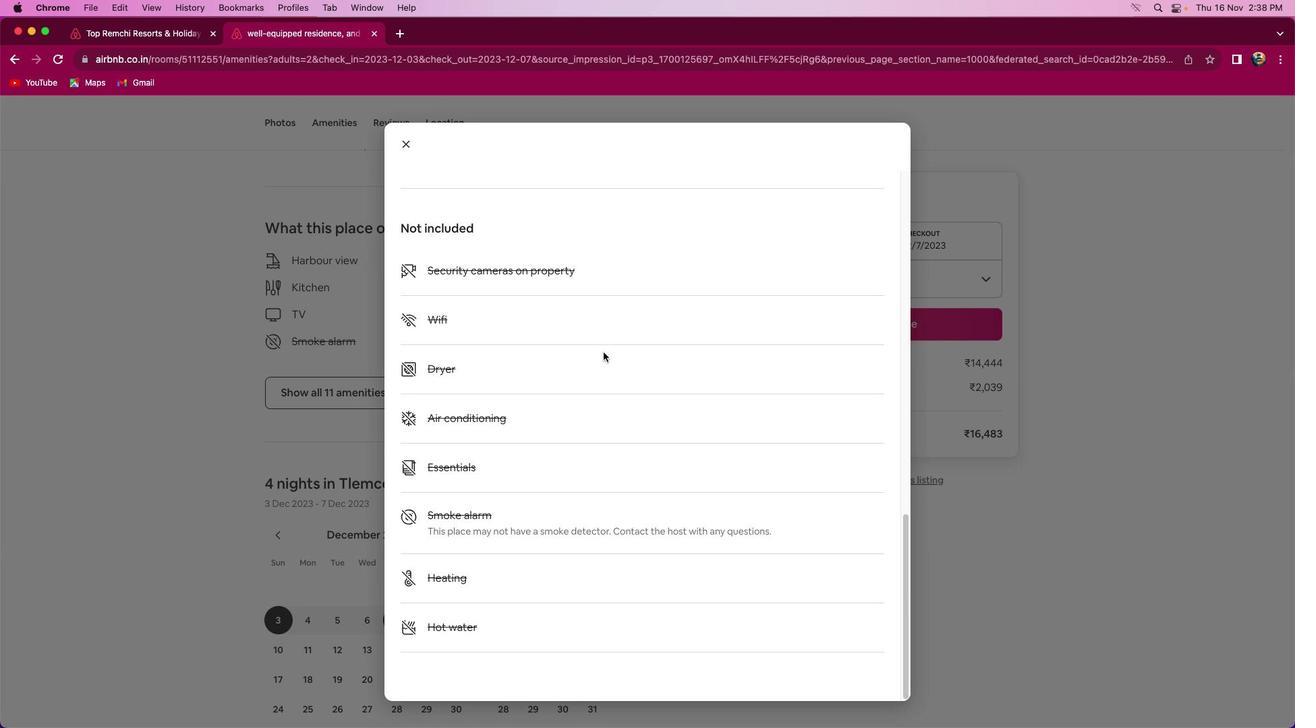 
Action: Mouse scrolled (655, 381) with delta (0, -4)
Screenshot: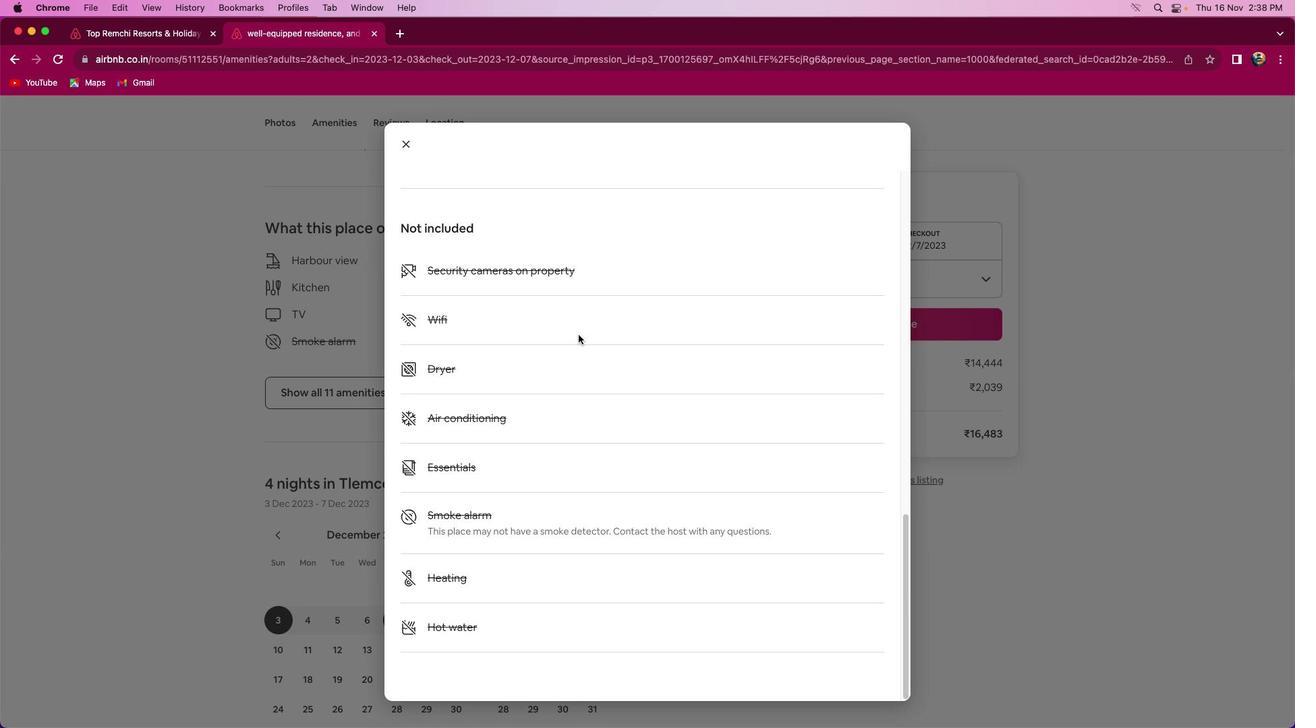 
Action: Mouse moved to (578, 335)
Screenshot: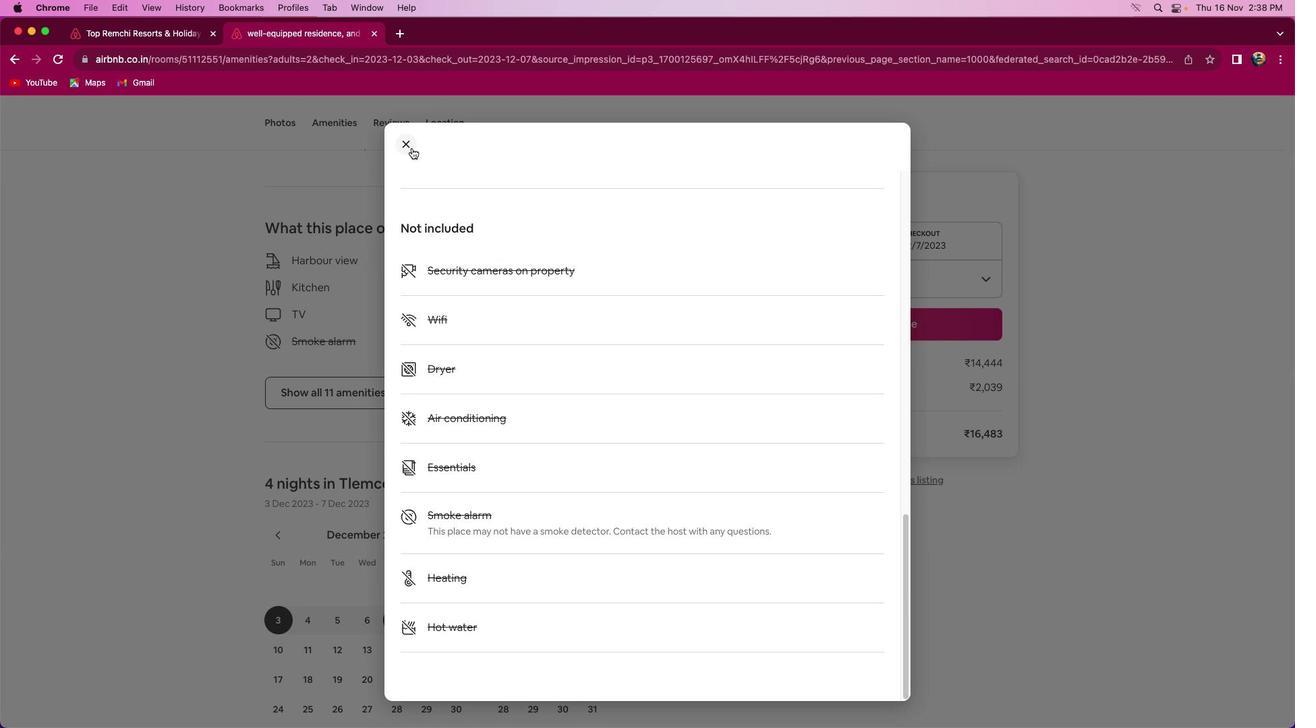 
Action: Mouse scrolled (578, 335) with delta (0, 0)
Screenshot: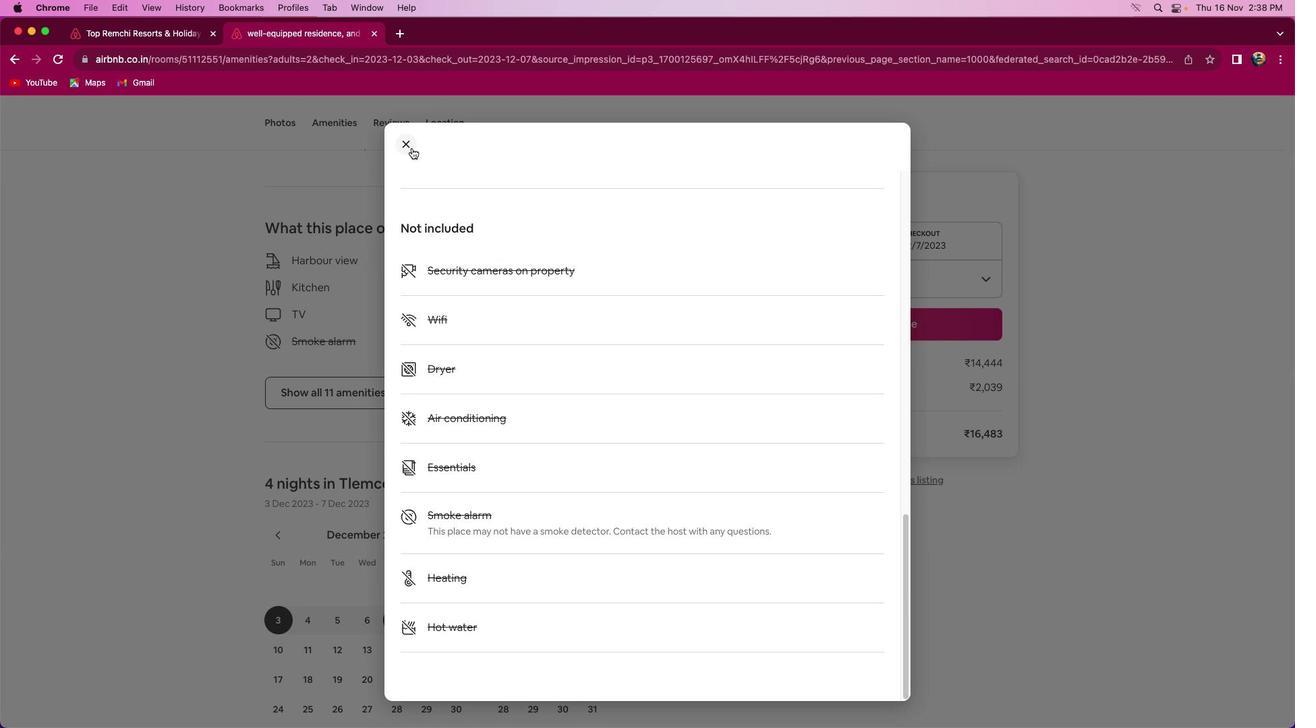 
Action: Mouse moved to (566, 322)
Screenshot: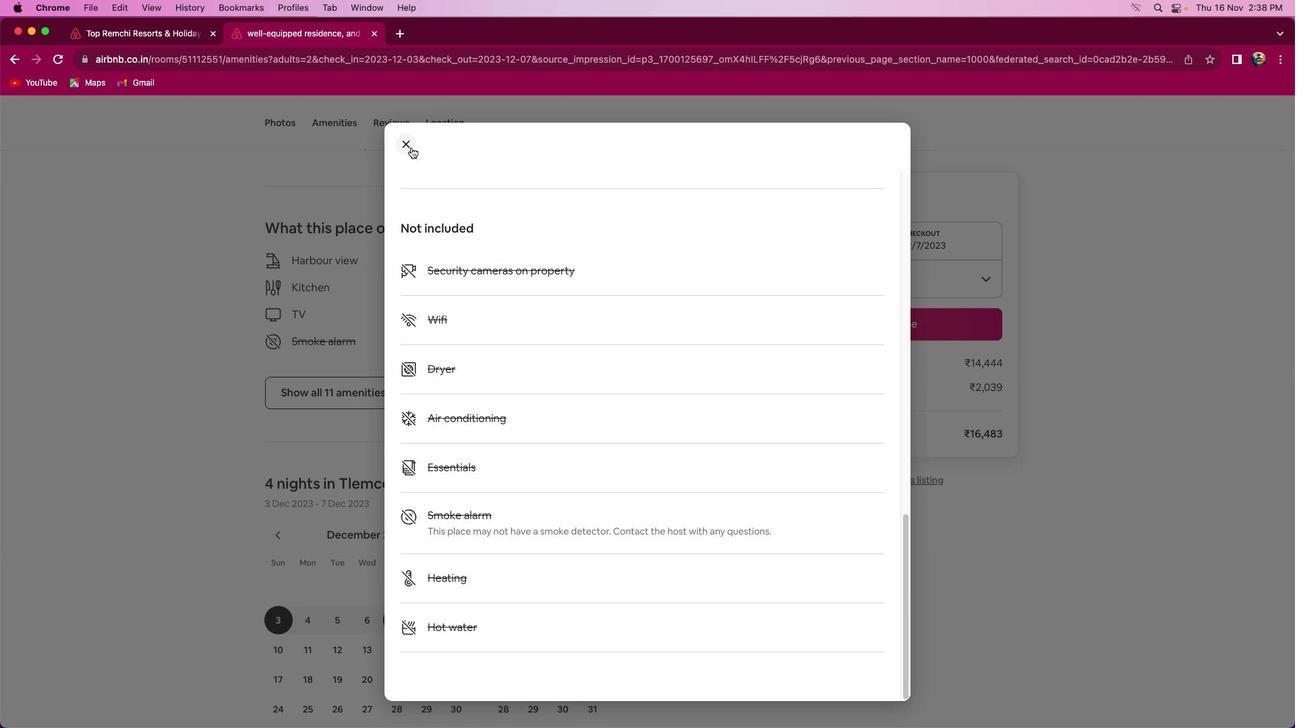 
Action: Mouse scrolled (566, 322) with delta (0, 0)
Screenshot: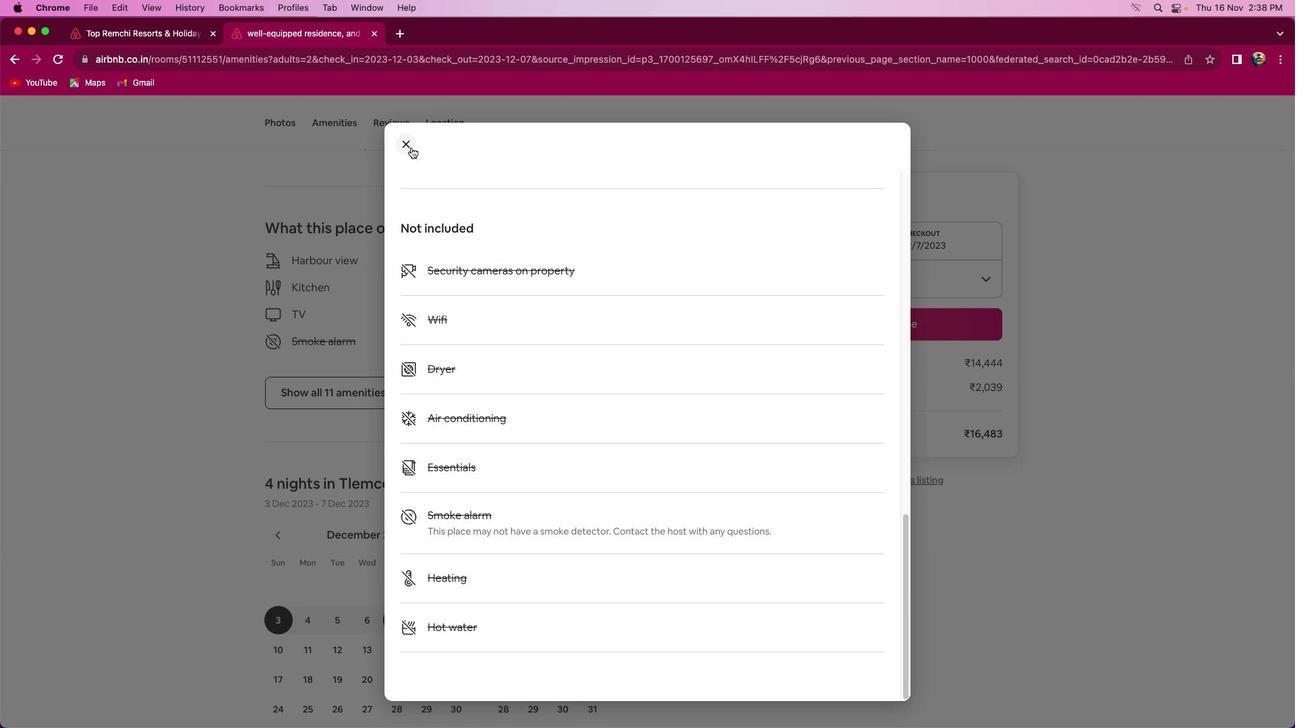 
Action: Mouse moved to (551, 304)
Screenshot: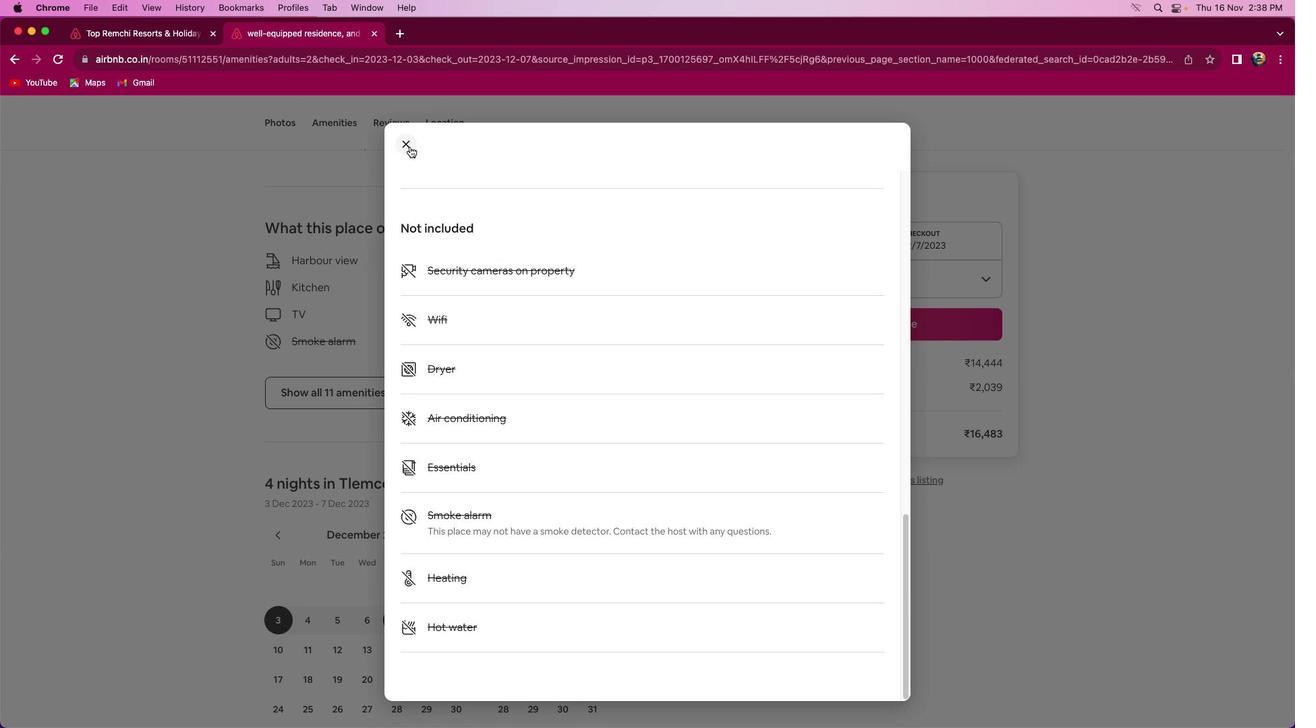 
Action: Mouse scrolled (551, 304) with delta (0, -2)
Screenshot: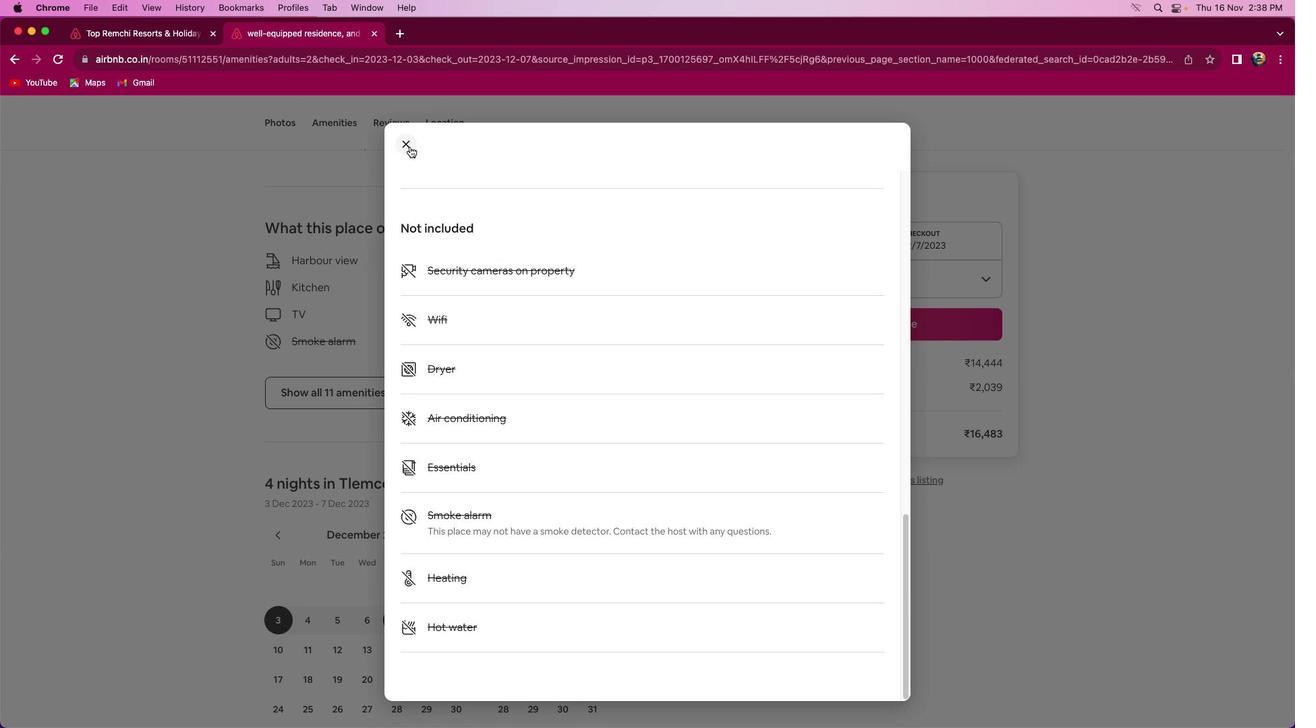 
Action: Mouse moved to (408, 144)
Screenshot: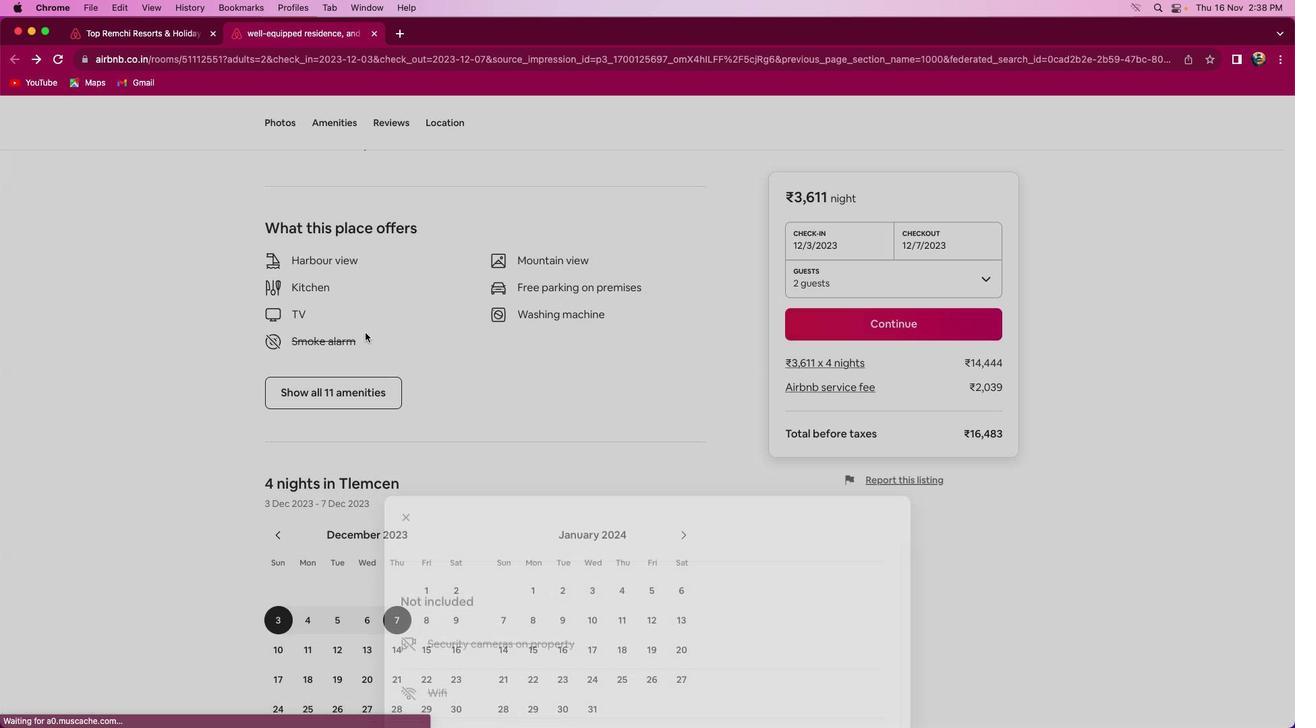 
Action: Mouse pressed left at (408, 144)
Screenshot: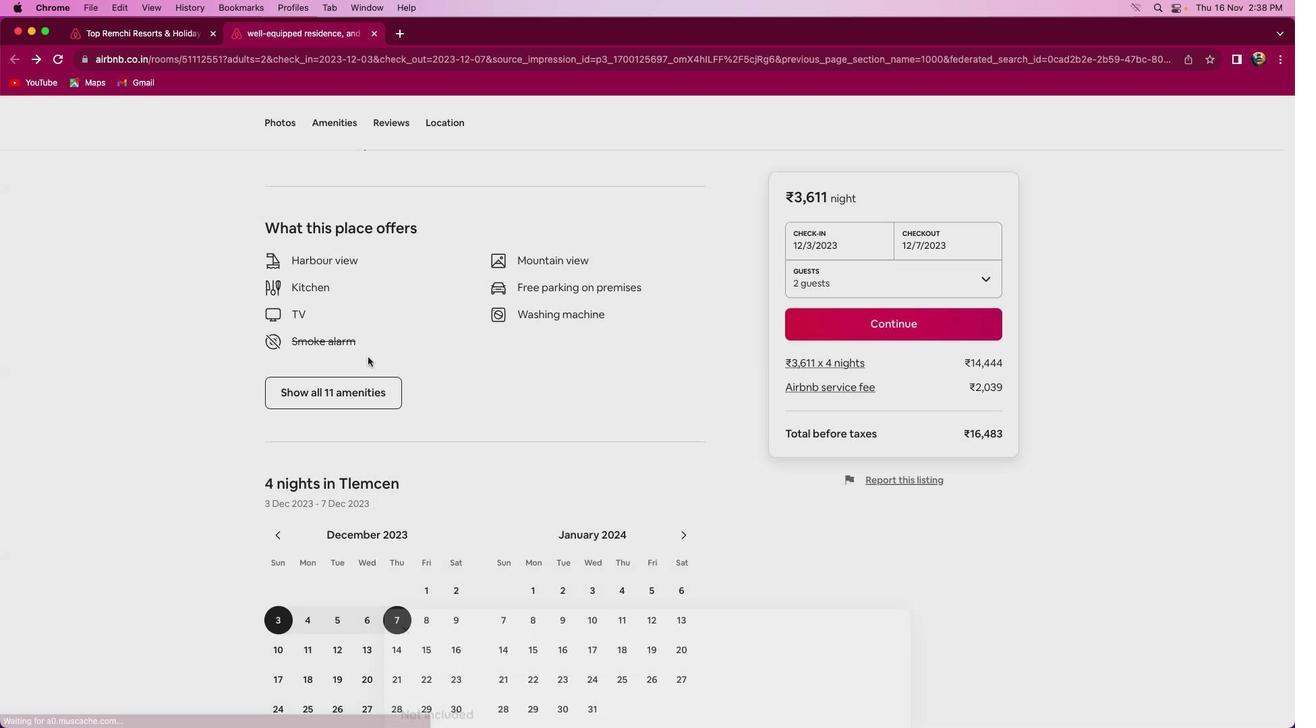 
Action: Mouse moved to (377, 371)
Screenshot: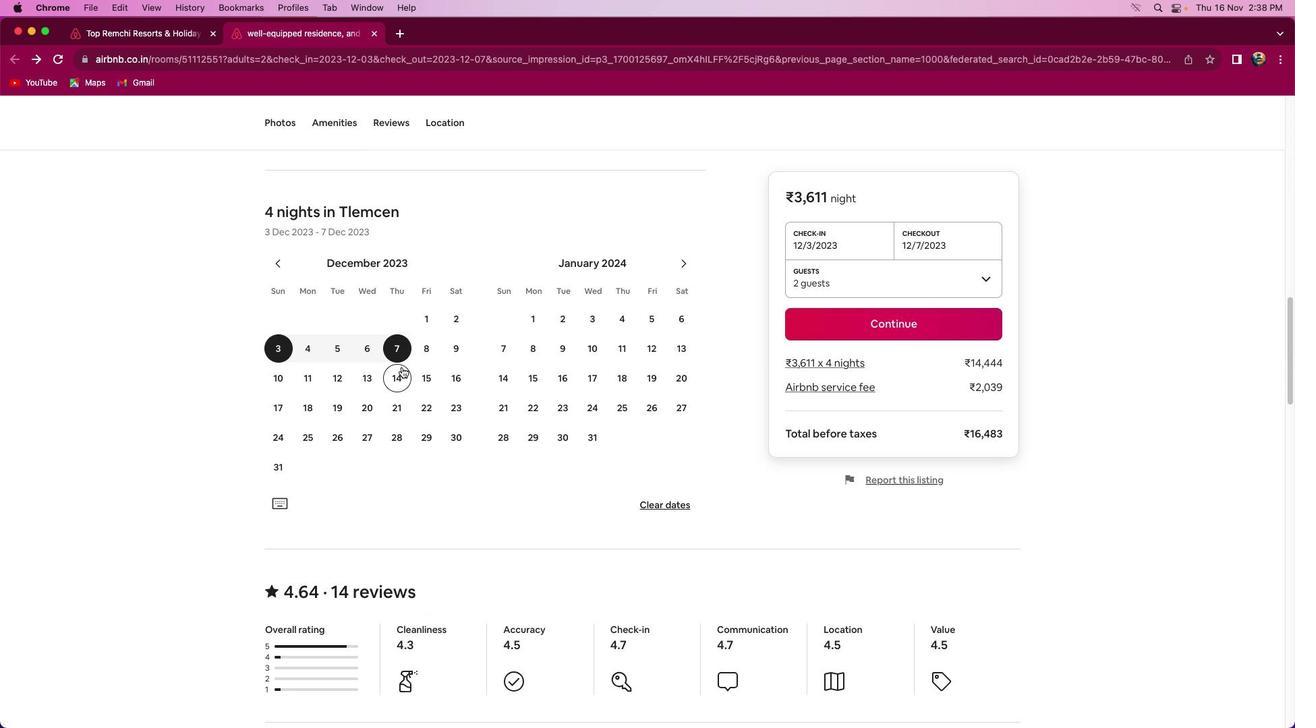 
Action: Mouse scrolled (377, 371) with delta (0, 0)
Screenshot: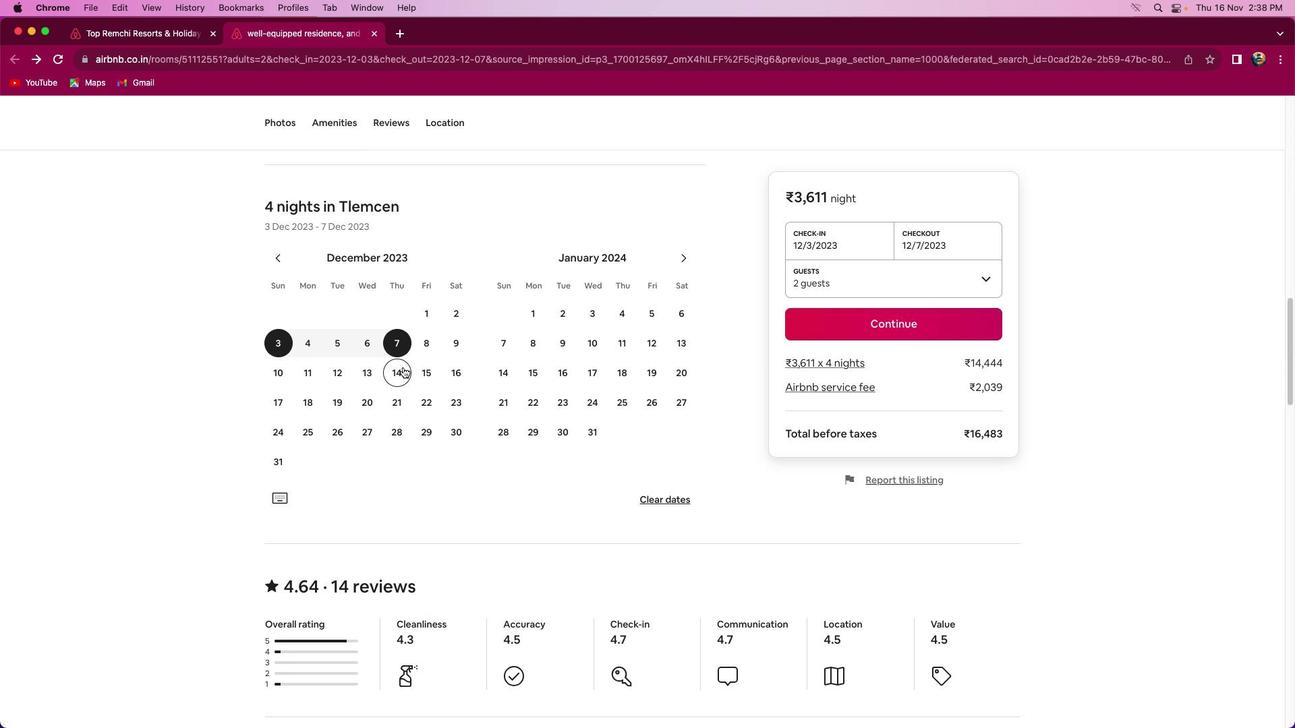 
Action: Mouse moved to (378, 371)
Screenshot: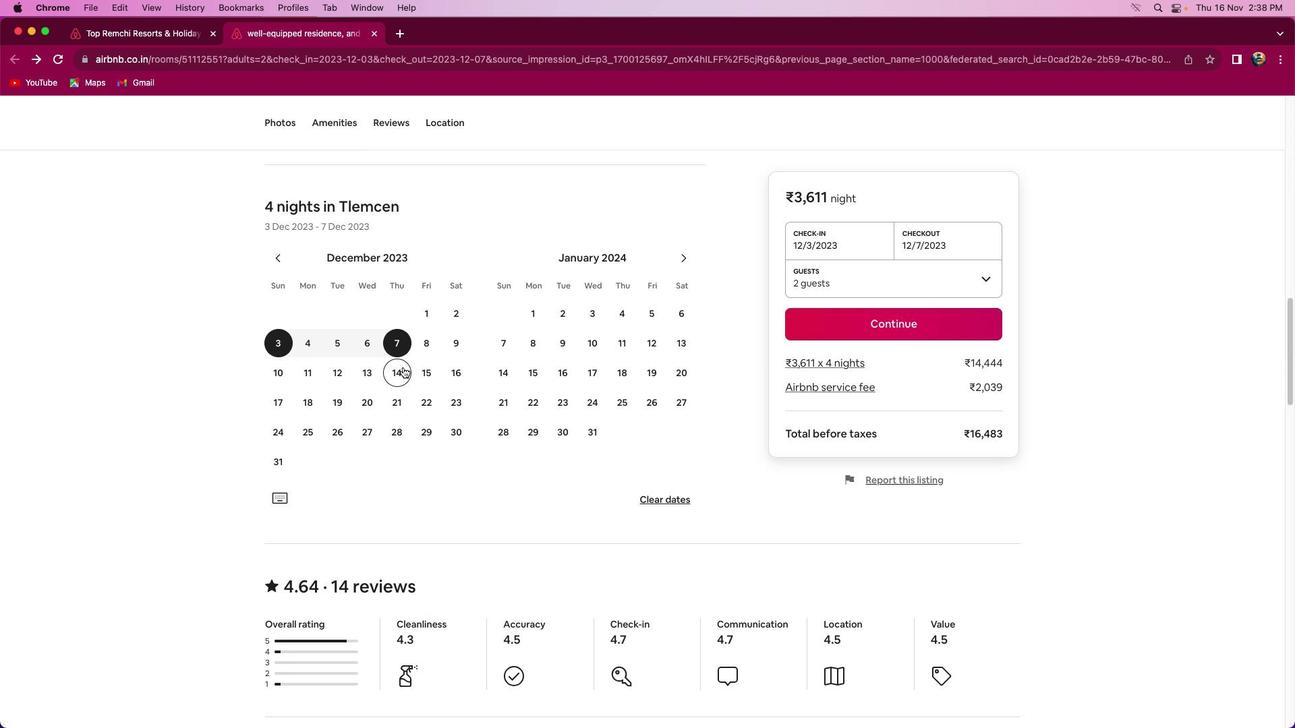 
Action: Mouse scrolled (378, 371) with delta (0, 0)
Screenshot: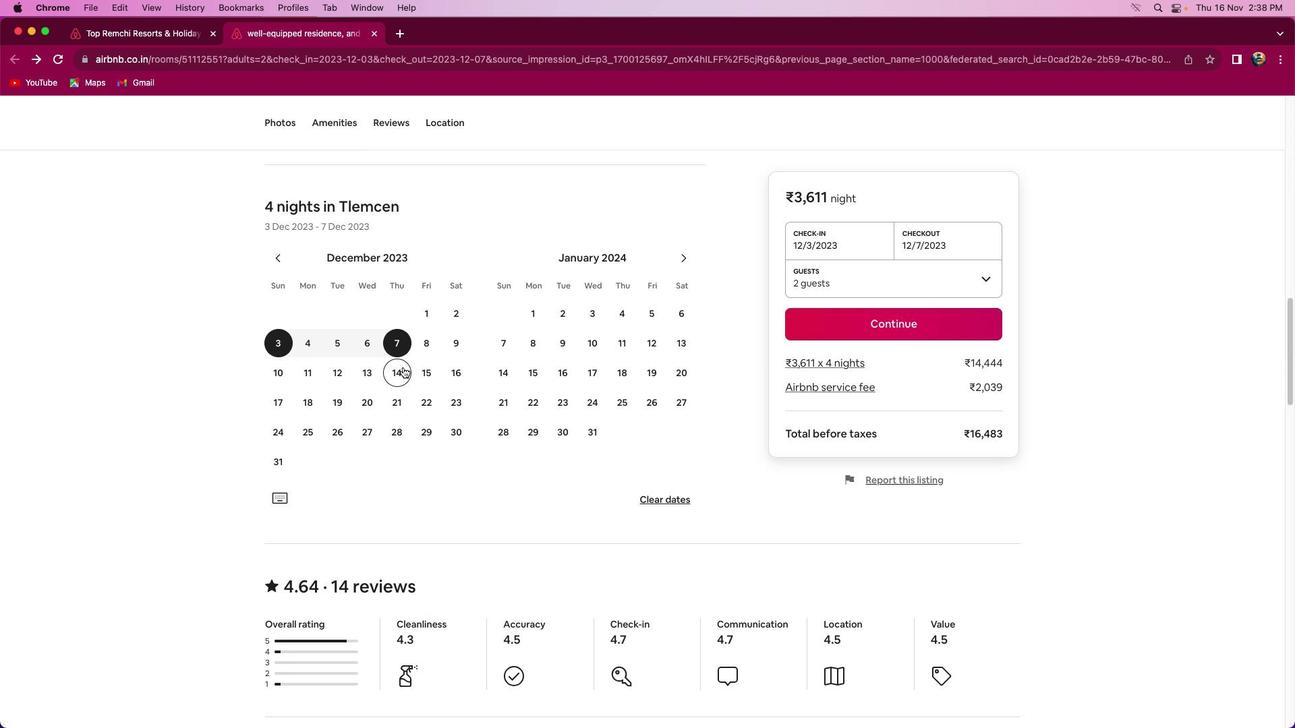 
Action: Mouse moved to (379, 371)
Screenshot: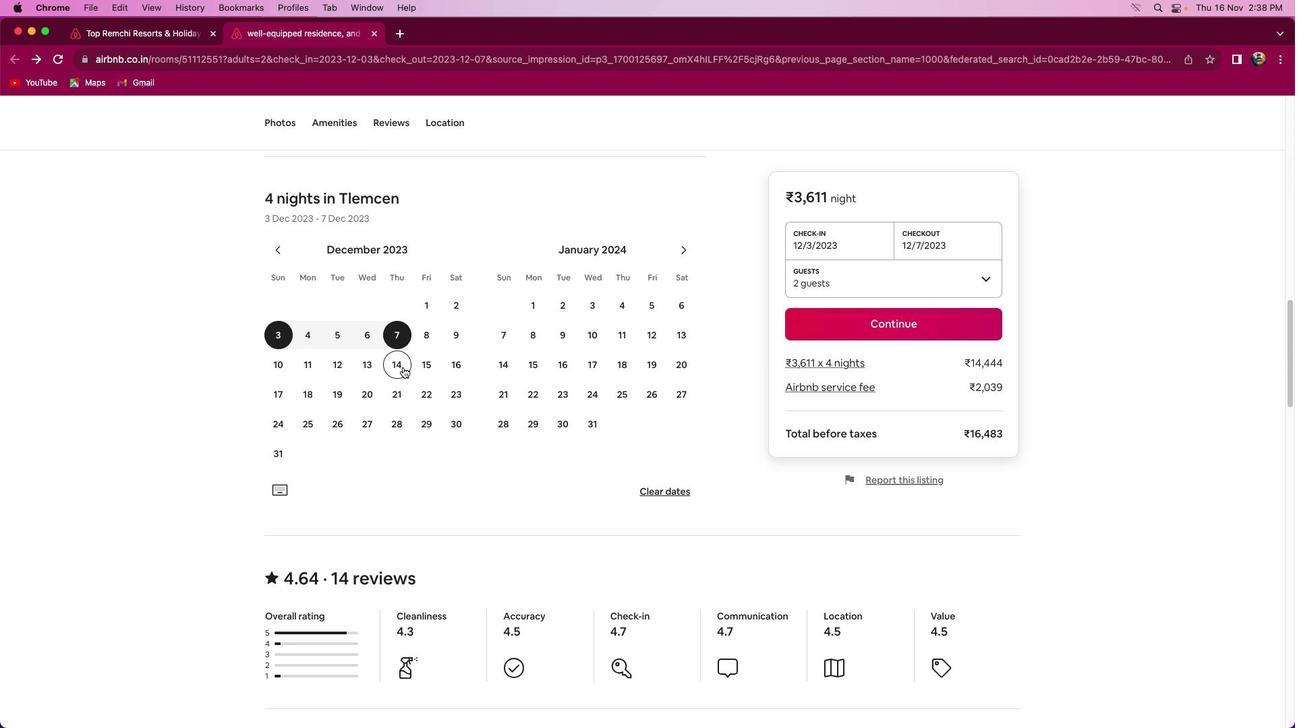 
Action: Mouse scrolled (379, 371) with delta (0, -2)
Screenshot: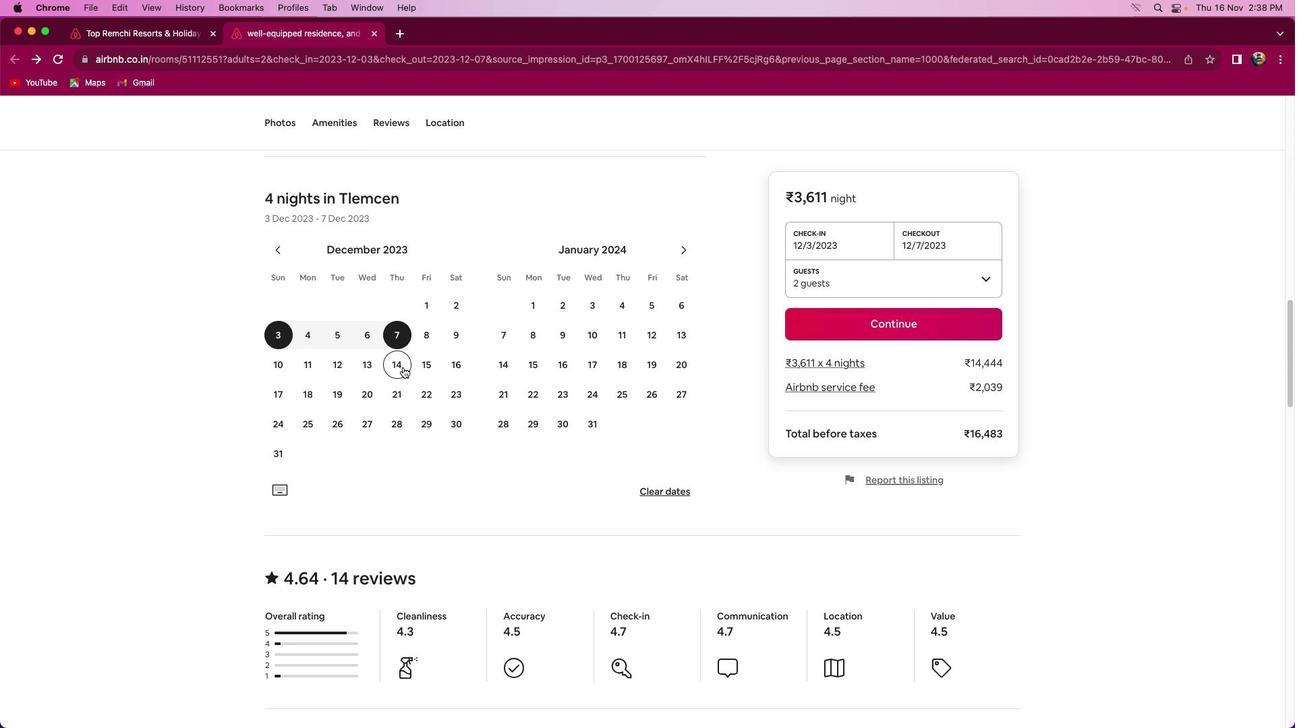 
Action: Mouse moved to (379, 371)
Screenshot: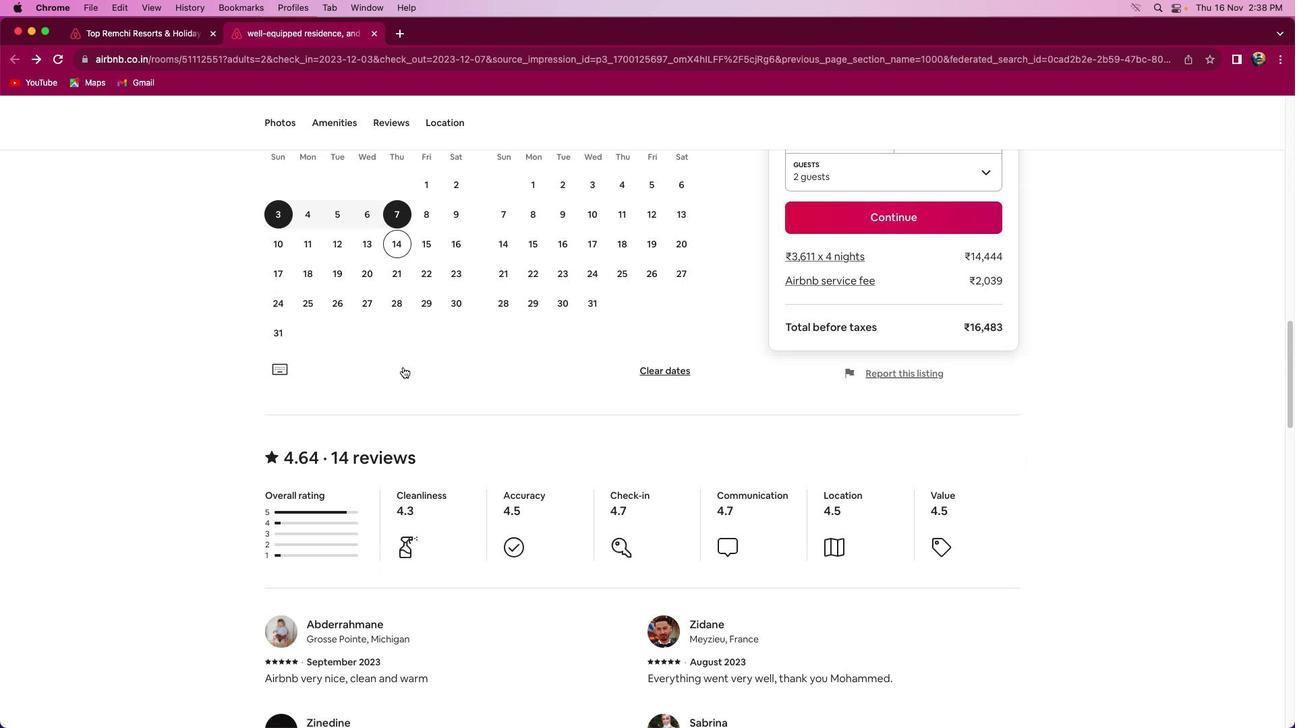 
Action: Mouse scrolled (379, 371) with delta (0, -3)
Screenshot: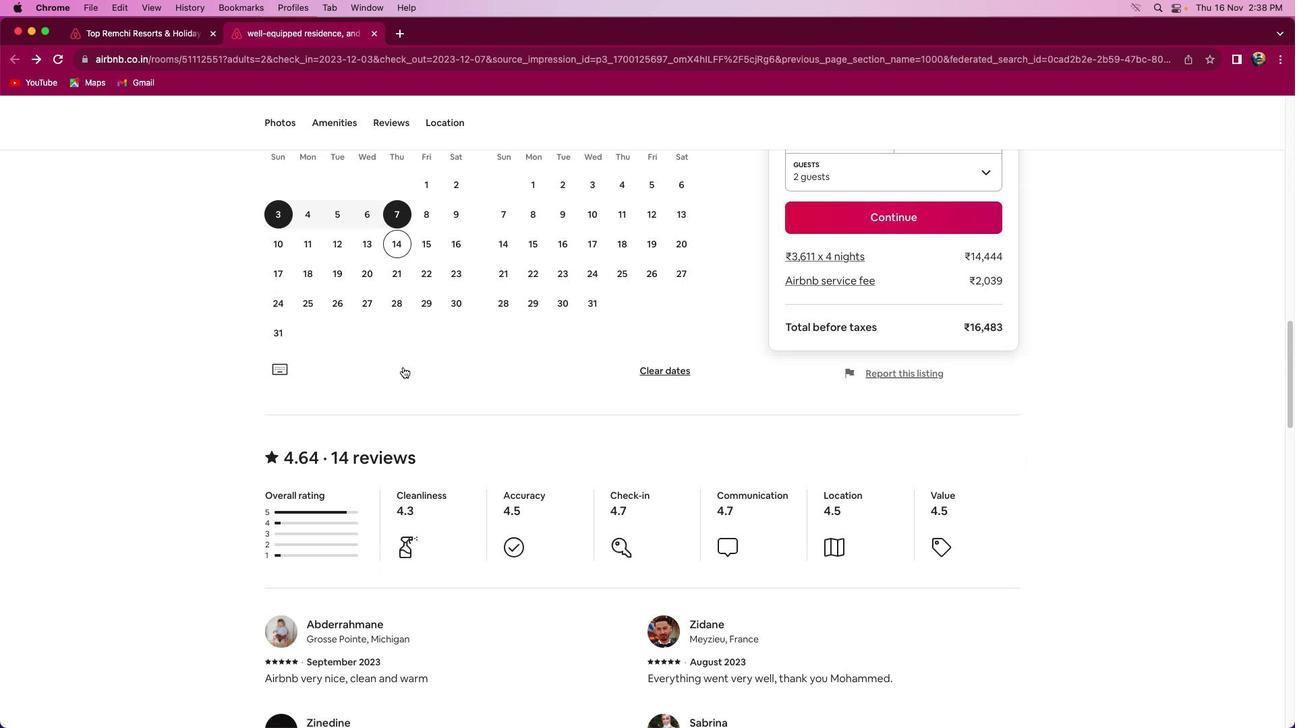 
Action: Mouse moved to (402, 366)
Screenshot: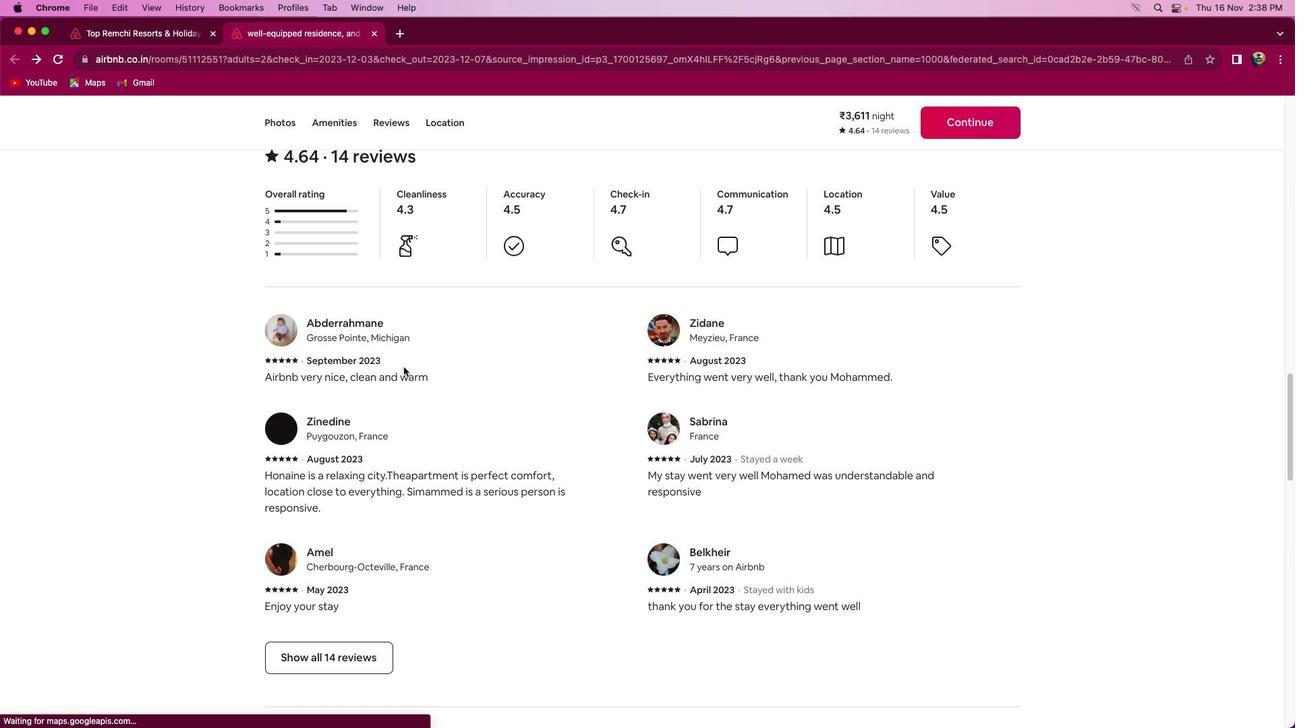 
Action: Mouse scrolled (402, 366) with delta (0, 0)
Screenshot: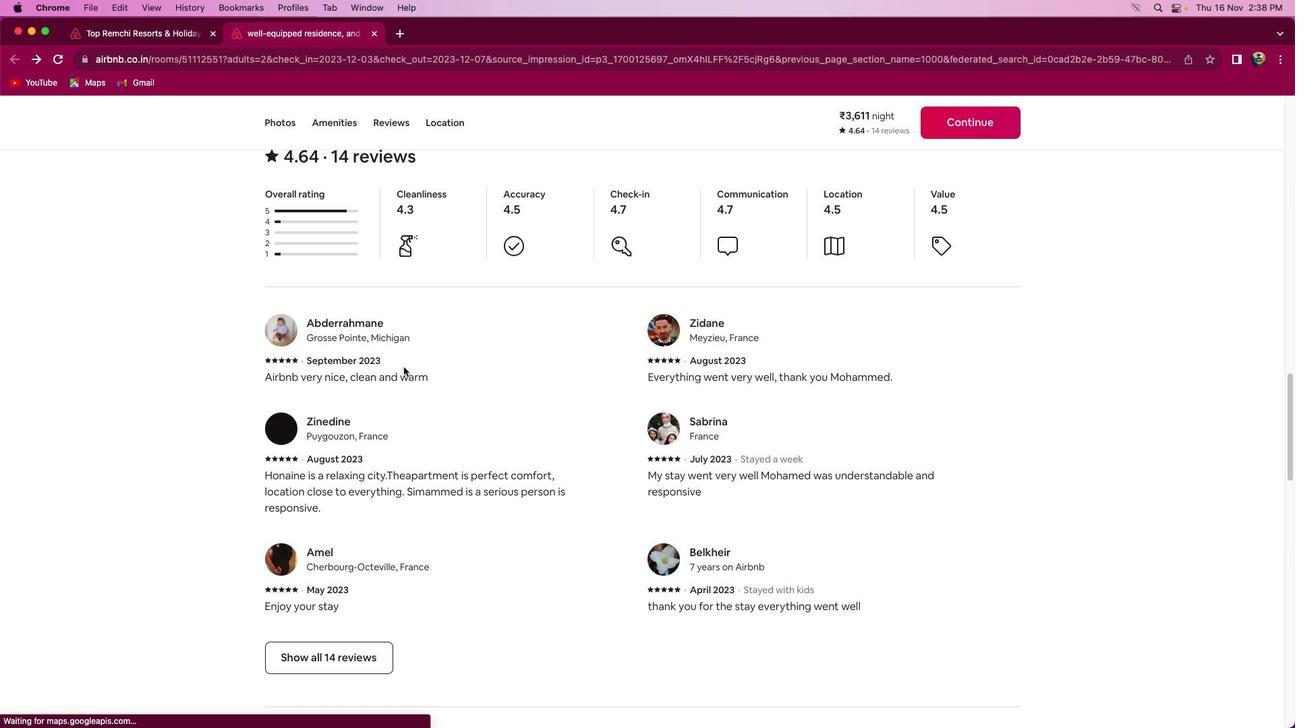 
Action: Mouse scrolled (402, 366) with delta (0, 0)
Screenshot: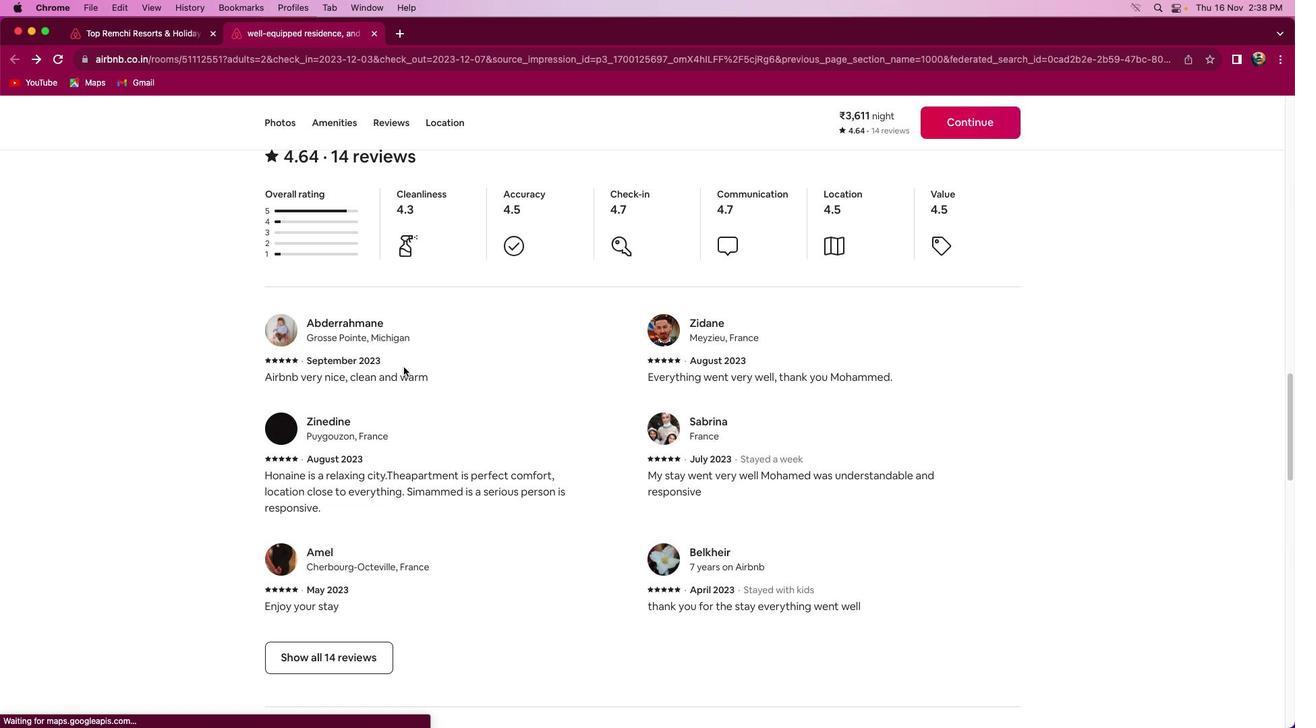 
Action: Mouse scrolled (402, 366) with delta (0, -2)
Screenshot: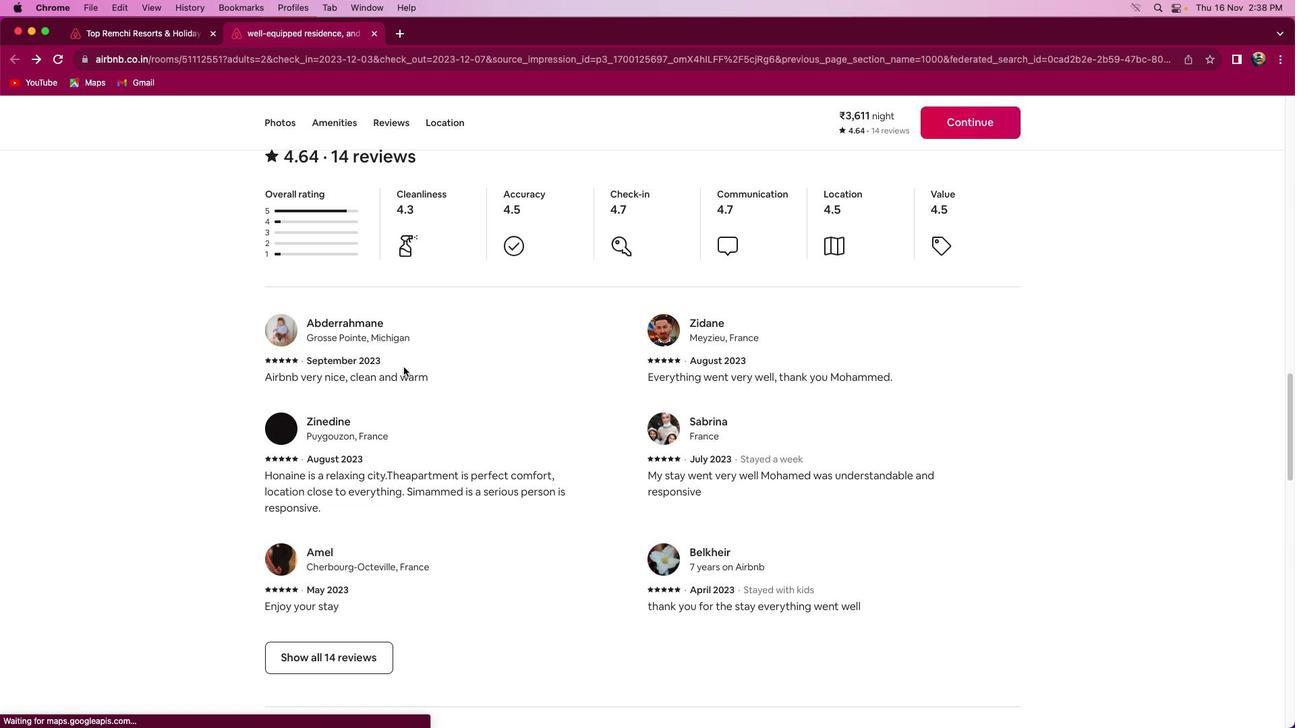 
Action: Mouse scrolled (402, 366) with delta (0, -3)
Screenshot: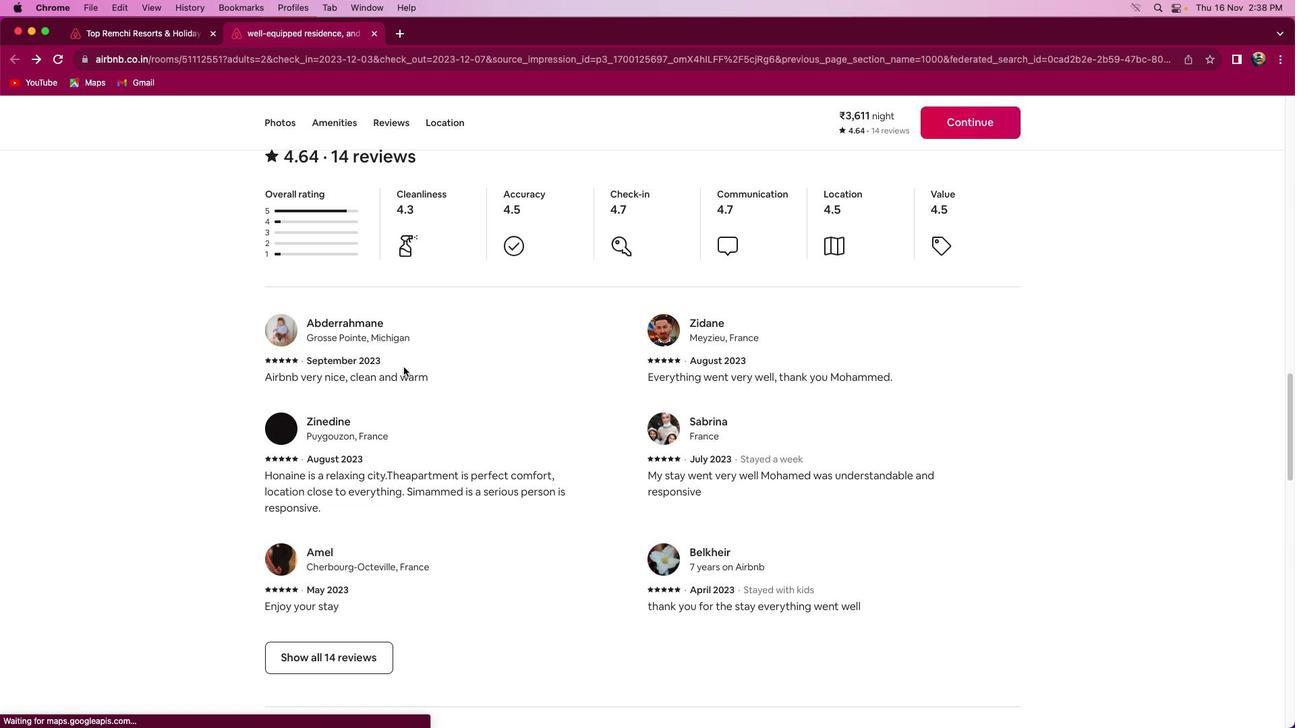 
Action: Mouse scrolled (402, 366) with delta (0, -3)
Screenshot: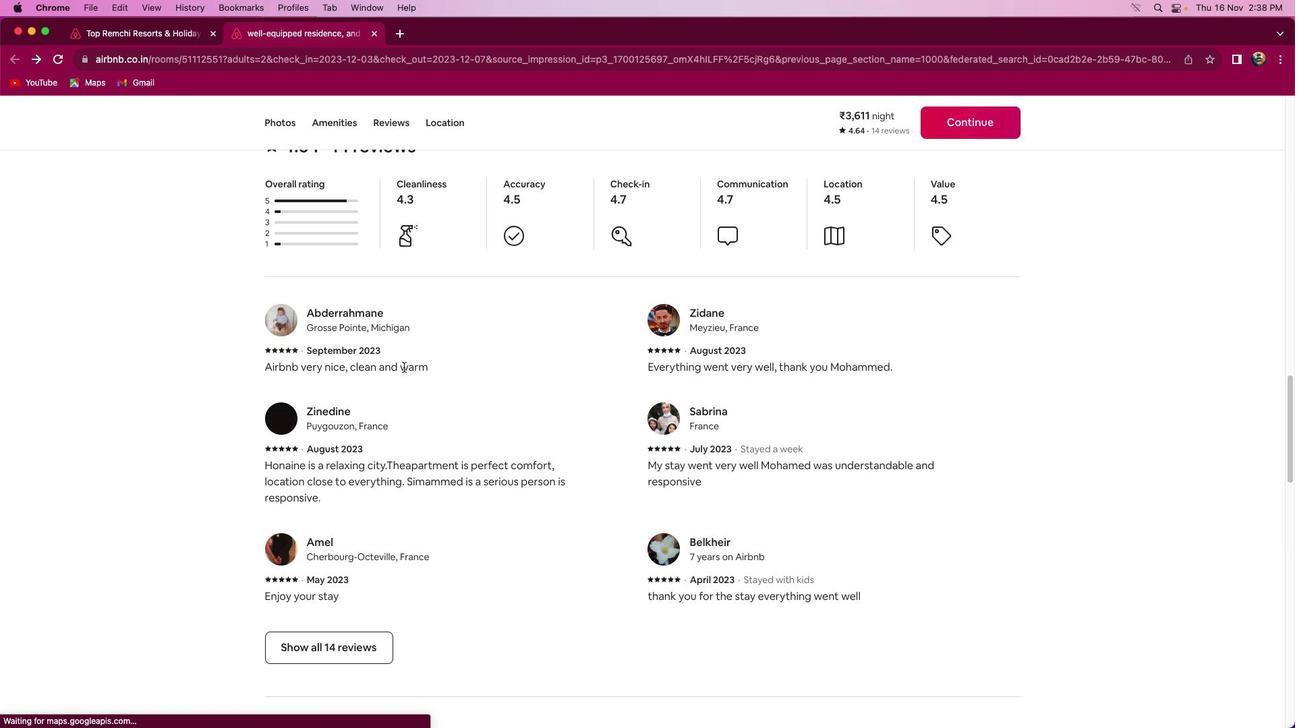 
Action: Mouse moved to (403, 366)
Screenshot: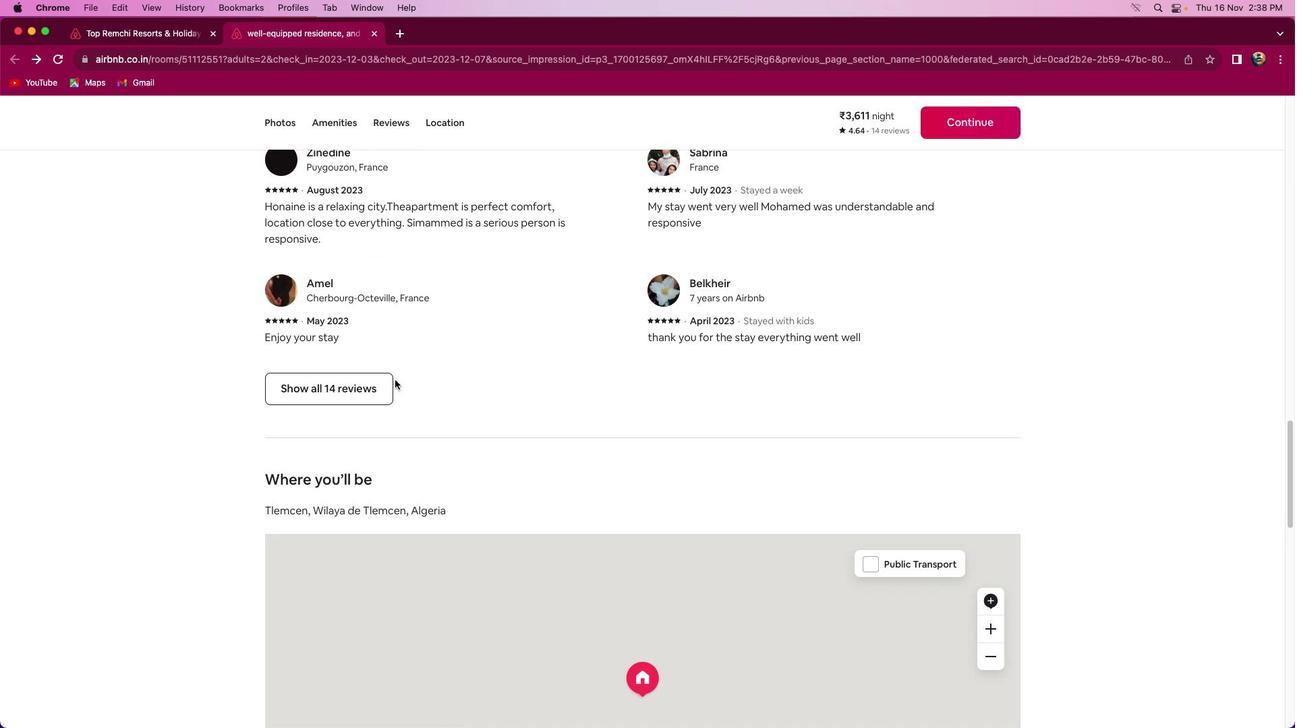 
Action: Mouse scrolled (403, 366) with delta (0, 0)
Screenshot: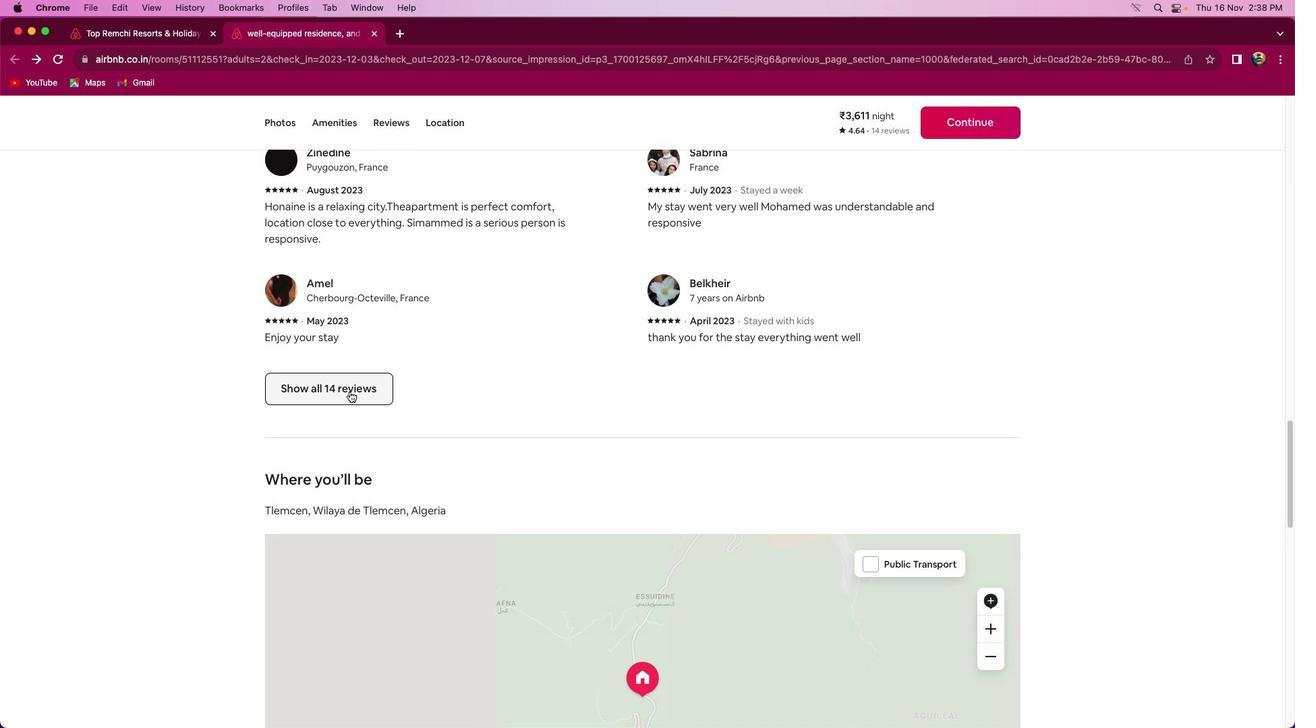 
Action: Mouse scrolled (403, 366) with delta (0, 0)
Screenshot: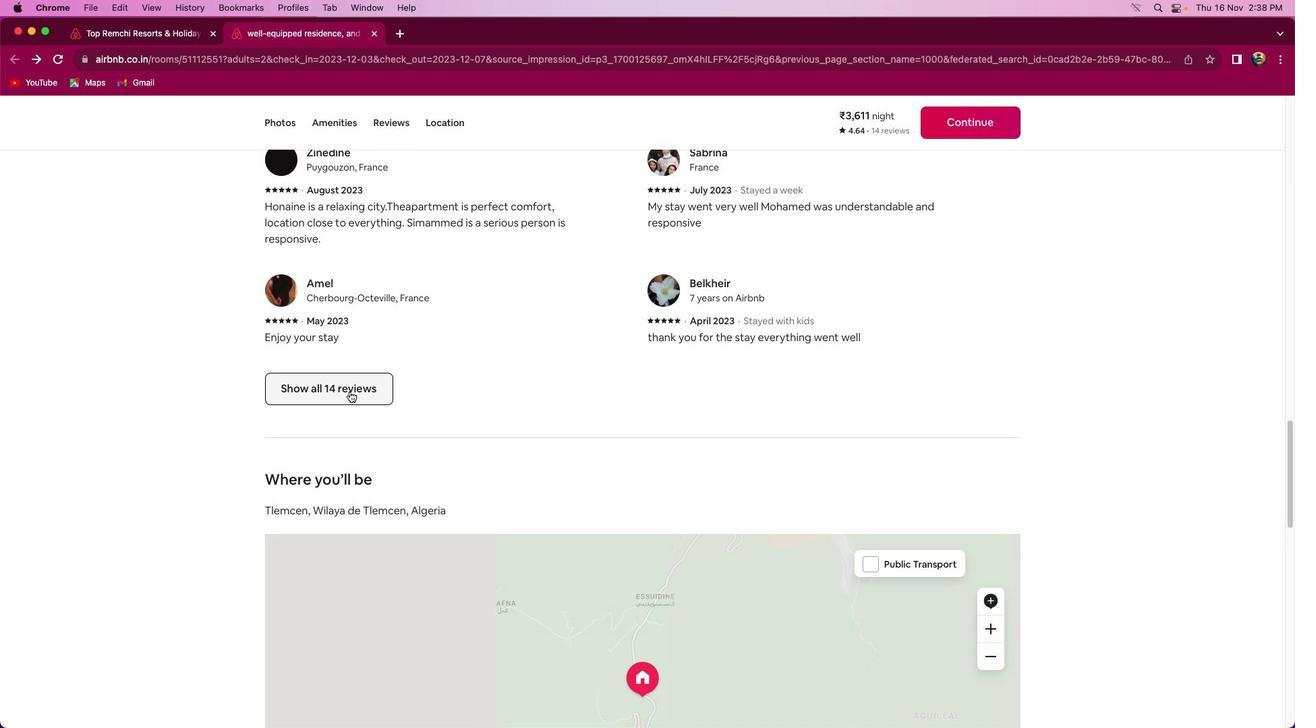 
Action: Mouse scrolled (403, 366) with delta (0, -2)
Screenshot: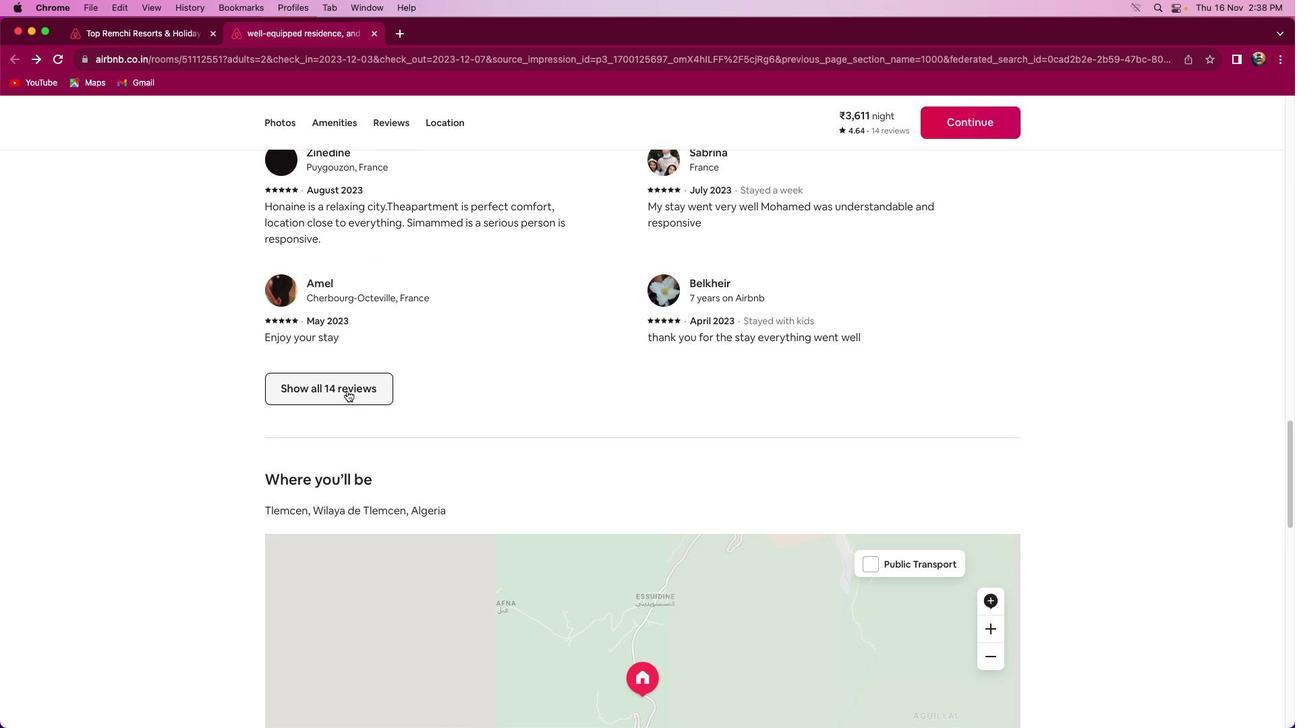 
Action: Mouse scrolled (403, 366) with delta (0, -3)
Screenshot: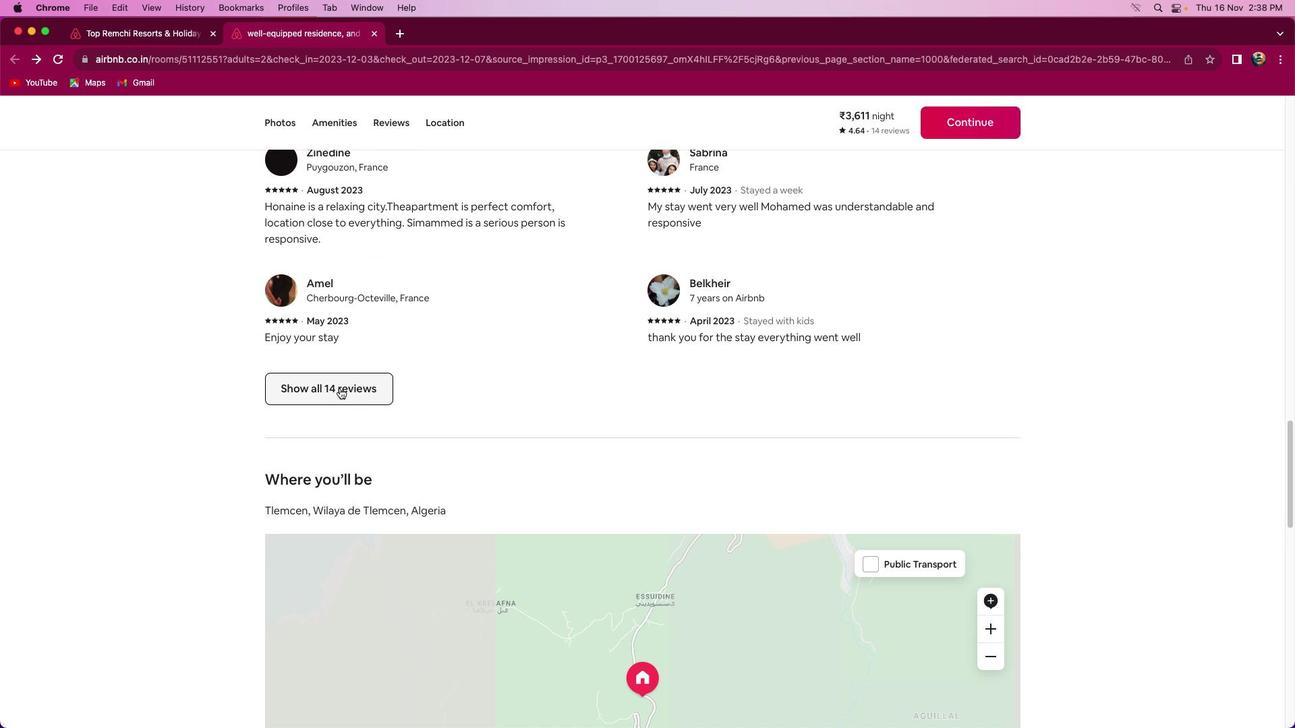 
Action: Mouse moved to (338, 387)
Screenshot: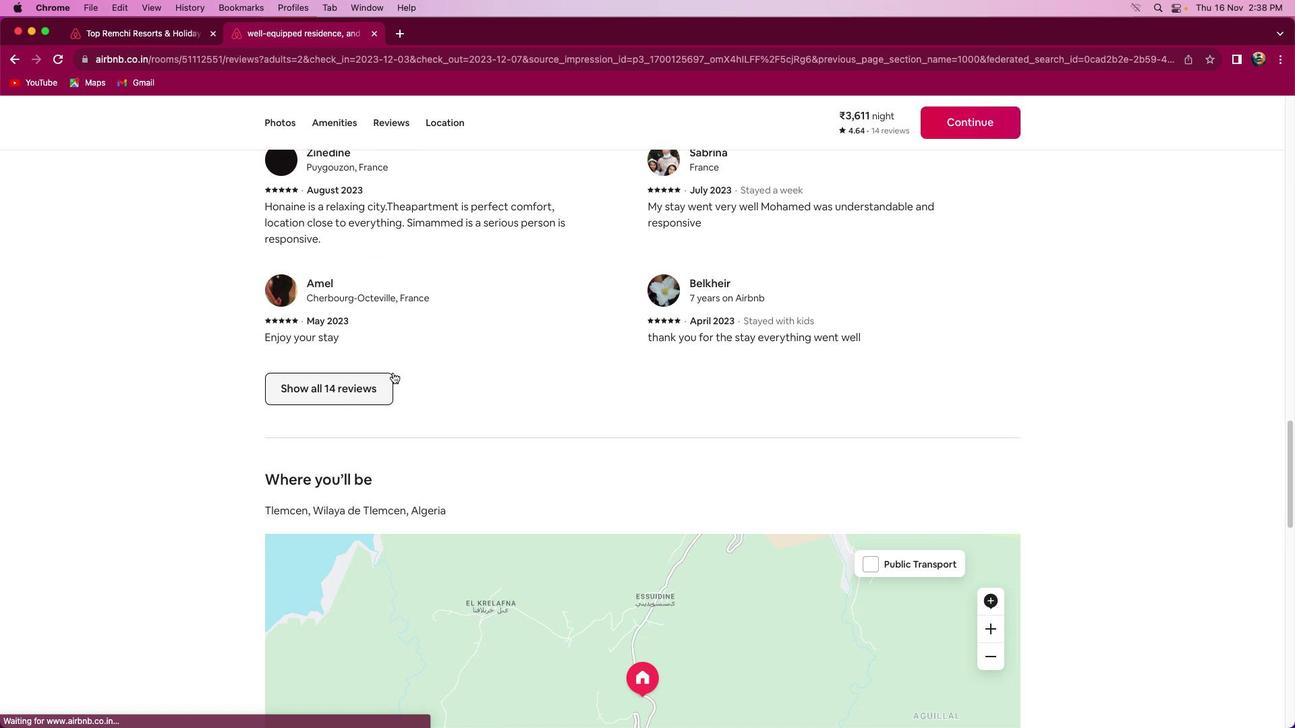 
Action: Mouse pressed left at (338, 387)
Screenshot: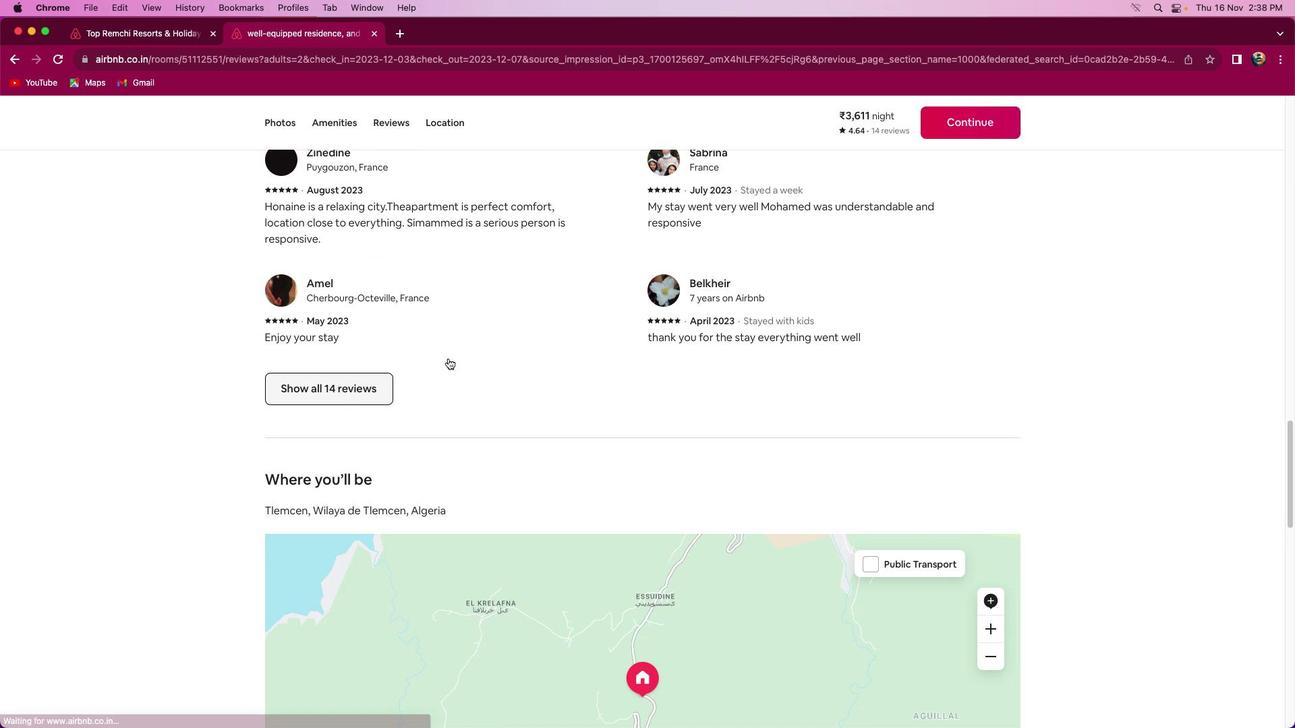
Action: Mouse moved to (646, 402)
Screenshot: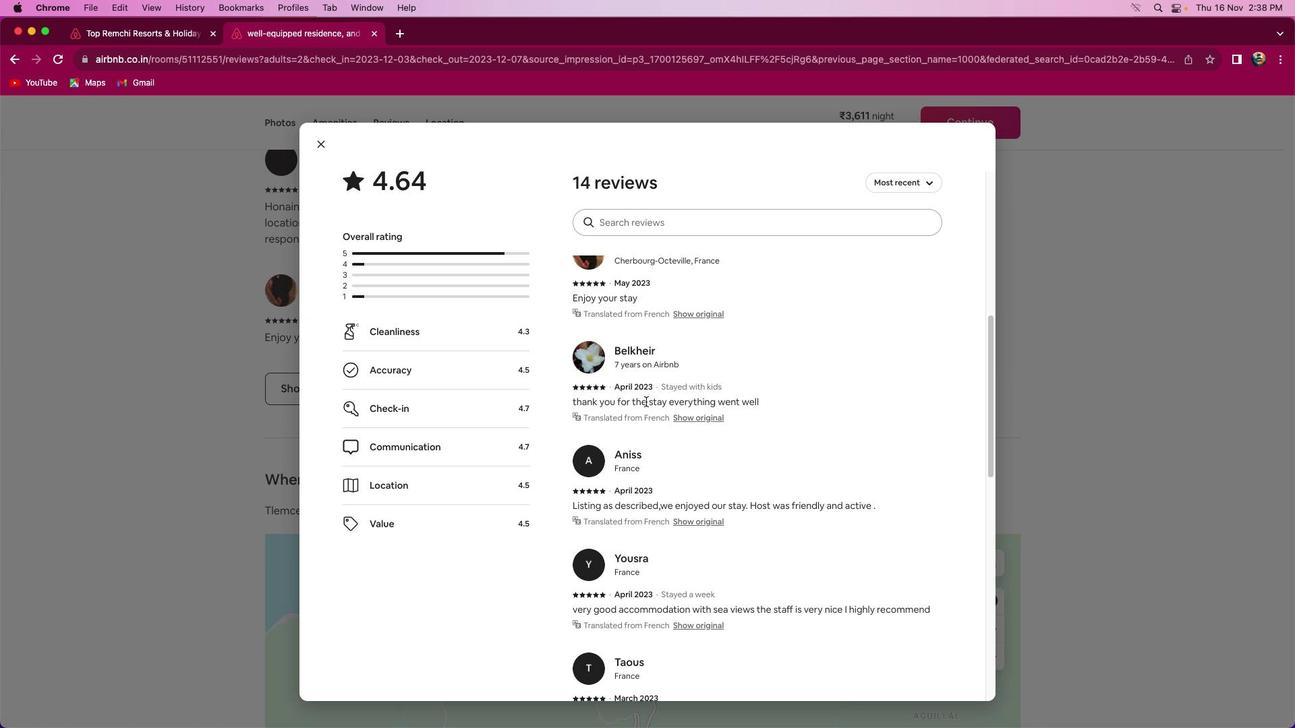 
Action: Mouse scrolled (646, 402) with delta (0, 0)
Screenshot: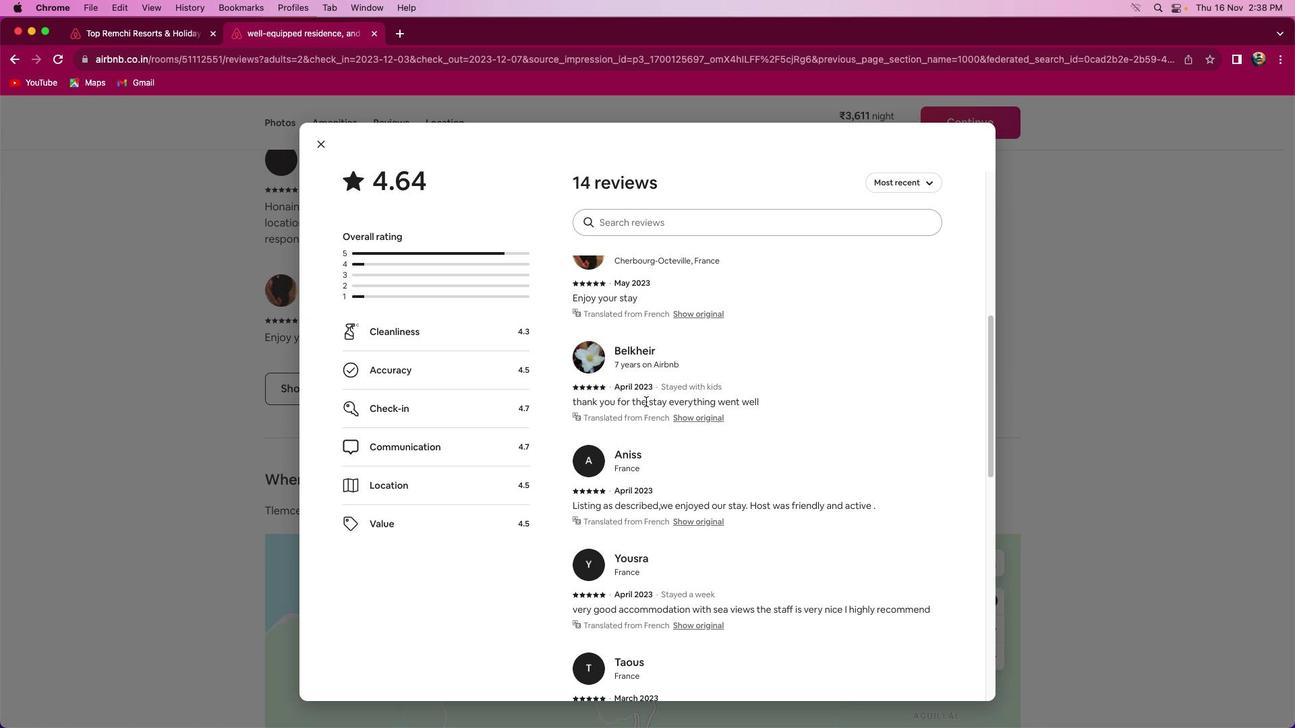 
Action: Mouse scrolled (646, 402) with delta (0, 0)
Screenshot: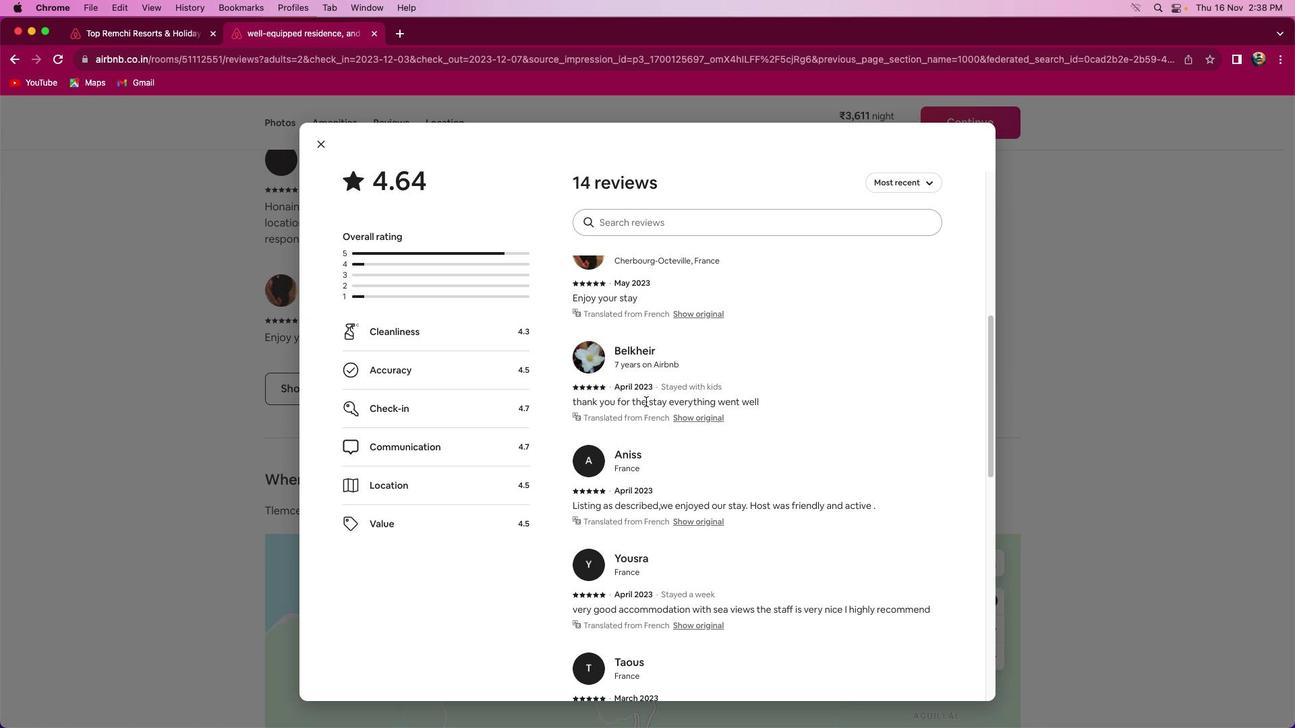 
Action: Mouse scrolled (646, 402) with delta (0, -2)
Screenshot: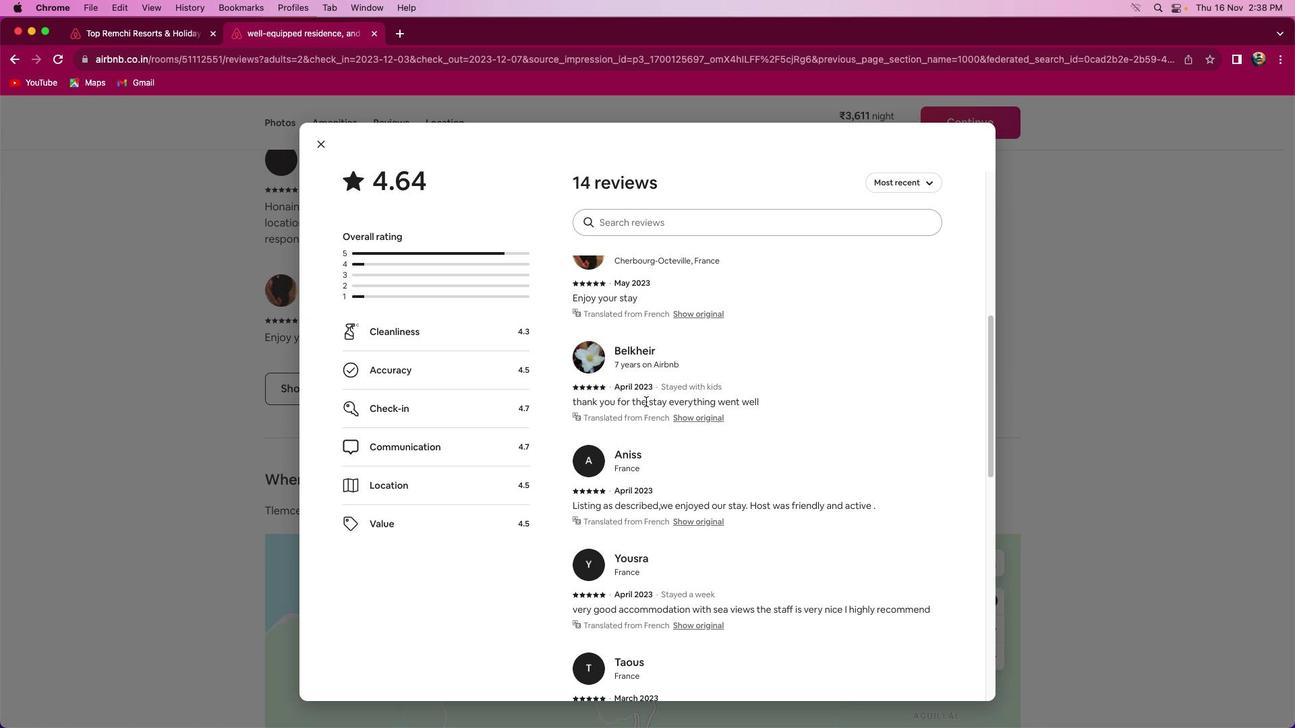 
Action: Mouse scrolled (646, 402) with delta (0, -3)
Screenshot: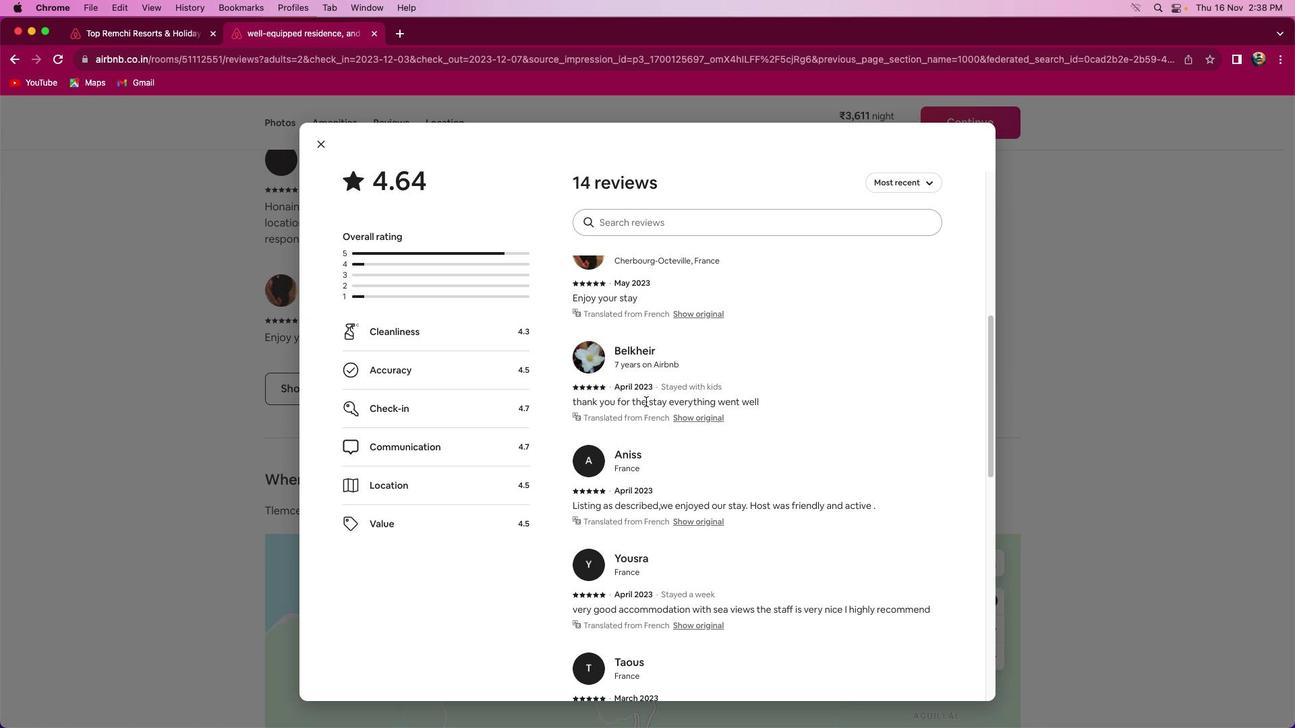 
Action: Mouse scrolled (646, 402) with delta (0, -4)
Screenshot: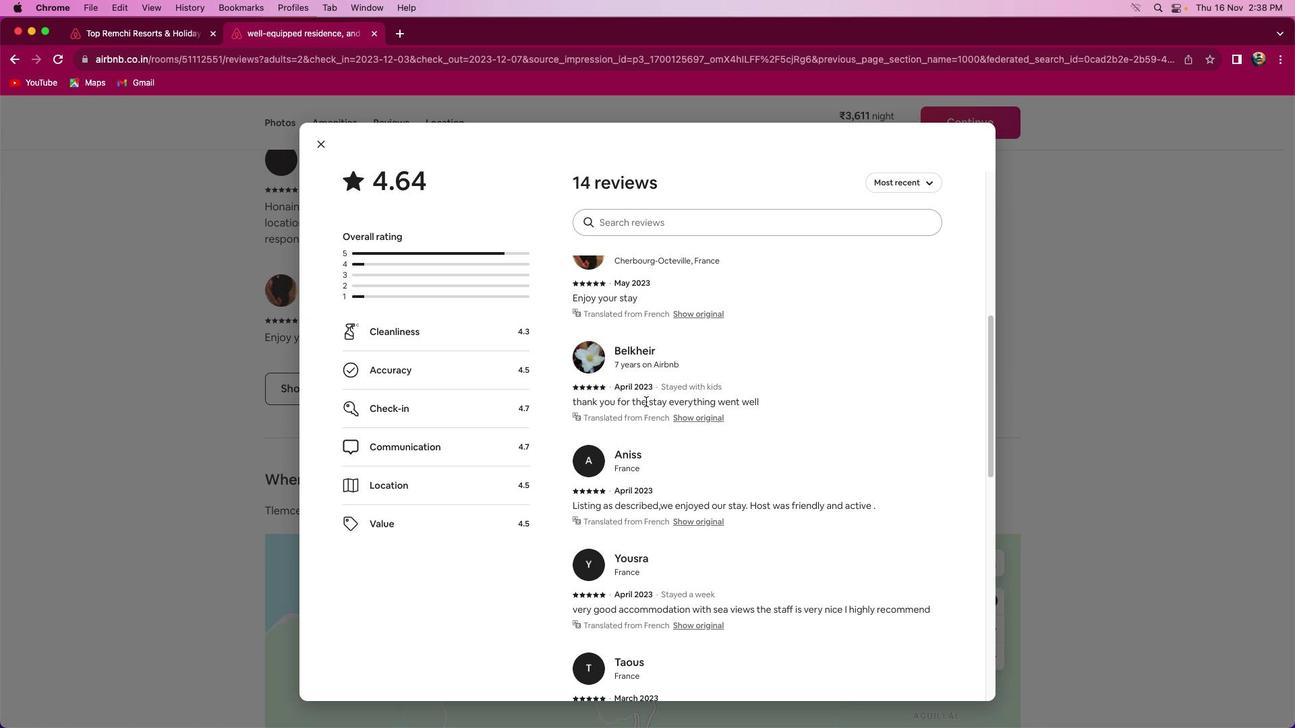 
Action: Mouse scrolled (646, 402) with delta (0, 0)
Screenshot: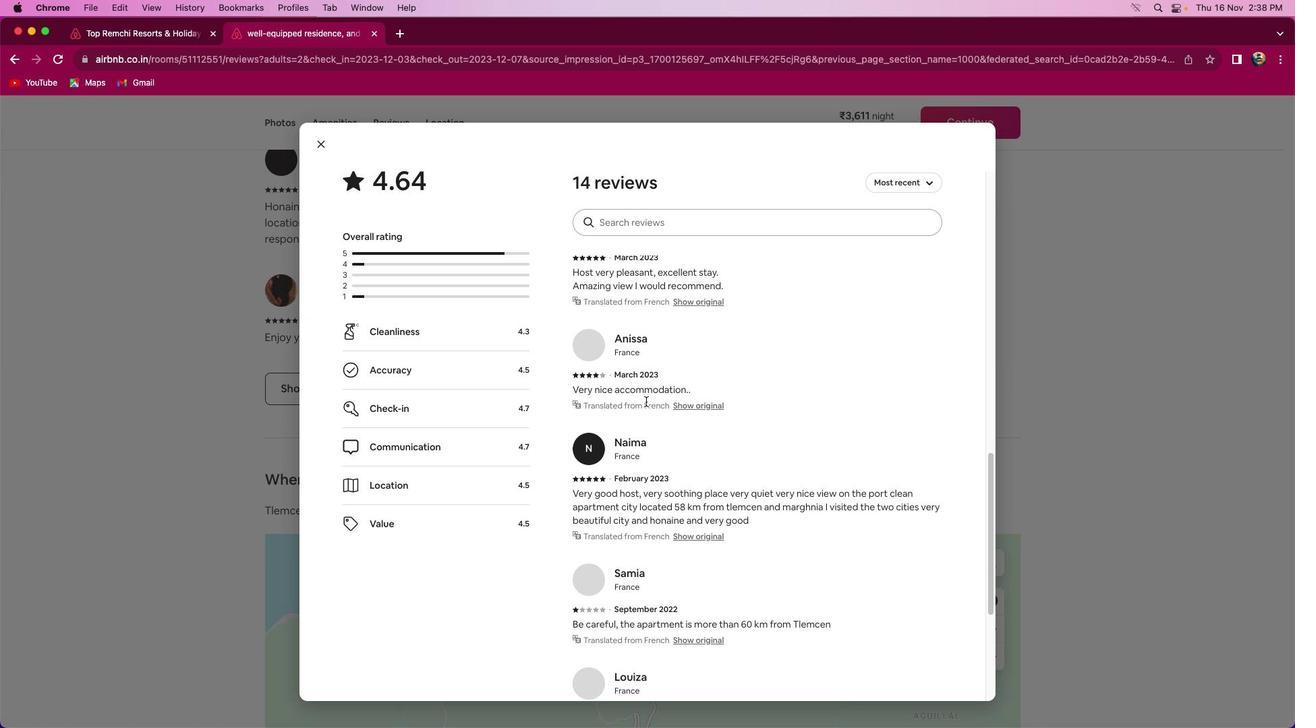 
Action: Mouse scrolled (646, 402) with delta (0, 0)
Screenshot: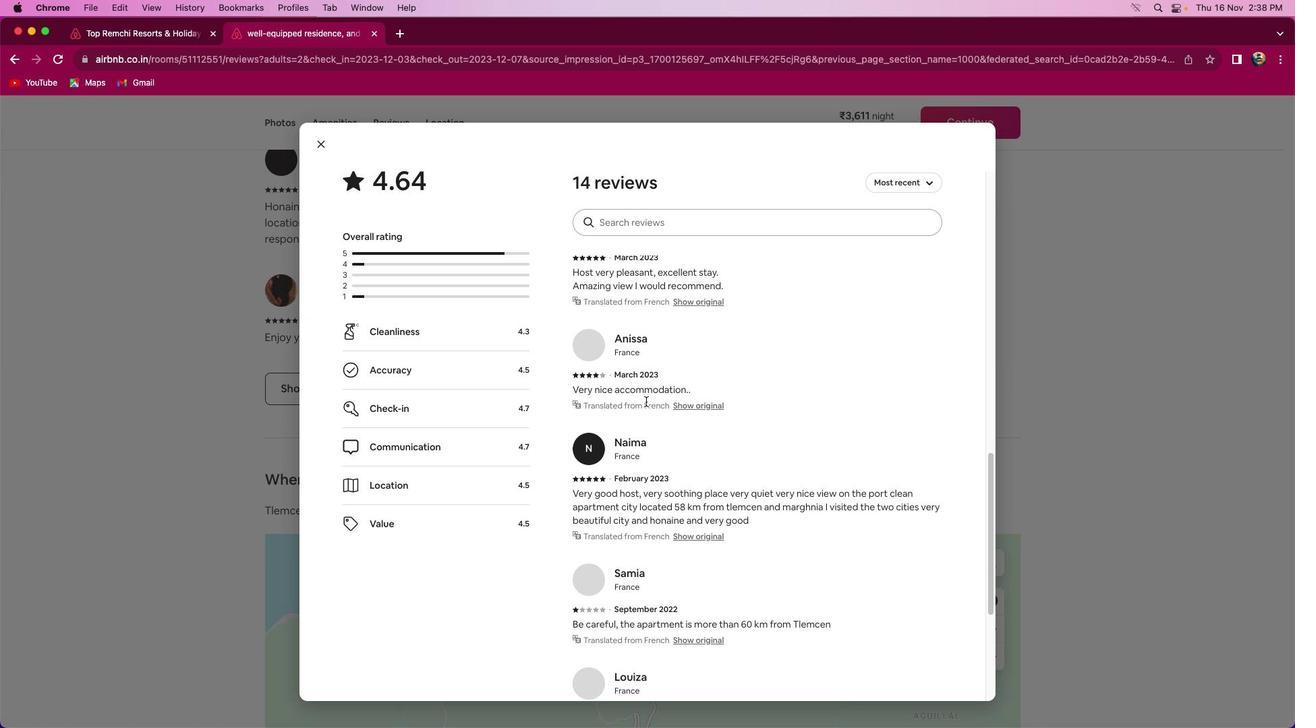 
Action: Mouse scrolled (646, 402) with delta (0, -2)
Screenshot: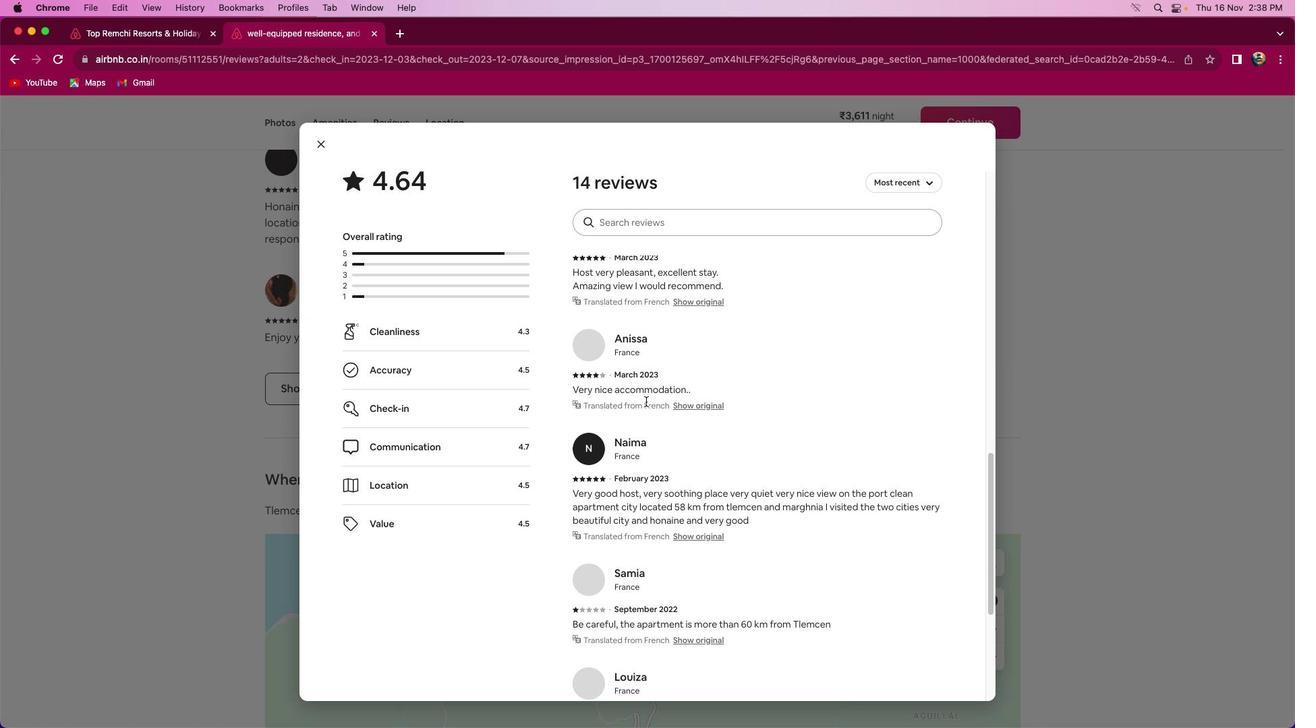 
Action: Mouse scrolled (646, 402) with delta (0, -3)
Screenshot: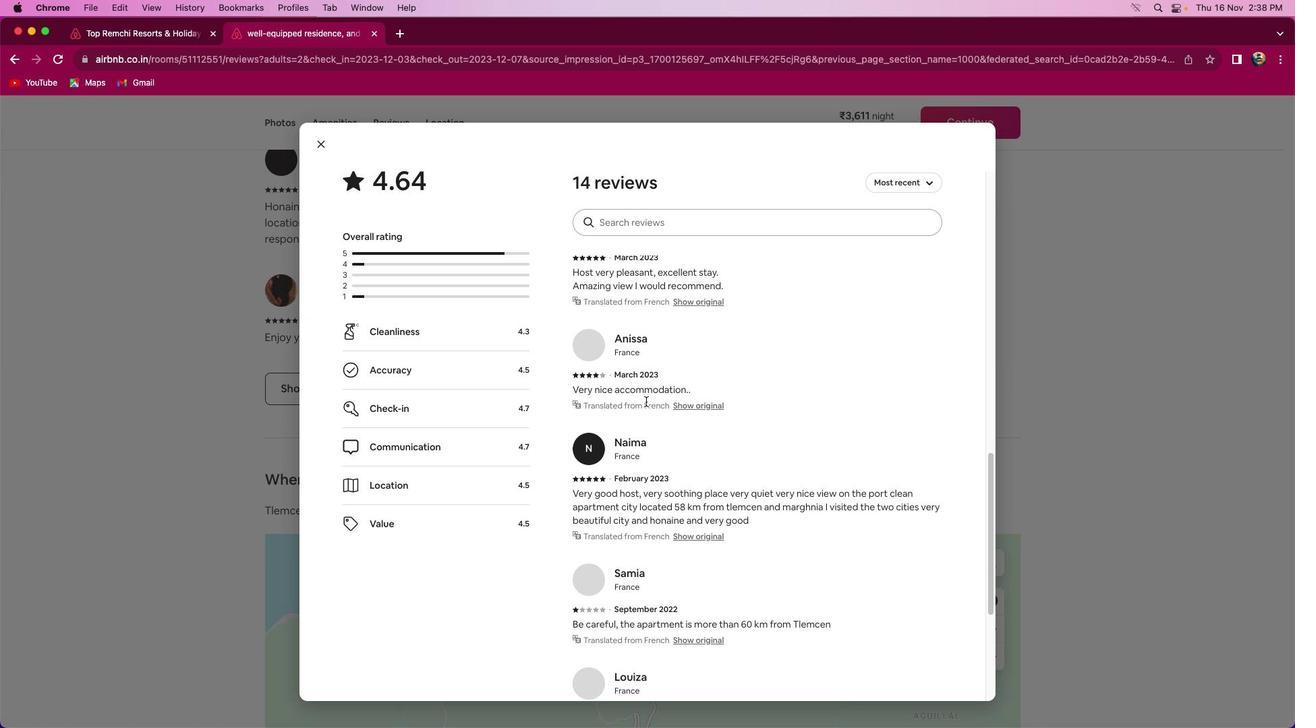 
Action: Mouse scrolled (646, 402) with delta (0, -4)
Screenshot: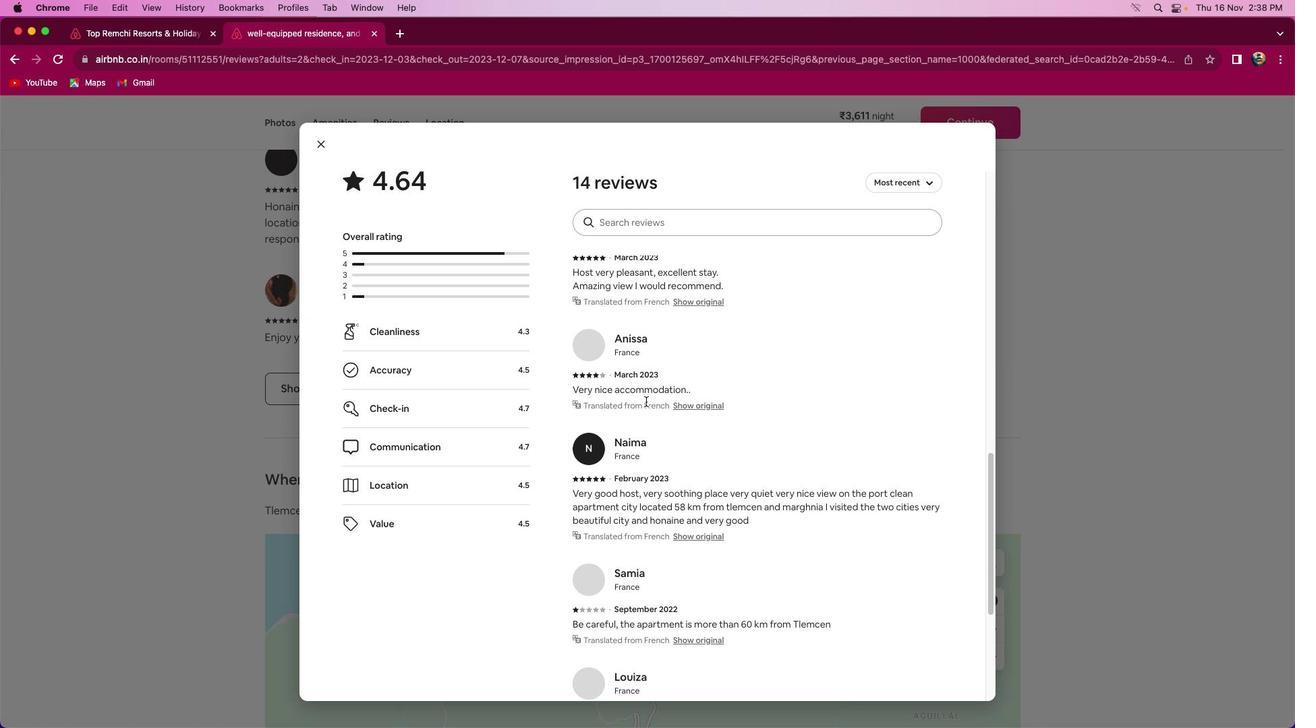 
Action: Mouse scrolled (646, 402) with delta (0, 0)
Screenshot: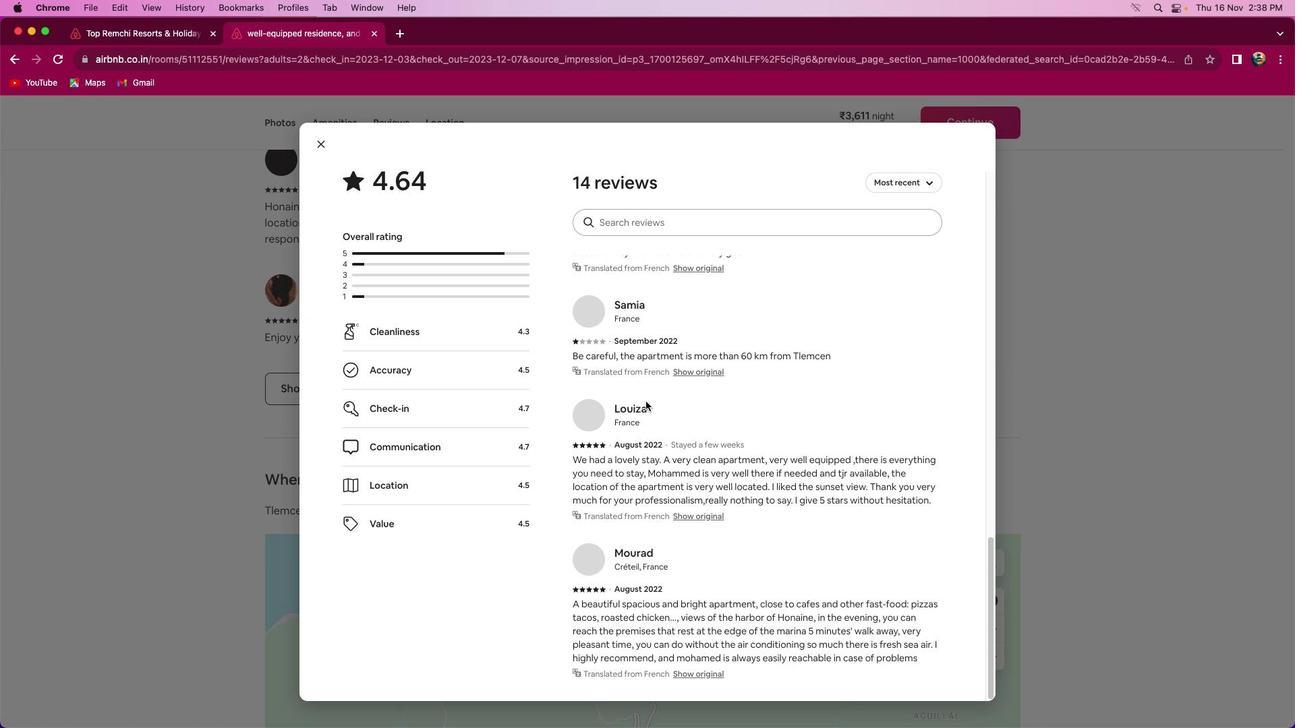 
Action: Mouse scrolled (646, 402) with delta (0, 0)
Screenshot: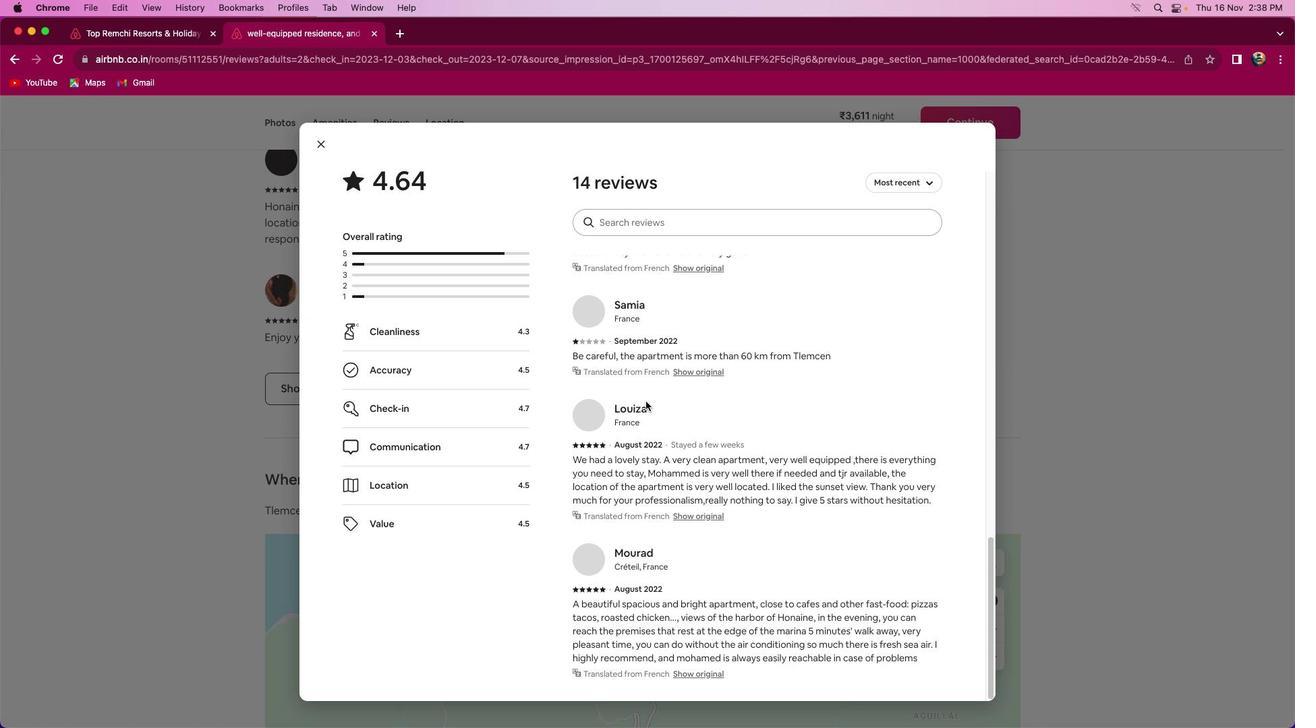
Action: Mouse scrolled (646, 402) with delta (0, -2)
Screenshot: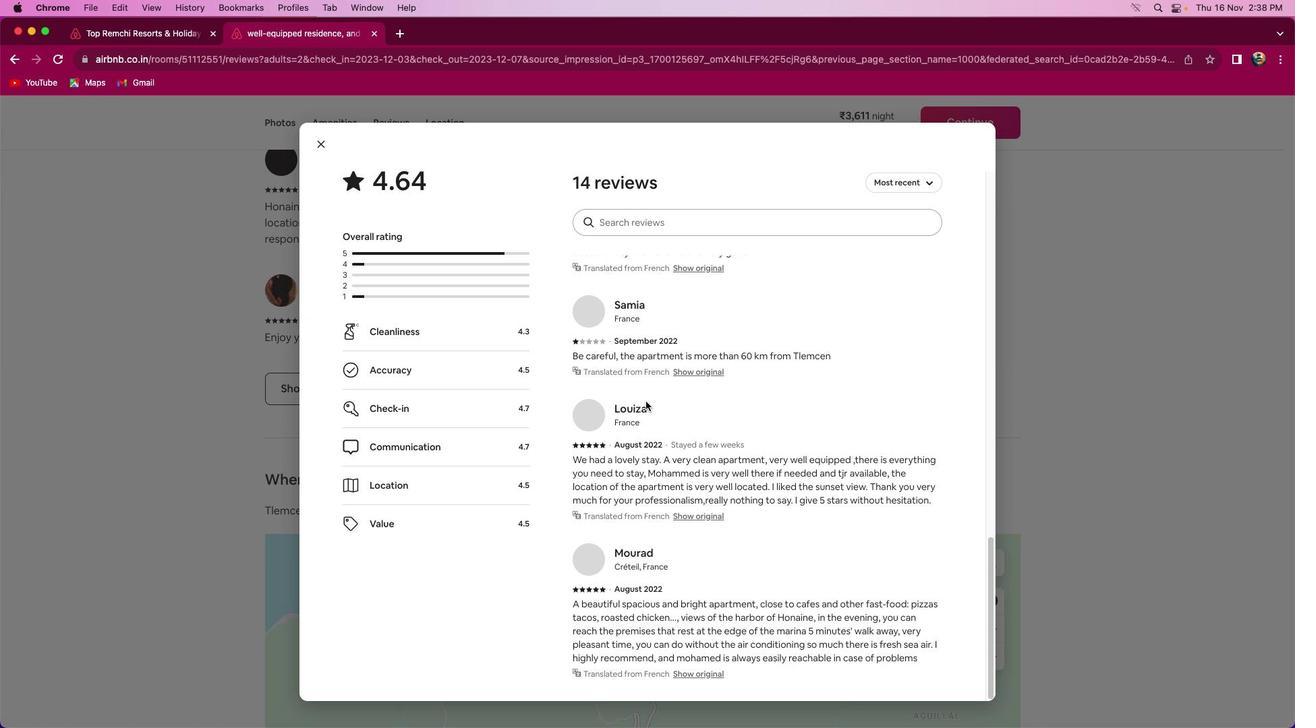
Action: Mouse scrolled (646, 402) with delta (0, -2)
Screenshot: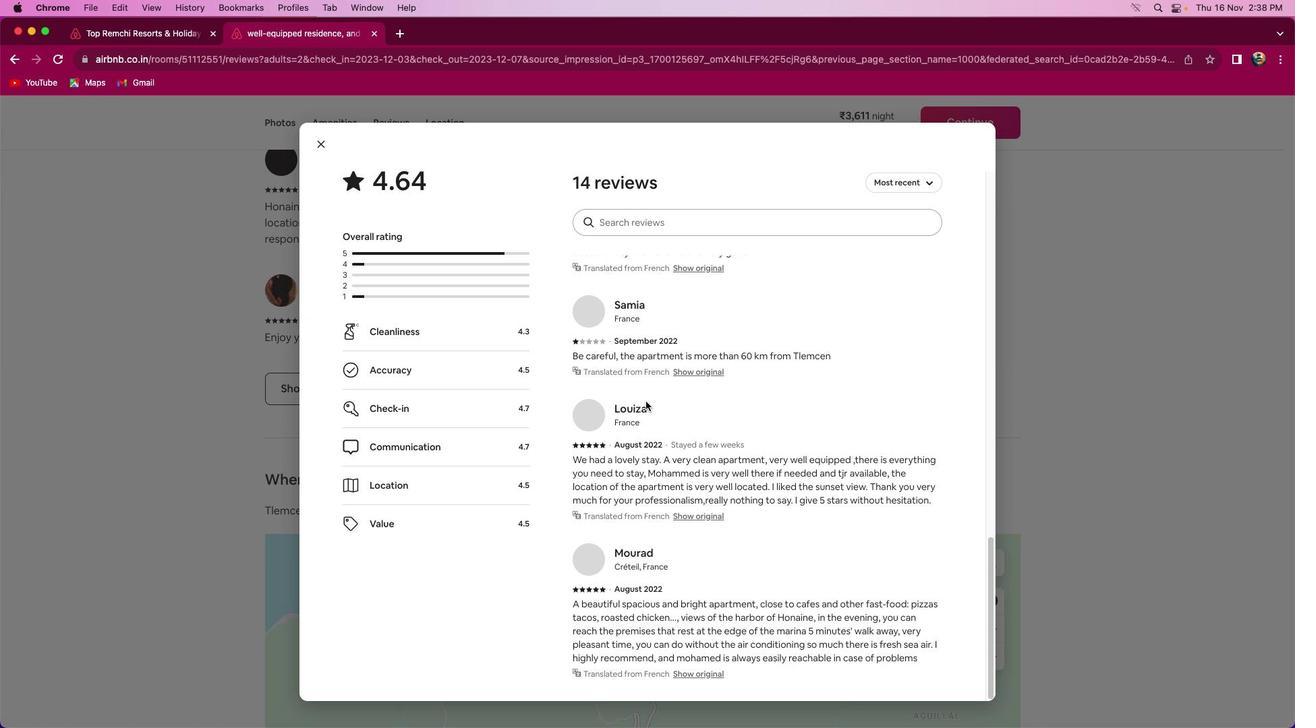 
Action: Mouse scrolled (646, 402) with delta (0, -3)
Screenshot: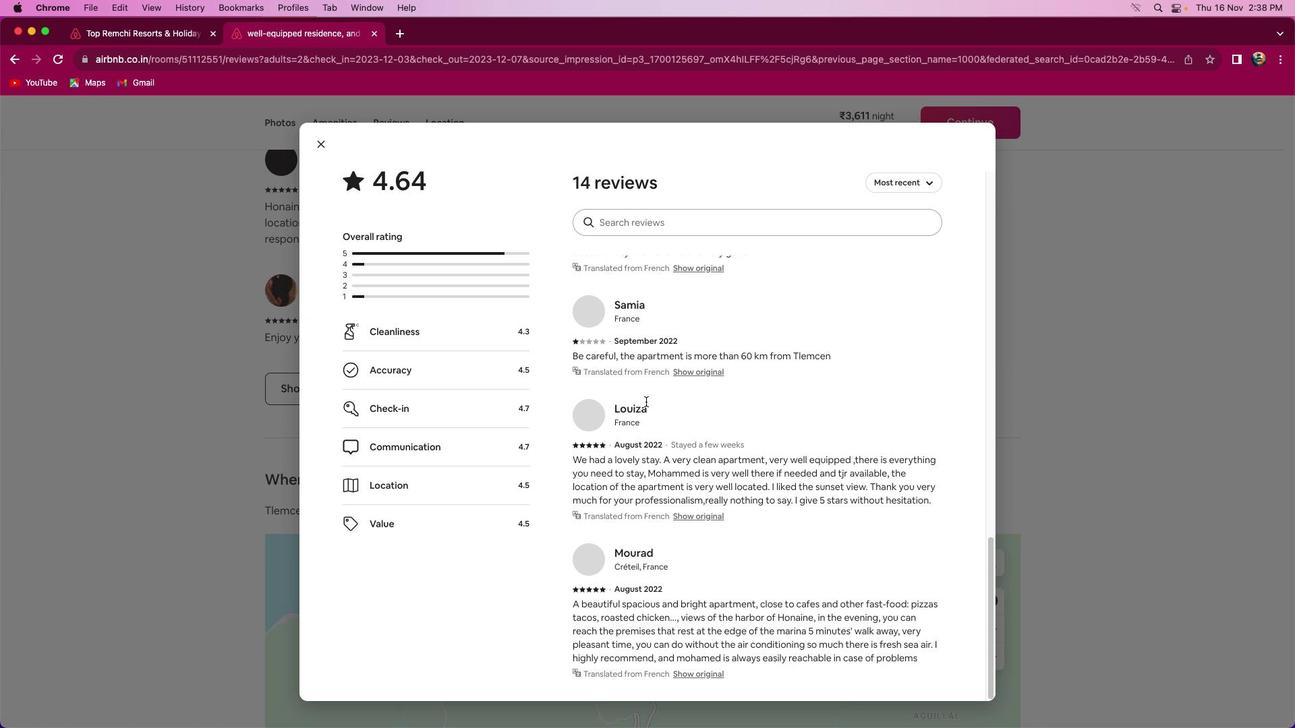 
Action: Mouse scrolled (646, 402) with delta (0, 0)
Screenshot: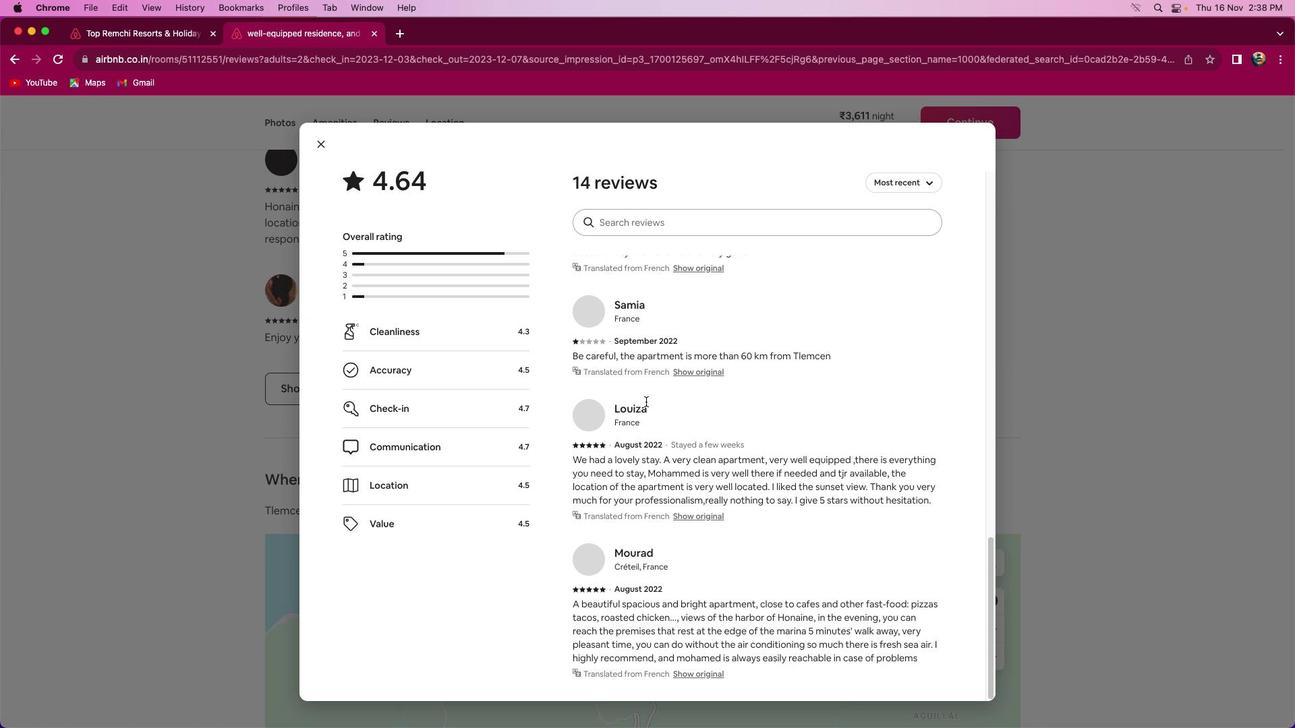 
Action: Mouse scrolled (646, 402) with delta (0, 0)
Screenshot: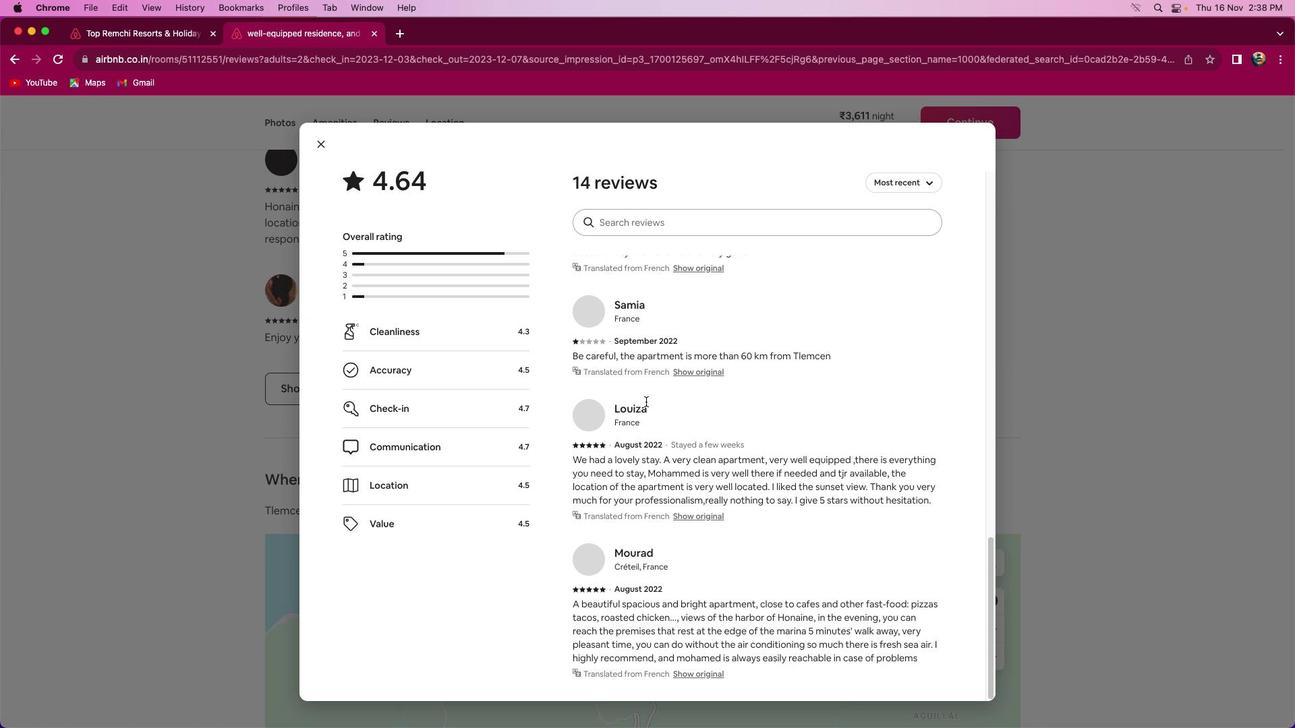 
Action: Mouse scrolled (646, 402) with delta (0, -2)
Screenshot: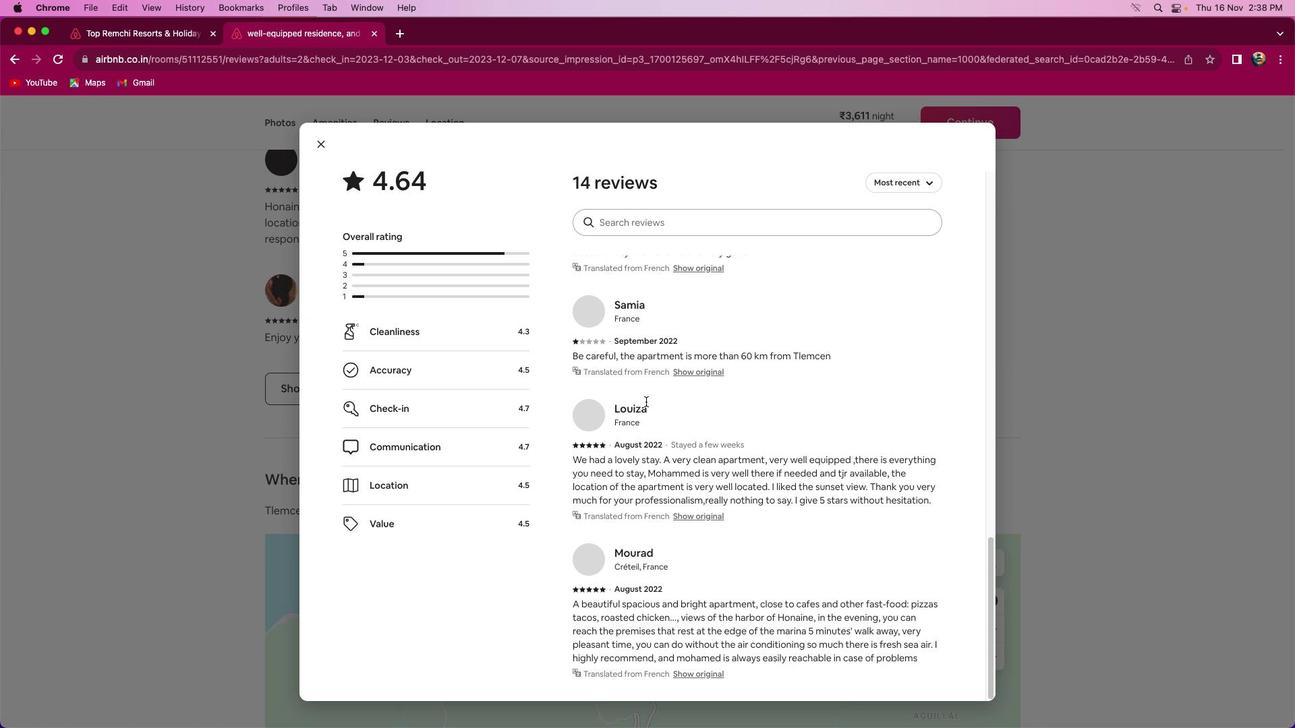 
Action: Mouse scrolled (646, 402) with delta (0, -3)
Screenshot: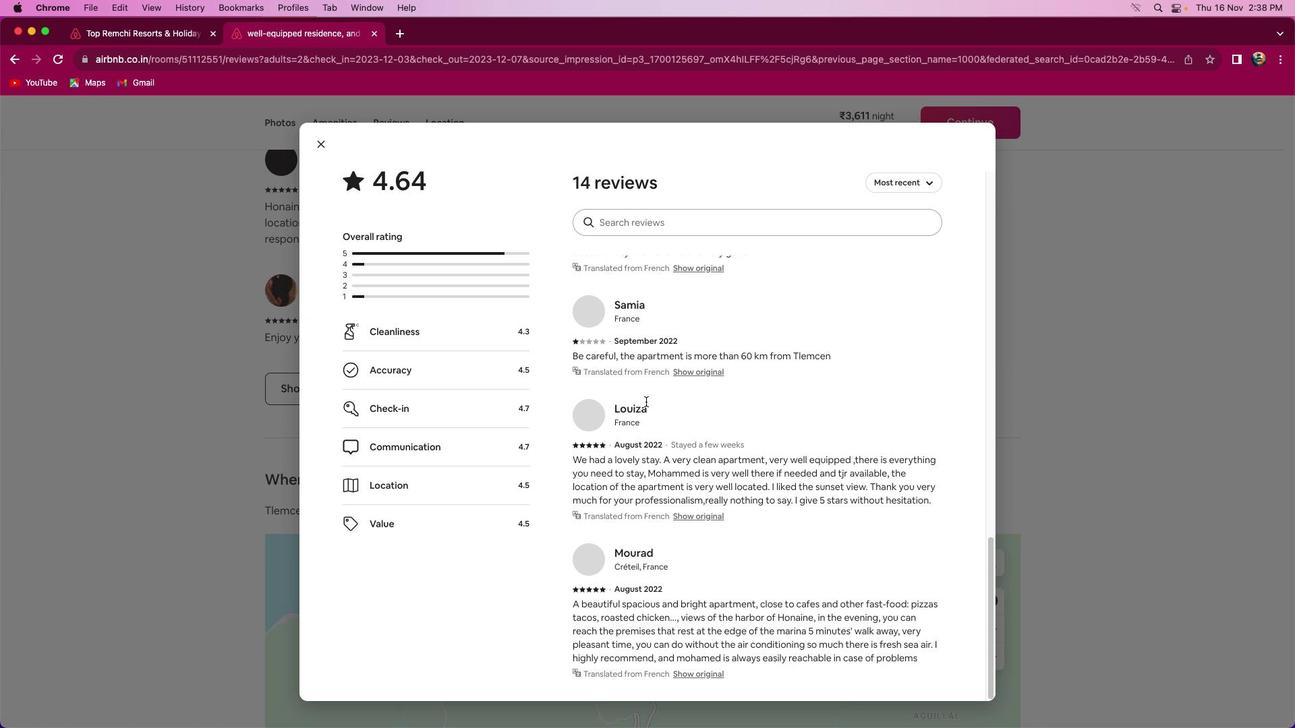 
Action: Mouse scrolled (646, 402) with delta (0, -3)
Screenshot: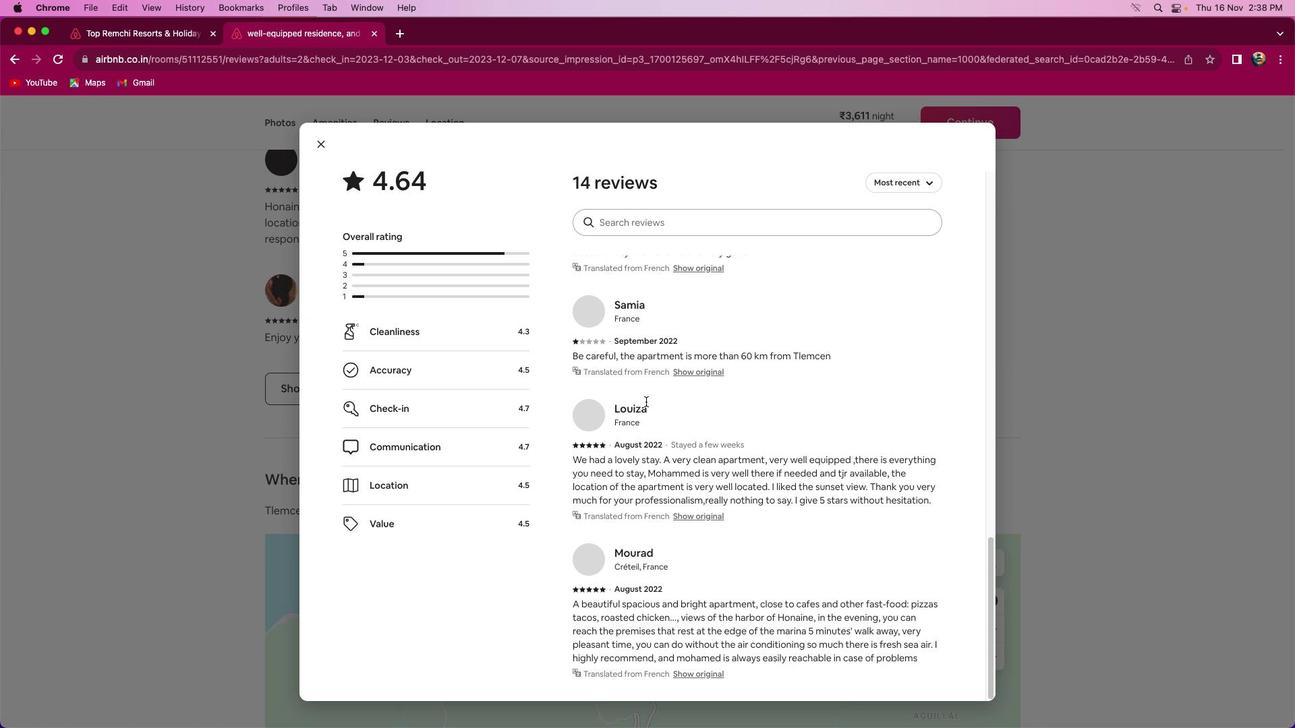 
Action: Mouse moved to (319, 147)
Screenshot: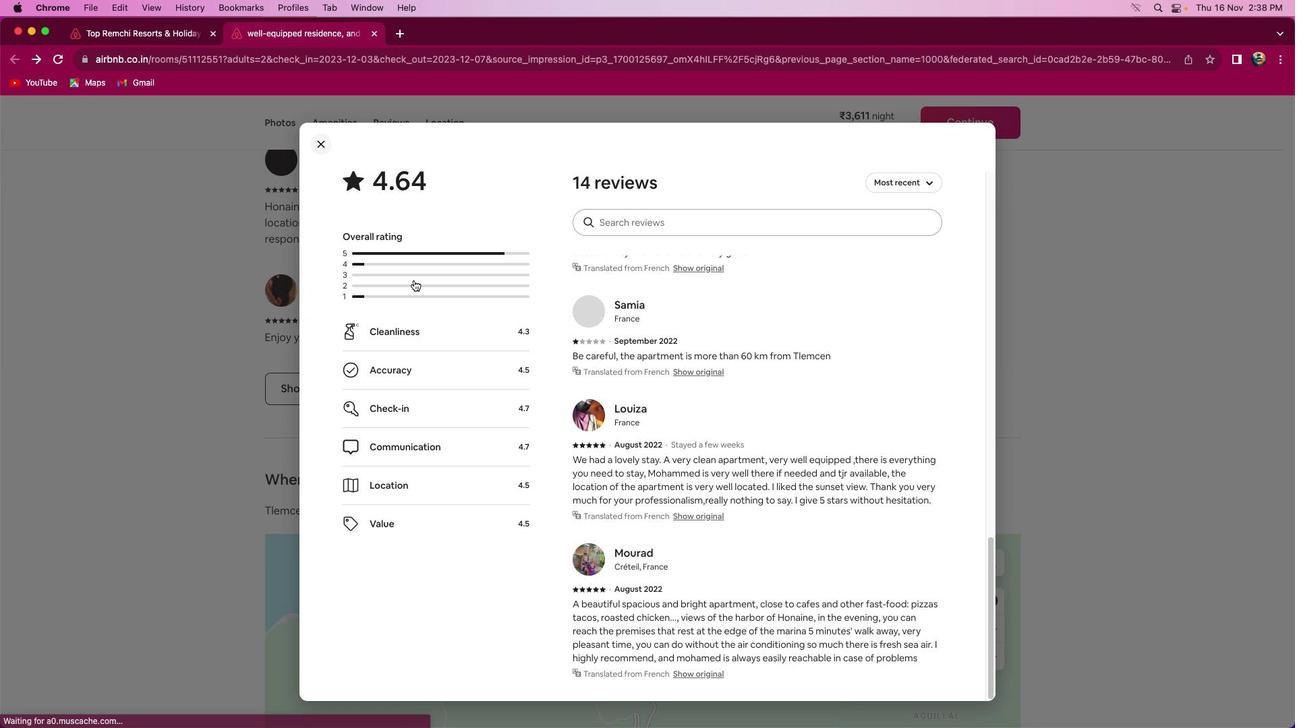 
Action: Mouse pressed left at (319, 147)
Screenshot: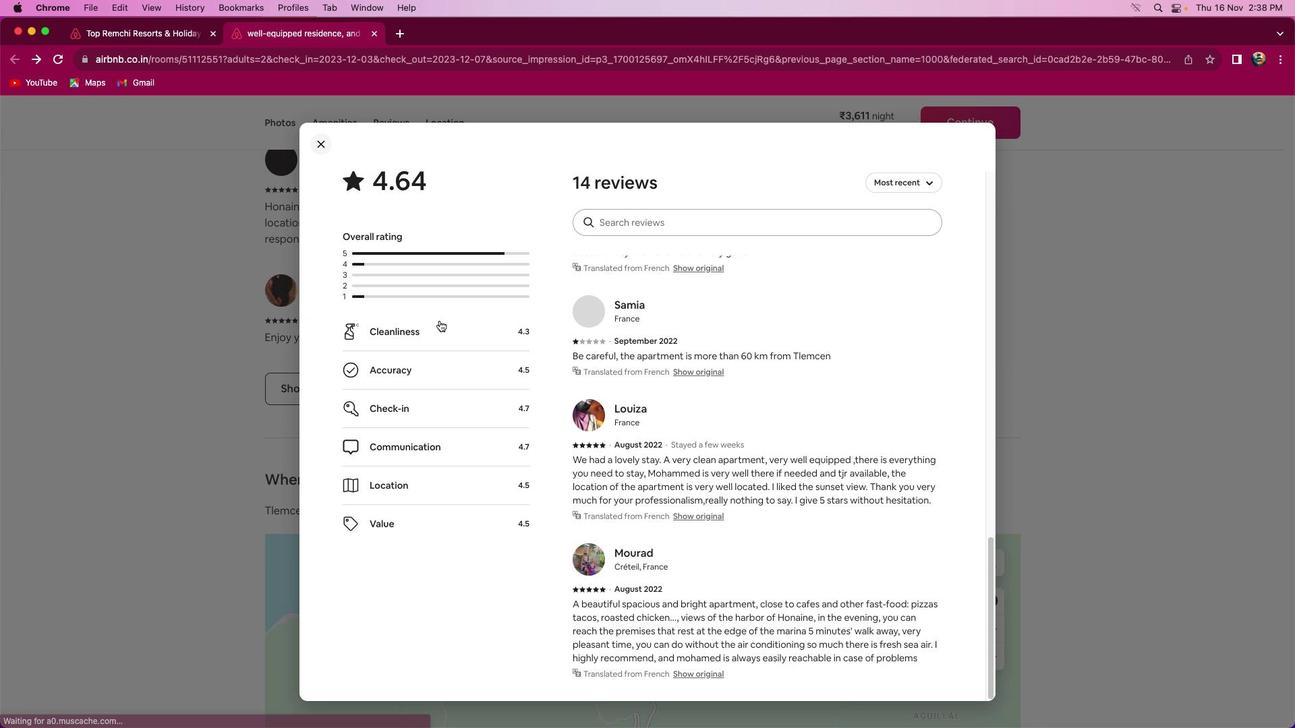 
Action: Mouse moved to (500, 378)
Screenshot: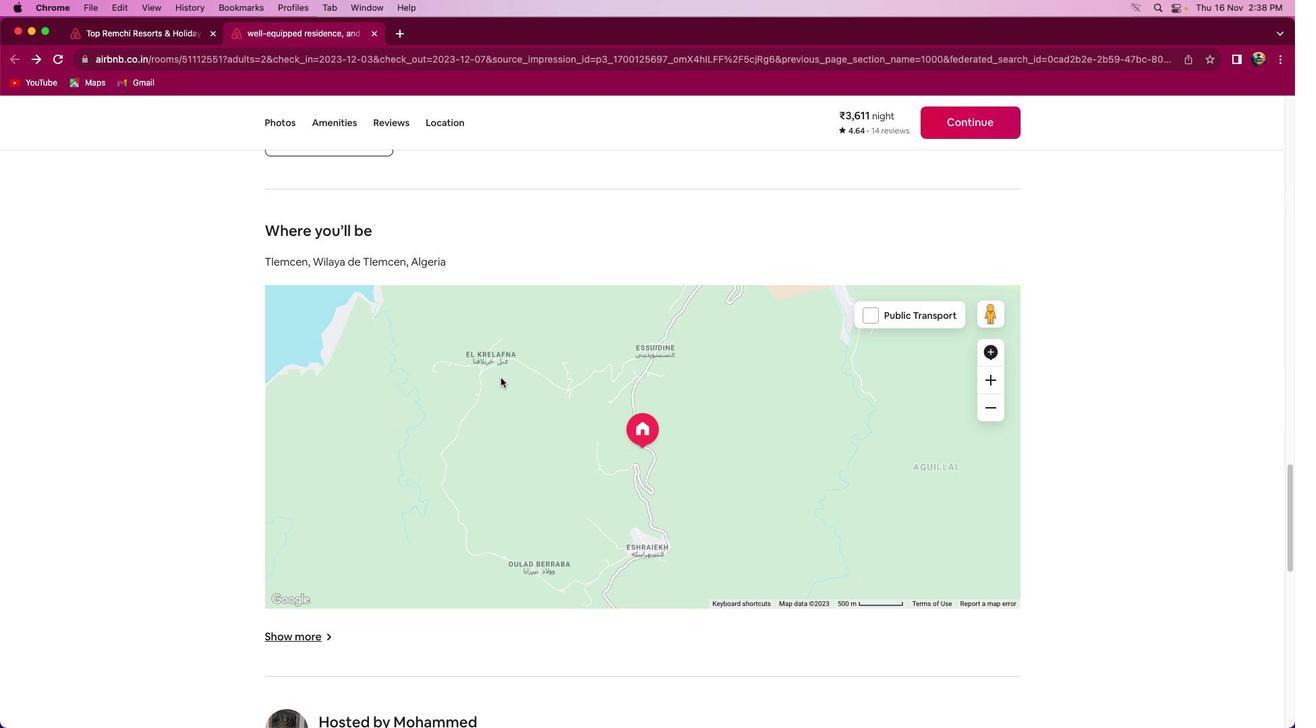 
Action: Mouse scrolled (500, 378) with delta (0, 0)
Screenshot: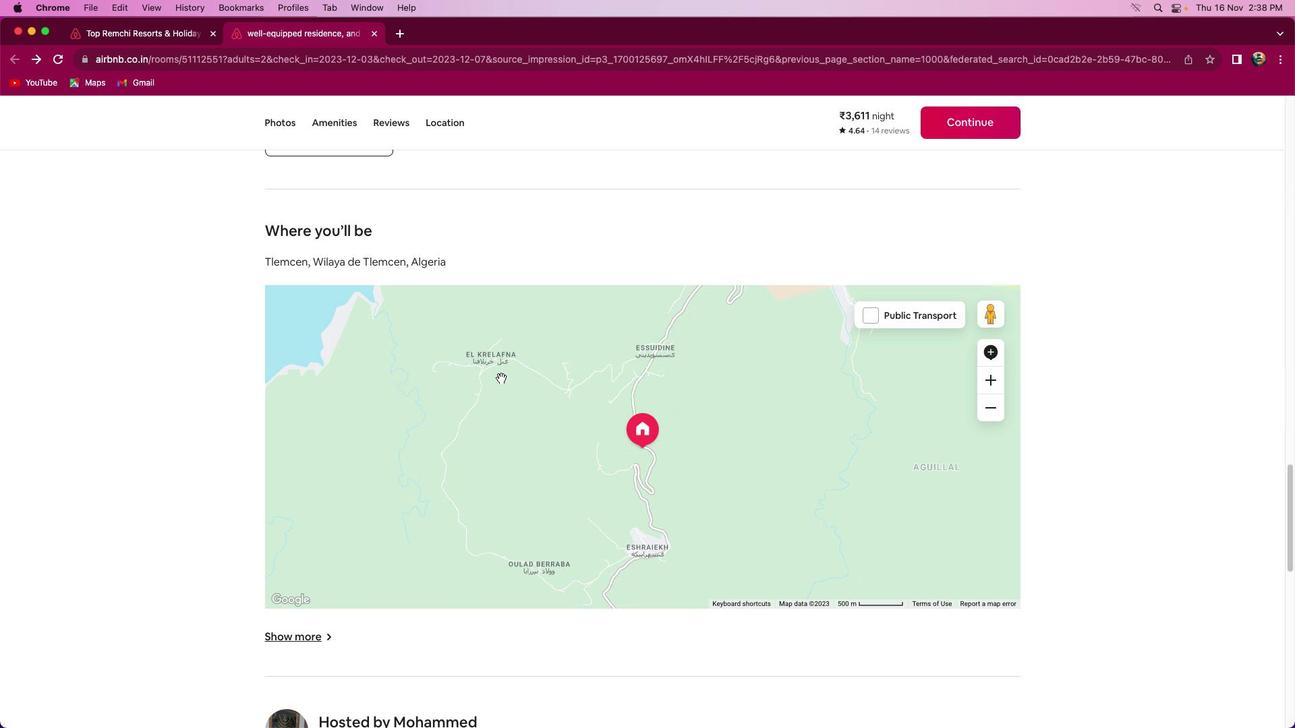 
Action: Mouse scrolled (500, 378) with delta (0, 0)
Screenshot: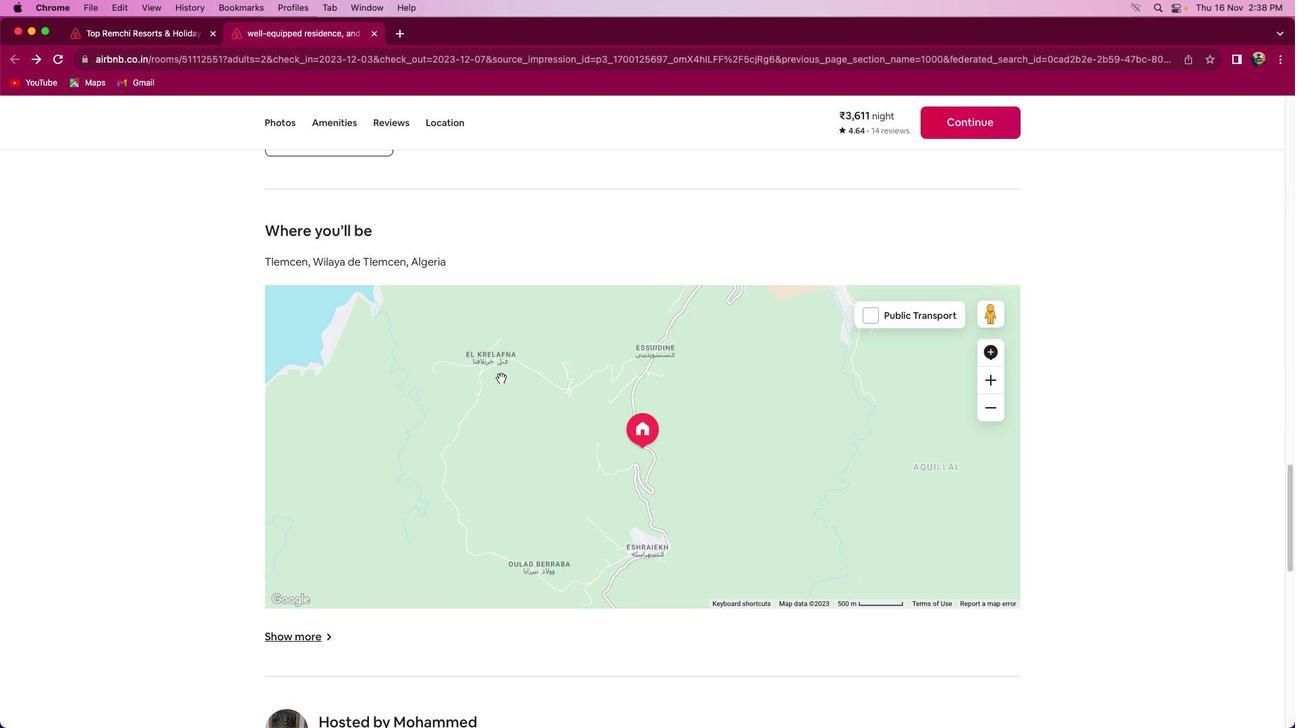 
Action: Mouse scrolled (500, 378) with delta (0, -2)
Screenshot: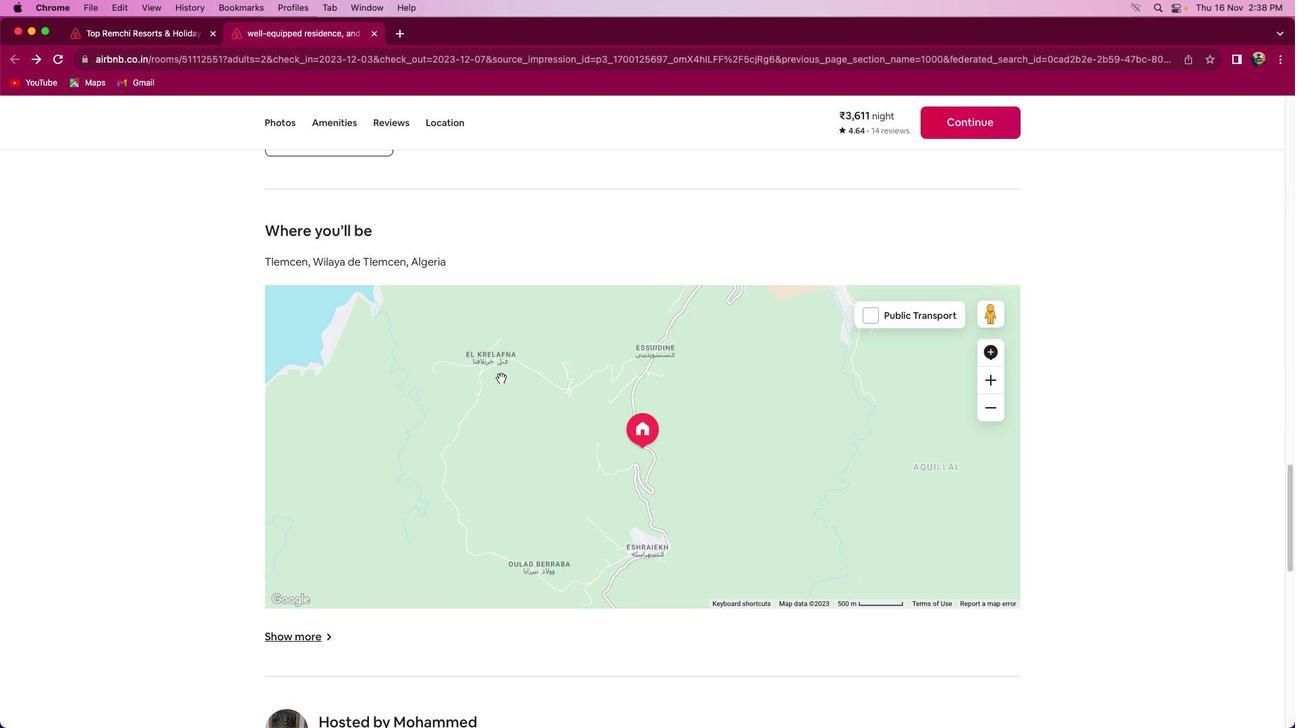
Action: Mouse scrolled (500, 378) with delta (0, -2)
Screenshot: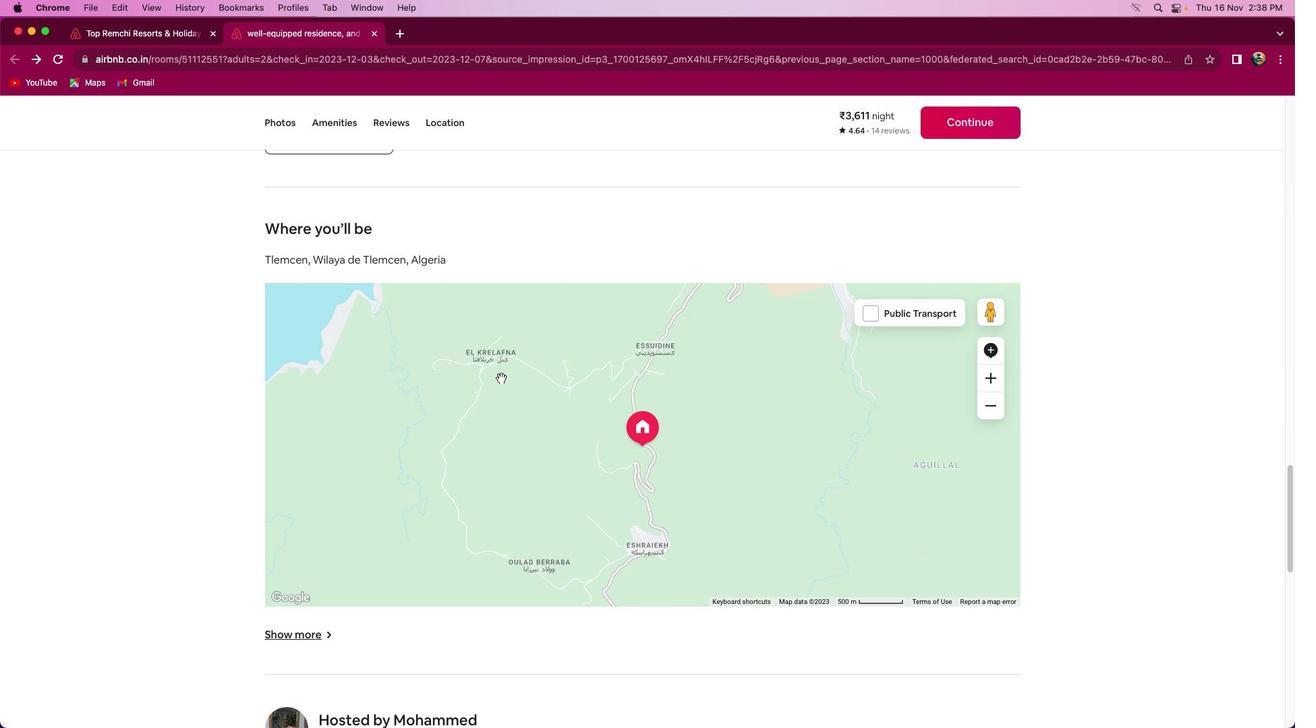 
Action: Mouse moved to (500, 378)
Screenshot: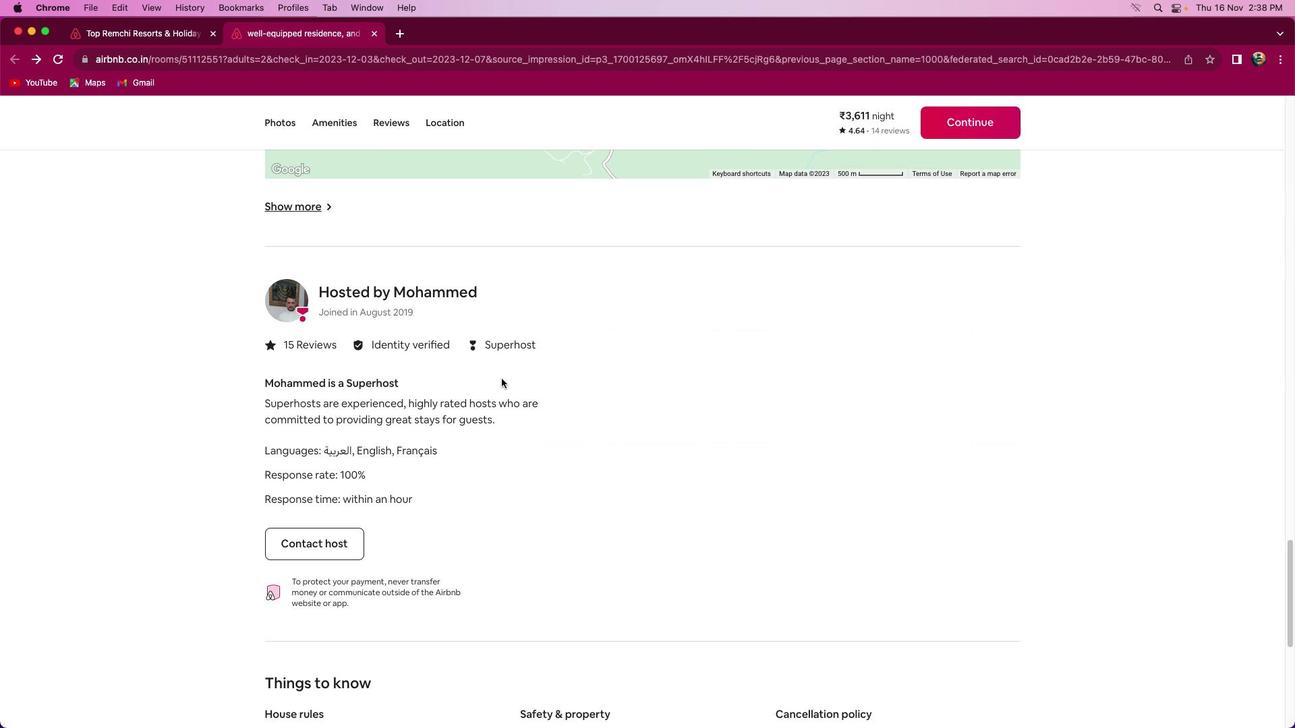 
Action: Mouse scrolled (500, 378) with delta (0, 0)
Screenshot: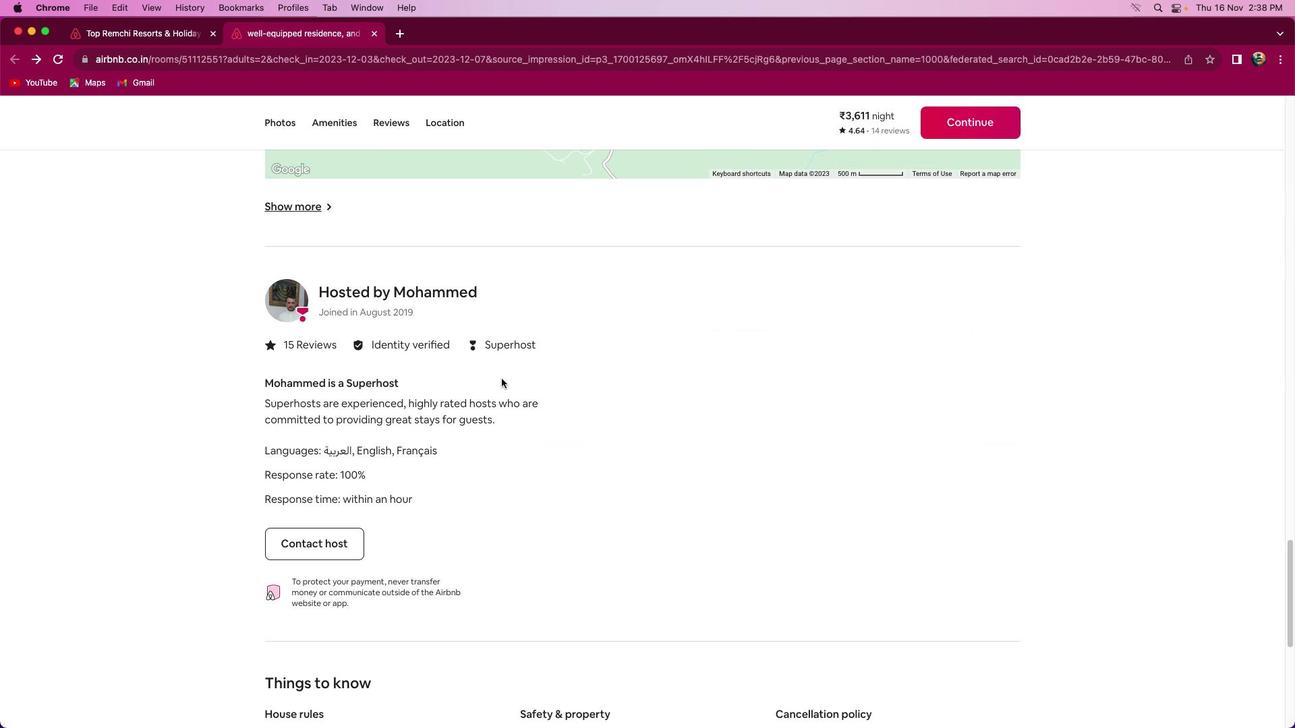 
Action: Mouse scrolled (500, 378) with delta (0, 0)
Screenshot: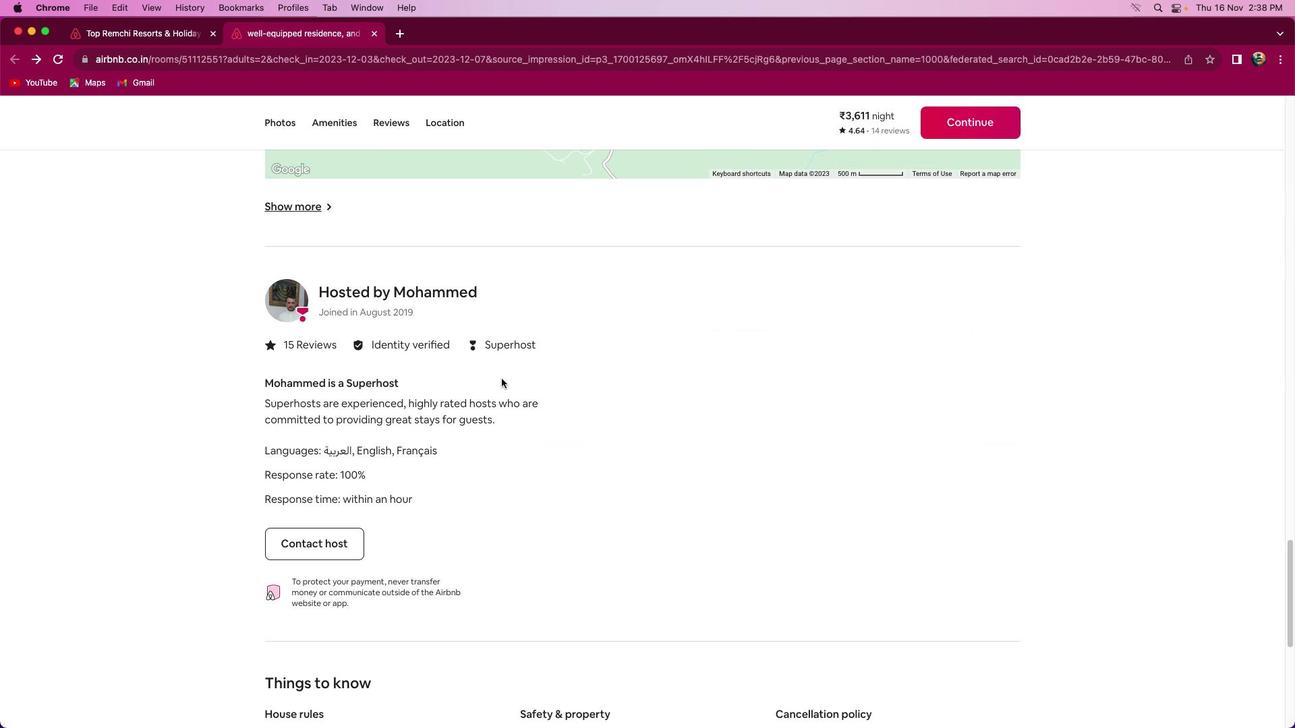 
Action: Mouse scrolled (500, 378) with delta (0, -2)
Screenshot: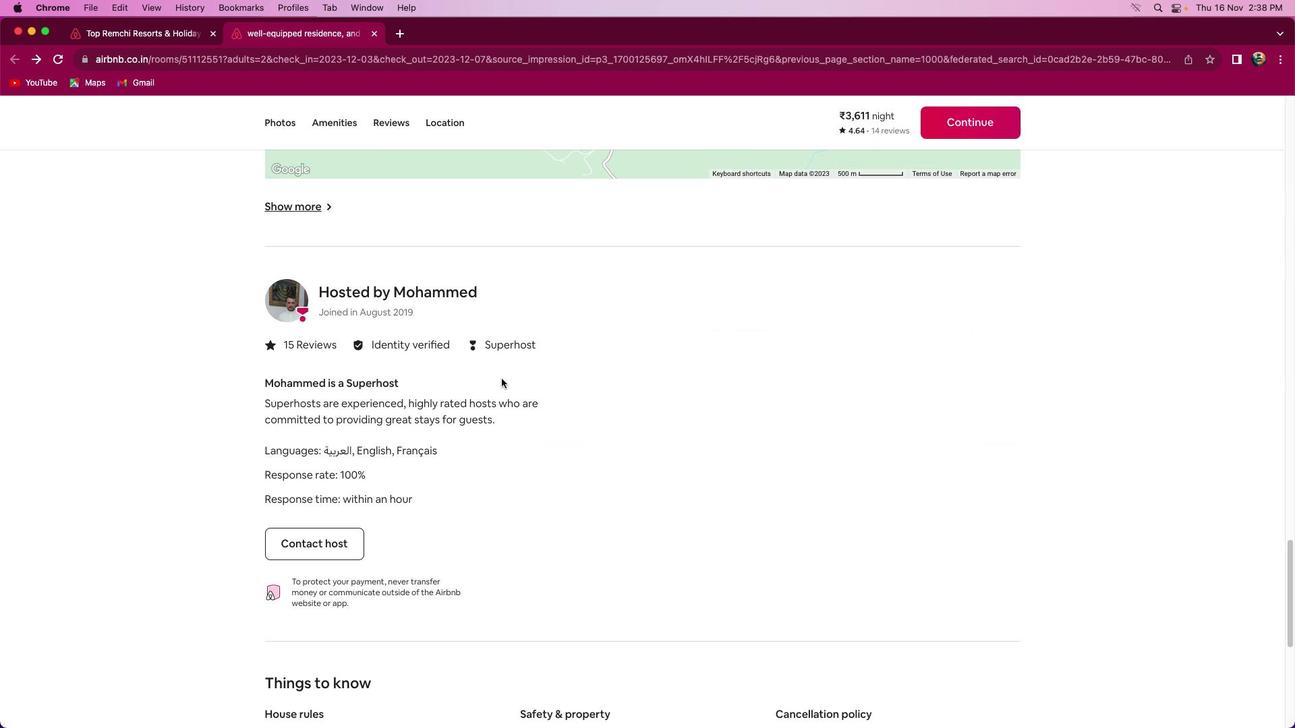 
Action: Mouse scrolled (500, 378) with delta (0, -3)
Screenshot: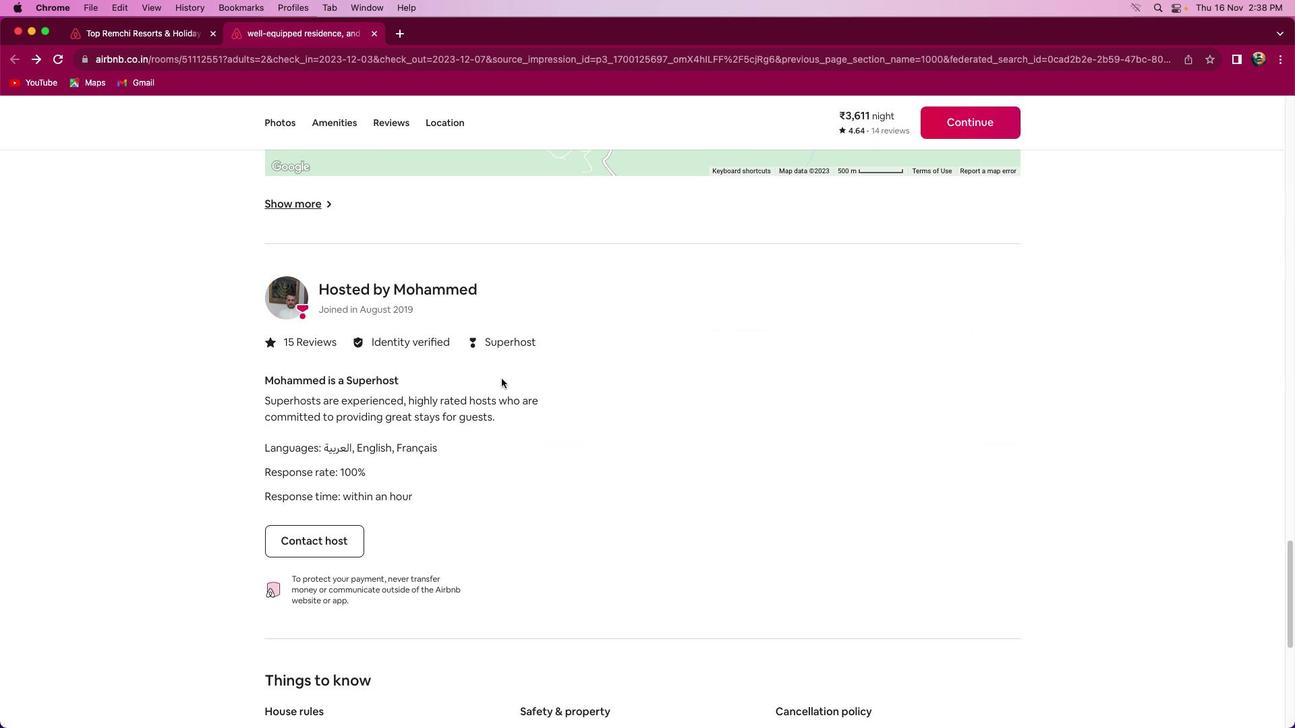 
Action: Mouse scrolled (500, 378) with delta (0, -3)
Screenshot: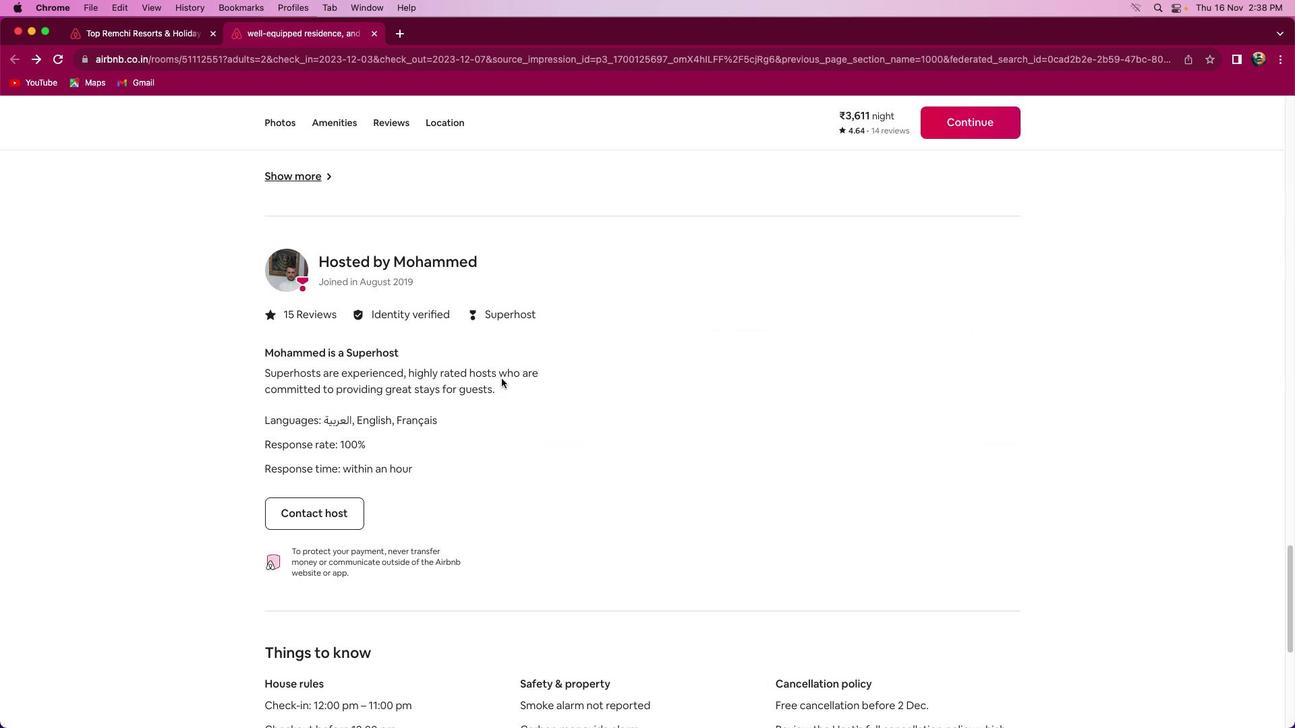 
Action: Mouse moved to (501, 378)
Screenshot: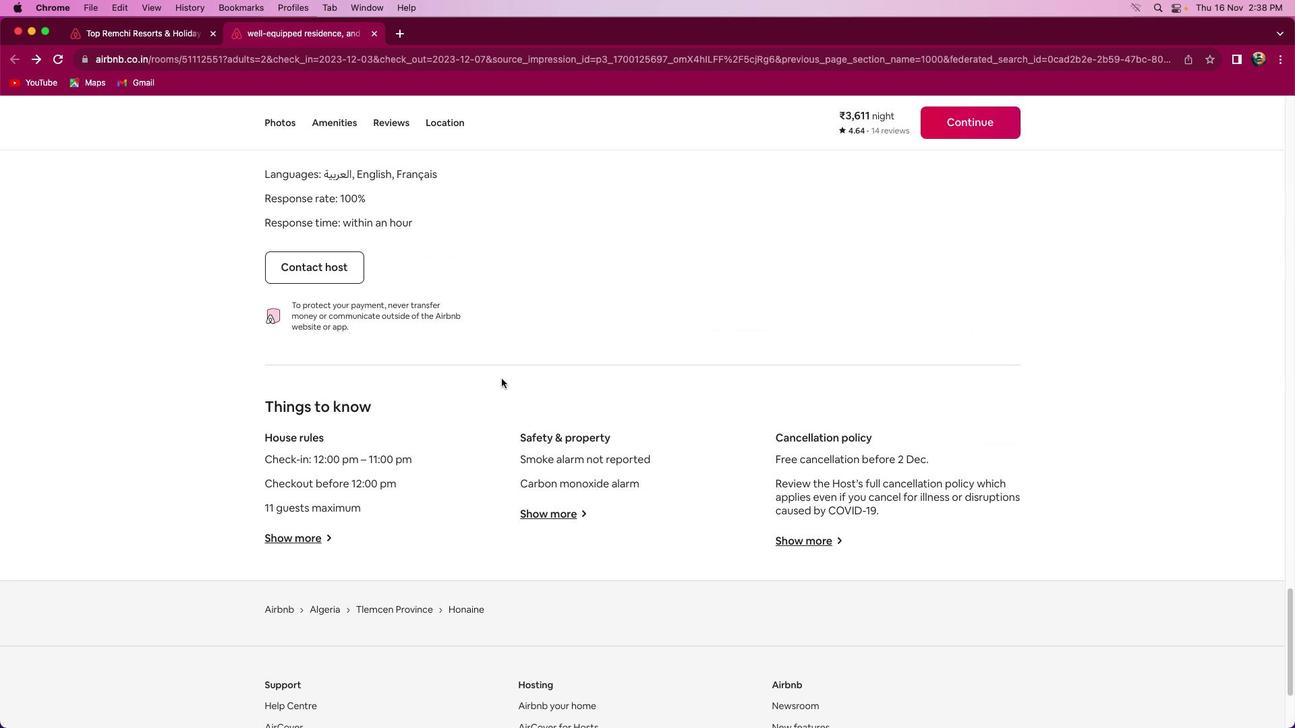 
Action: Mouse scrolled (501, 378) with delta (0, 0)
Screenshot: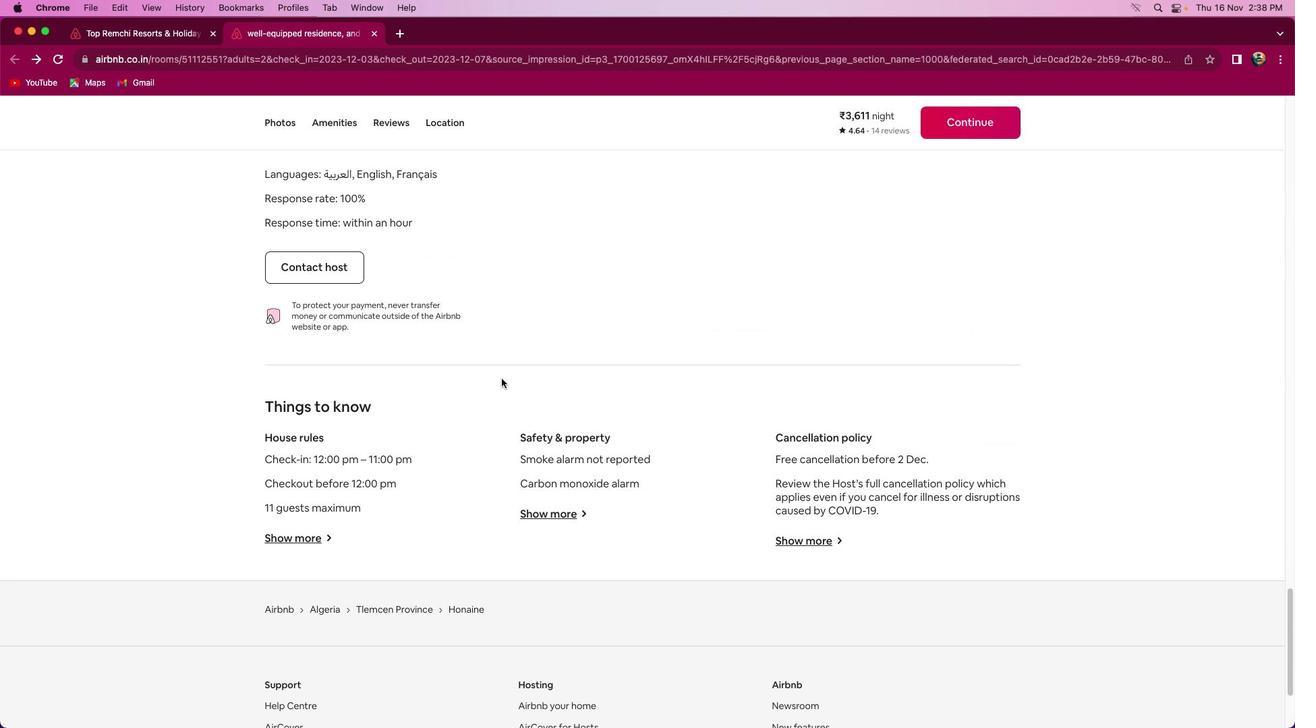 
Action: Mouse scrolled (501, 378) with delta (0, 0)
Screenshot: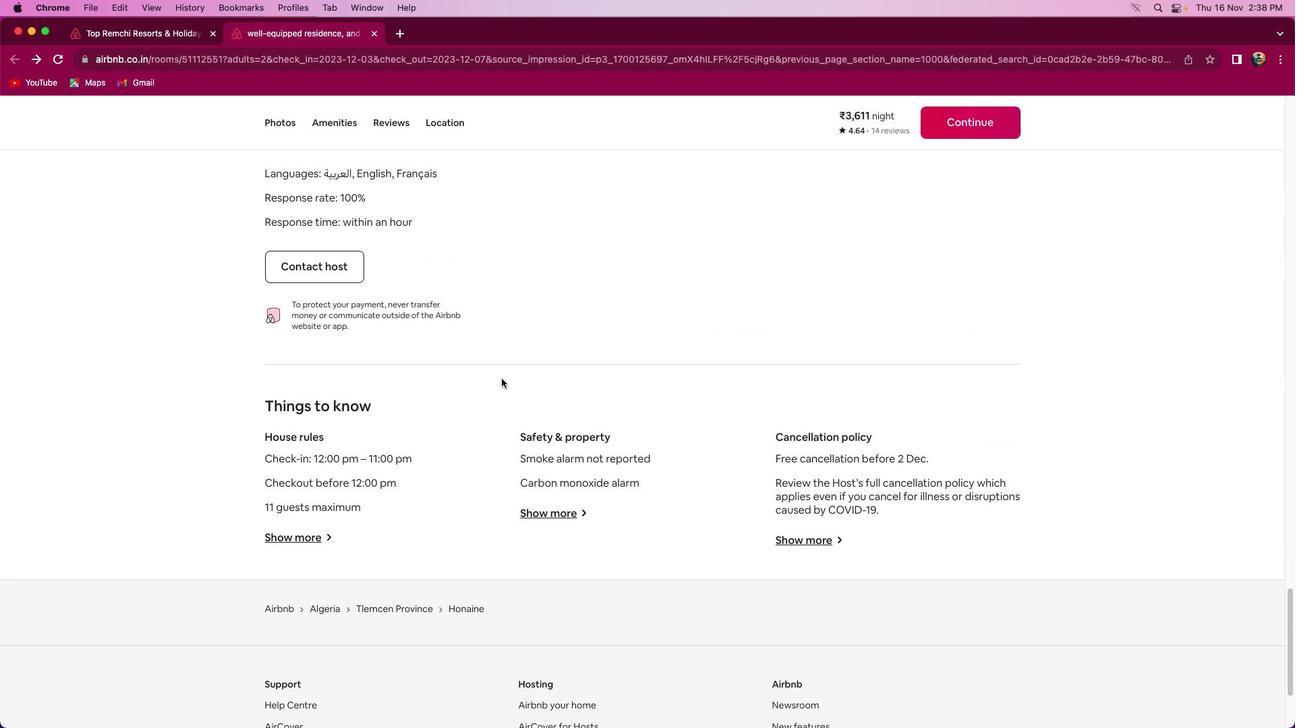 
Action: Mouse scrolled (501, 378) with delta (0, -2)
Screenshot: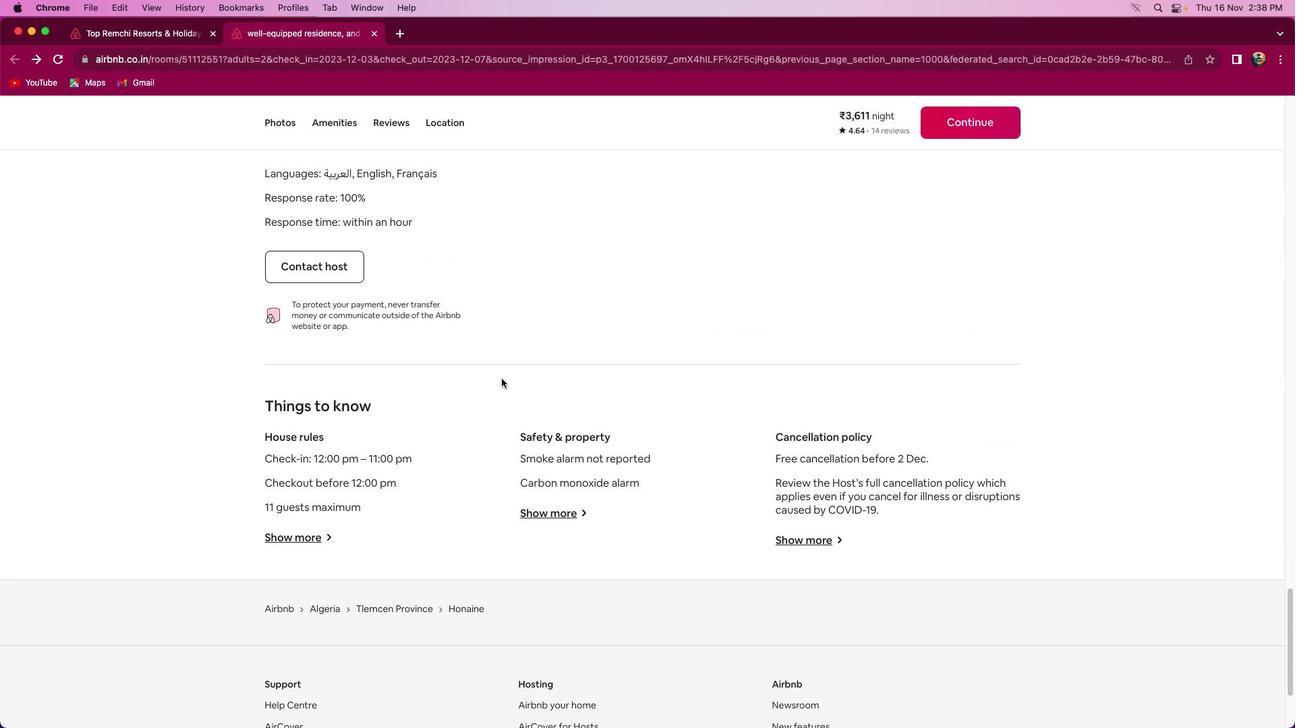 
Action: Mouse scrolled (501, 378) with delta (0, -3)
Screenshot: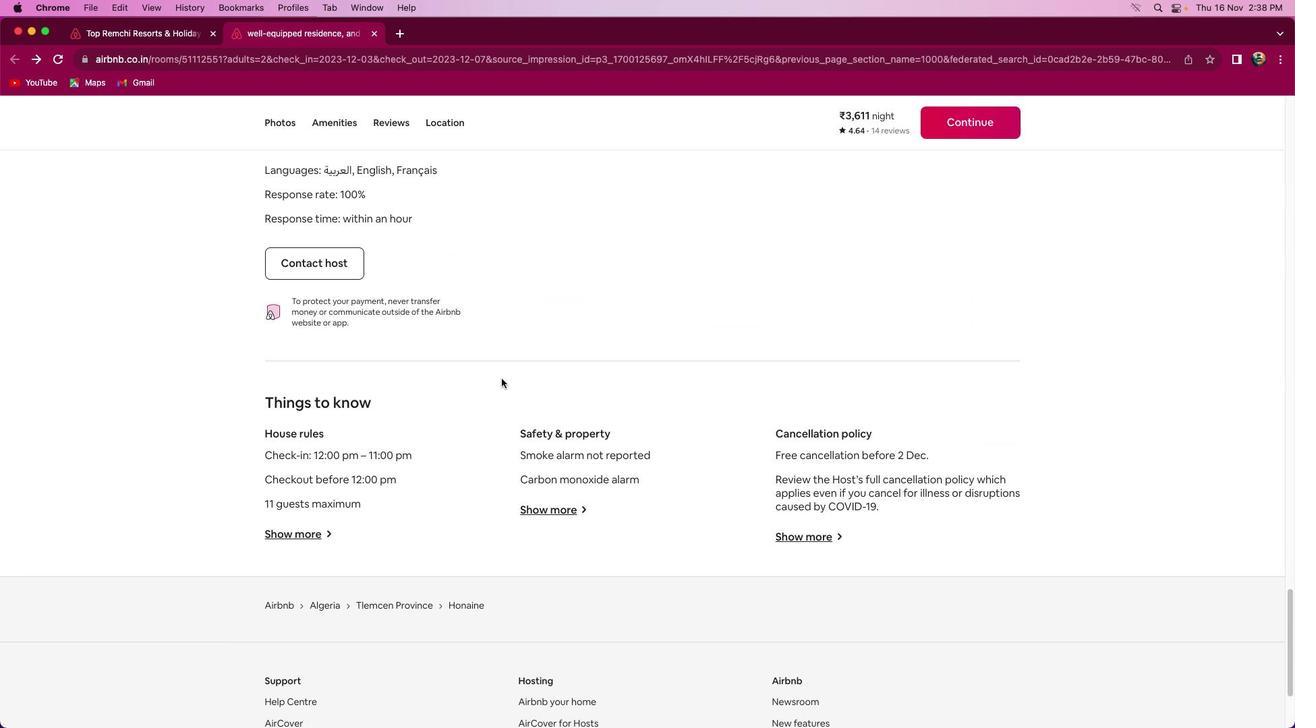 
Action: Mouse scrolled (501, 378) with delta (0, 0)
Screenshot: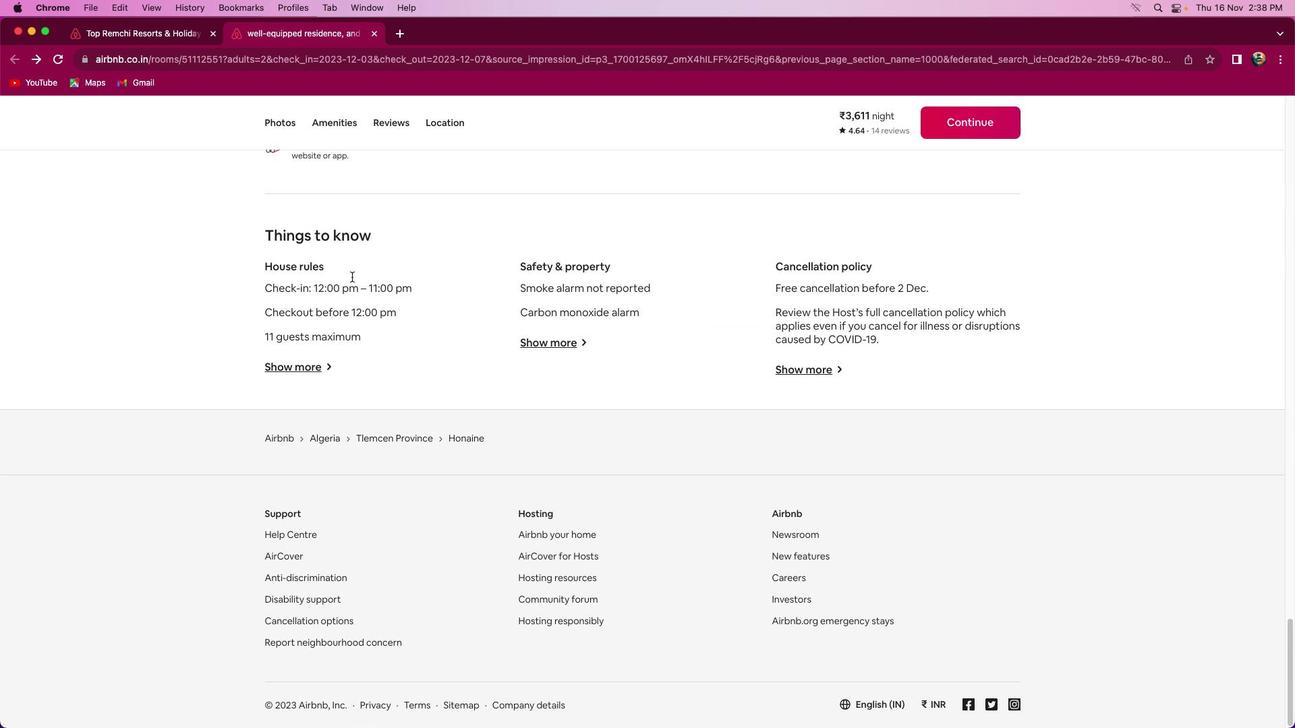 
Action: Mouse scrolled (501, 378) with delta (0, 0)
Screenshot: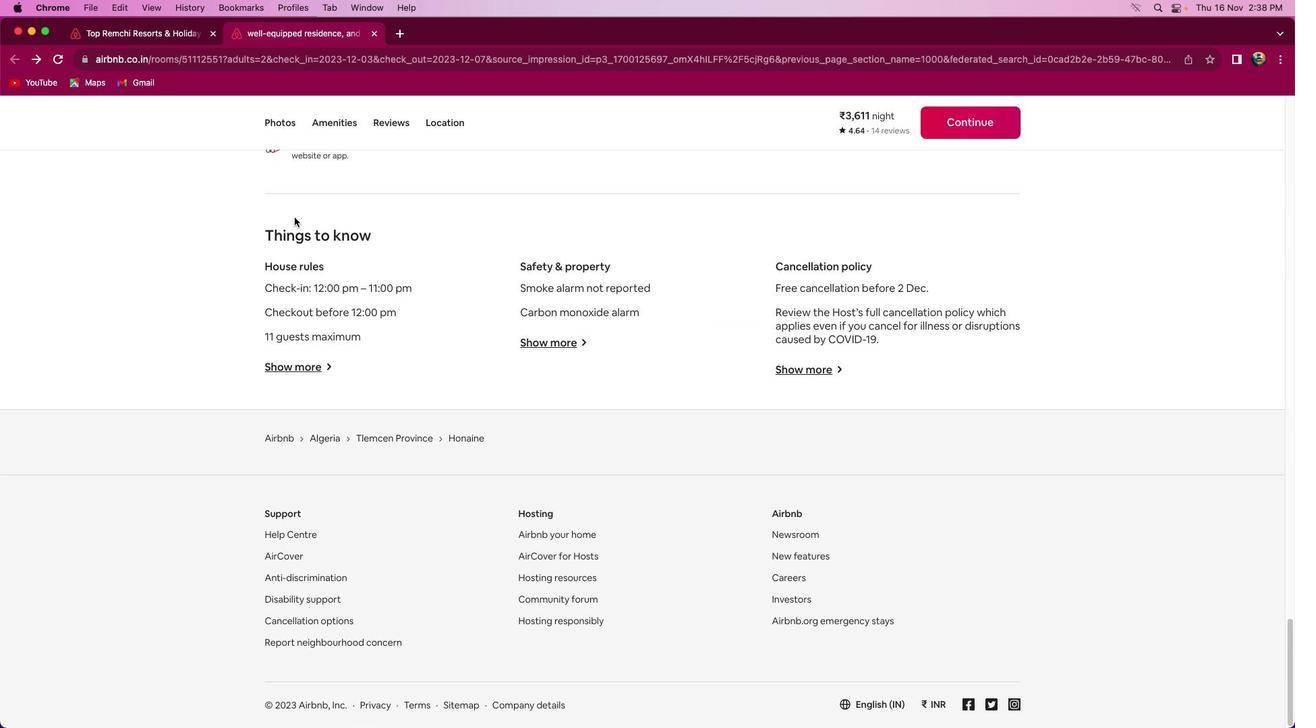 
Action: Mouse scrolled (501, 378) with delta (0, -2)
Screenshot: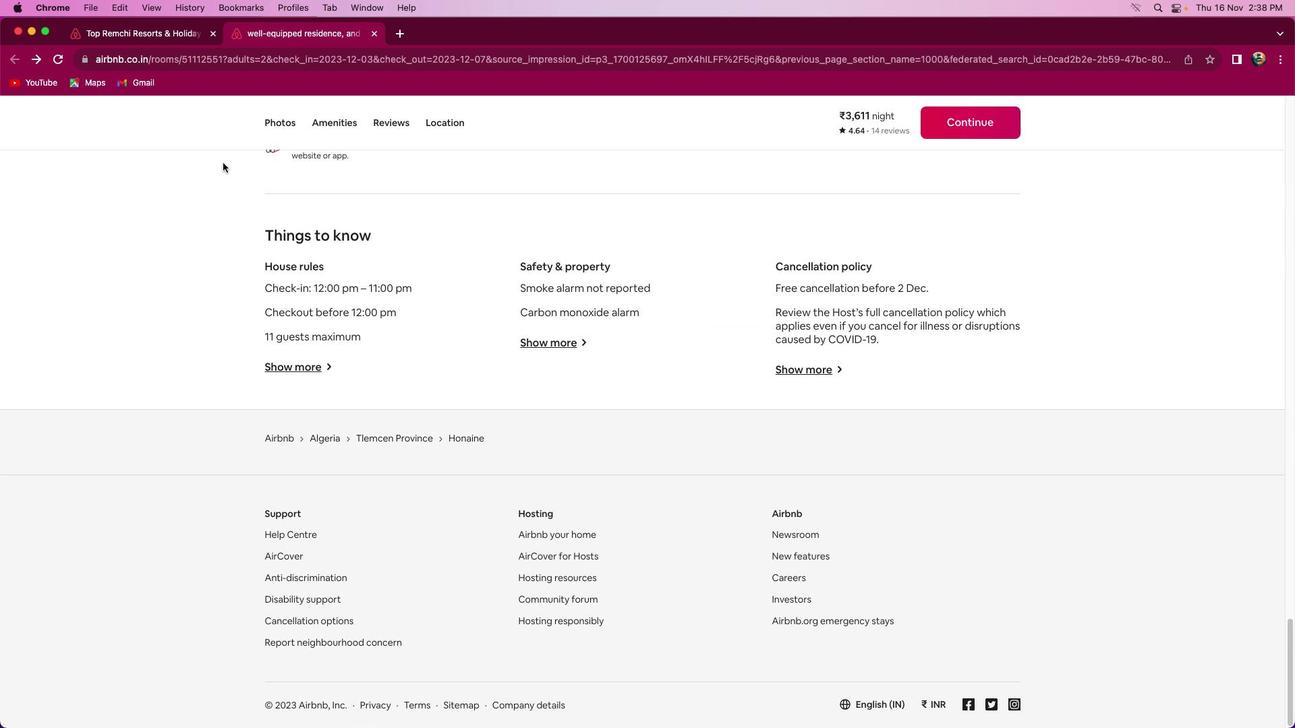 
Action: Mouse scrolled (501, 378) with delta (0, -3)
Screenshot: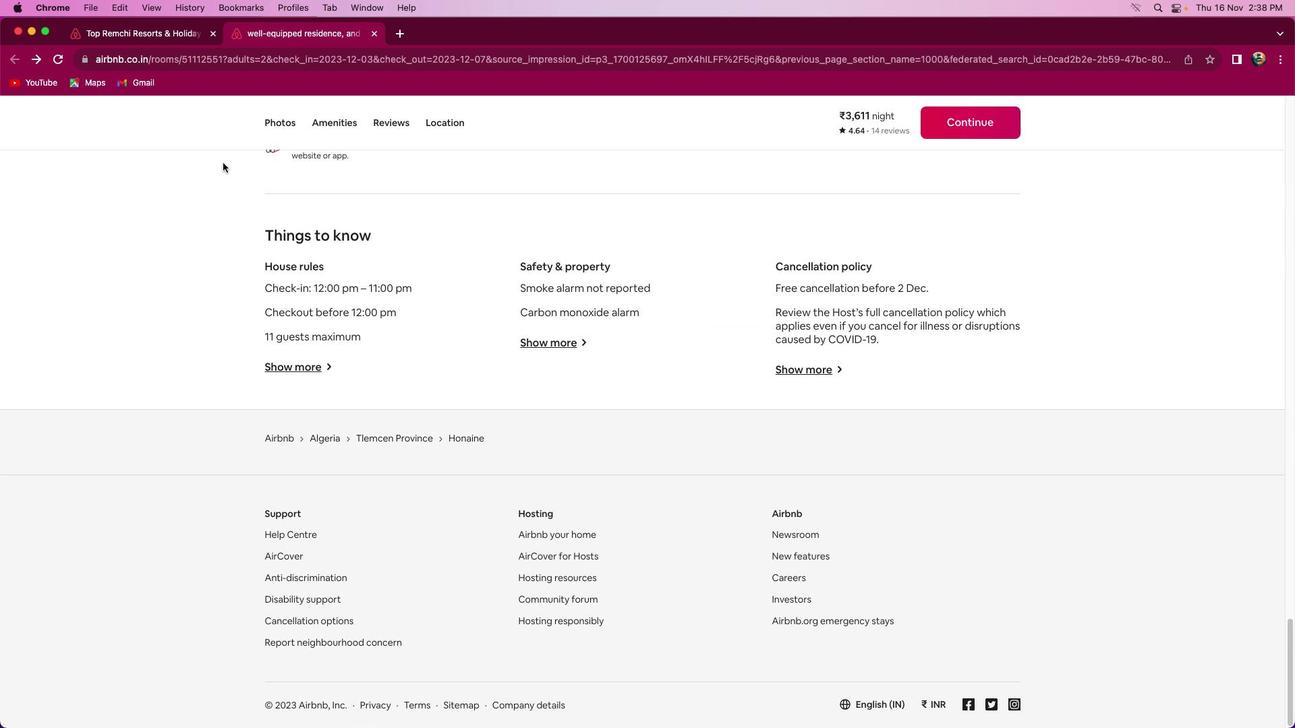 
Action: Mouse scrolled (501, 378) with delta (0, -3)
Screenshot: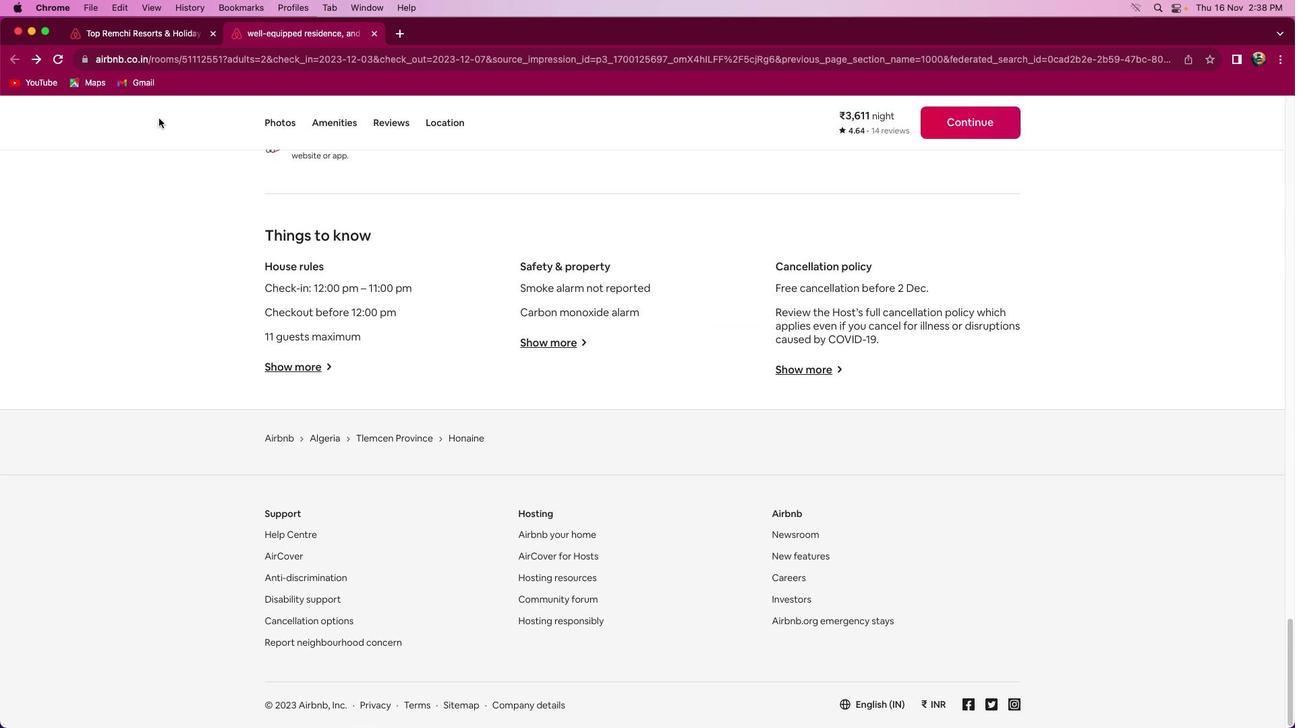 
Action: Mouse moved to (170, 37)
Screenshot: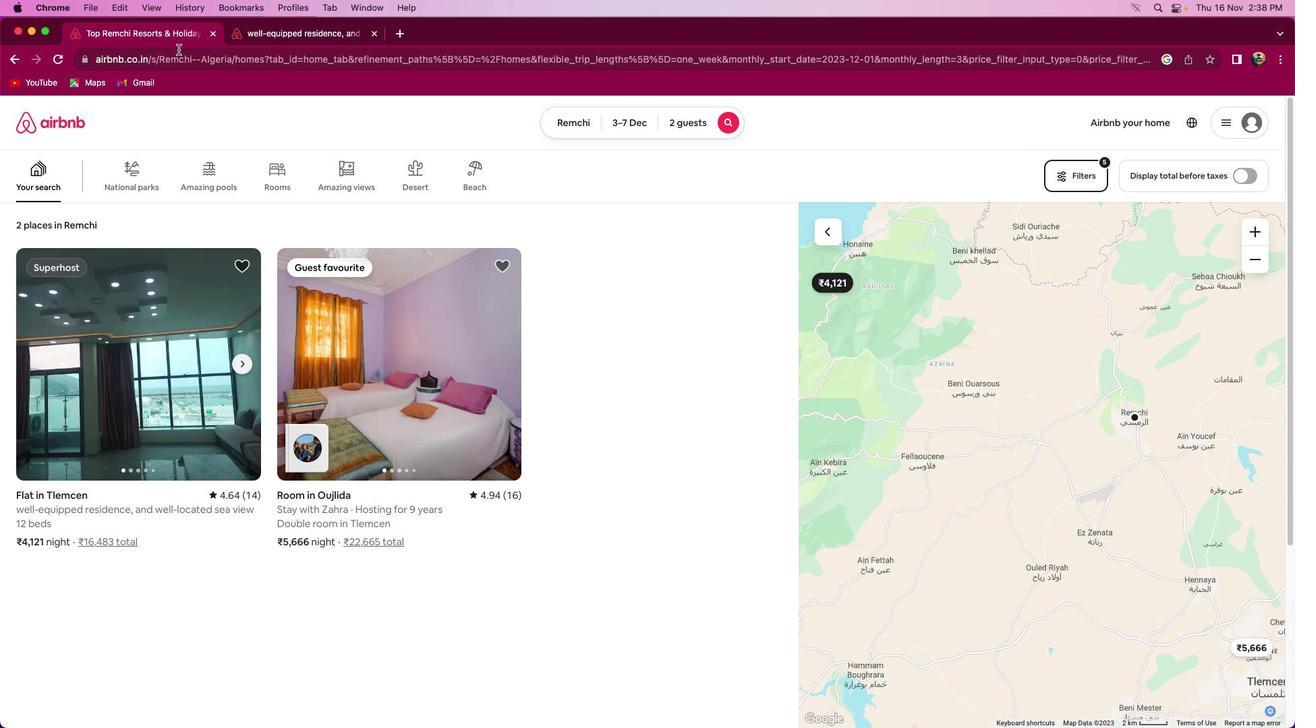 
Action: Mouse pressed left at (170, 37)
Screenshot: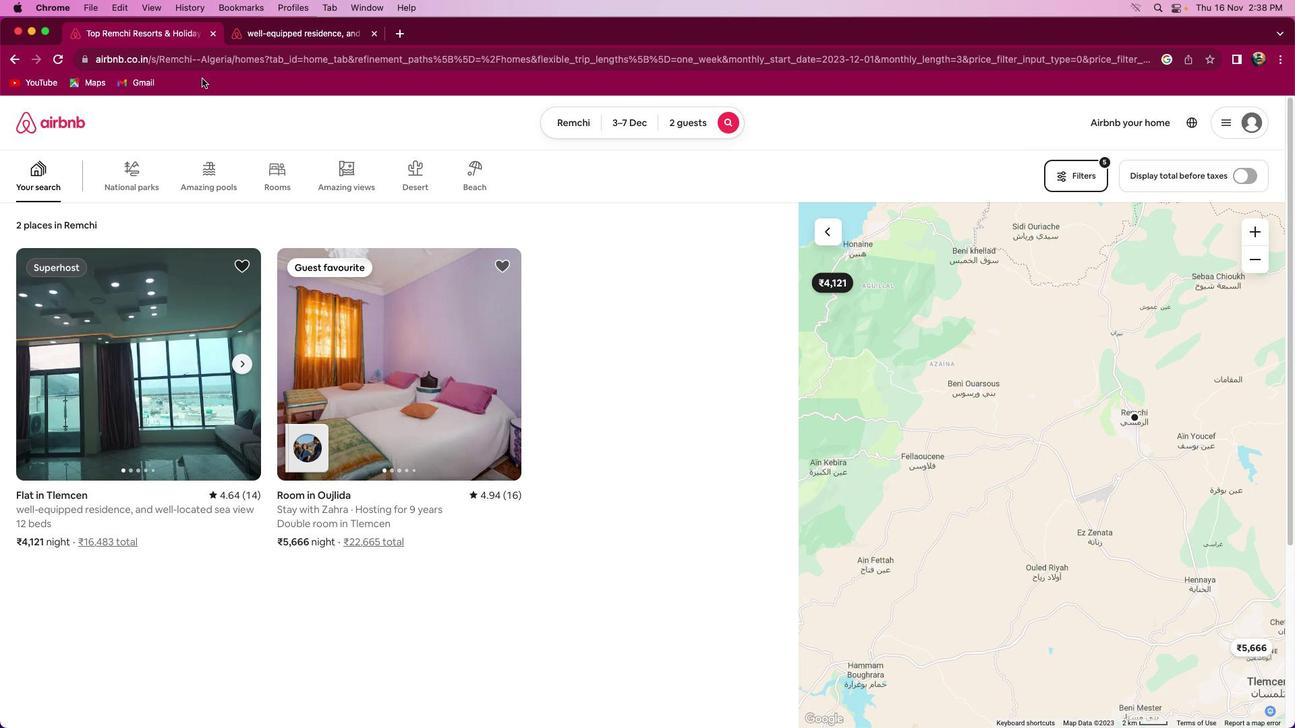 
Action: Mouse moved to (470, 352)
Screenshot: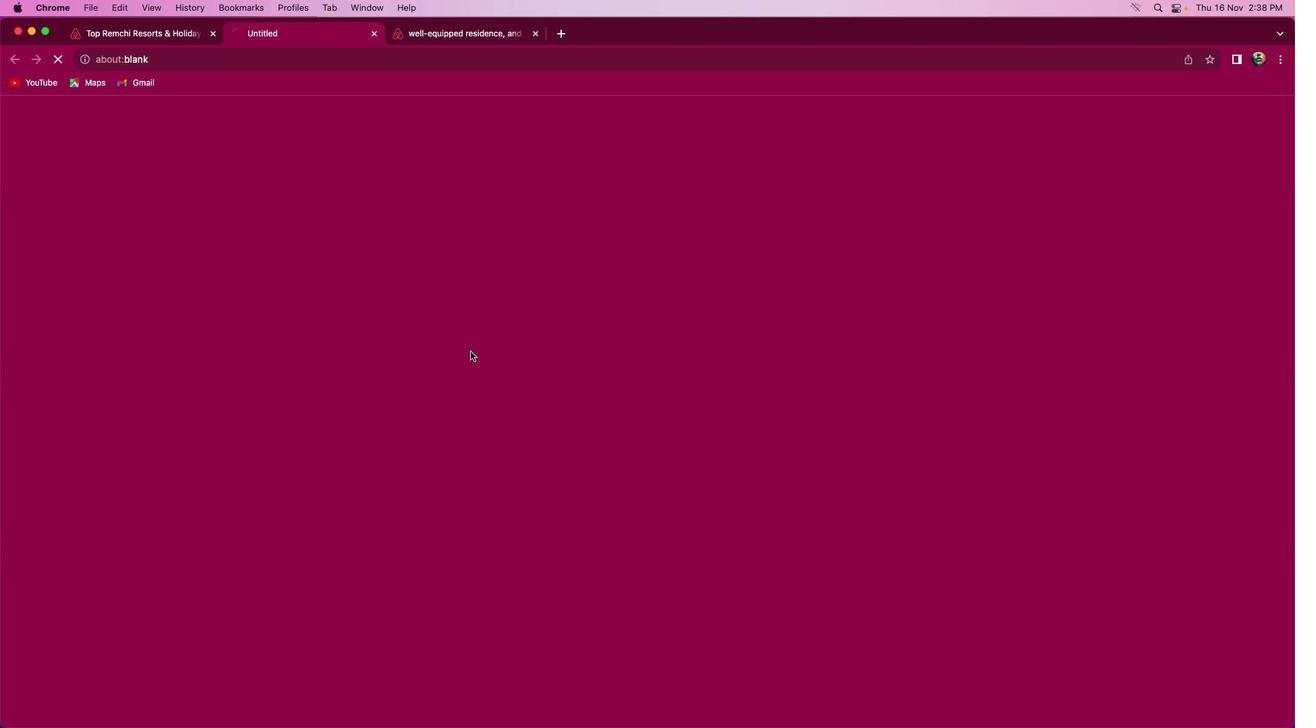 
Action: Mouse pressed left at (470, 352)
Screenshot: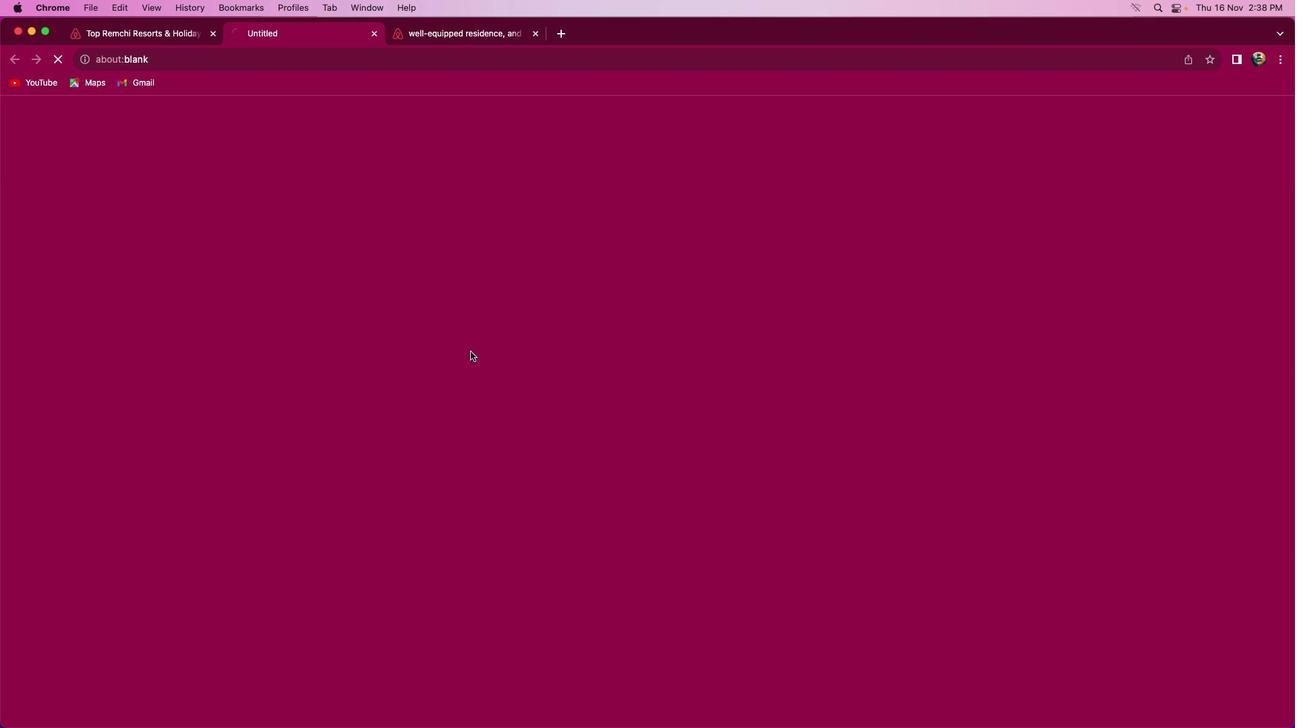 
Action: Mouse moved to (944, 507)
Screenshot: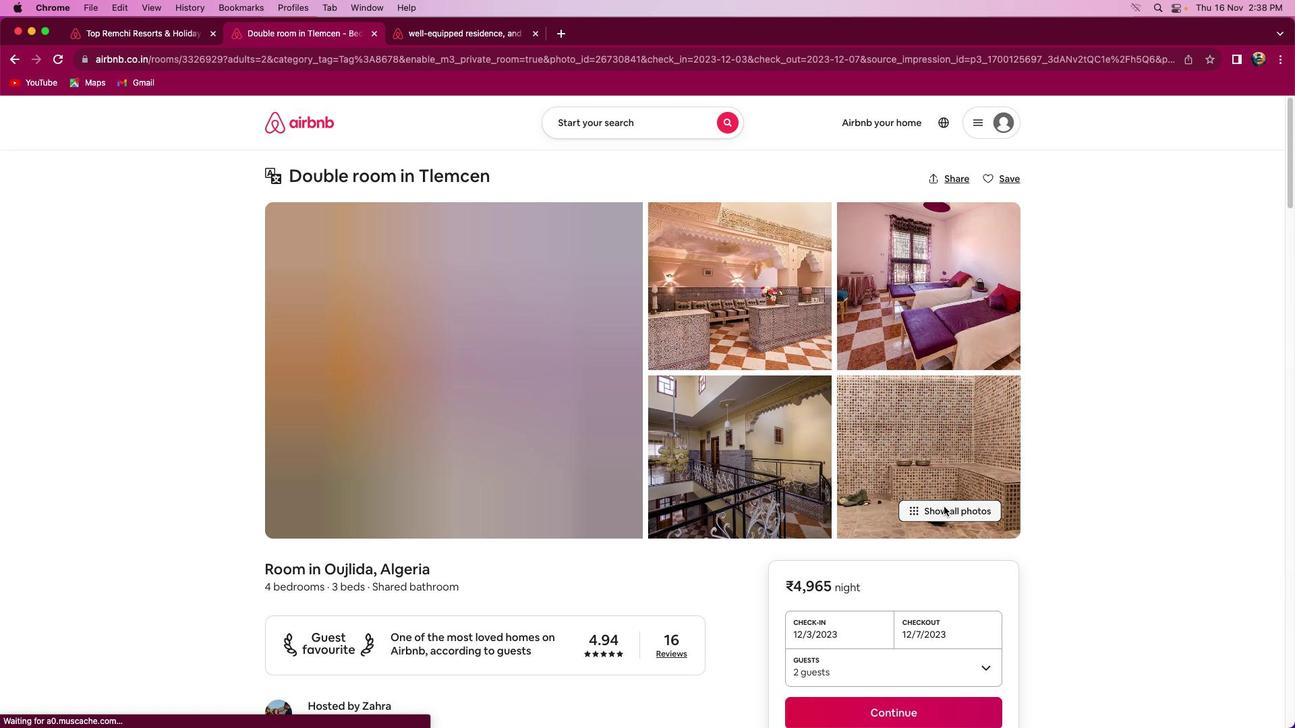 
Action: Mouse pressed left at (944, 507)
Screenshot: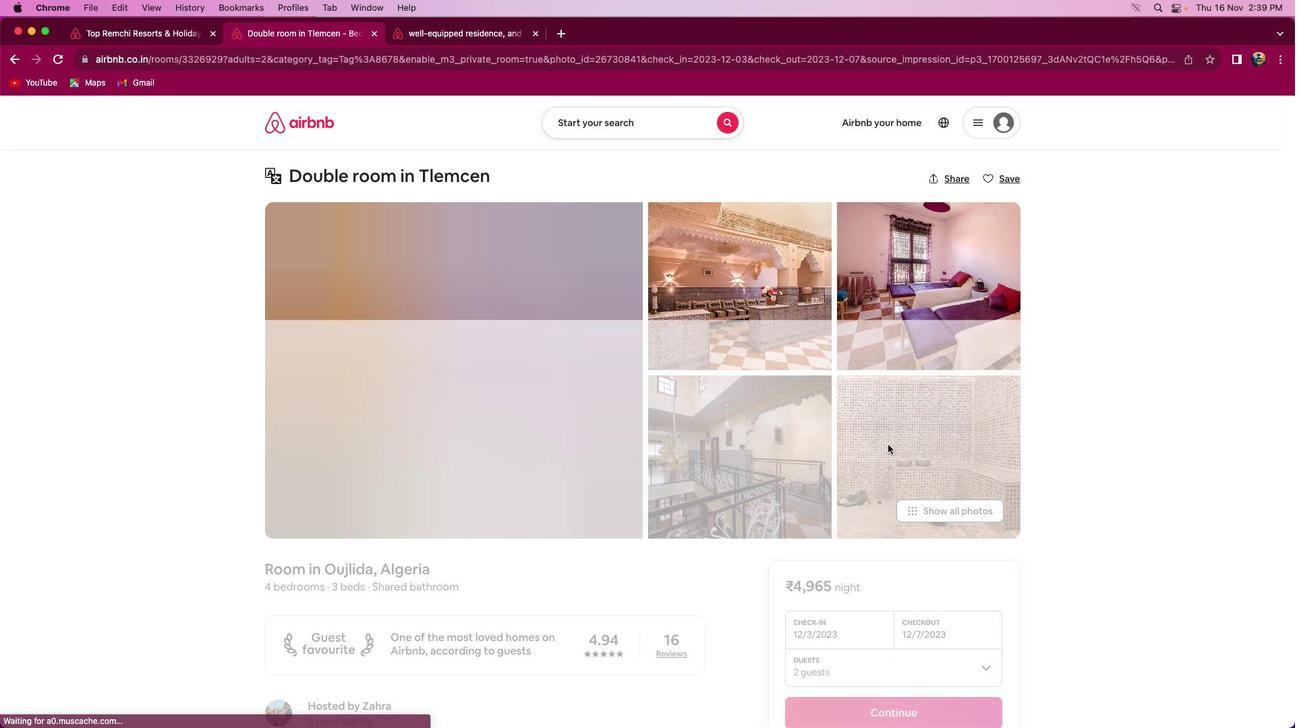 
Action: Mouse moved to (728, 378)
Screenshot: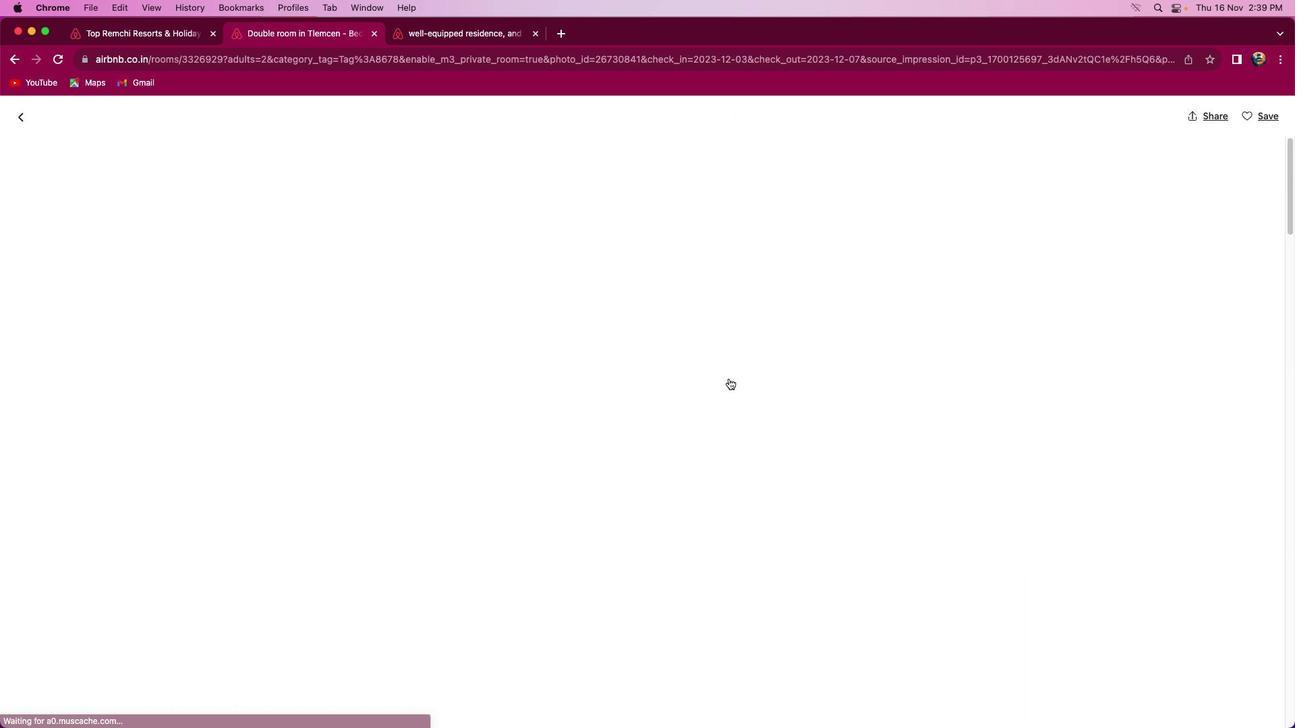 
Action: Mouse scrolled (728, 378) with delta (0, 0)
Screenshot: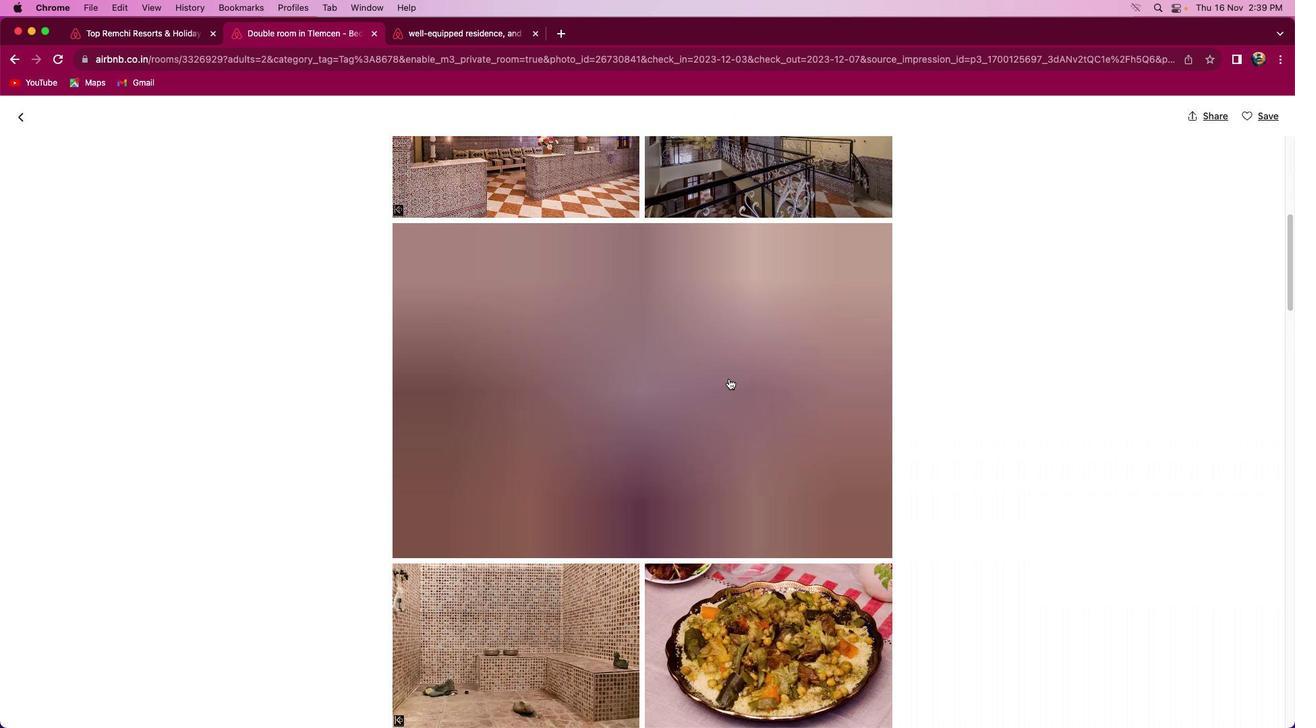 
Action: Mouse scrolled (728, 378) with delta (0, 0)
Screenshot: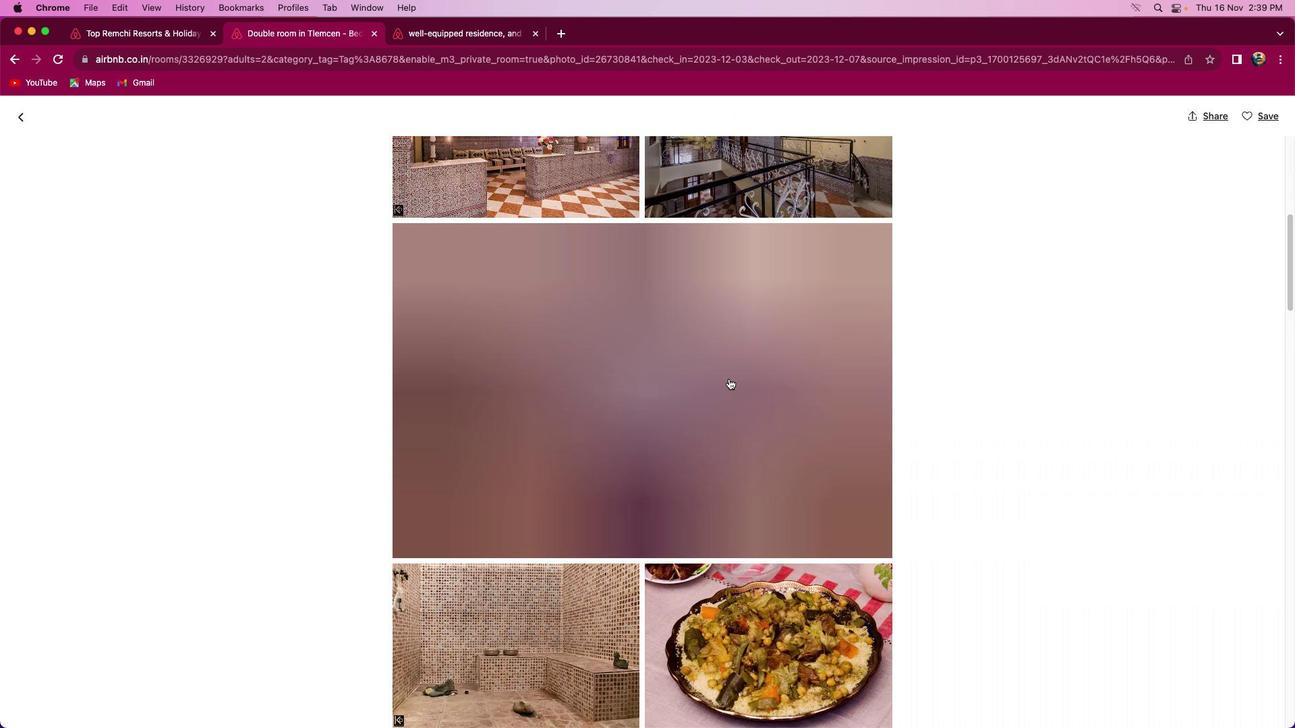 
Action: Mouse scrolled (728, 378) with delta (0, -2)
Screenshot: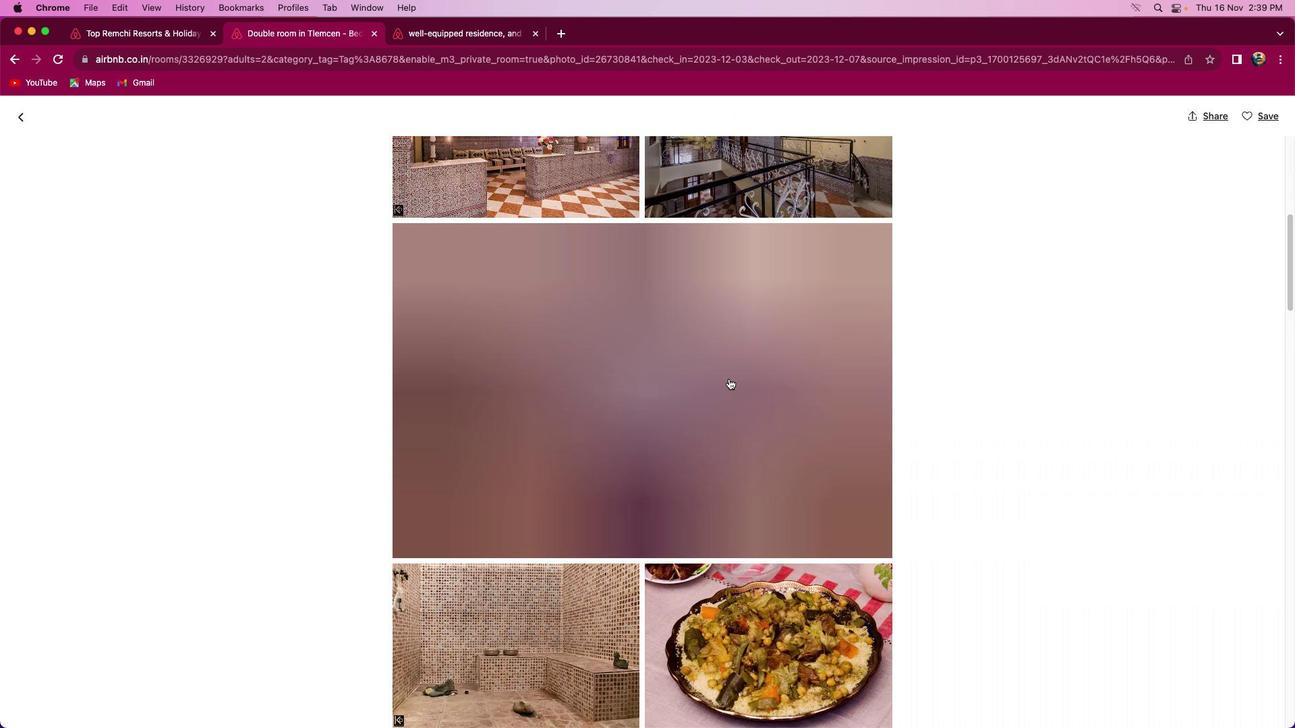 
Action: Mouse scrolled (728, 378) with delta (0, -3)
Screenshot: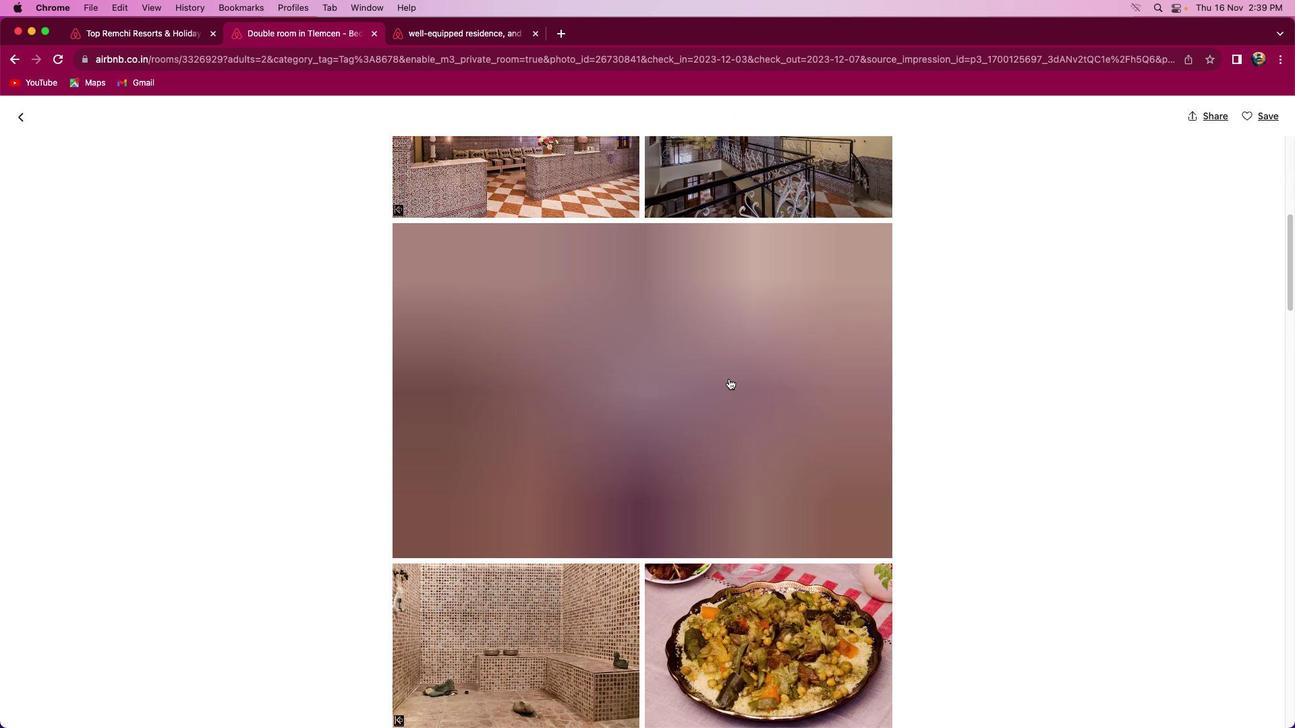 
Action: Mouse scrolled (728, 378) with delta (0, -3)
Screenshot: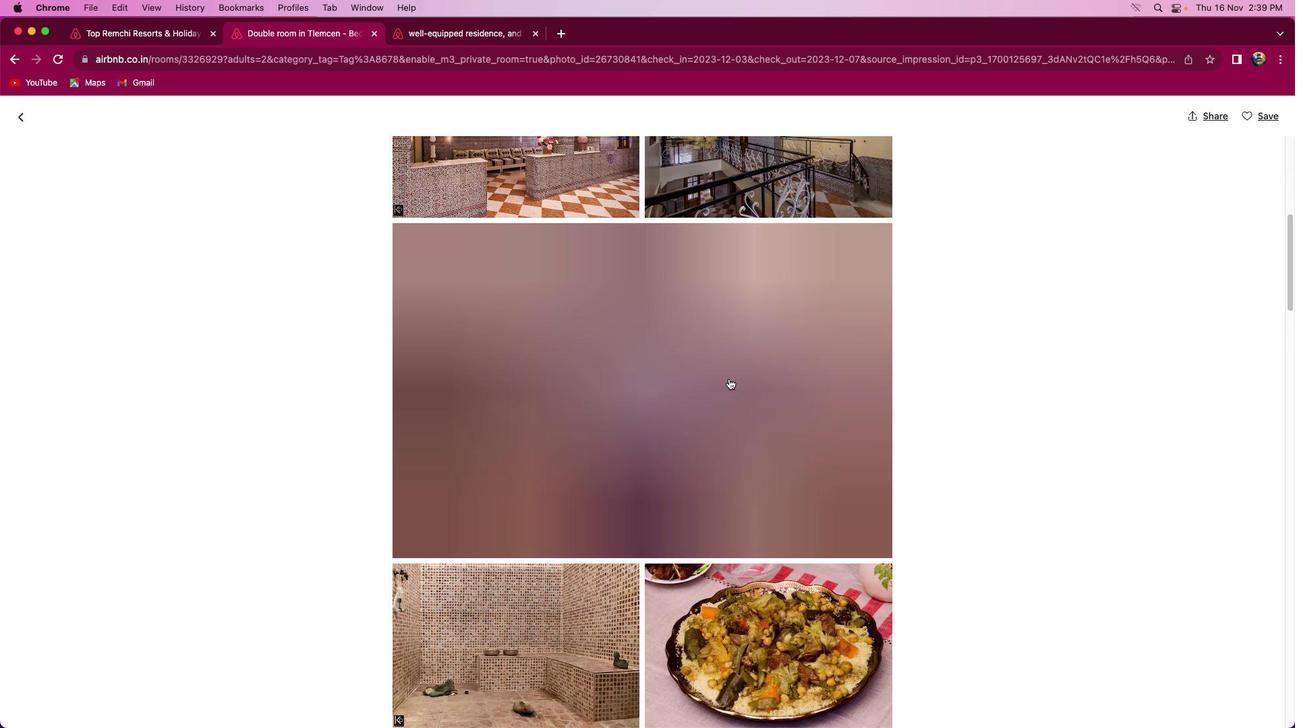 
Action: Mouse scrolled (728, 378) with delta (0, 0)
Screenshot: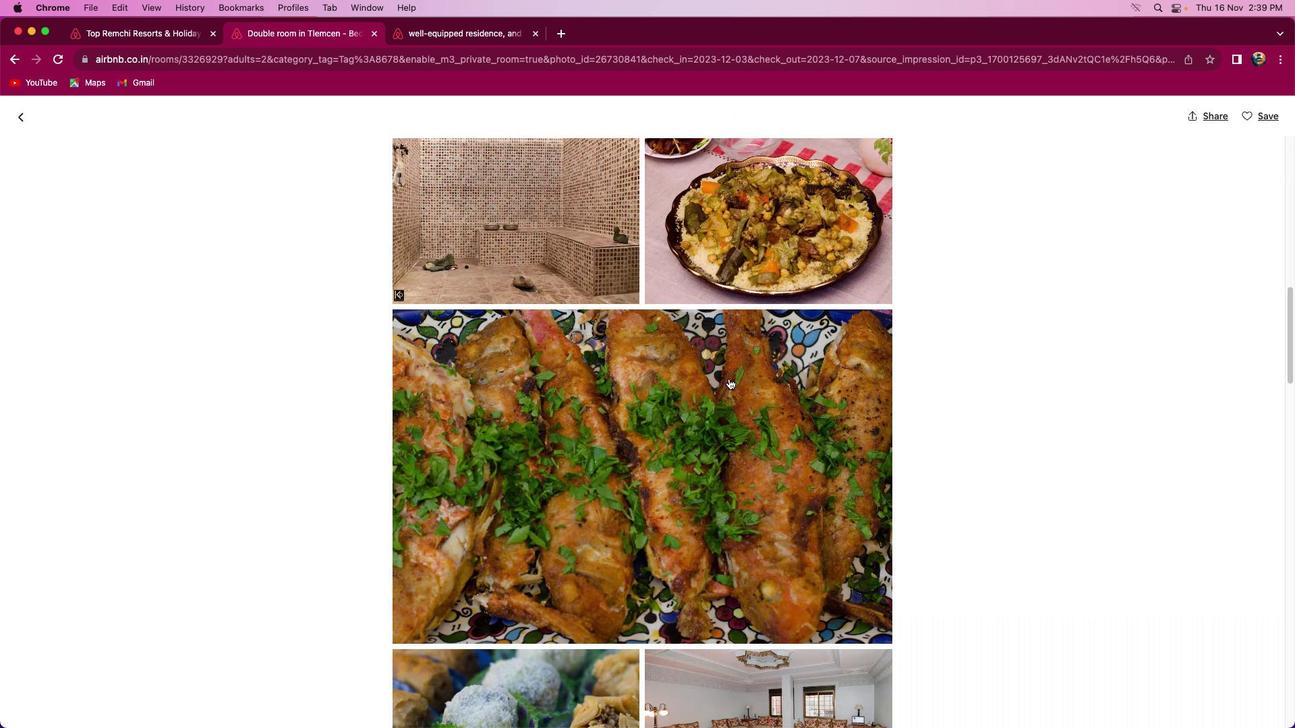 
Action: Mouse scrolled (728, 378) with delta (0, 0)
Screenshot: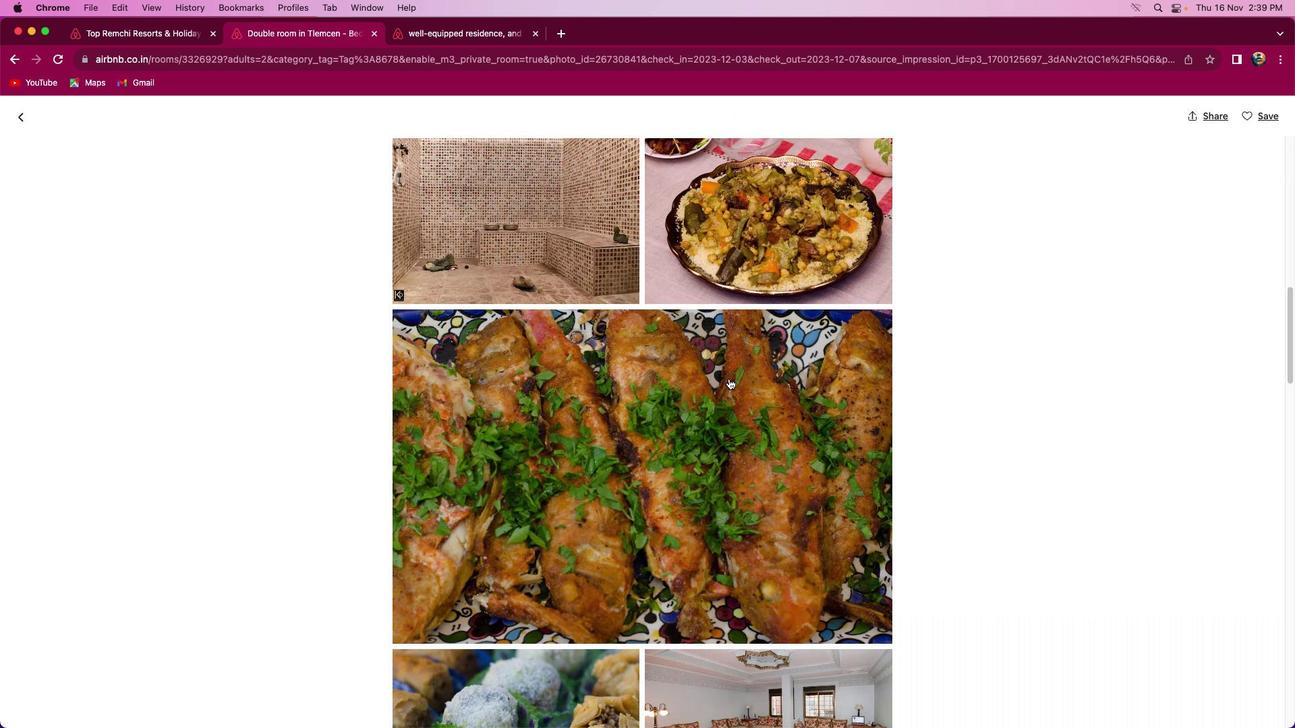 
Action: Mouse scrolled (728, 378) with delta (0, -2)
Screenshot: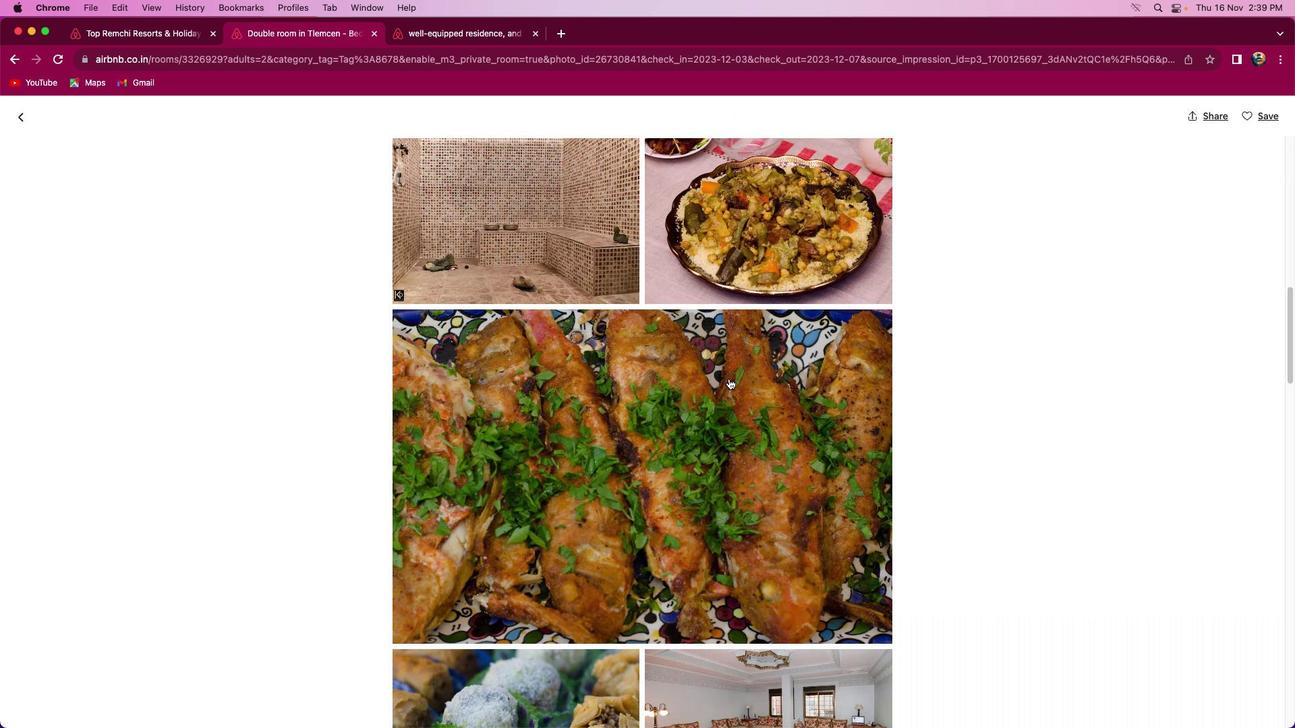 
Action: Mouse scrolled (728, 378) with delta (0, -3)
Screenshot: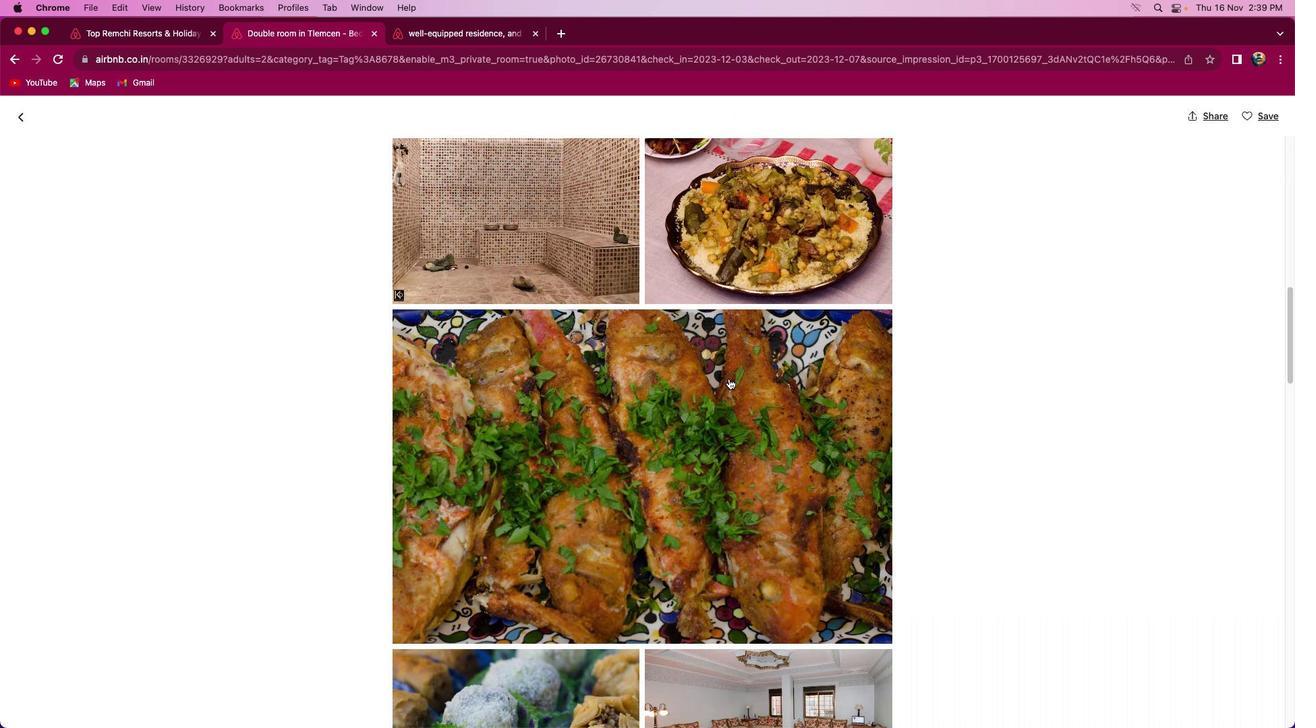 
Action: Mouse scrolled (728, 378) with delta (0, -3)
Screenshot: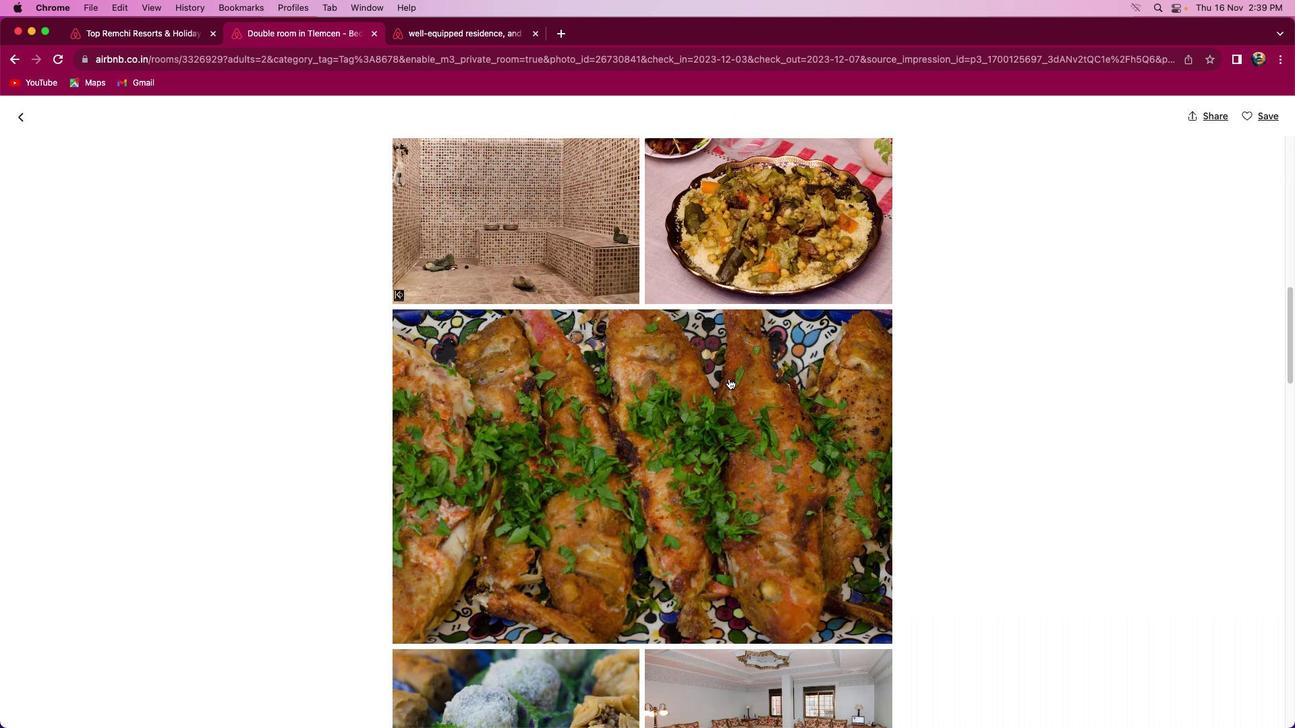 
Action: Mouse scrolled (728, 378) with delta (0, 0)
Screenshot: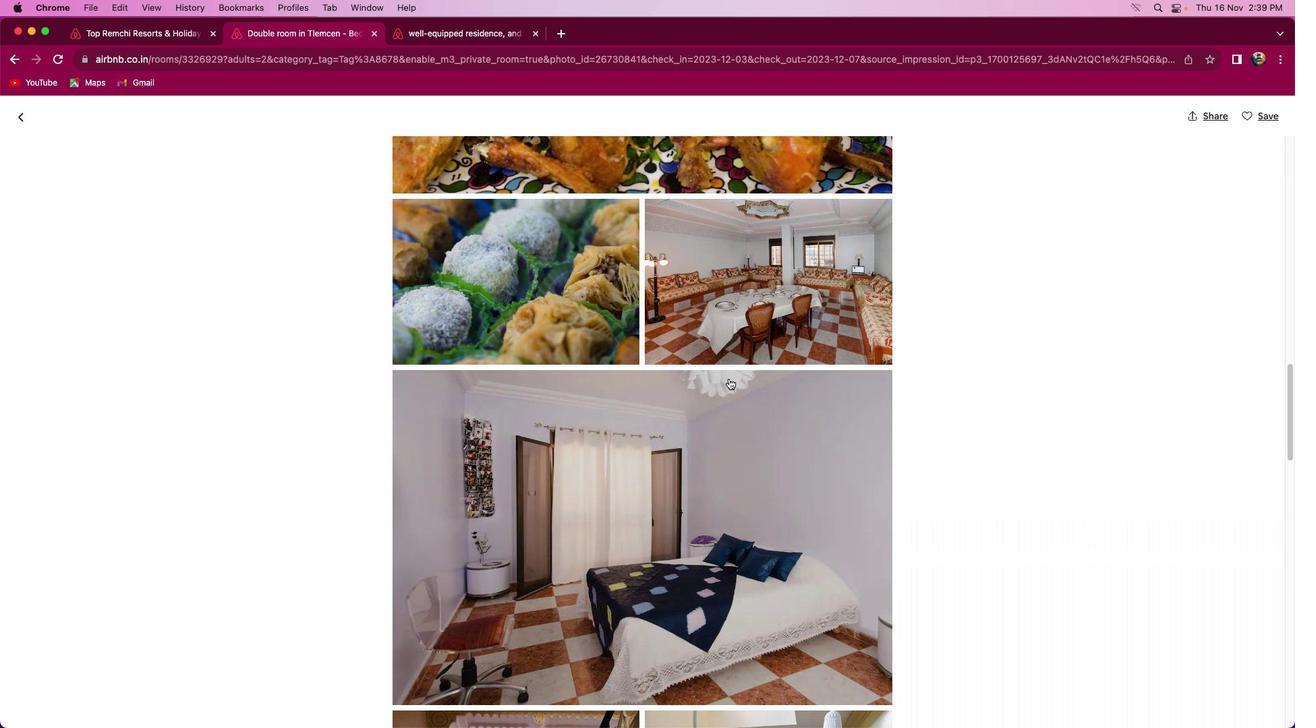 
Action: Mouse scrolled (728, 378) with delta (0, 0)
Screenshot: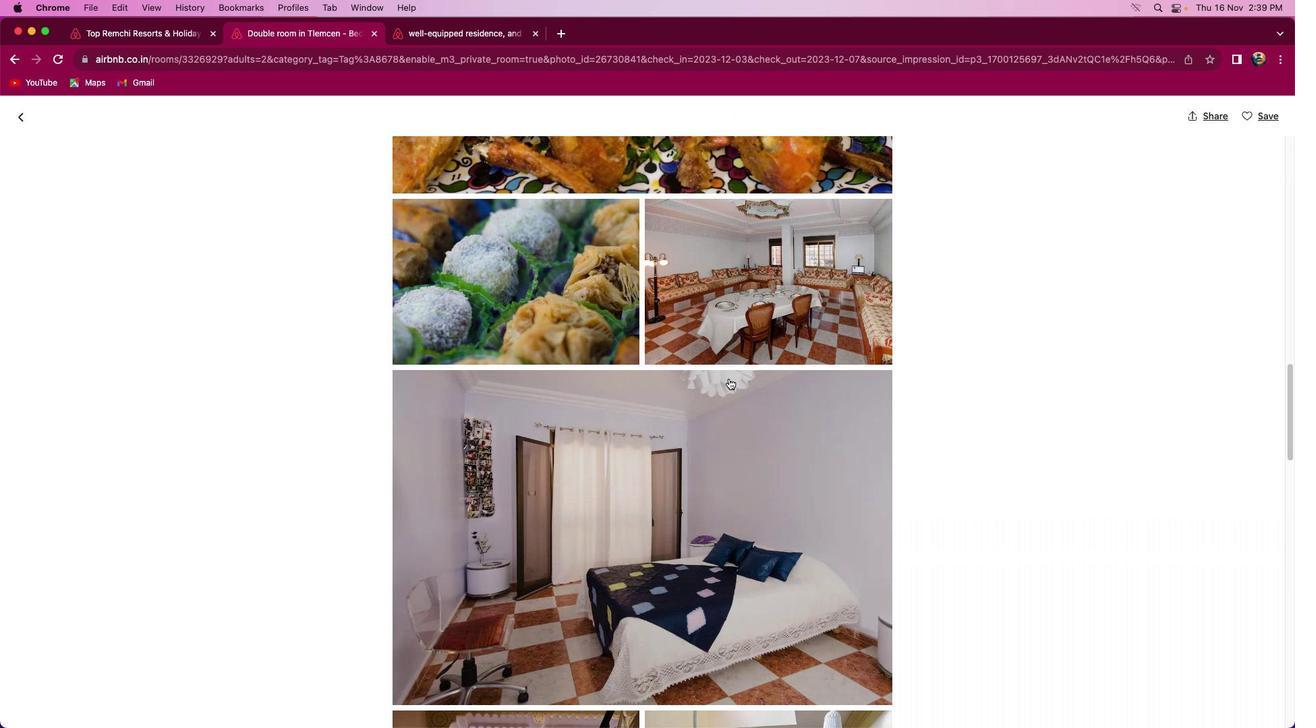 
Action: Mouse scrolled (728, 378) with delta (0, -2)
Screenshot: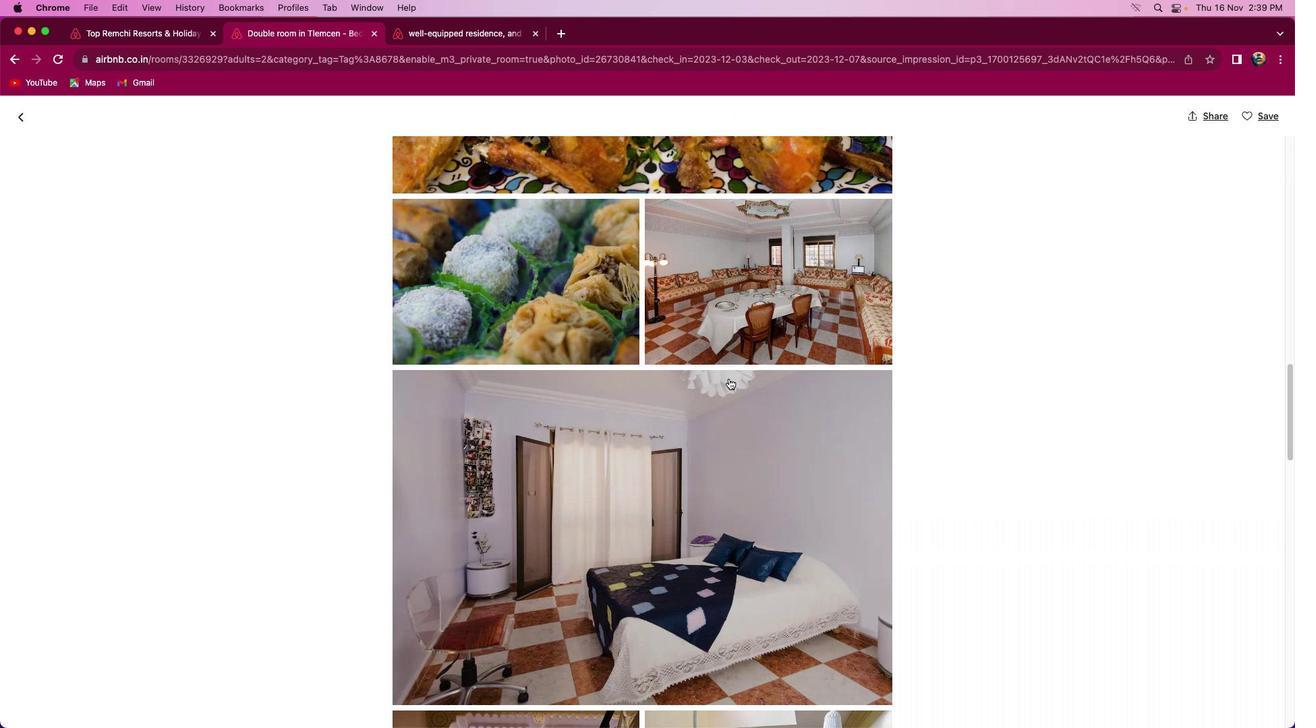 
Action: Mouse scrolled (728, 378) with delta (0, -3)
Screenshot: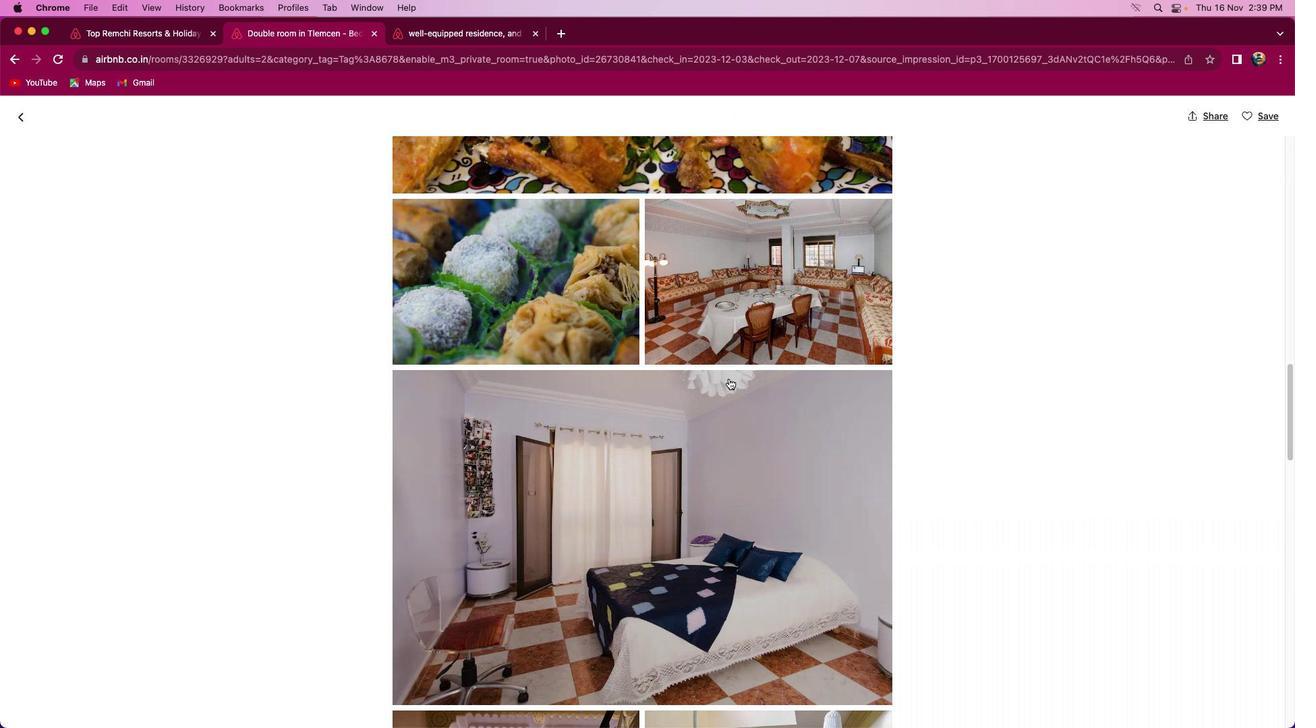 
Action: Mouse scrolled (728, 378) with delta (0, -4)
Screenshot: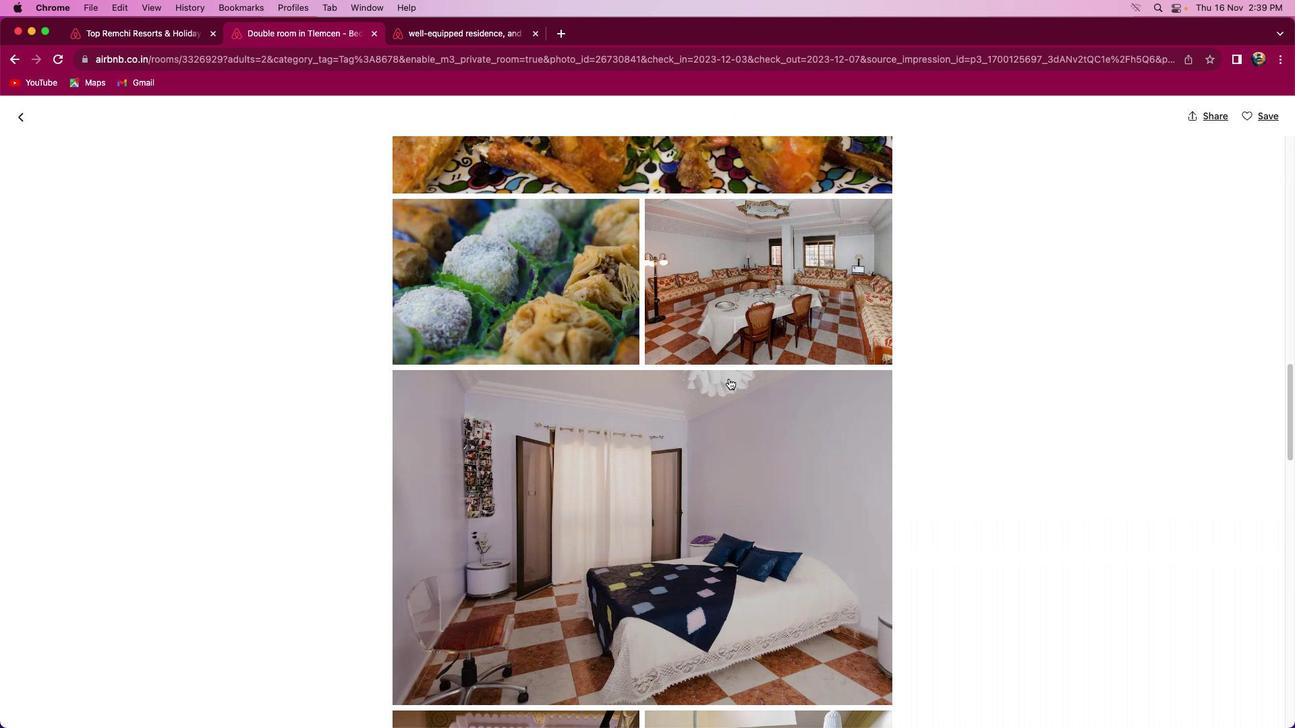 
Action: Mouse scrolled (728, 378) with delta (0, 0)
Screenshot: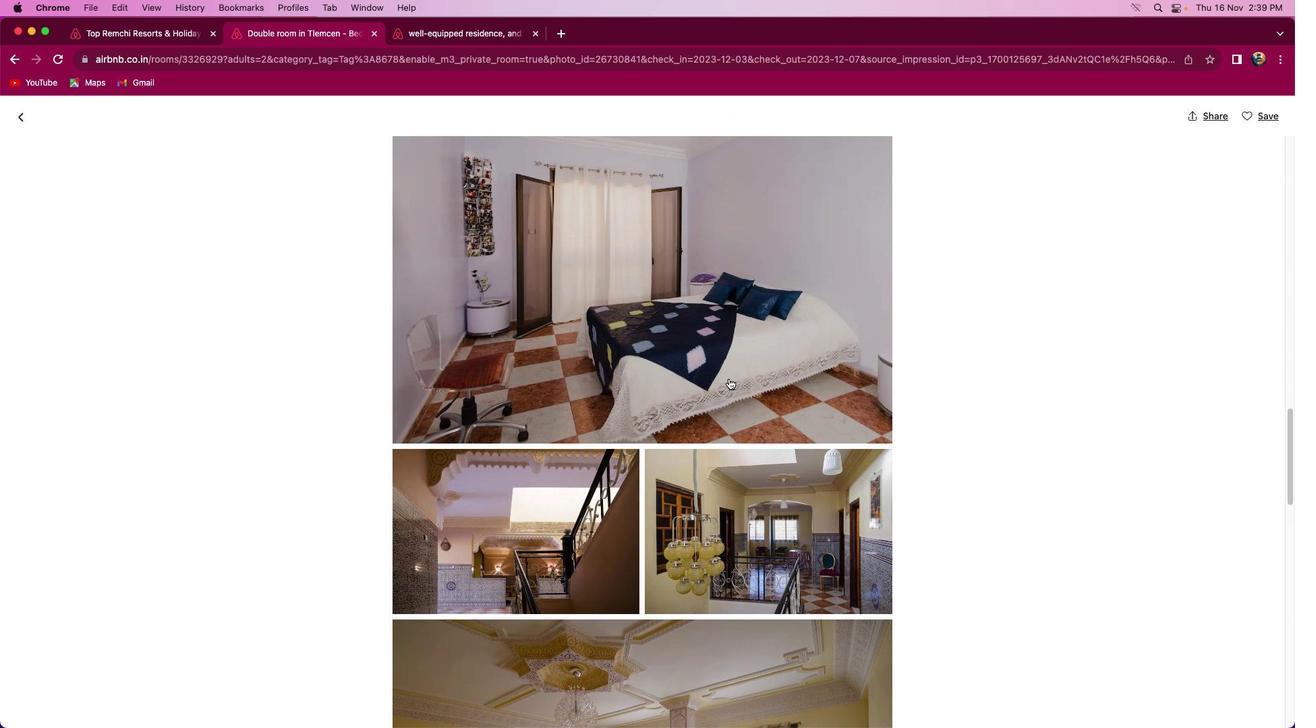 
Action: Mouse scrolled (728, 378) with delta (0, 0)
Screenshot: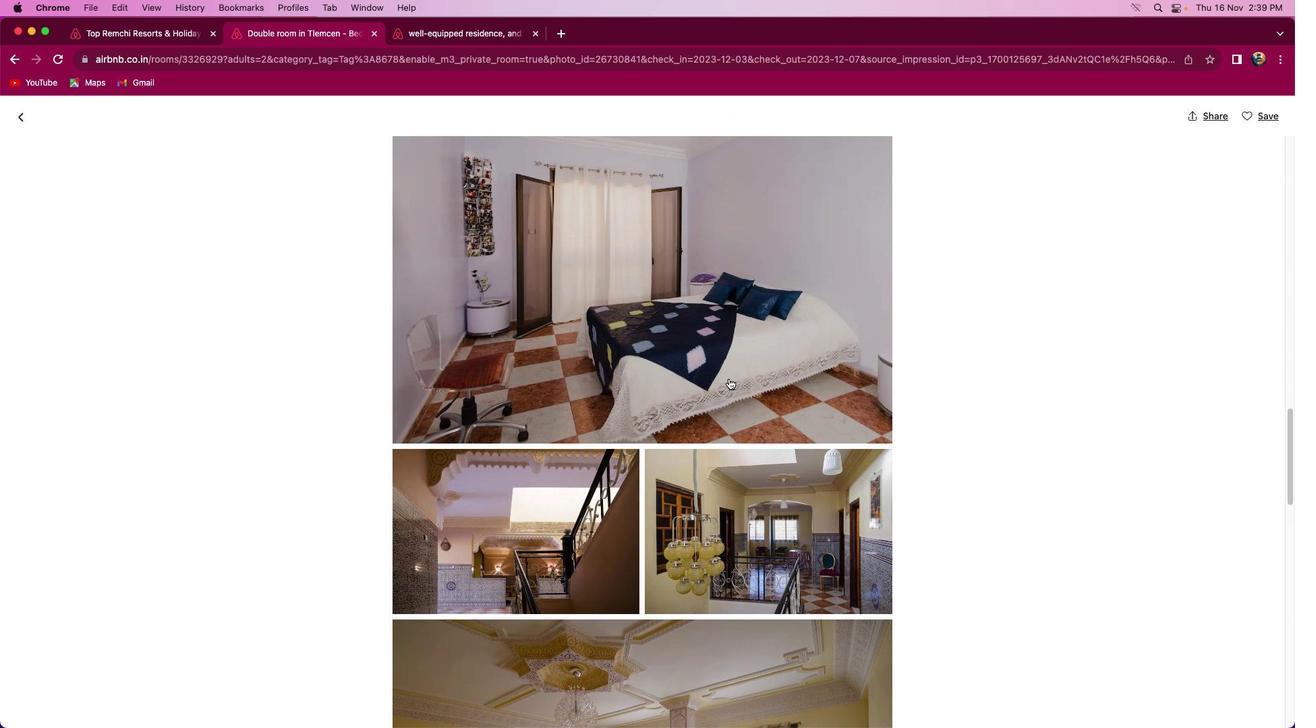 
Action: Mouse scrolled (728, 378) with delta (0, -2)
Screenshot: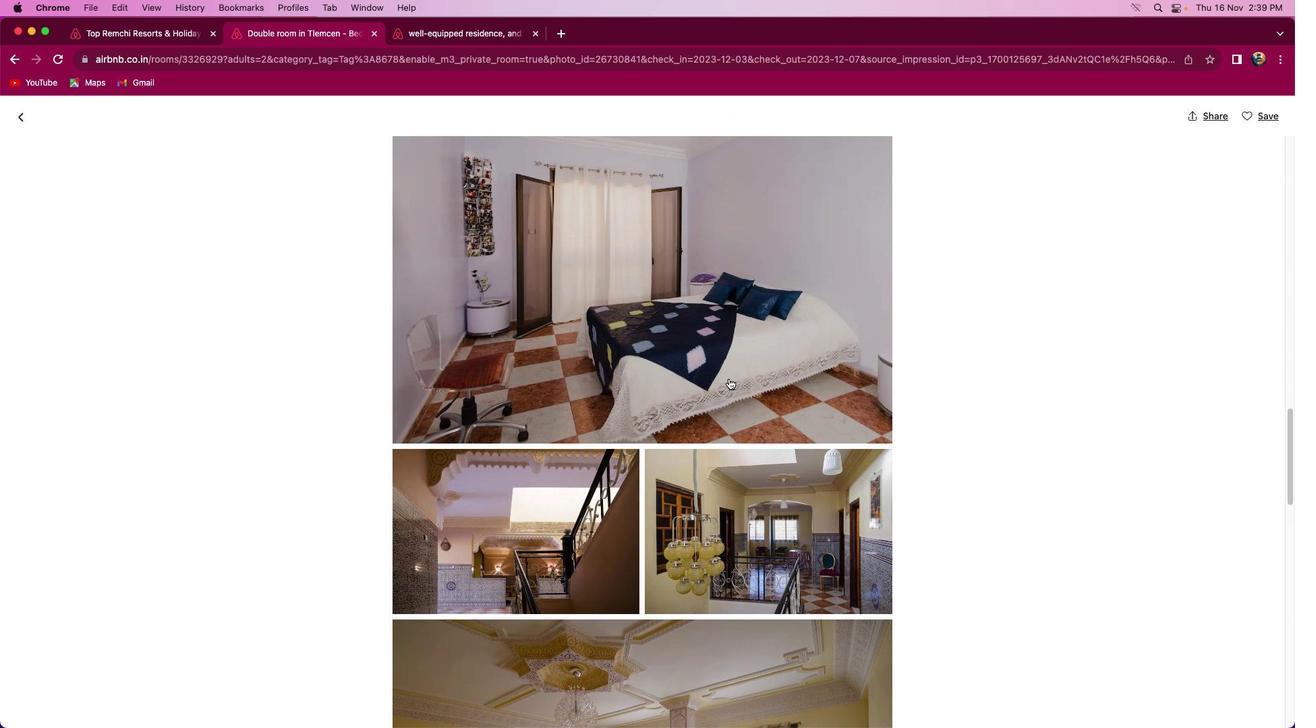 
Action: Mouse scrolled (728, 378) with delta (0, -3)
Screenshot: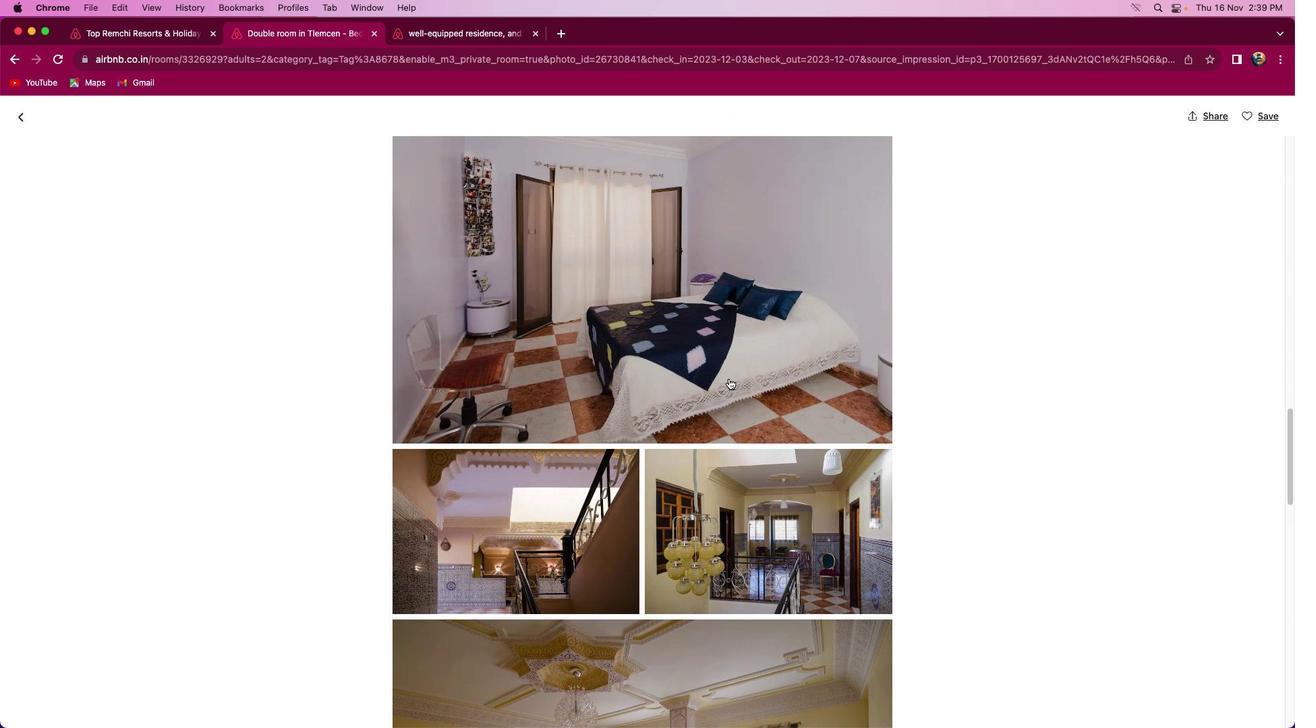 
Action: Mouse moved to (728, 378)
Screenshot: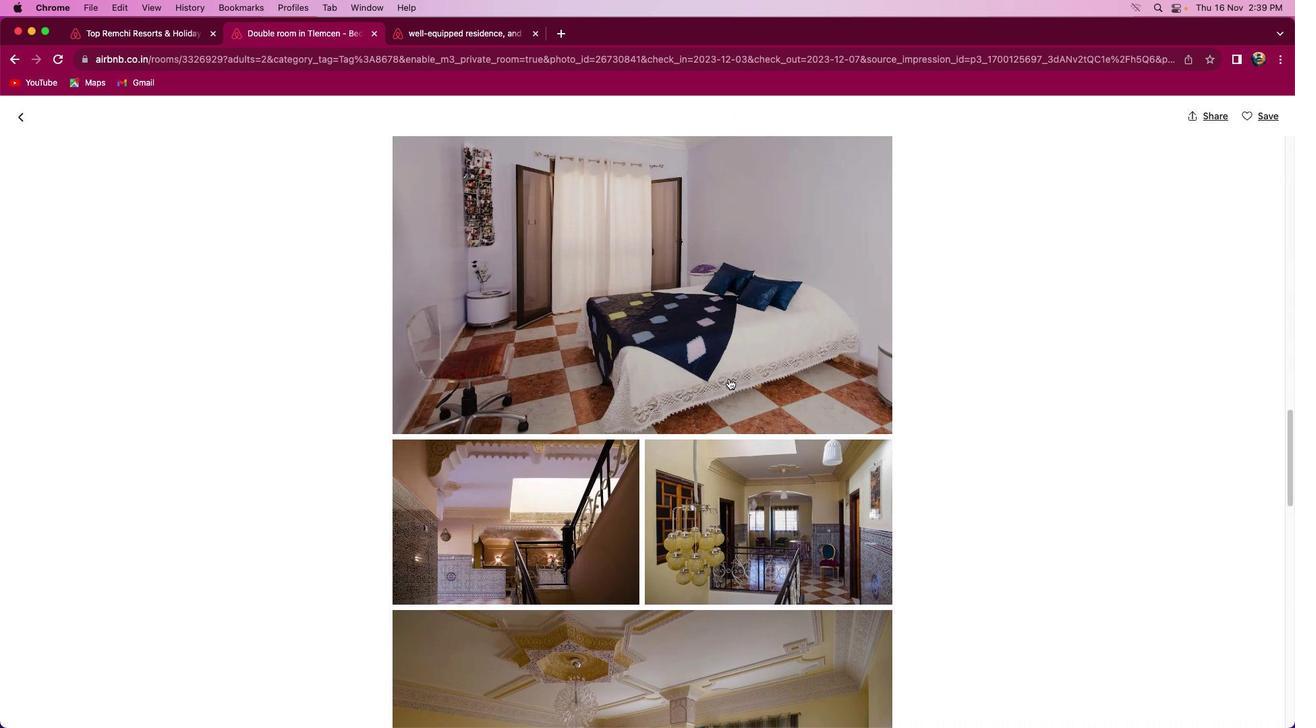 
Action: Mouse scrolled (728, 378) with delta (0, 0)
Screenshot: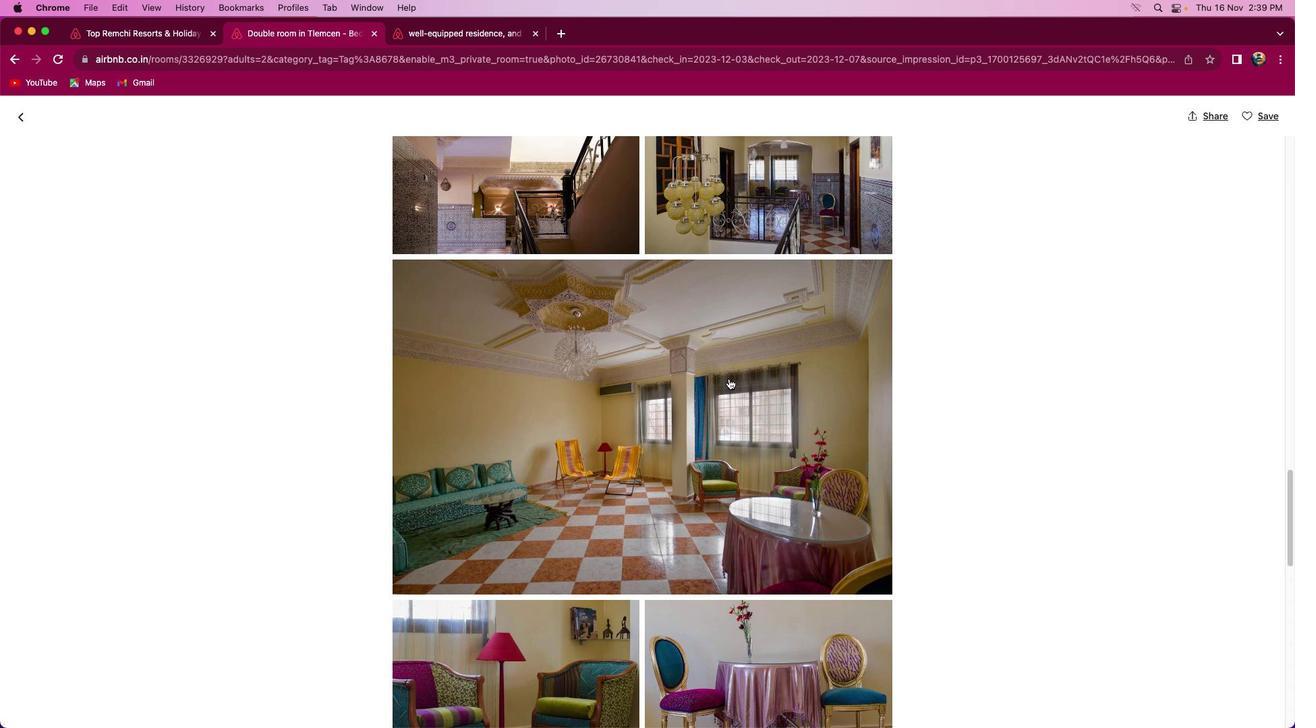 
Action: Mouse scrolled (728, 378) with delta (0, 0)
Screenshot: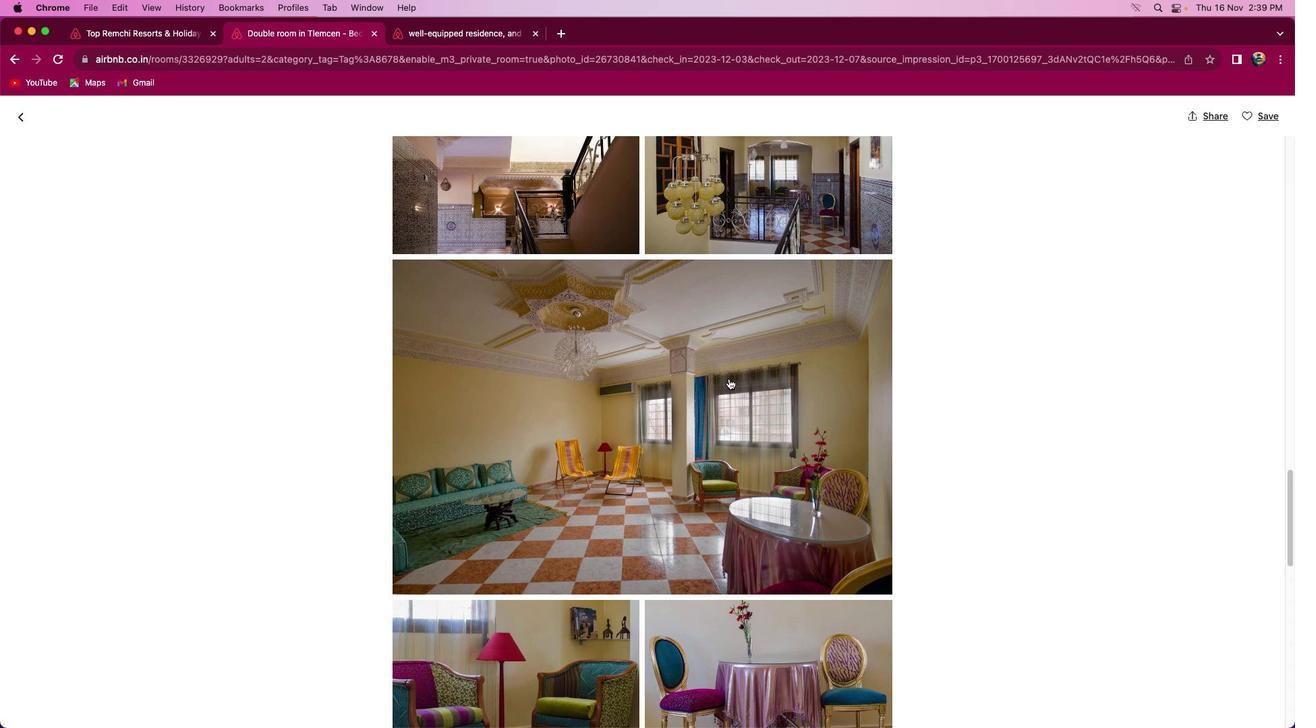 
Action: Mouse scrolled (728, 378) with delta (0, -1)
